 Task: Research Airbnb accommodation in Weinstadt-Endersbach, Germany from 3rd December, 2023 to 17th December, 2023 for 3 adults, 1 child.3 bedrooms having 4 beds and 2 bathrooms. Property type can be house. Amenities needed are: wifi. Look for 5 properties as per requirement.
Action: Mouse moved to (475, 65)
Screenshot: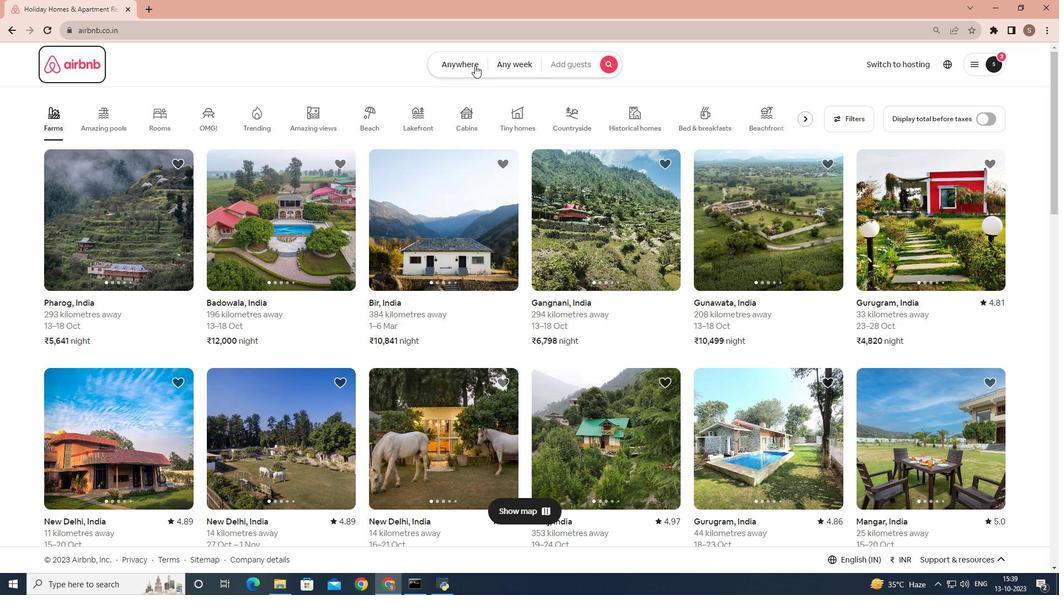 
Action: Mouse pressed left at (475, 65)
Screenshot: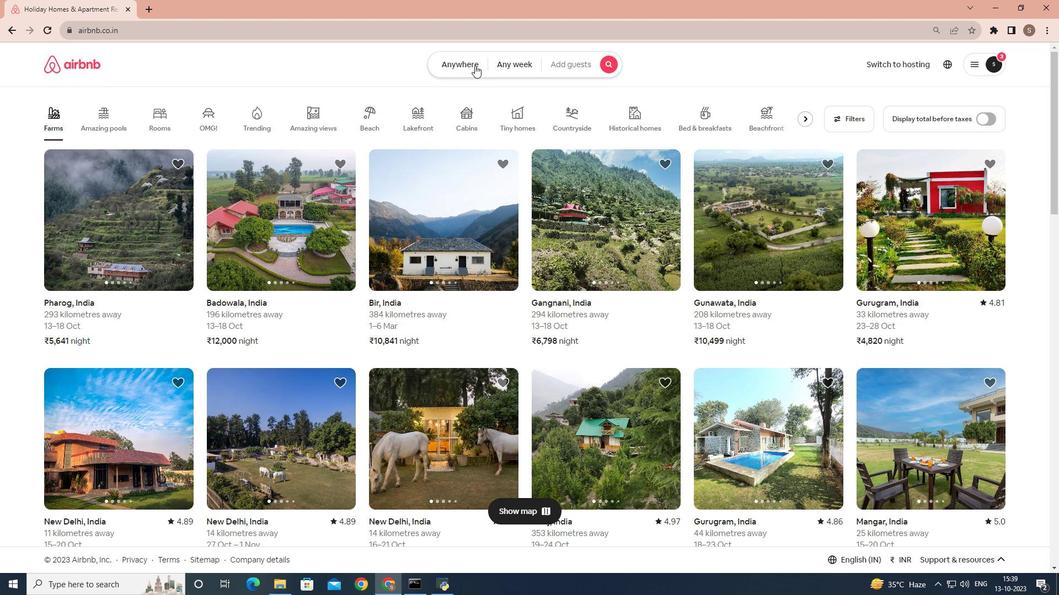 
Action: Mouse moved to (372, 120)
Screenshot: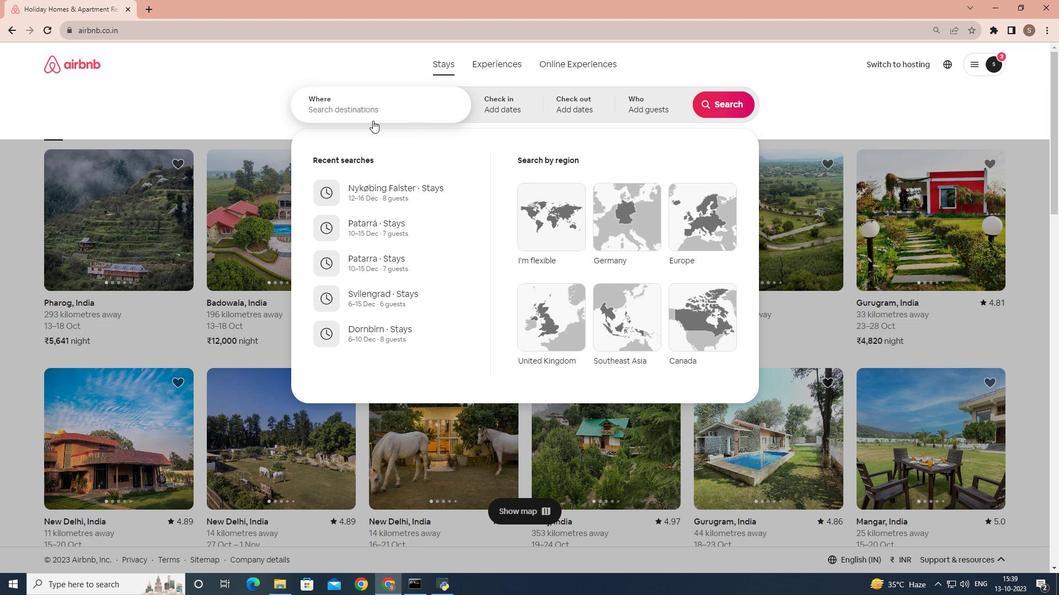 
Action: Mouse pressed left at (372, 120)
Screenshot: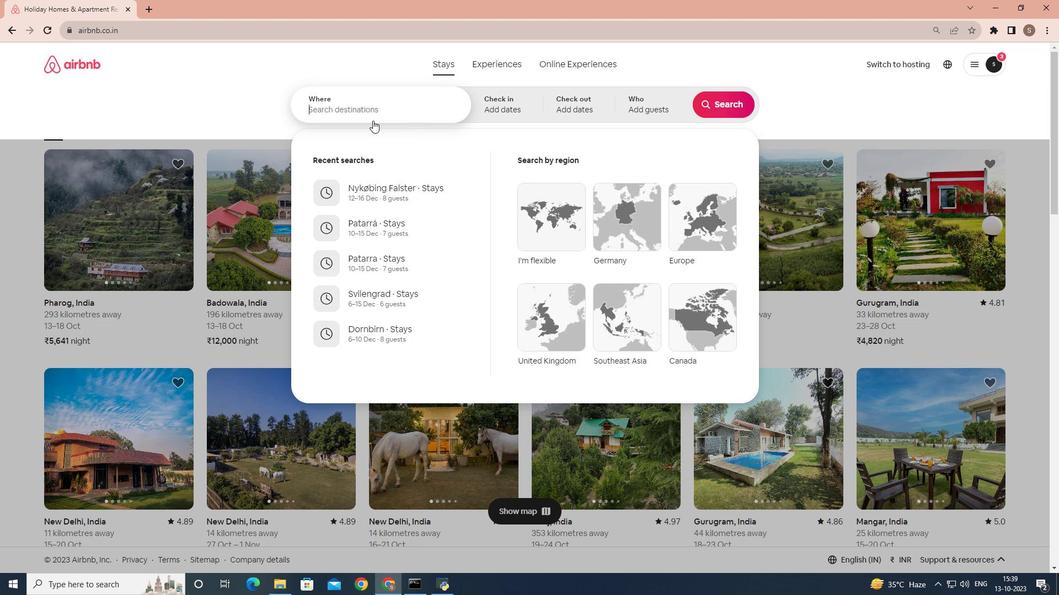 
Action: Mouse moved to (374, 113)
Screenshot: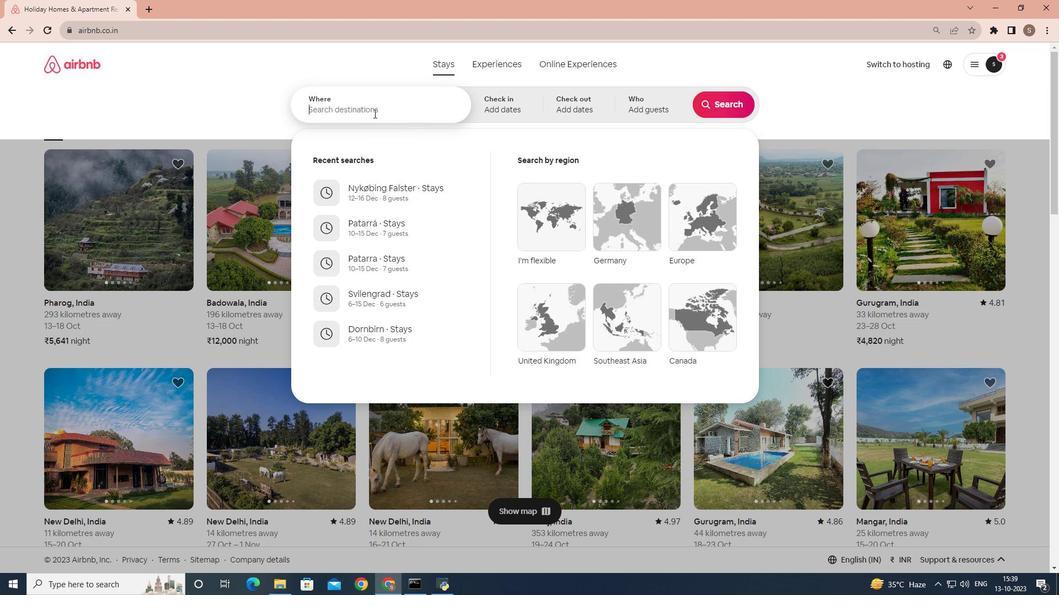 
Action: Key pressed <Key.shift>Weinstadt-<Key.space><Key.shift><Key.shift><Key.shift><Key.shift><Key.shift><Key.shift><Key.shift><Key.shift><Key.shift><Key.shift>Endersbach,<Key.space><Key.shift>Germany
Screenshot: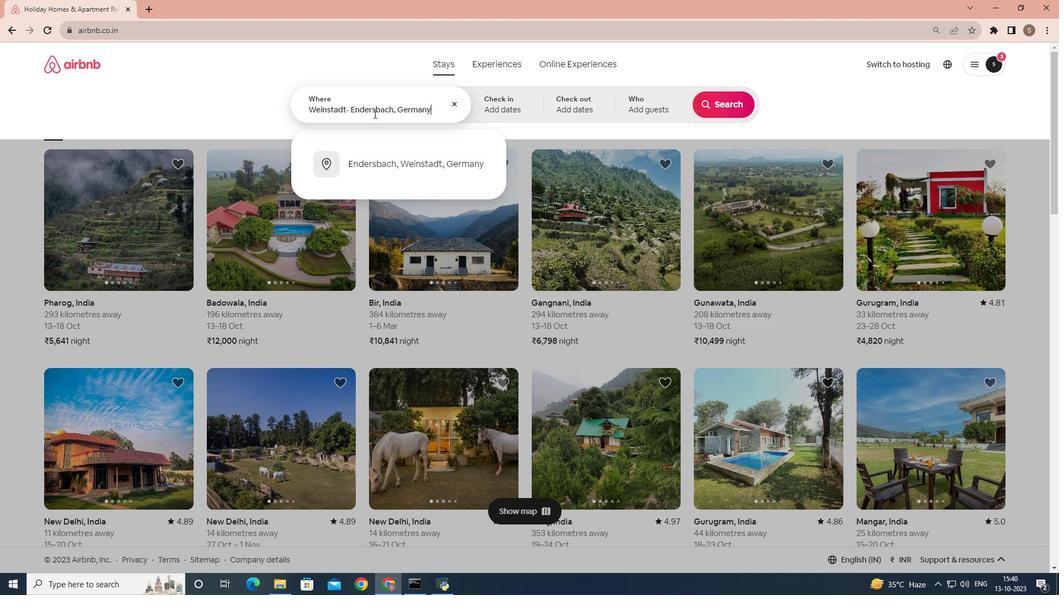 
Action: Mouse moved to (510, 113)
Screenshot: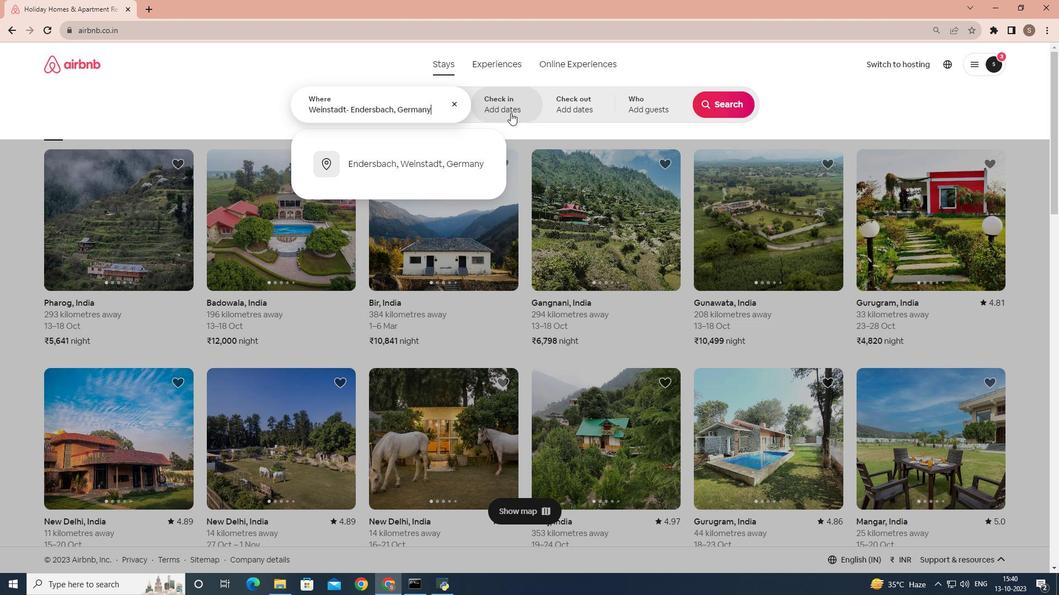 
Action: Mouse pressed left at (510, 113)
Screenshot: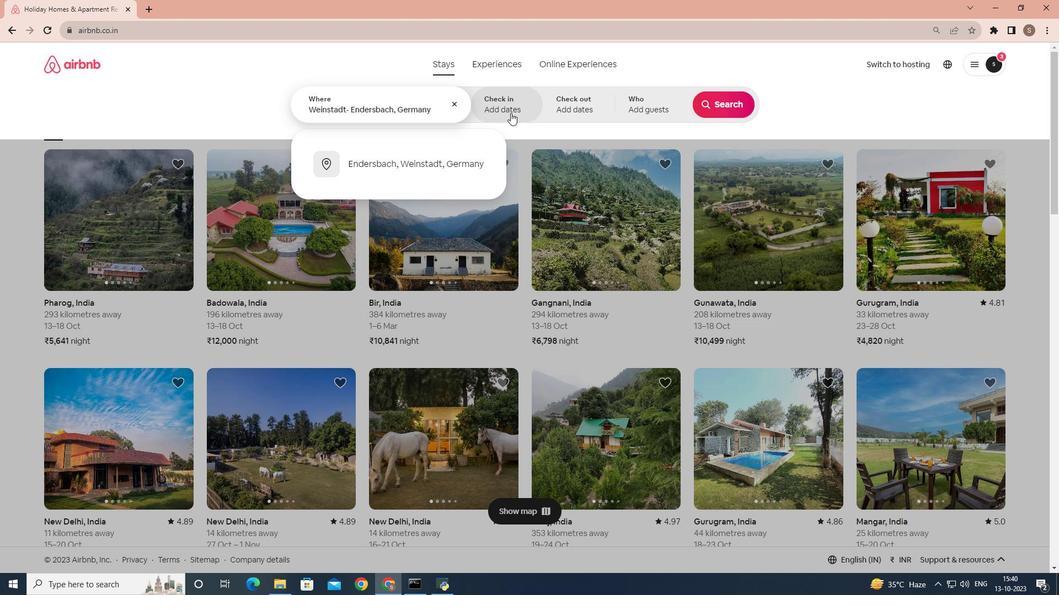 
Action: Mouse moved to (720, 192)
Screenshot: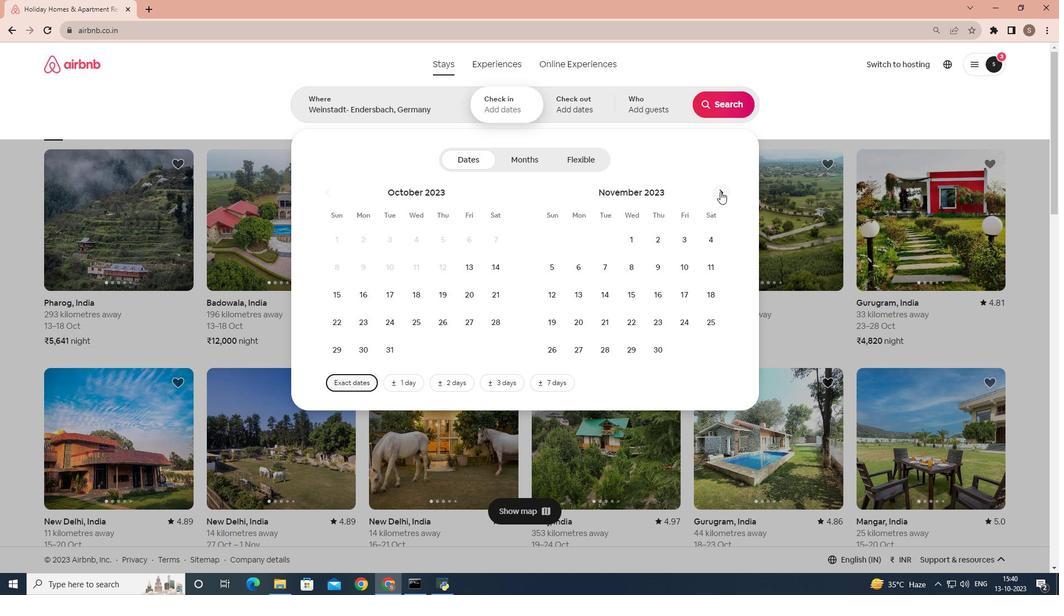 
Action: Mouse pressed left at (720, 192)
Screenshot: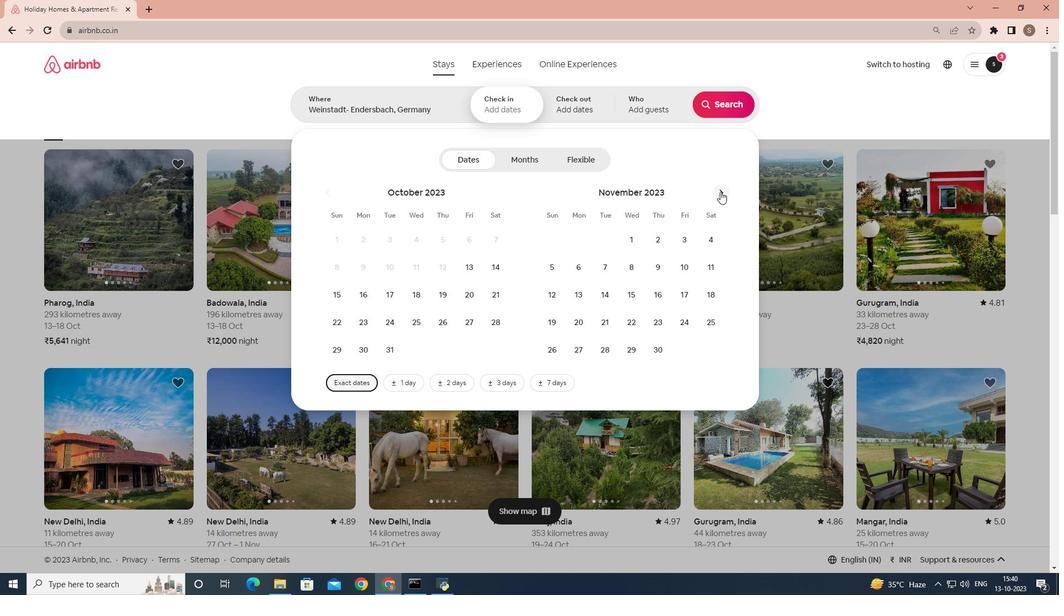 
Action: Mouse moved to (552, 260)
Screenshot: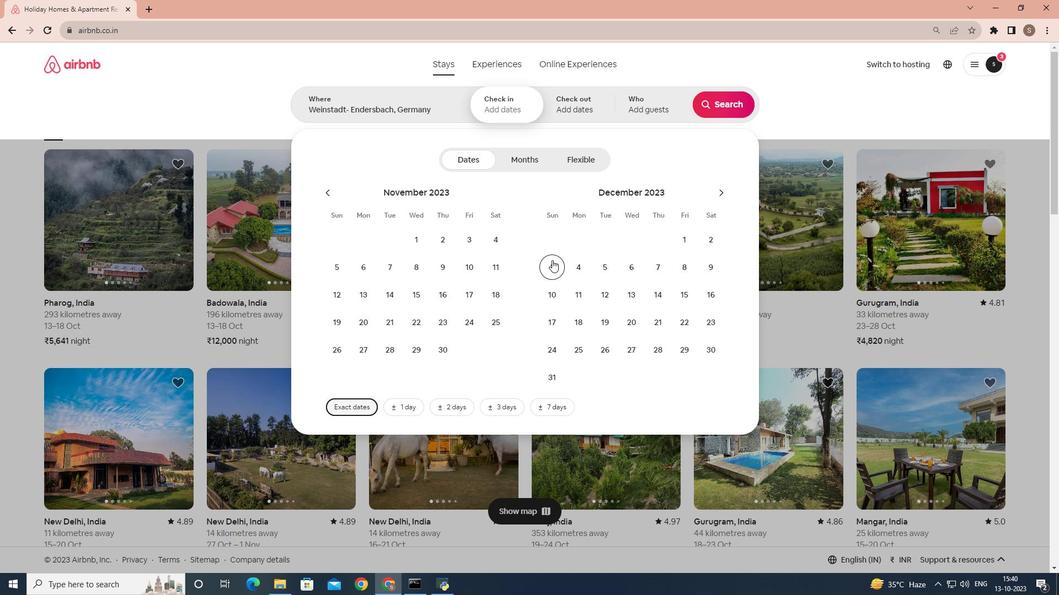 
Action: Mouse pressed left at (552, 260)
Screenshot: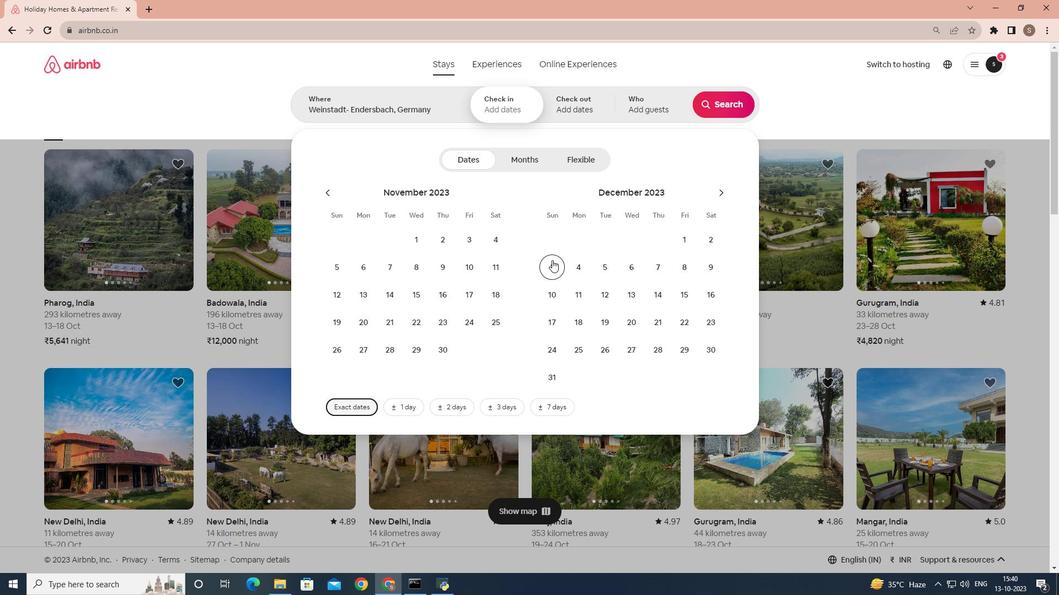 
Action: Mouse moved to (548, 320)
Screenshot: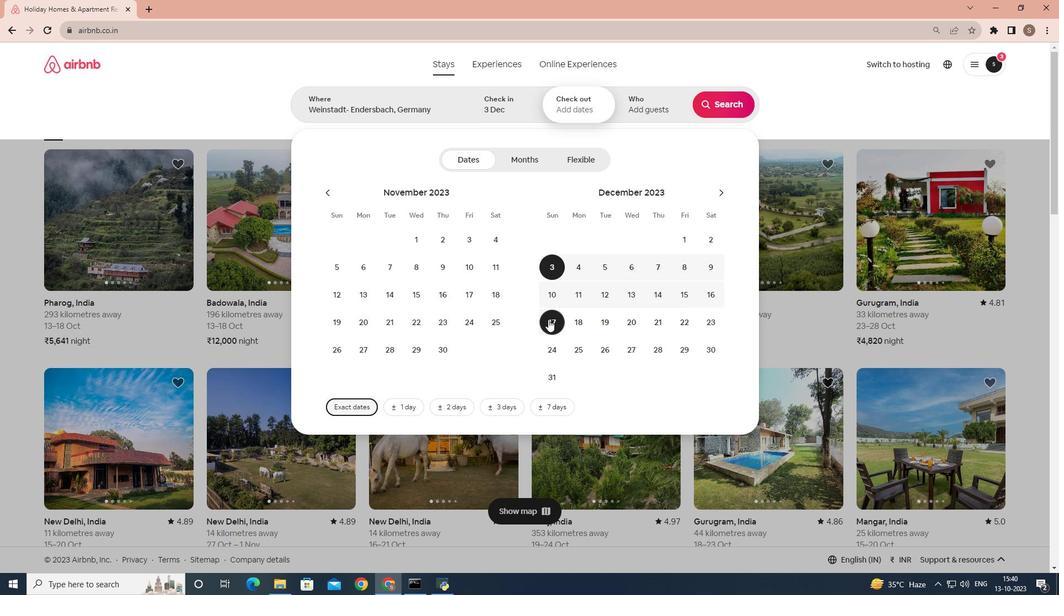 
Action: Mouse pressed left at (548, 320)
Screenshot: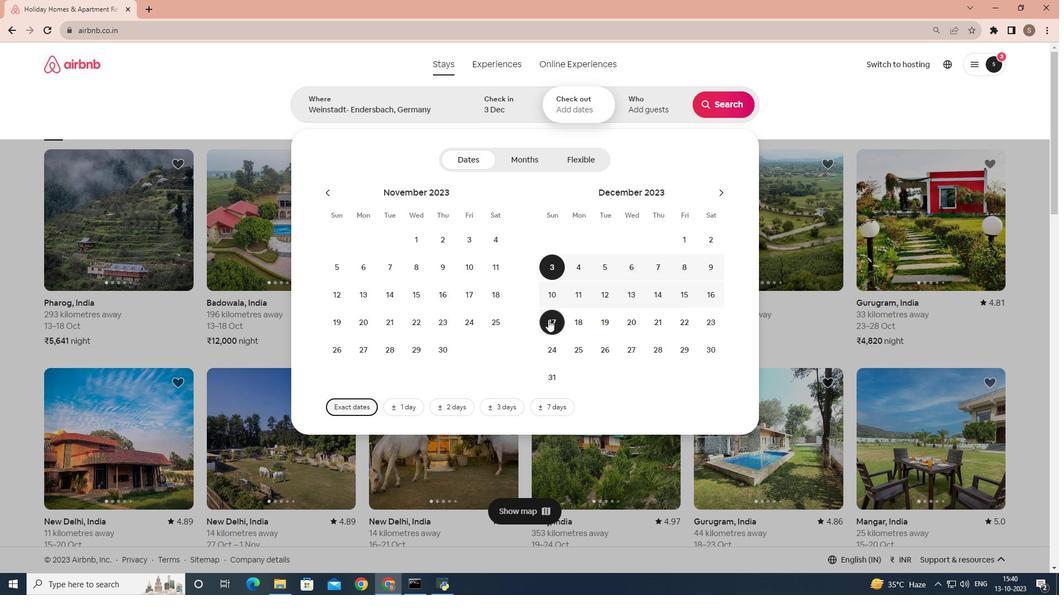 
Action: Mouse moved to (635, 114)
Screenshot: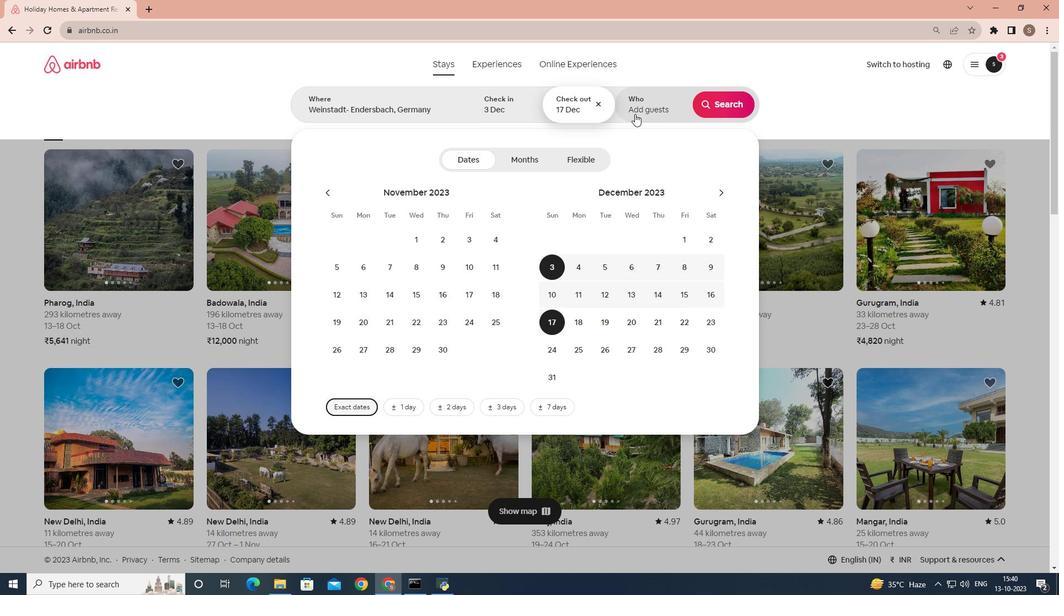 
Action: Mouse pressed left at (635, 114)
Screenshot: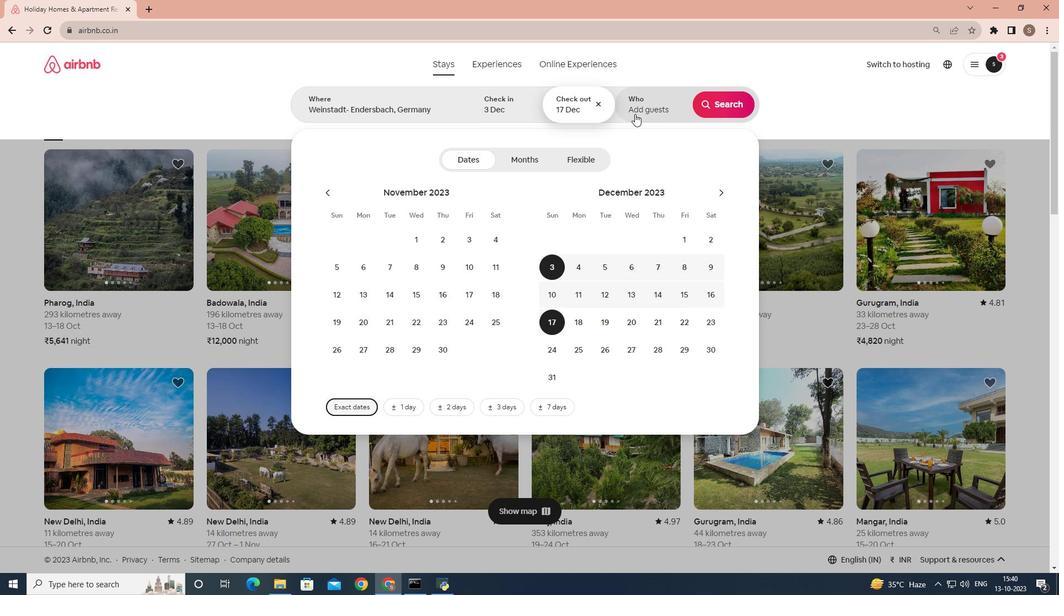 
Action: Mouse moved to (722, 159)
Screenshot: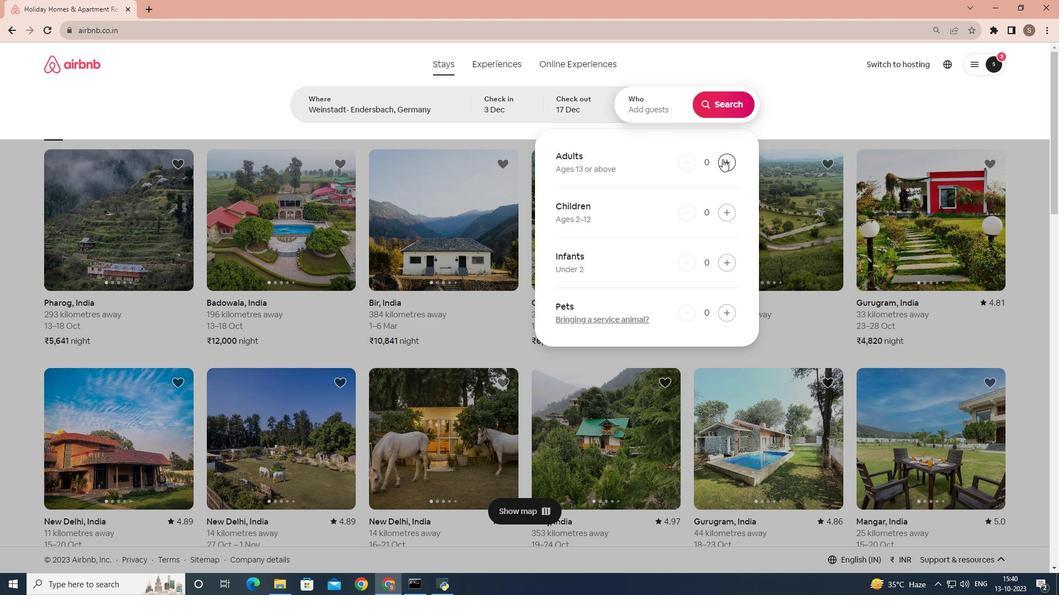 
Action: Mouse pressed left at (722, 159)
Screenshot: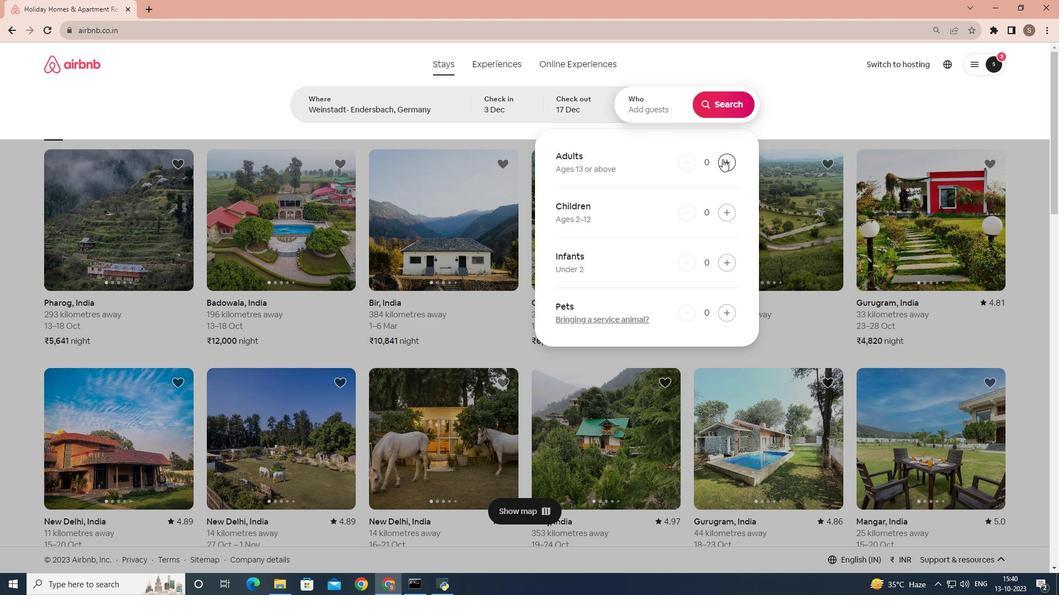 
Action: Mouse pressed left at (722, 159)
Screenshot: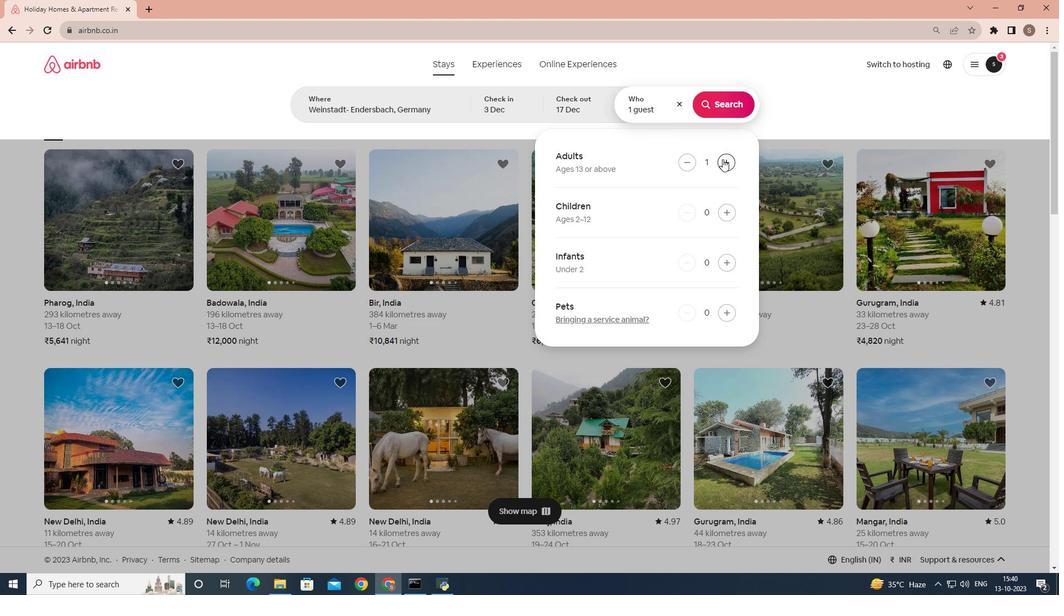 
Action: Mouse pressed left at (722, 159)
Screenshot: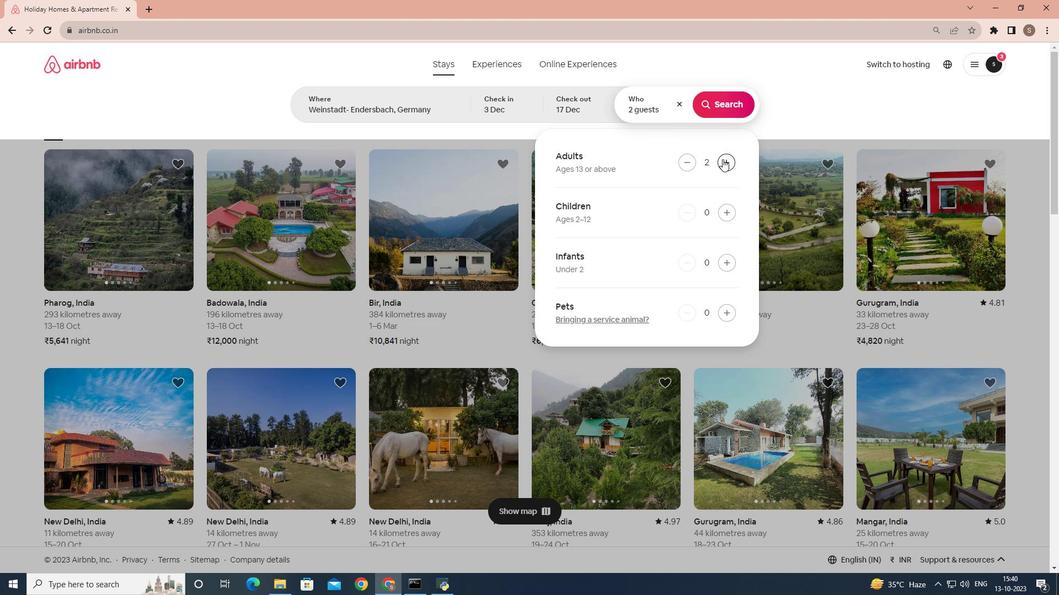 
Action: Mouse moved to (727, 209)
Screenshot: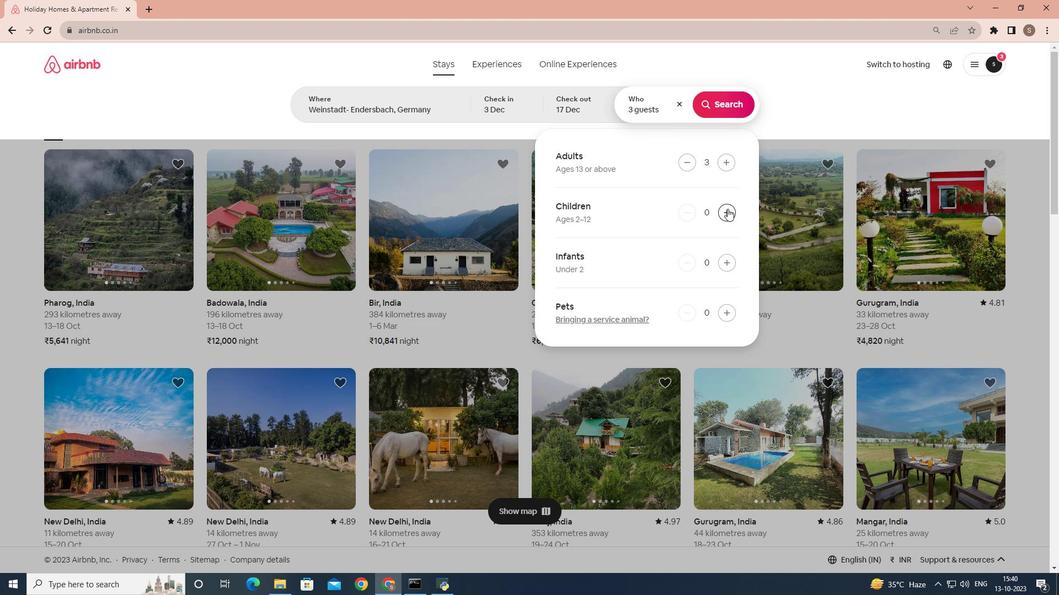 
Action: Mouse pressed left at (727, 209)
Screenshot: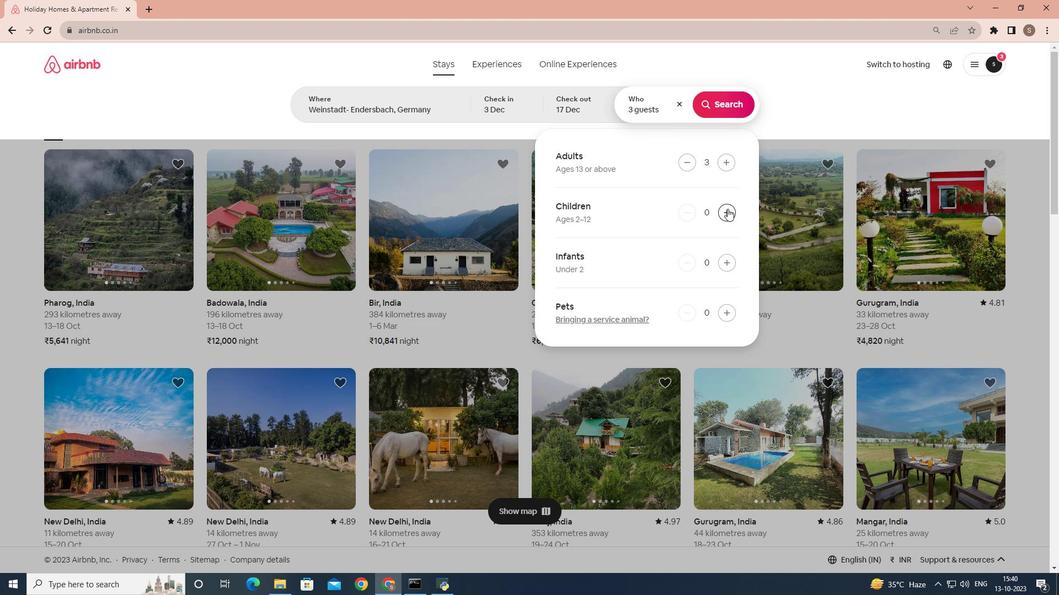 
Action: Mouse moved to (730, 97)
Screenshot: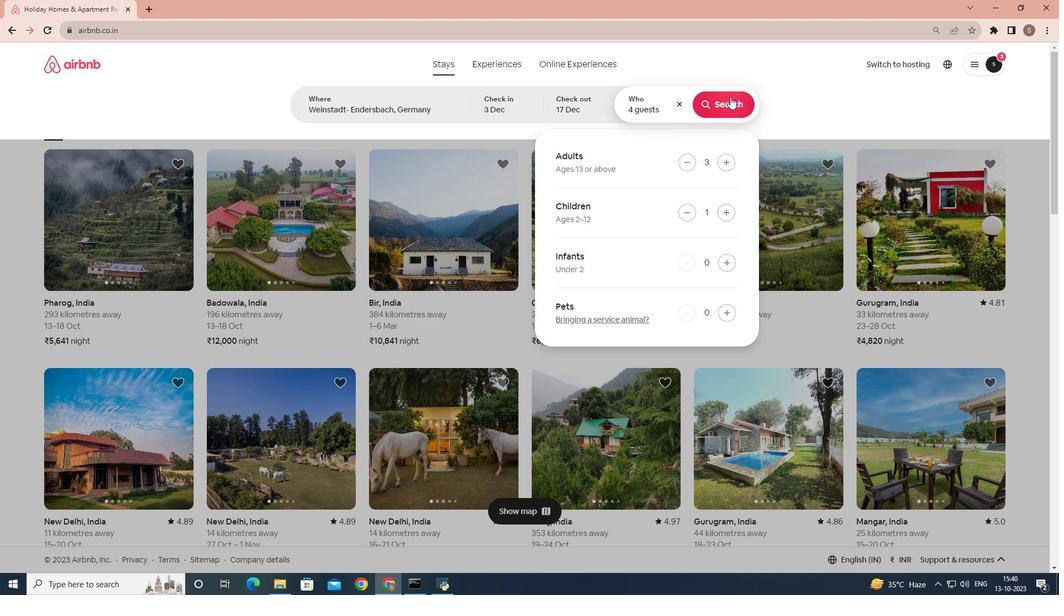 
Action: Mouse pressed left at (730, 97)
Screenshot: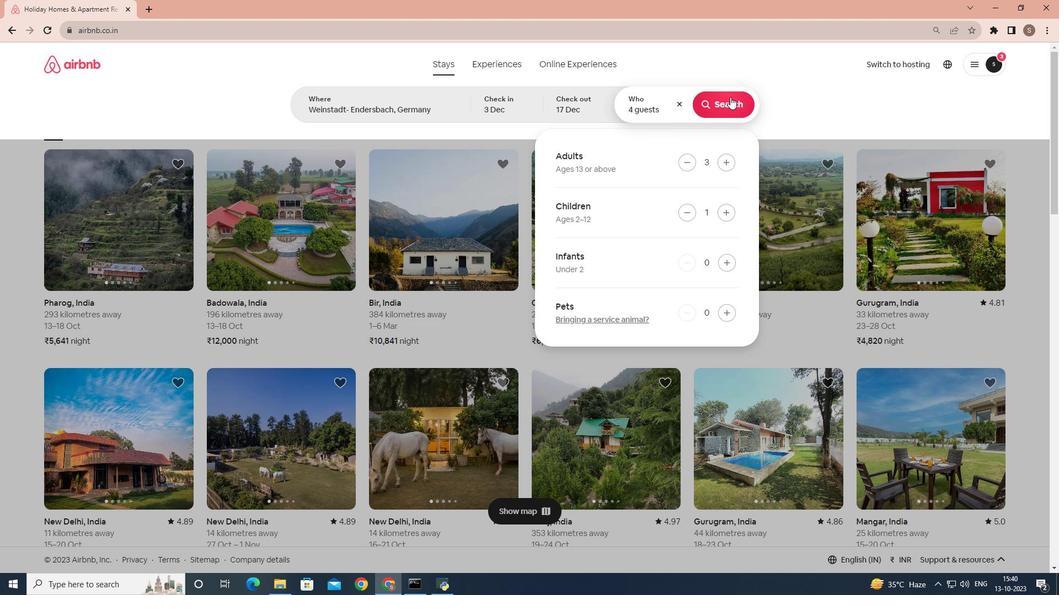 
Action: Mouse moved to (870, 108)
Screenshot: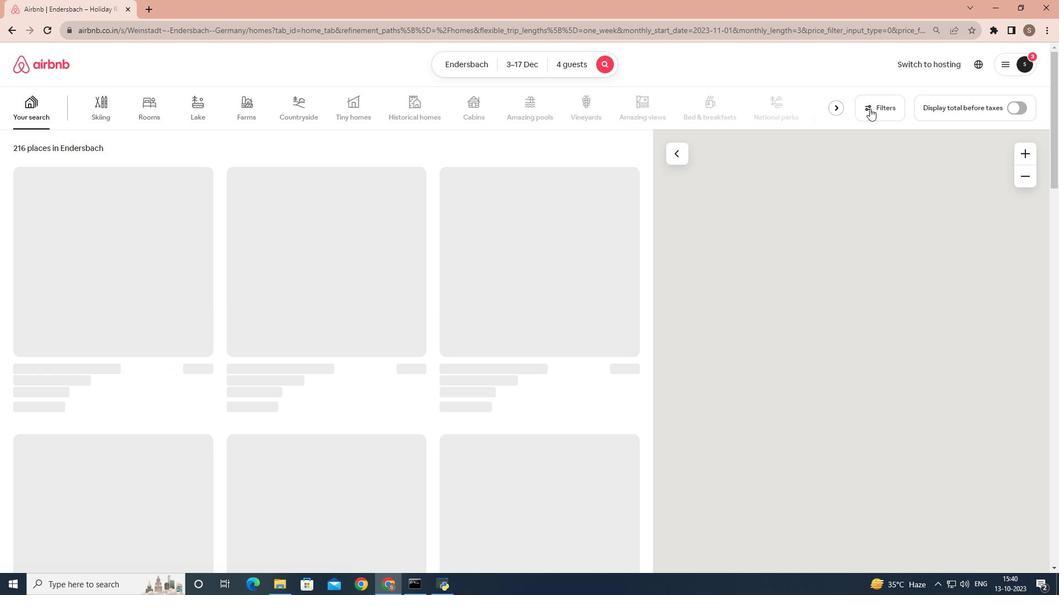 
Action: Mouse pressed left at (870, 108)
Screenshot: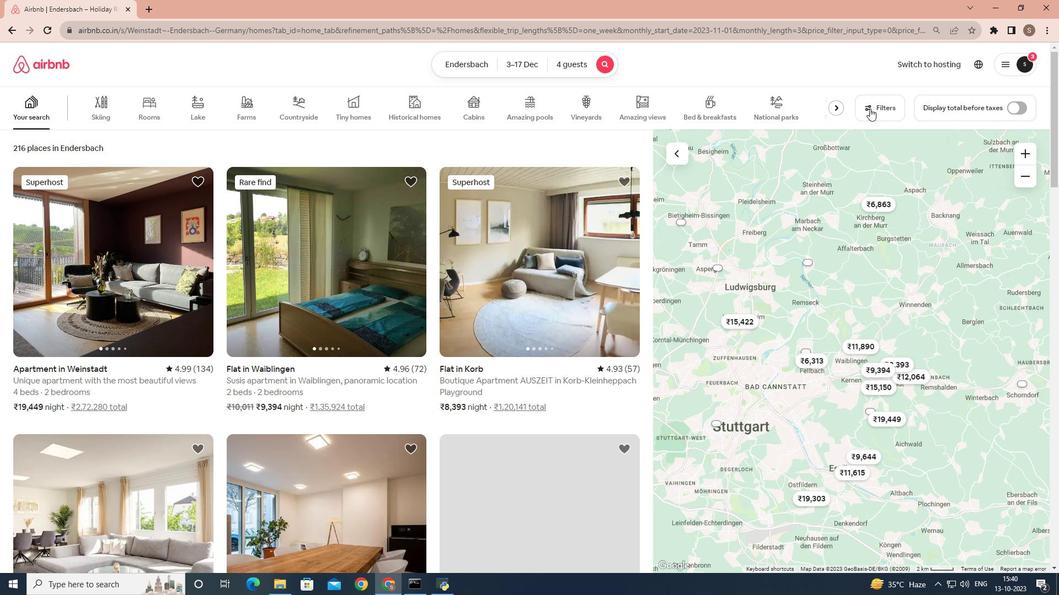 
Action: Mouse moved to (476, 450)
Screenshot: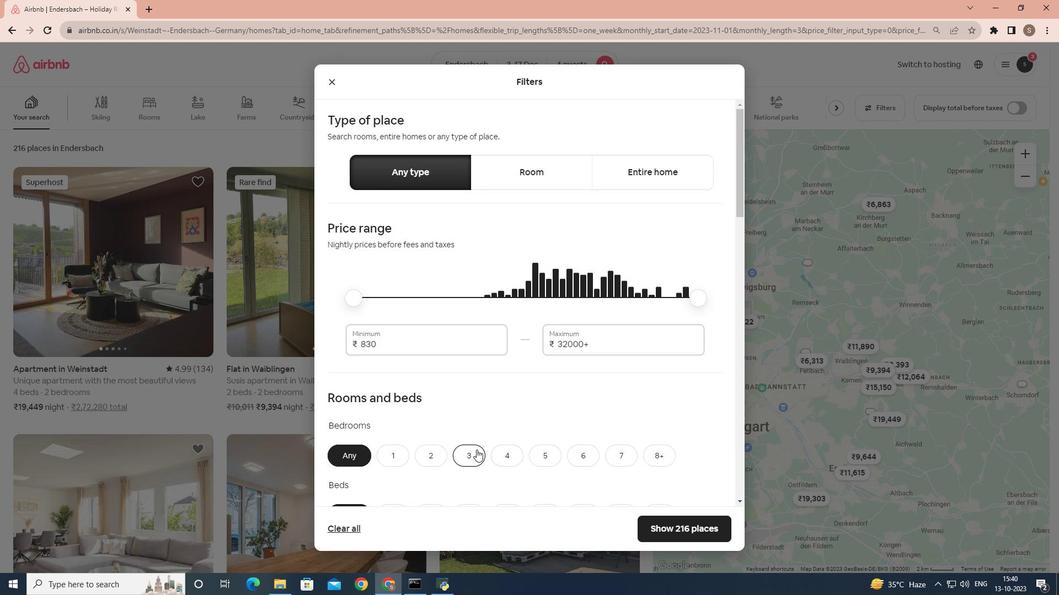 
Action: Mouse pressed left at (476, 450)
Screenshot: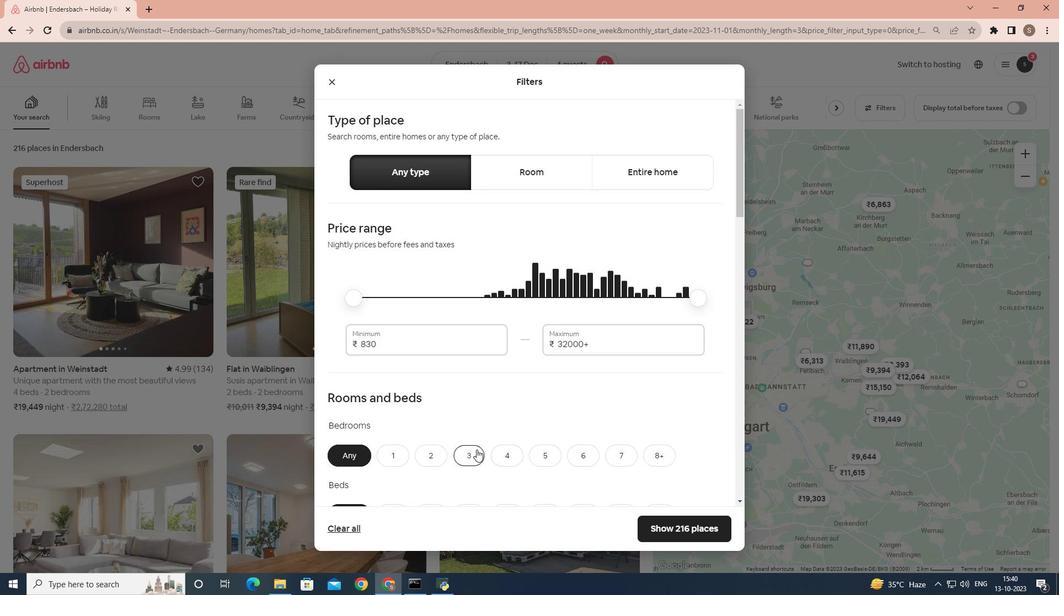 
Action: Mouse scrolled (476, 449) with delta (0, 0)
Screenshot: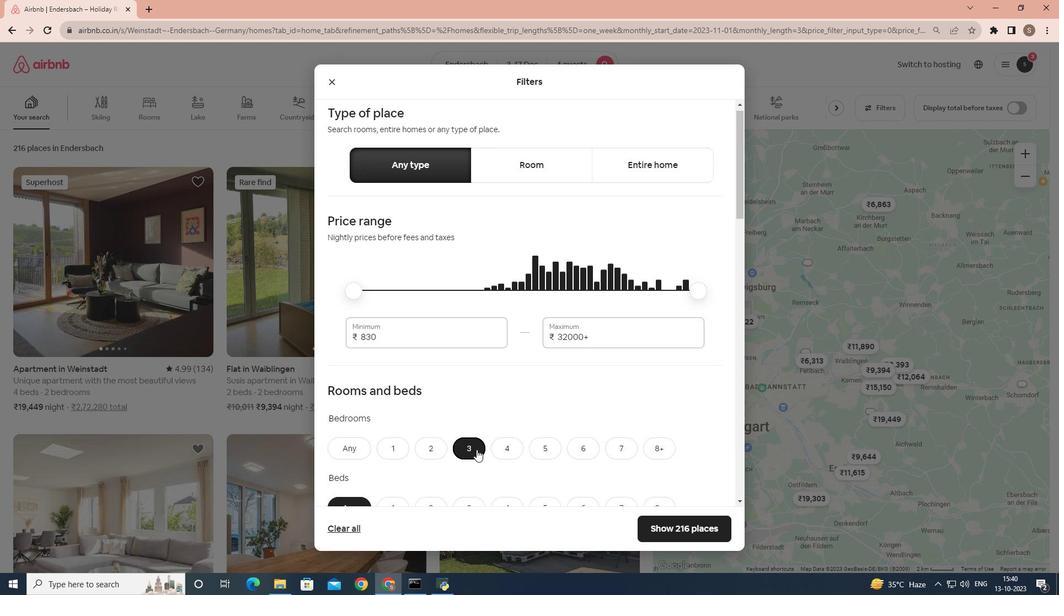 
Action: Mouse scrolled (476, 449) with delta (0, 0)
Screenshot: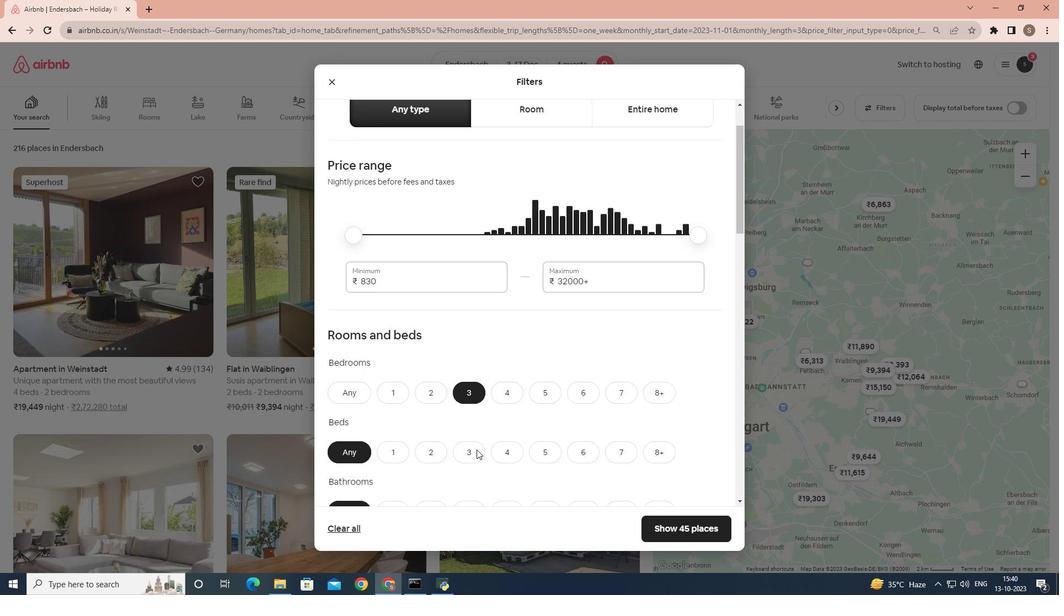 
Action: Mouse scrolled (476, 449) with delta (0, 0)
Screenshot: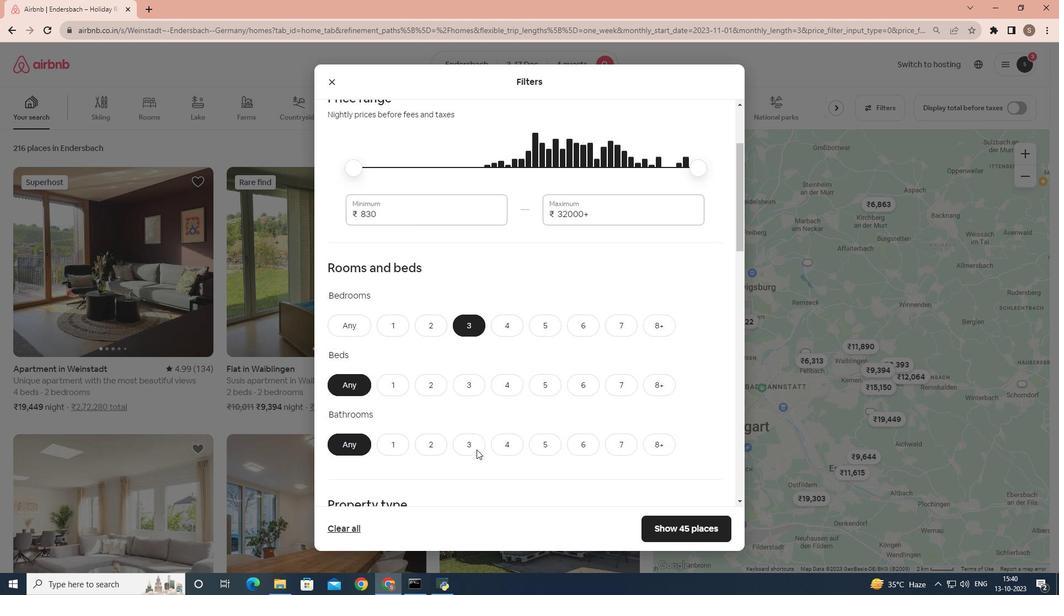 
Action: Mouse moved to (504, 353)
Screenshot: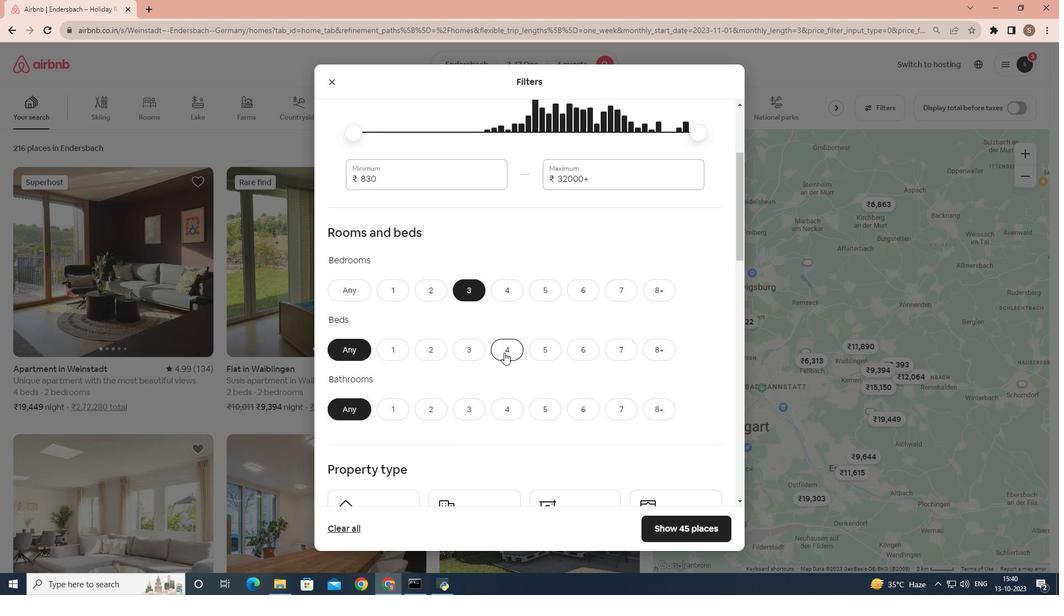 
Action: Mouse pressed left at (504, 353)
Screenshot: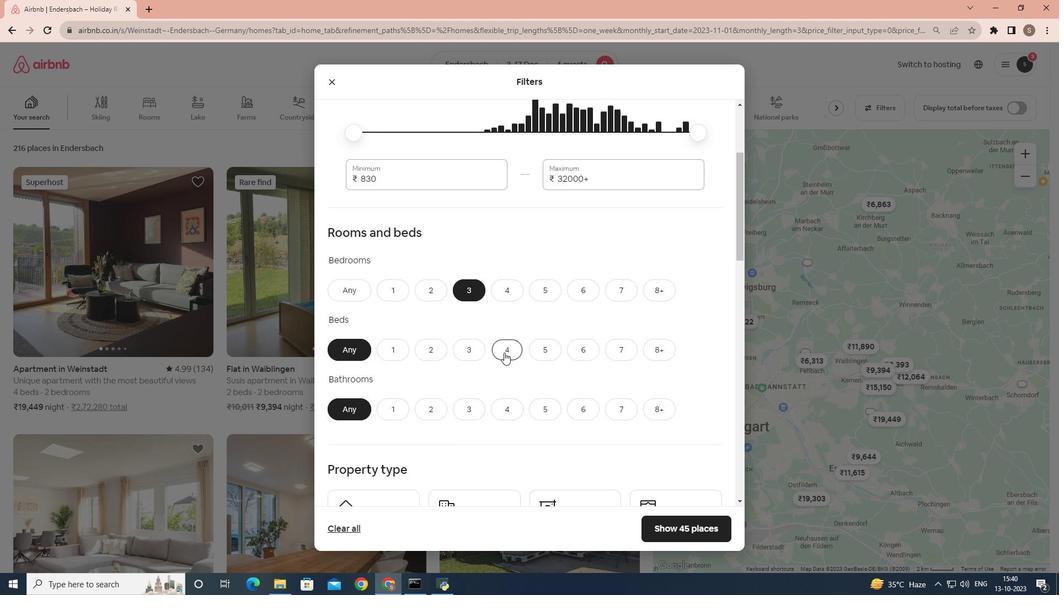 
Action: Mouse scrolled (504, 352) with delta (0, 0)
Screenshot: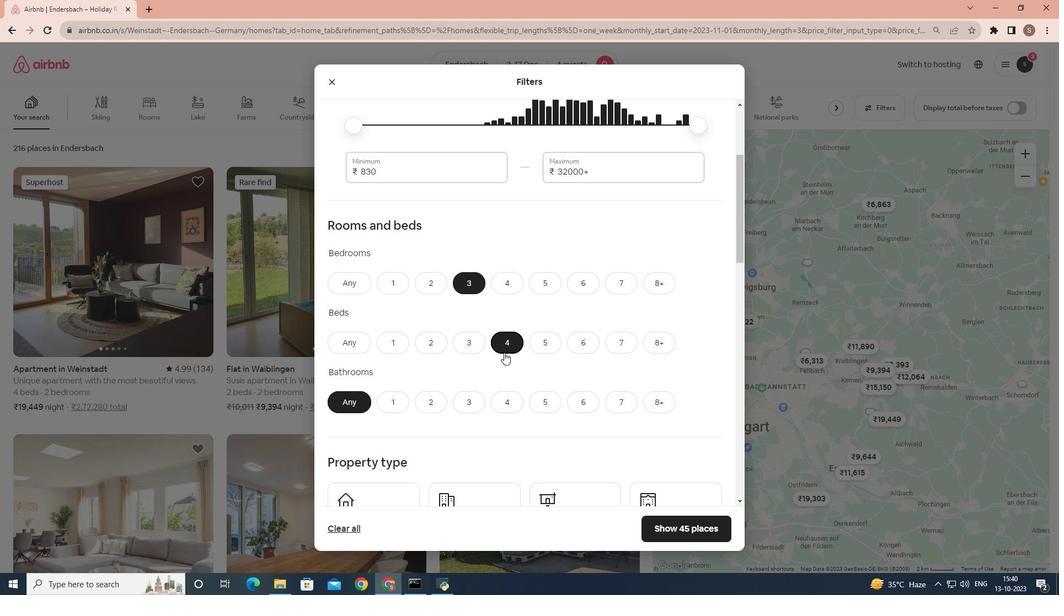 
Action: Mouse moved to (426, 358)
Screenshot: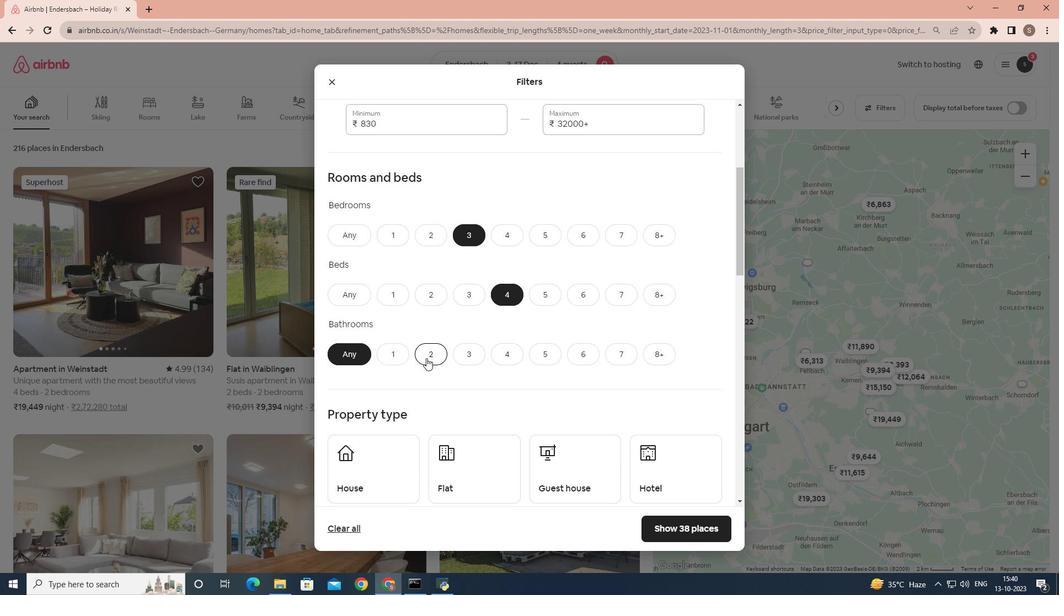 
Action: Mouse pressed left at (426, 358)
Screenshot: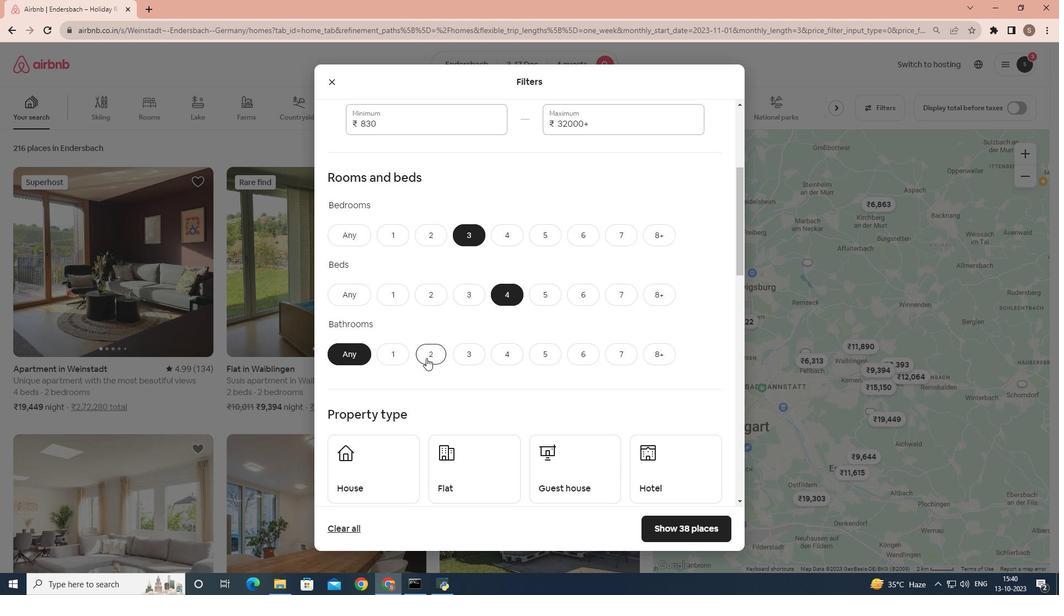 
Action: Mouse moved to (491, 375)
Screenshot: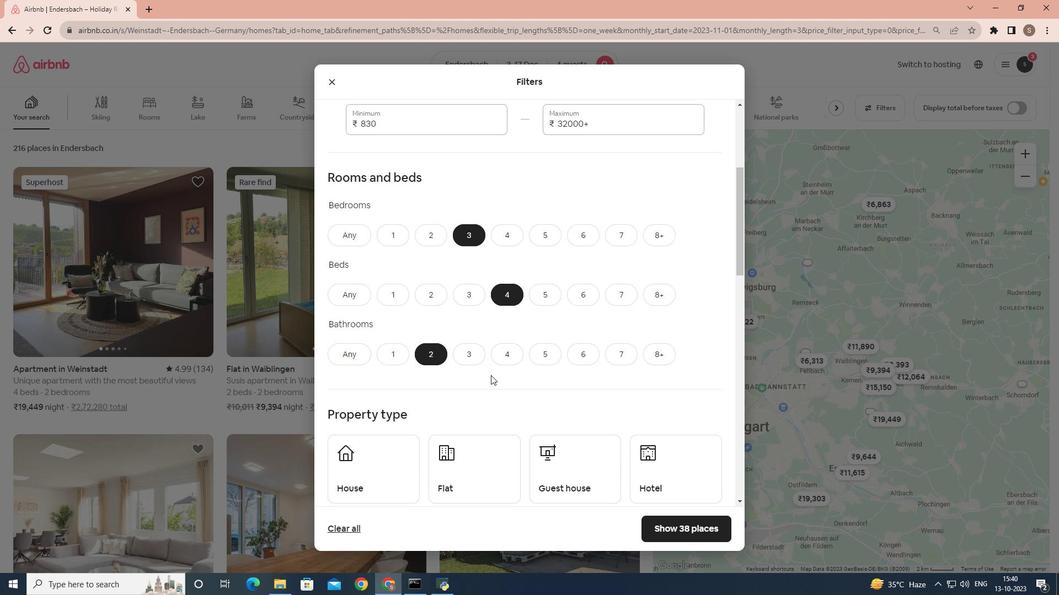 
Action: Mouse scrolled (491, 375) with delta (0, 0)
Screenshot: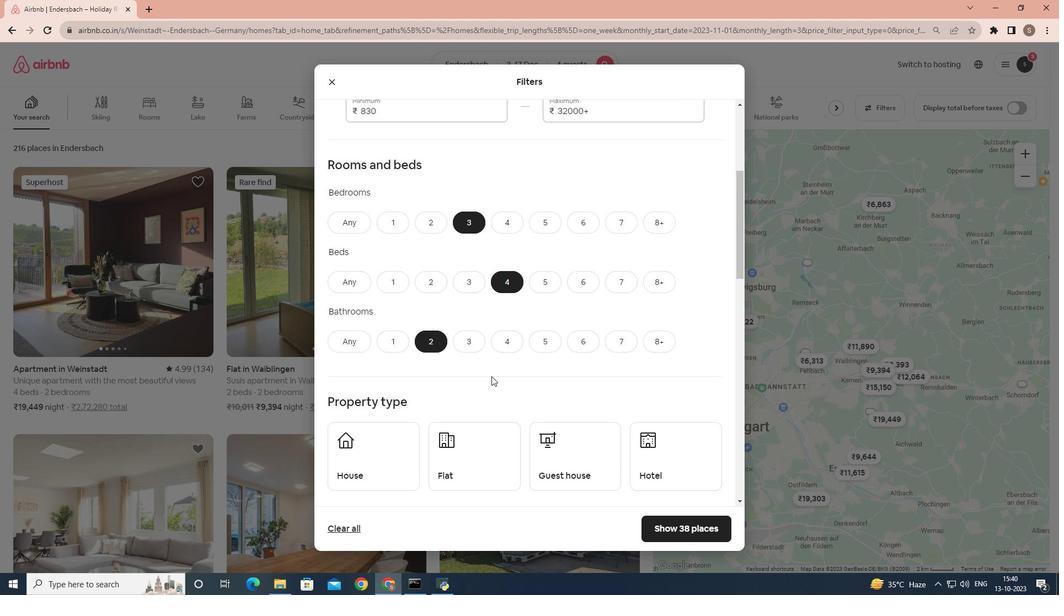 
Action: Mouse moved to (491, 376)
Screenshot: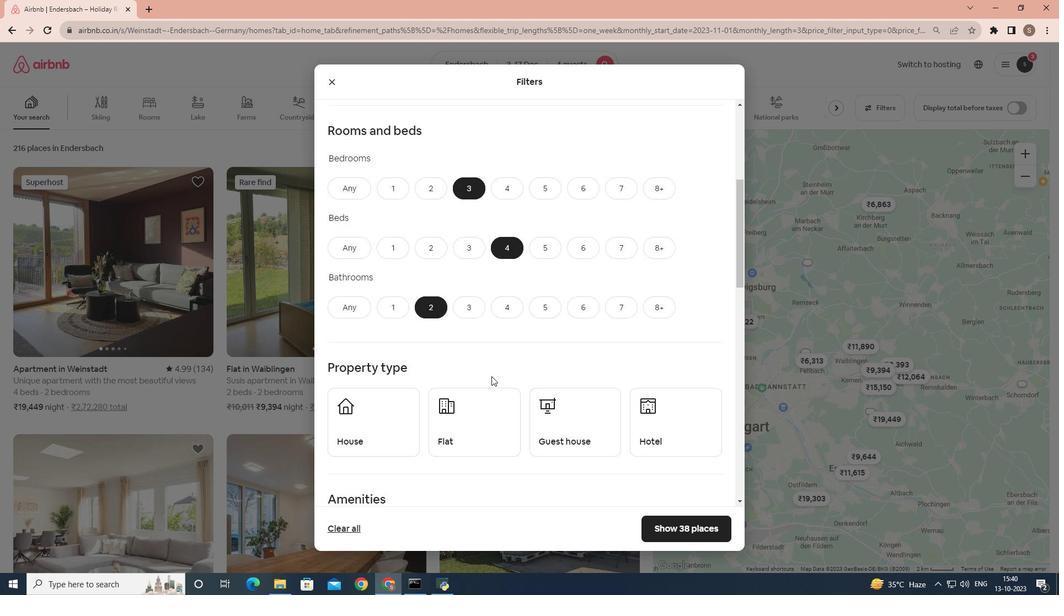 
Action: Mouse scrolled (491, 376) with delta (0, 0)
Screenshot: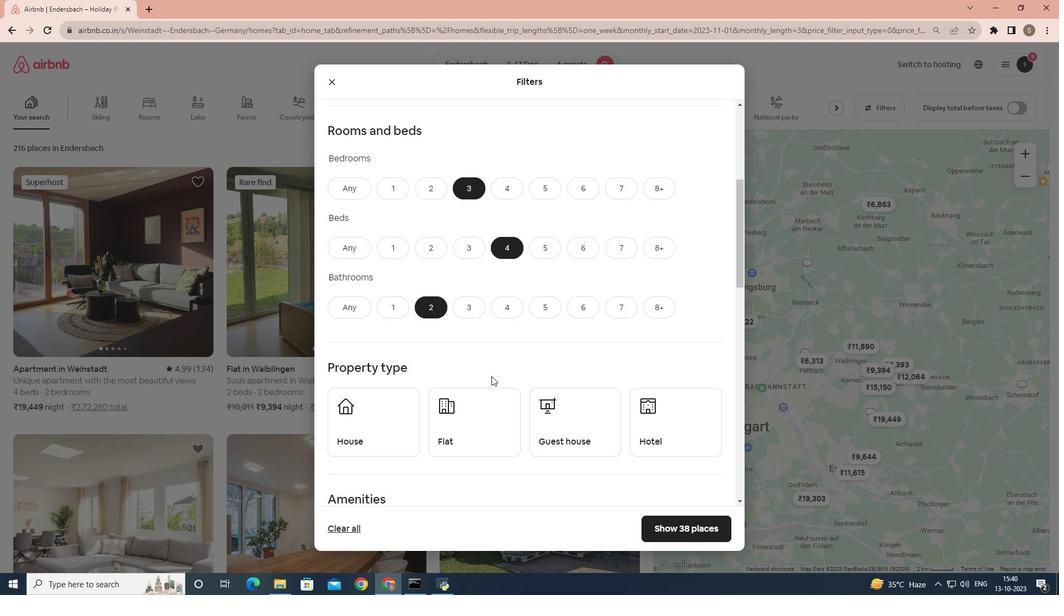 
Action: Mouse moved to (491, 378)
Screenshot: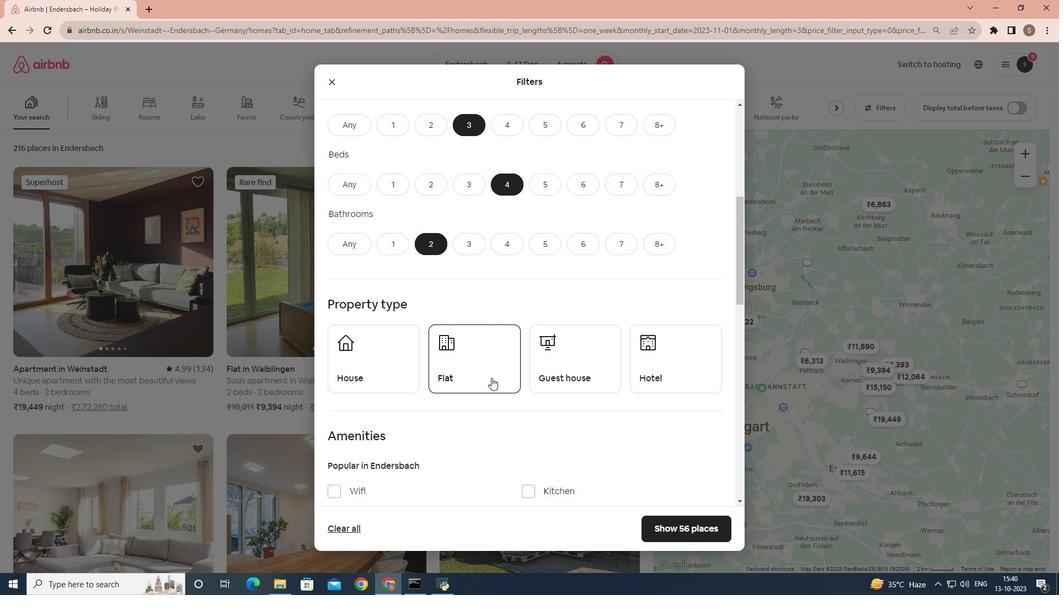 
Action: Mouse scrolled (491, 377) with delta (0, 0)
Screenshot: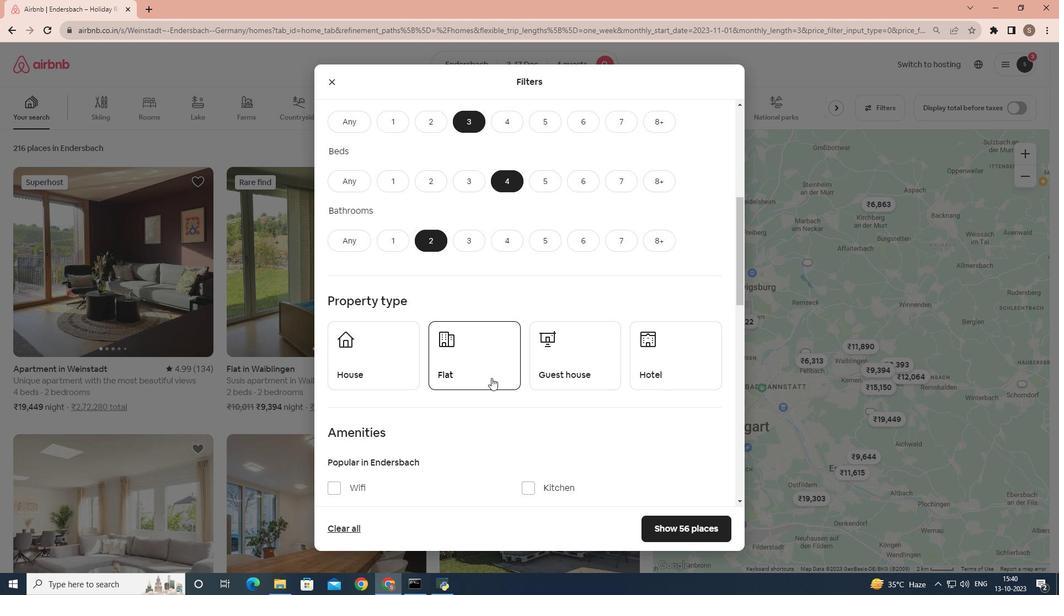 
Action: Mouse moved to (399, 313)
Screenshot: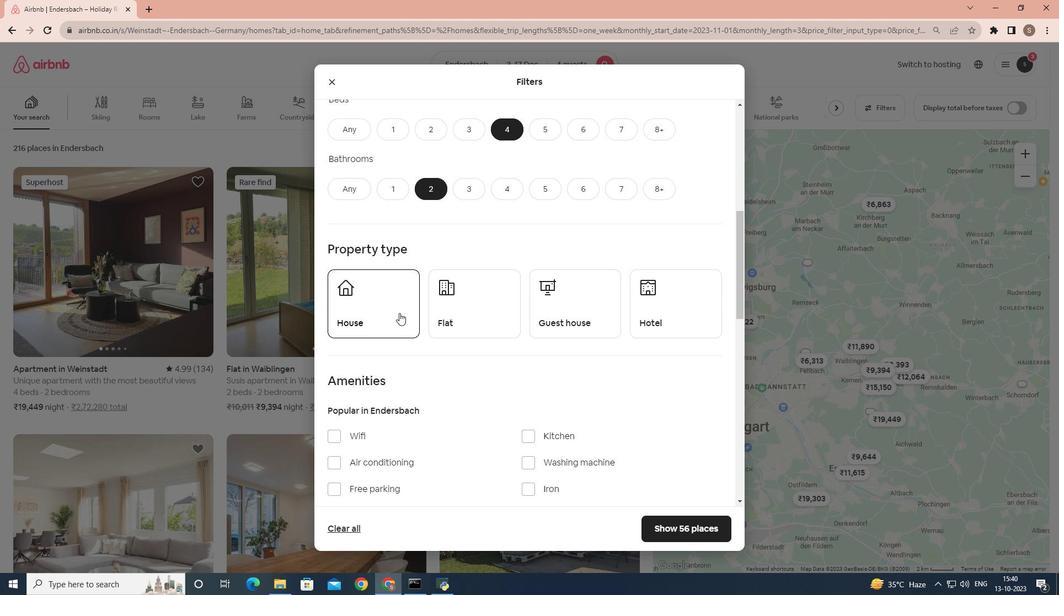 
Action: Mouse pressed left at (399, 313)
Screenshot: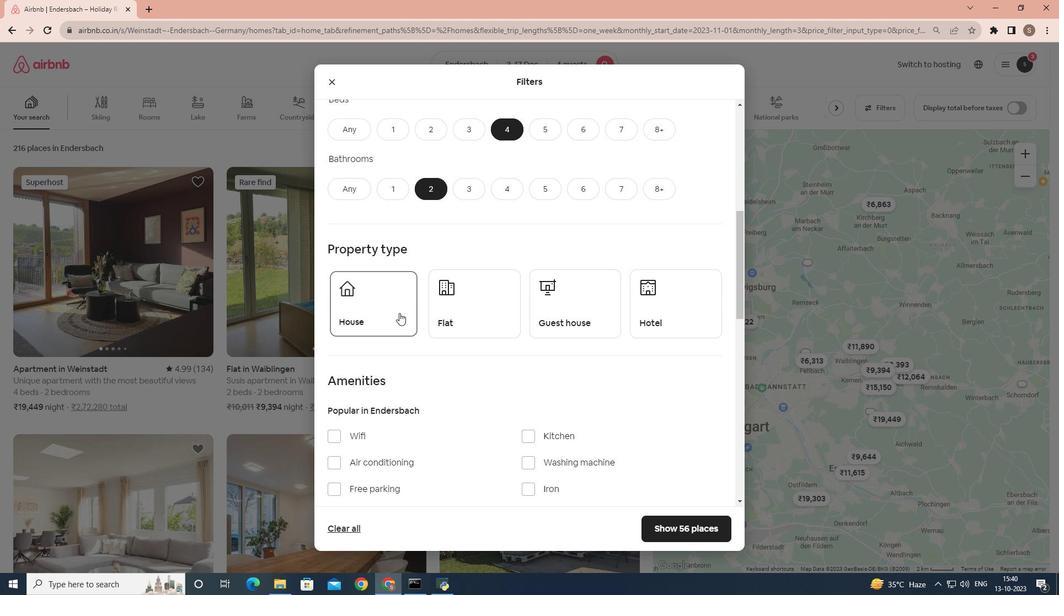 
Action: Mouse moved to (451, 370)
Screenshot: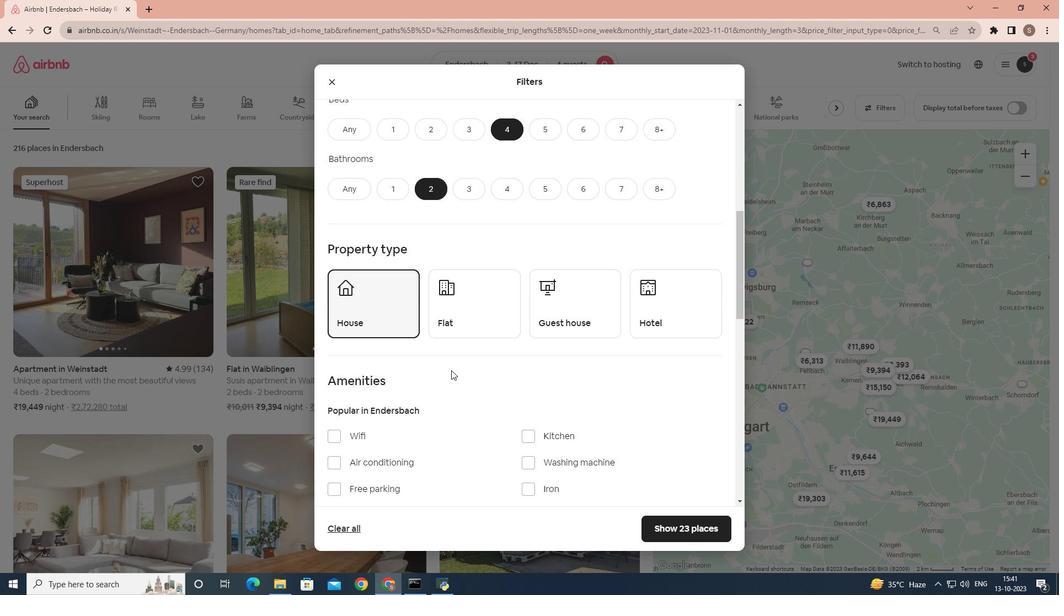 
Action: Mouse scrolled (451, 370) with delta (0, 0)
Screenshot: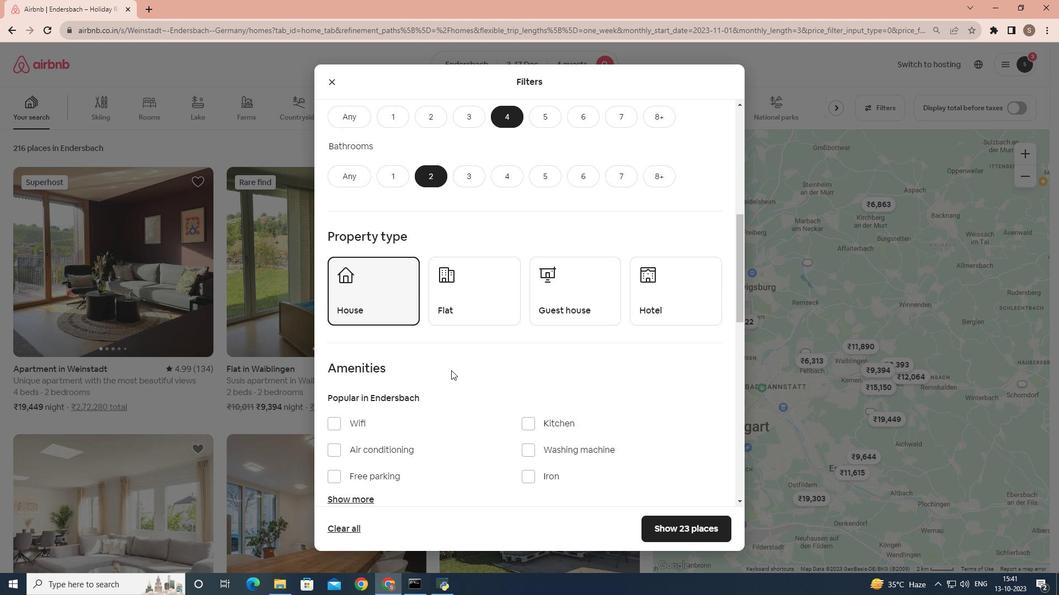 
Action: Mouse scrolled (451, 370) with delta (0, 0)
Screenshot: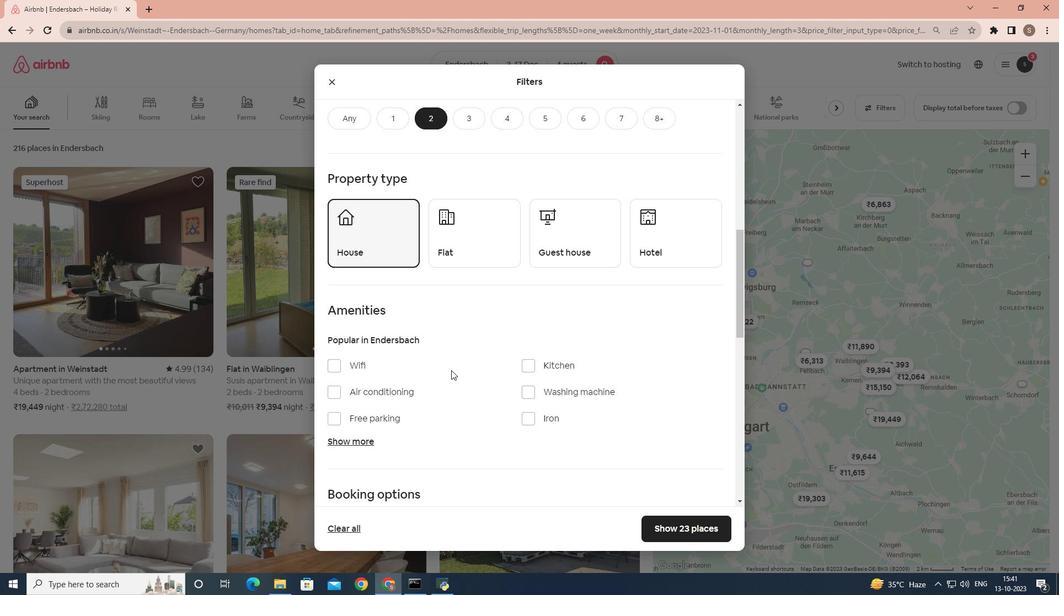 
Action: Mouse scrolled (451, 370) with delta (0, 0)
Screenshot: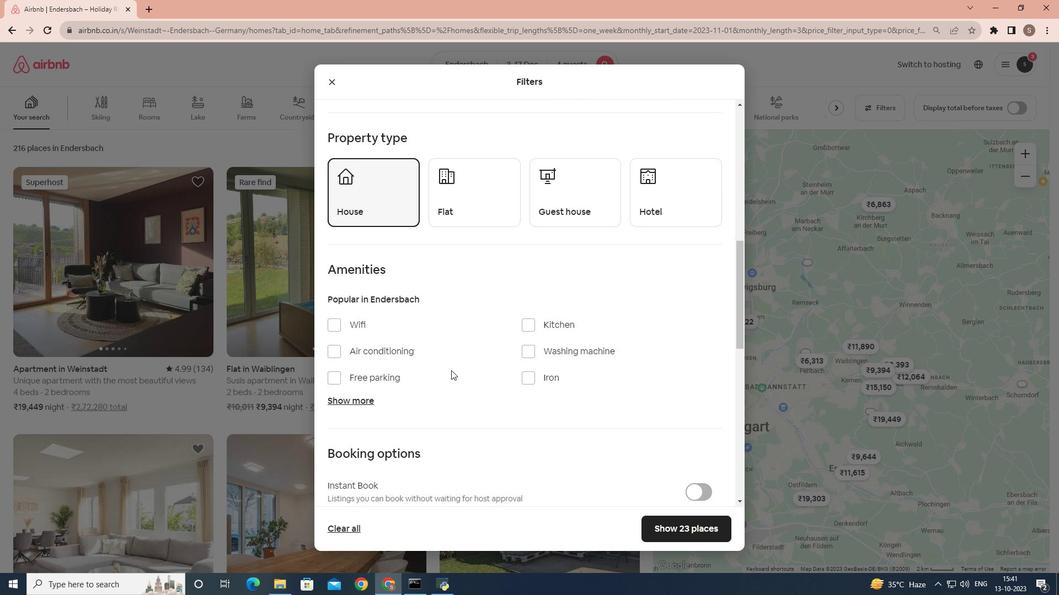 
Action: Mouse scrolled (451, 370) with delta (0, 0)
Screenshot: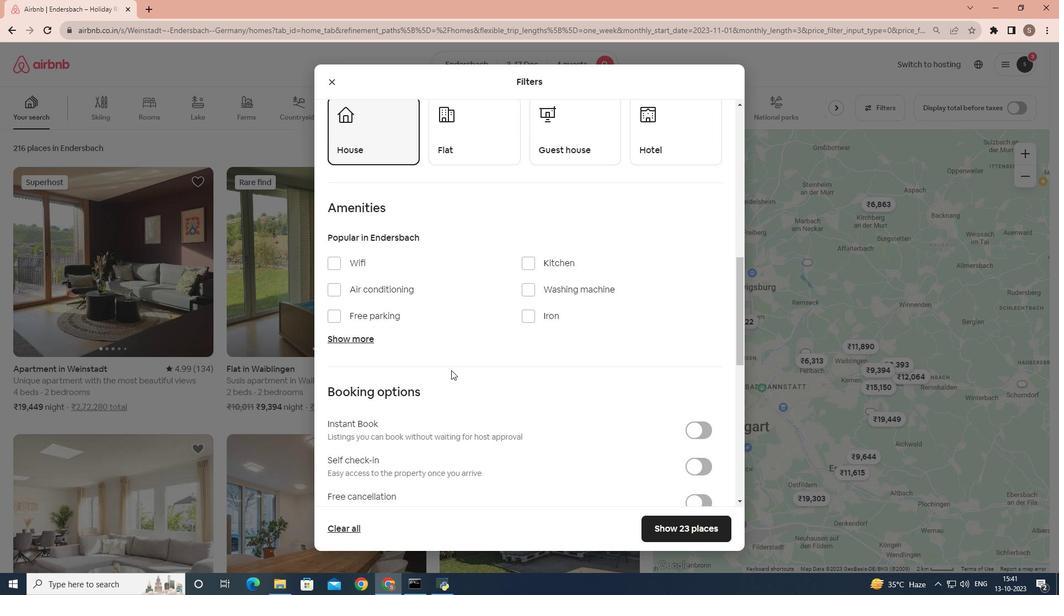 
Action: Mouse scrolled (451, 370) with delta (0, 0)
Screenshot: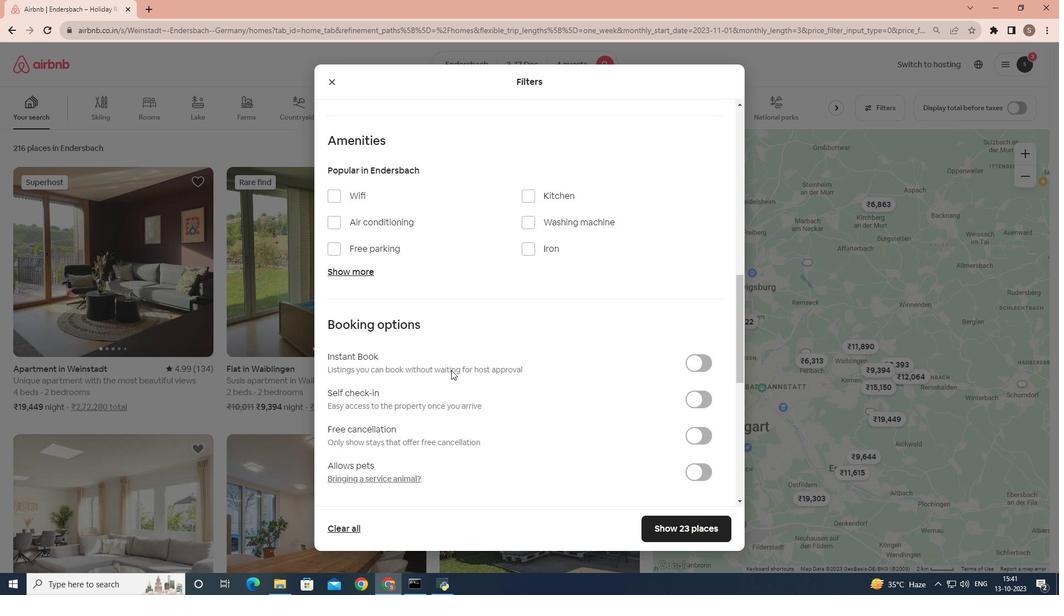
Action: Mouse moved to (334, 164)
Screenshot: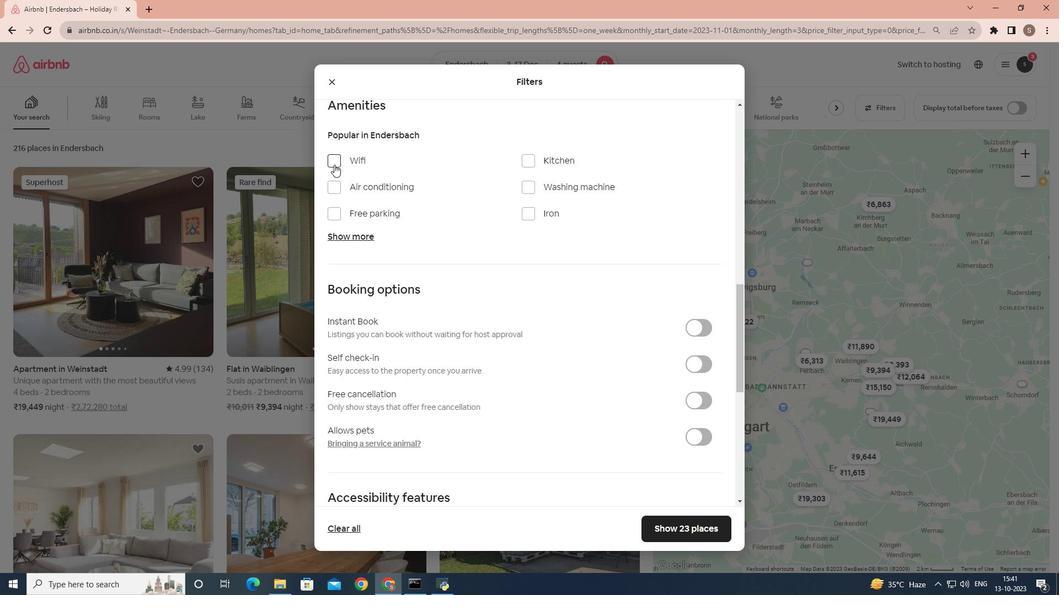 
Action: Mouse pressed left at (334, 164)
Screenshot: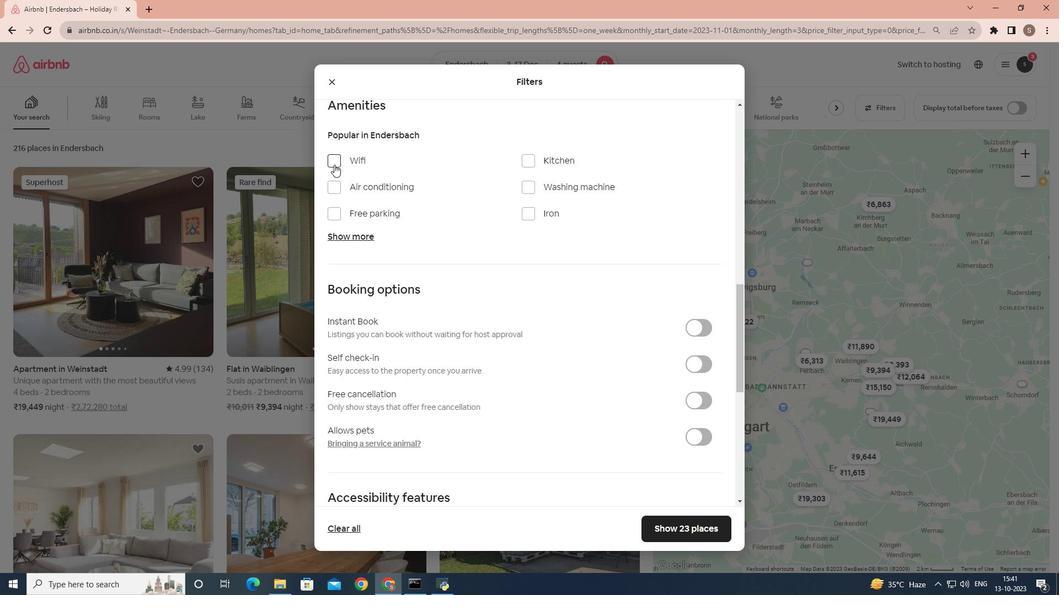 
Action: Mouse moved to (672, 524)
Screenshot: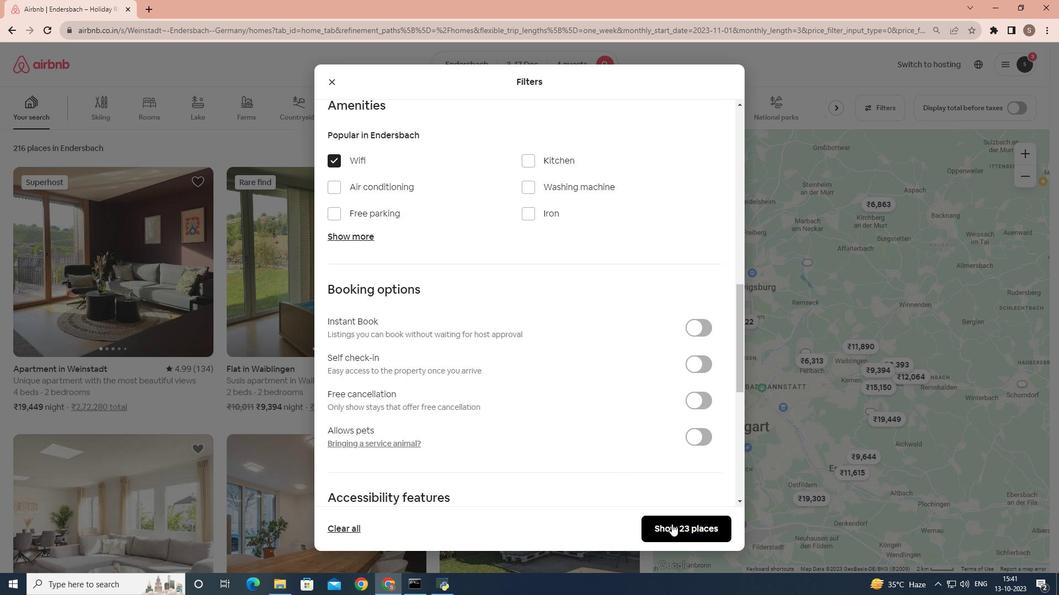 
Action: Mouse pressed left at (672, 524)
Screenshot: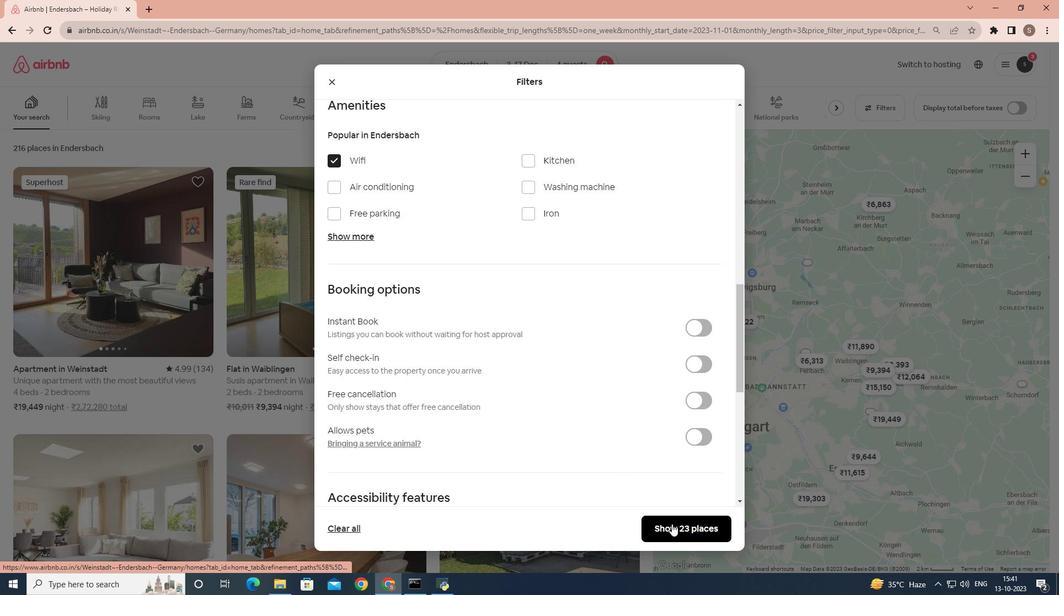 
Action: Mouse moved to (134, 326)
Screenshot: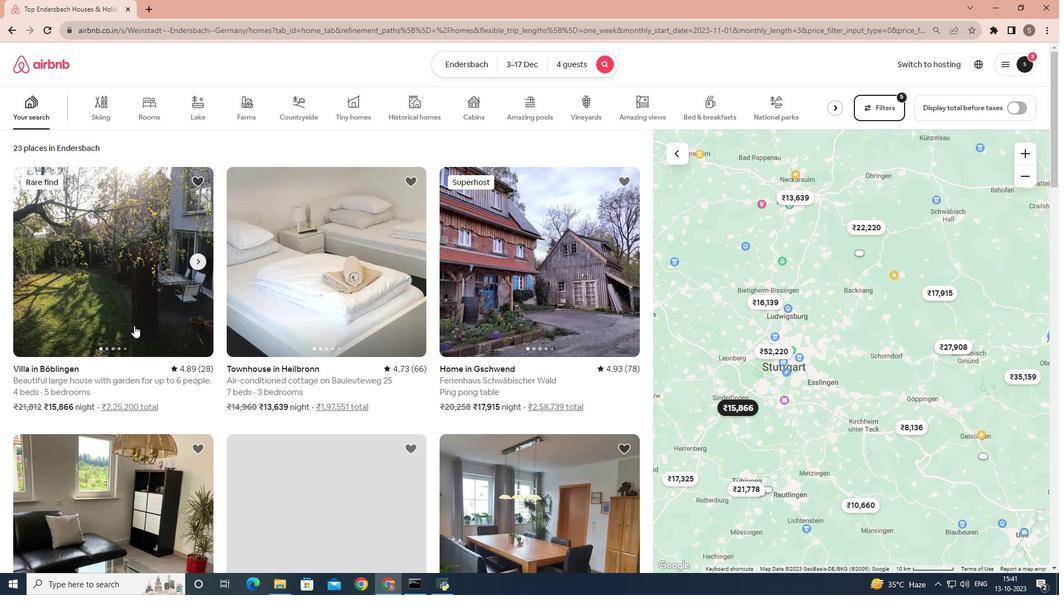 
Action: Mouse pressed left at (134, 326)
Screenshot: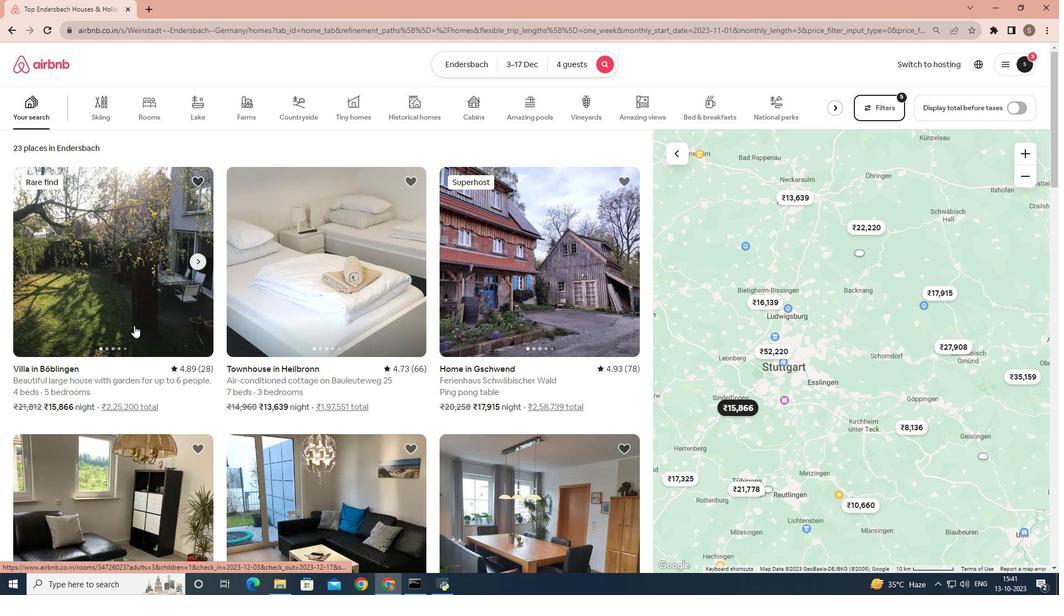 
Action: Mouse moved to (802, 407)
Screenshot: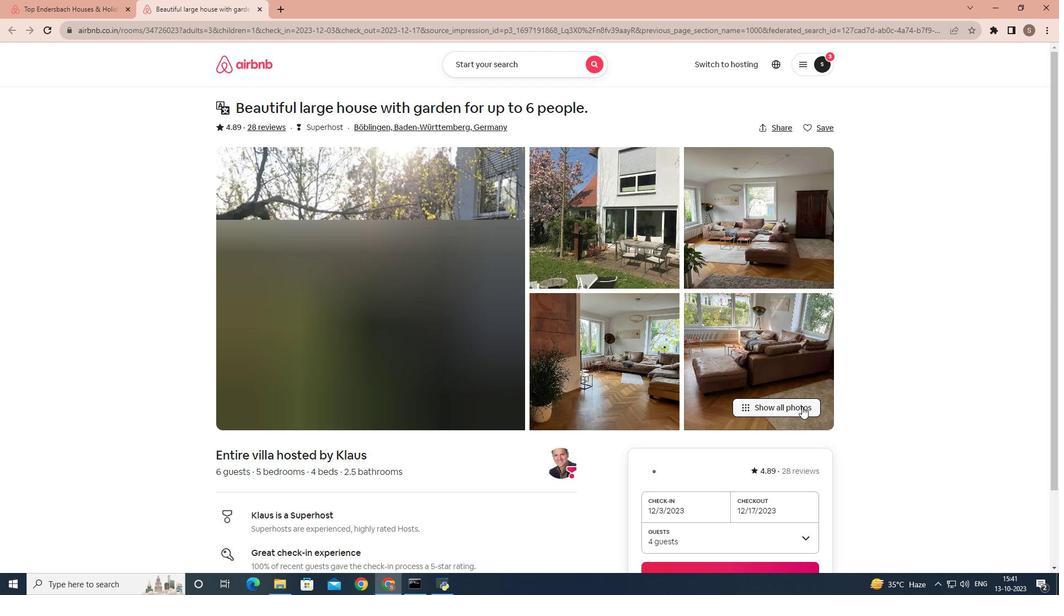 
Action: Mouse pressed left at (802, 407)
Screenshot: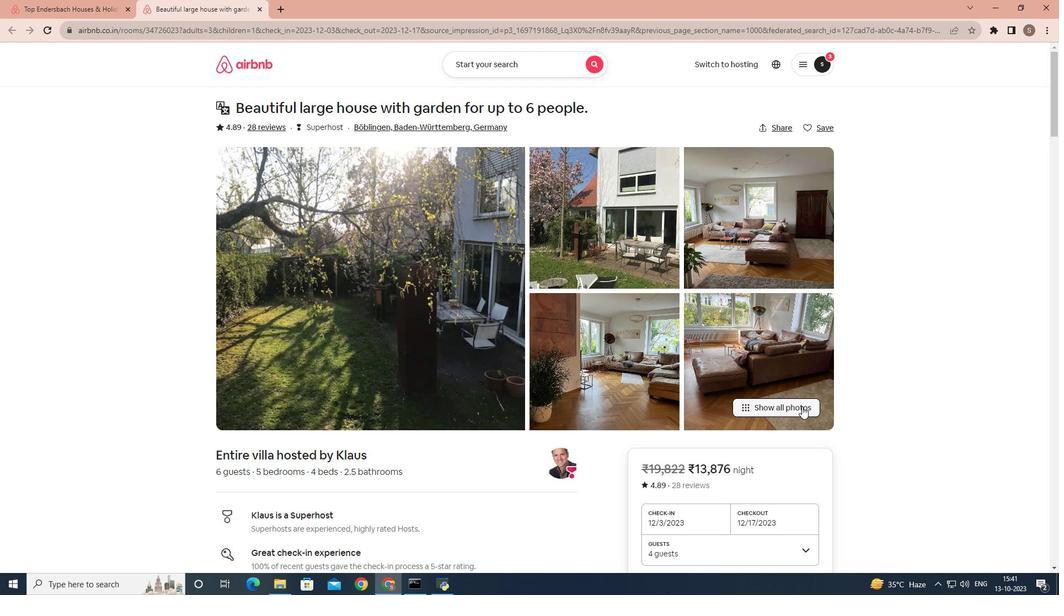 
Action: Mouse scrolled (802, 406) with delta (0, 0)
Screenshot: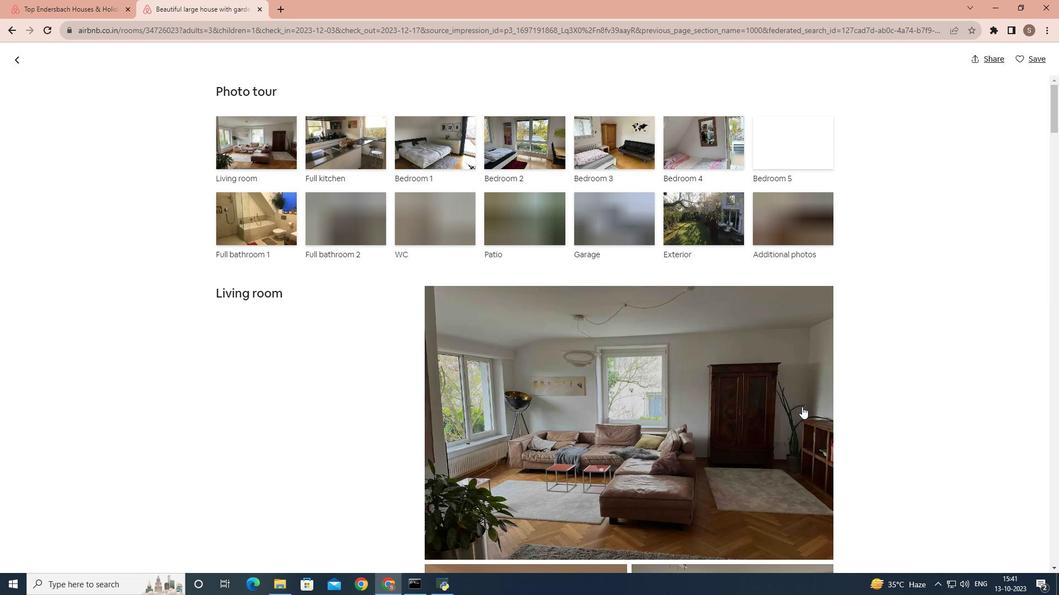 
Action: Mouse scrolled (802, 406) with delta (0, 0)
Screenshot: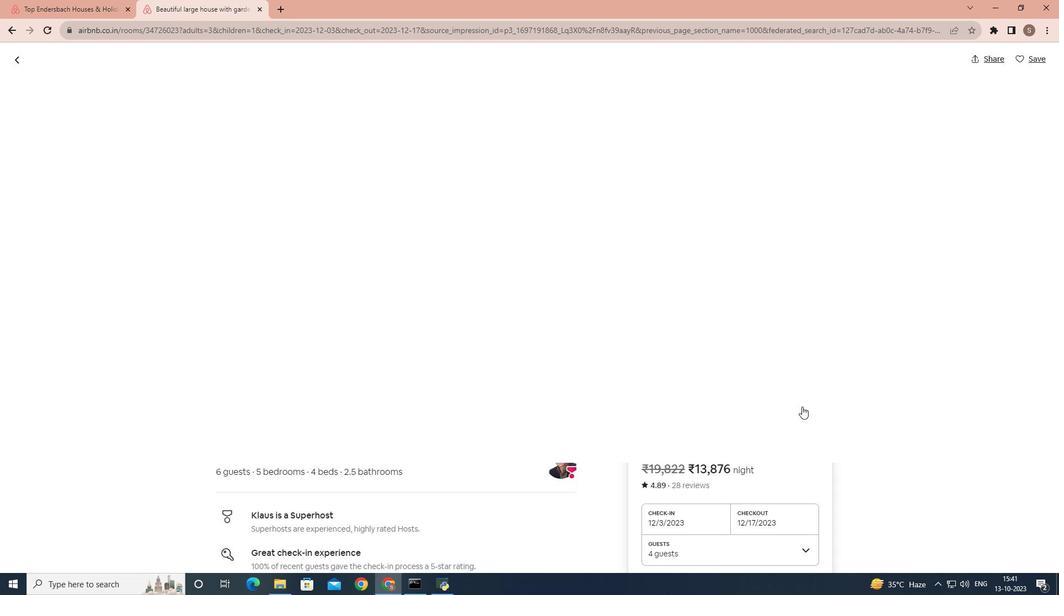 
Action: Mouse scrolled (802, 406) with delta (0, 0)
Screenshot: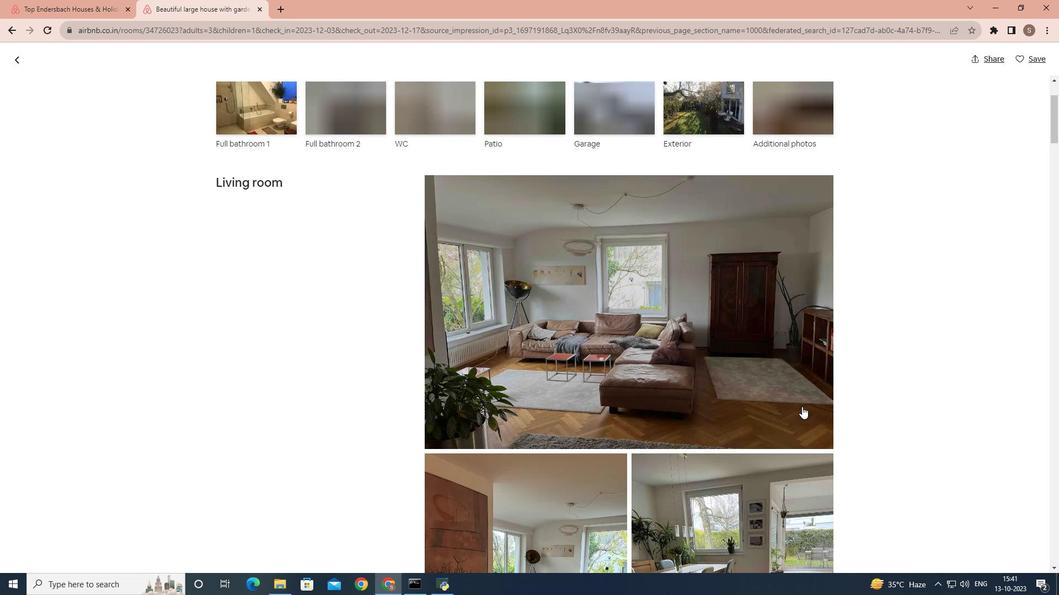 
Action: Mouse scrolled (802, 406) with delta (0, 0)
Screenshot: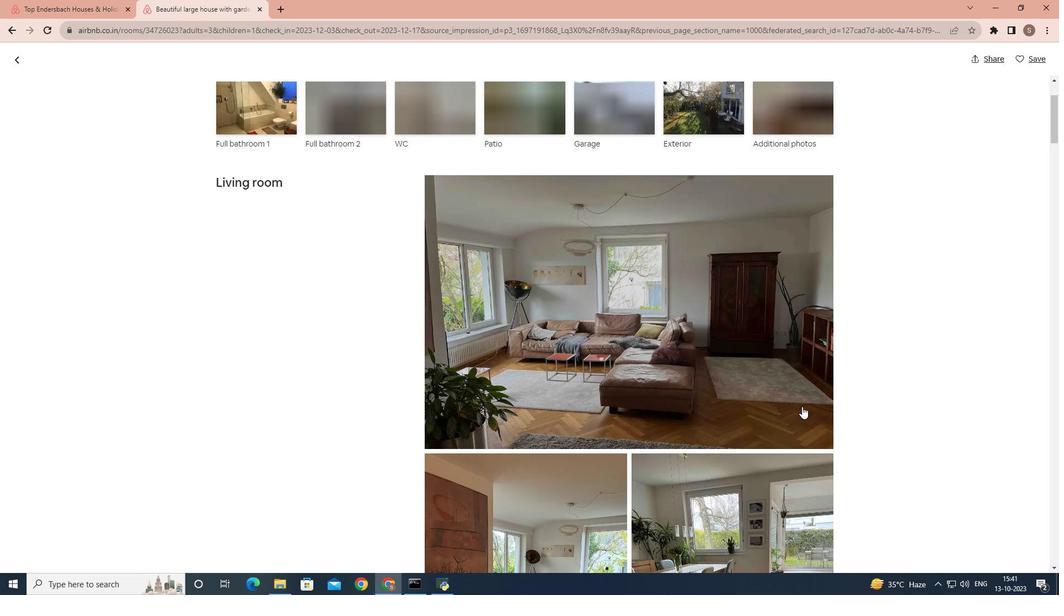 
Action: Mouse scrolled (802, 406) with delta (0, 0)
Screenshot: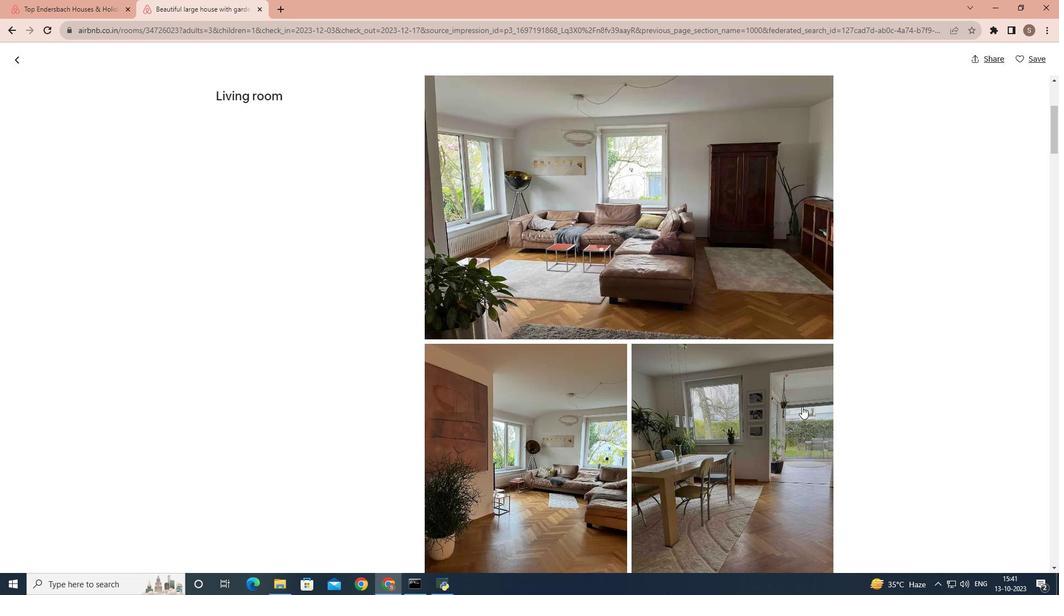 
Action: Mouse scrolled (802, 406) with delta (0, 0)
Screenshot: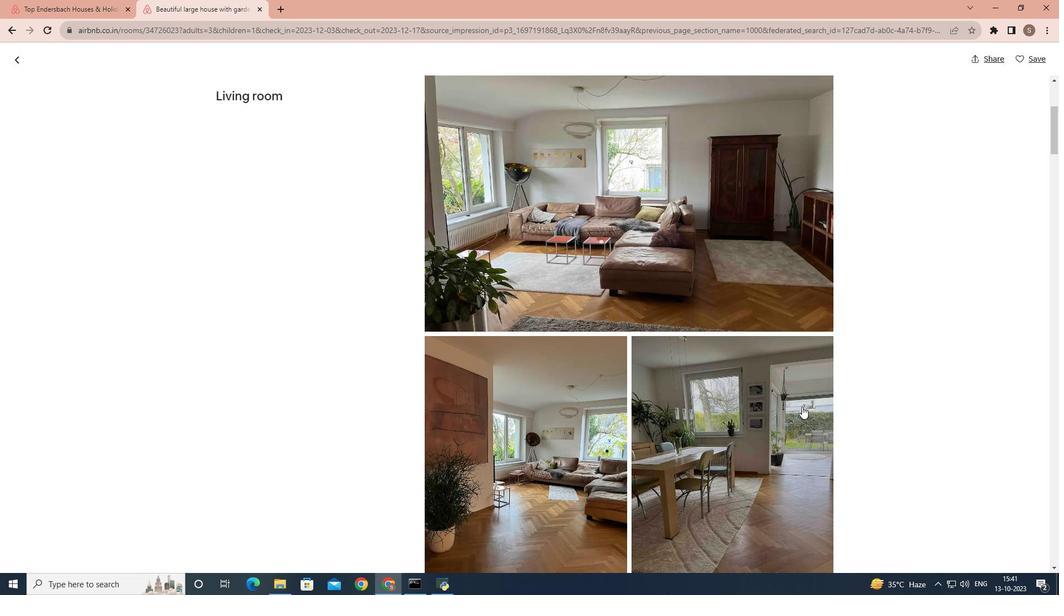 
Action: Mouse scrolled (802, 406) with delta (0, 0)
Screenshot: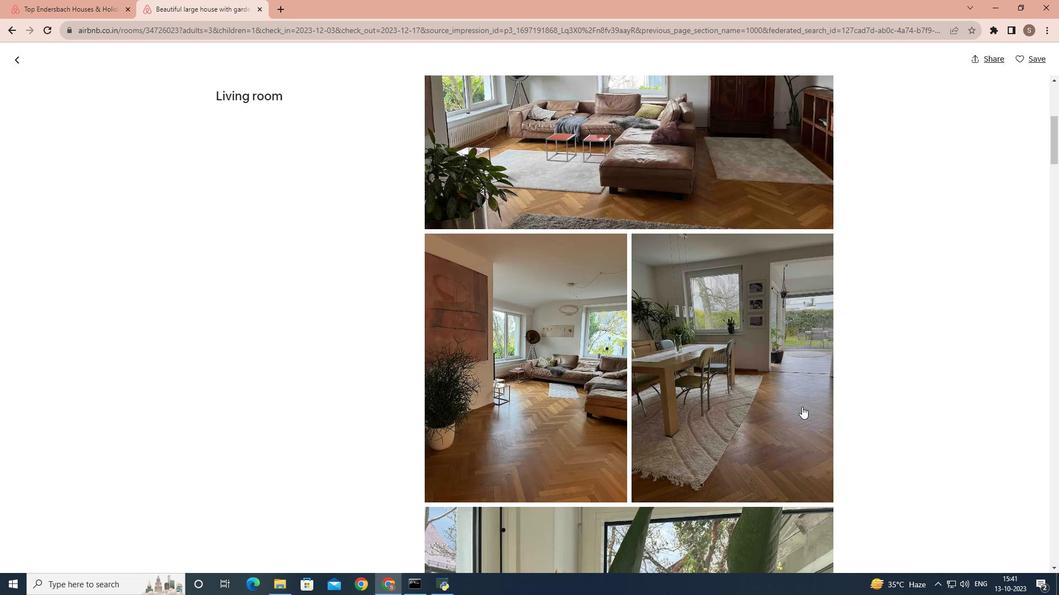 
Action: Mouse scrolled (802, 406) with delta (0, 0)
Screenshot: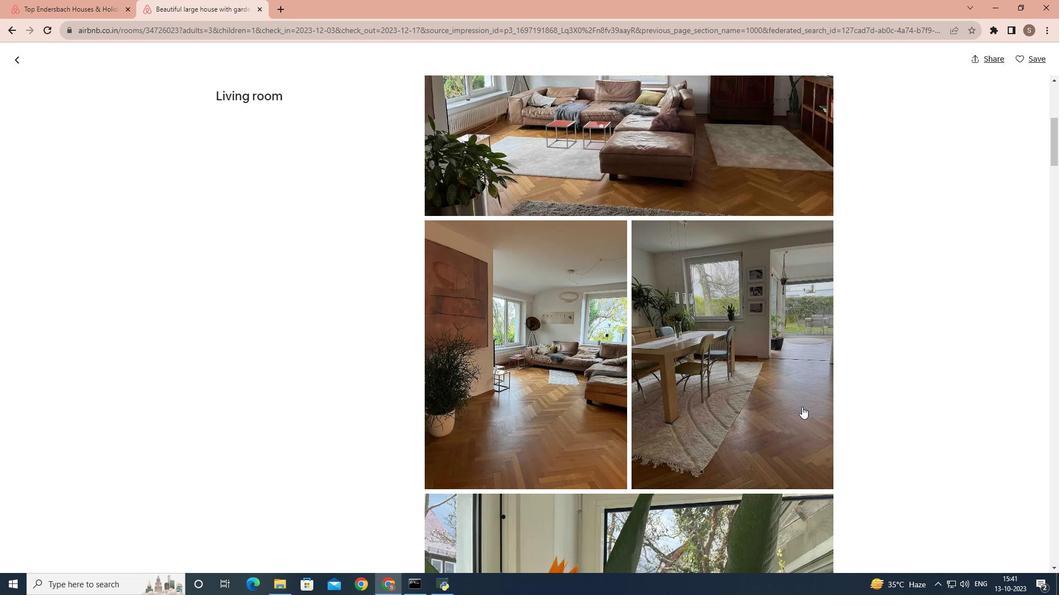 
Action: Mouse scrolled (802, 406) with delta (0, 0)
Screenshot: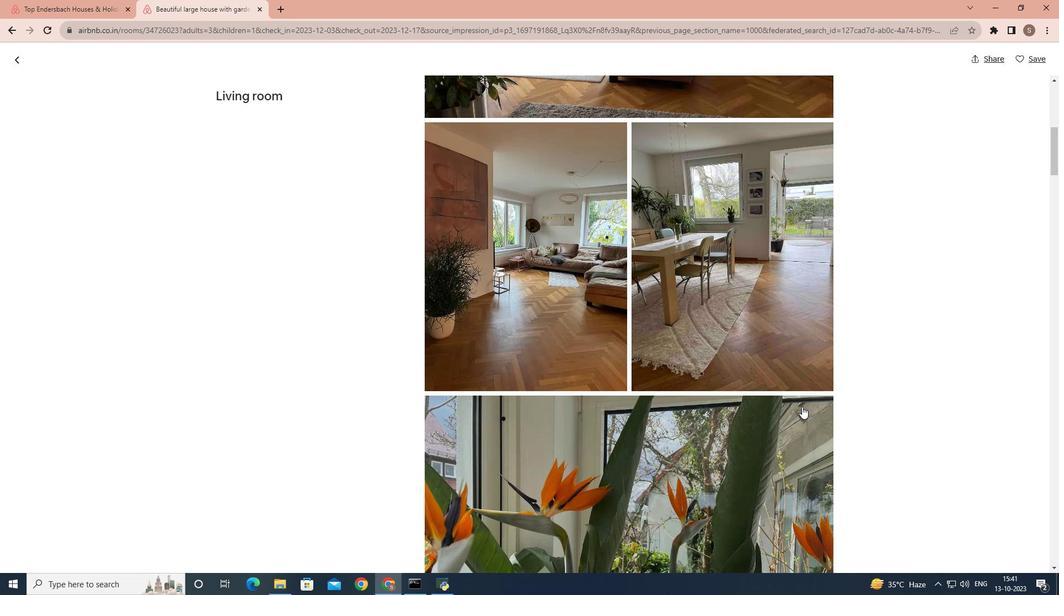 
Action: Mouse scrolled (802, 406) with delta (0, 0)
Screenshot: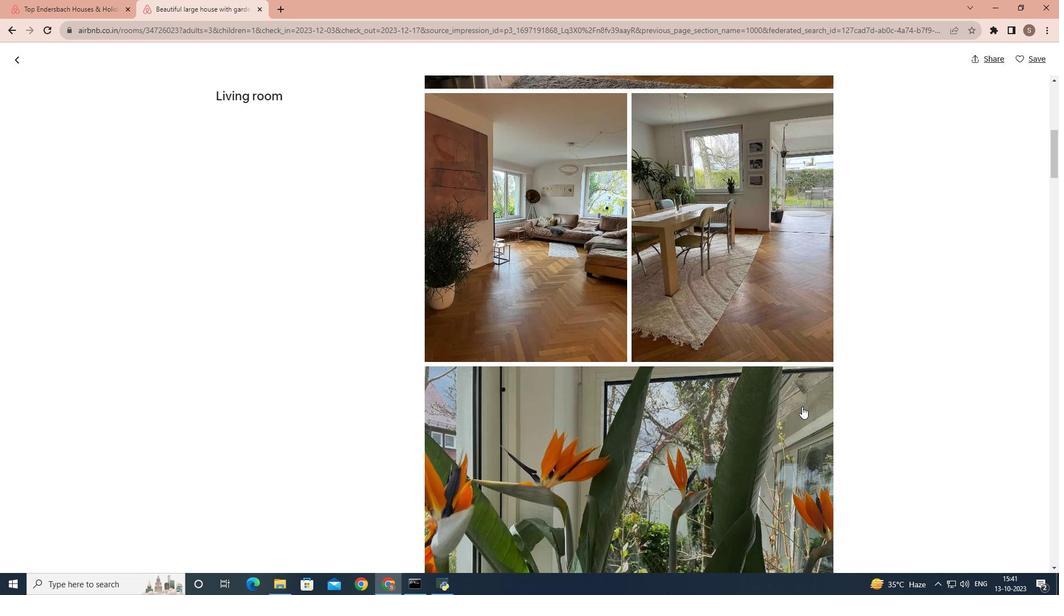 
Action: Mouse scrolled (802, 406) with delta (0, 0)
Screenshot: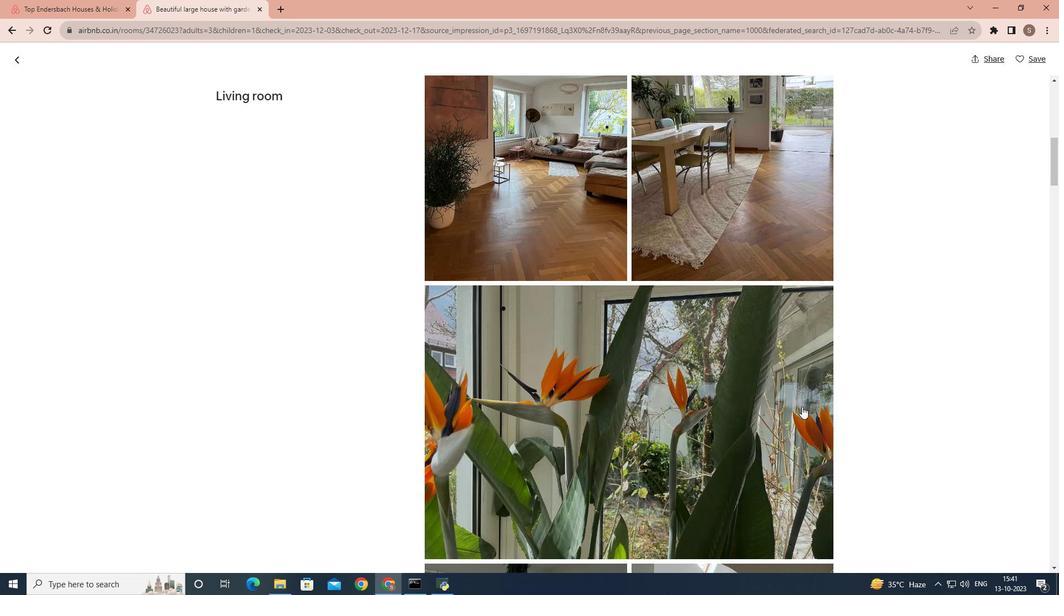 
Action: Mouse scrolled (802, 406) with delta (0, 0)
Screenshot: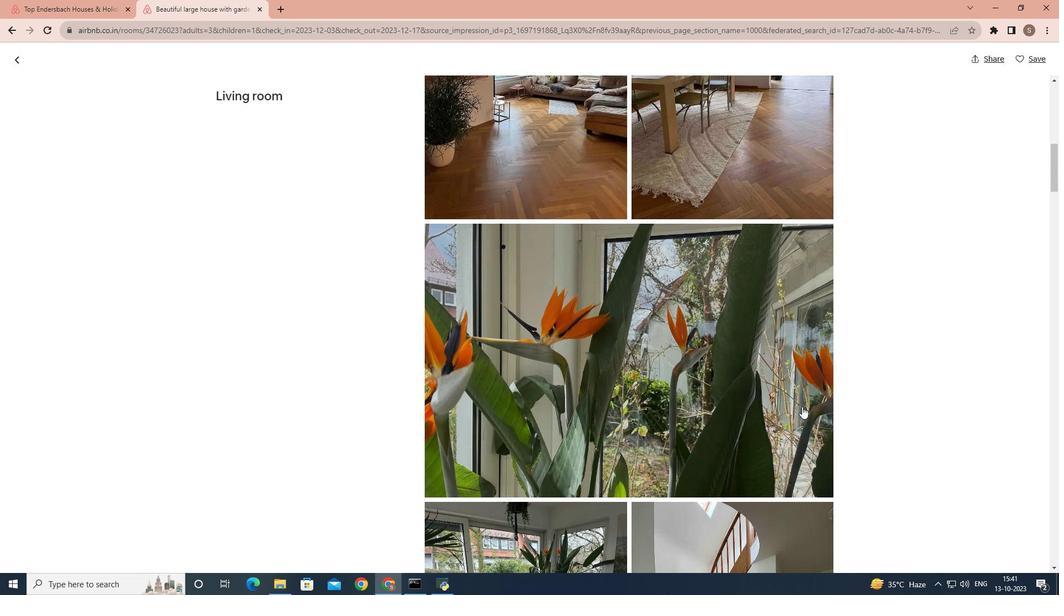 
Action: Mouse scrolled (802, 406) with delta (0, 0)
Screenshot: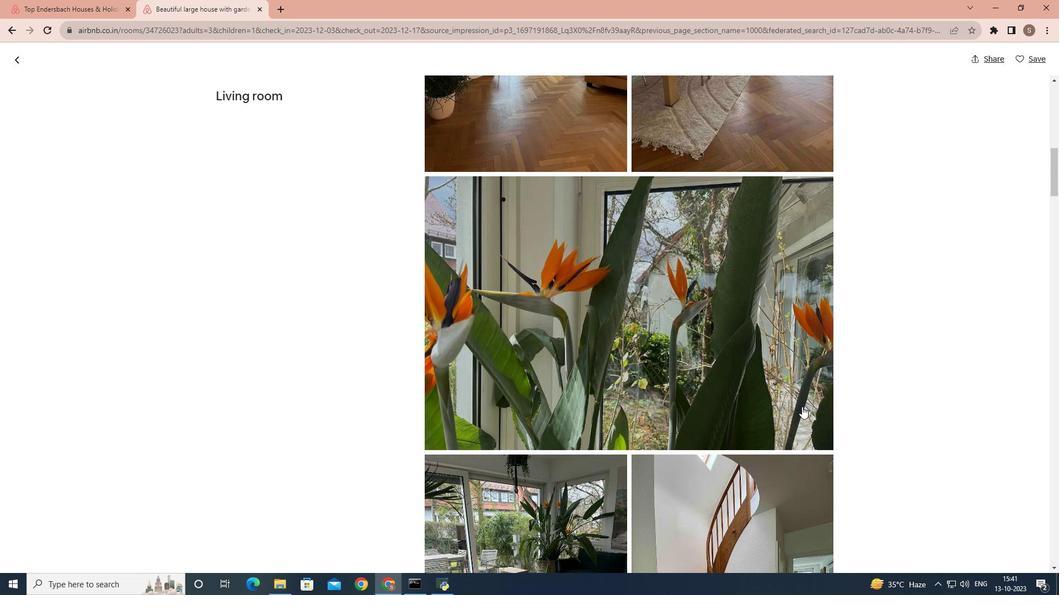 
Action: Mouse scrolled (802, 406) with delta (0, 0)
Screenshot: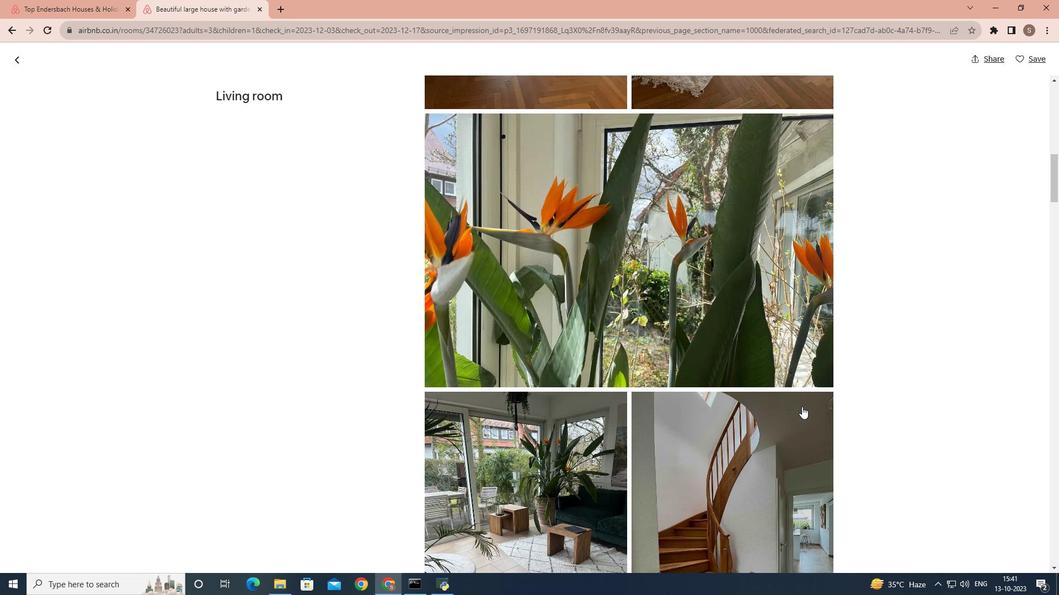 
Action: Mouse scrolled (802, 406) with delta (0, 0)
Screenshot: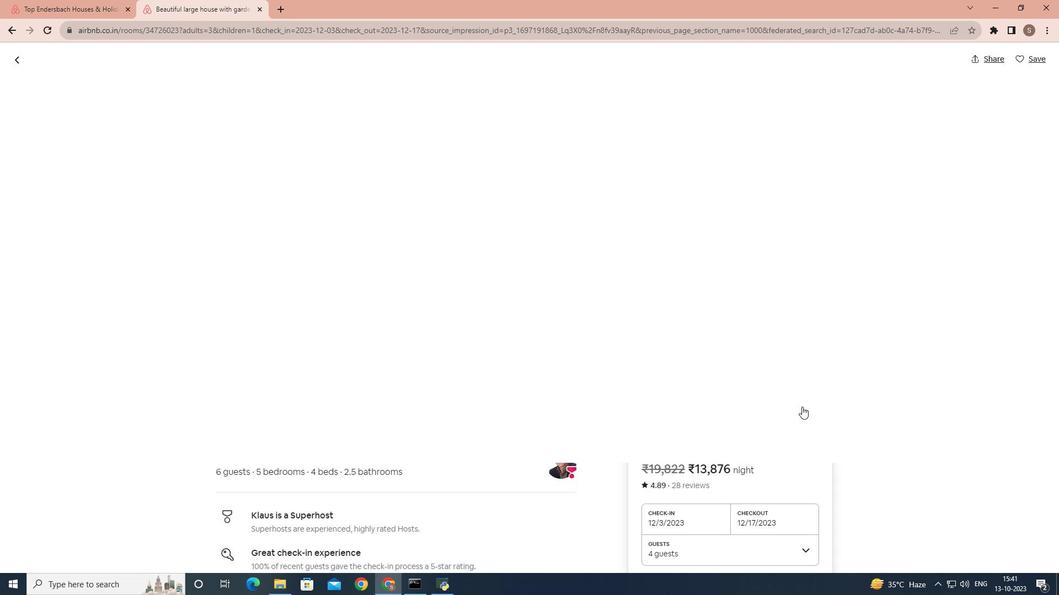 
Action: Mouse scrolled (802, 406) with delta (0, 0)
Screenshot: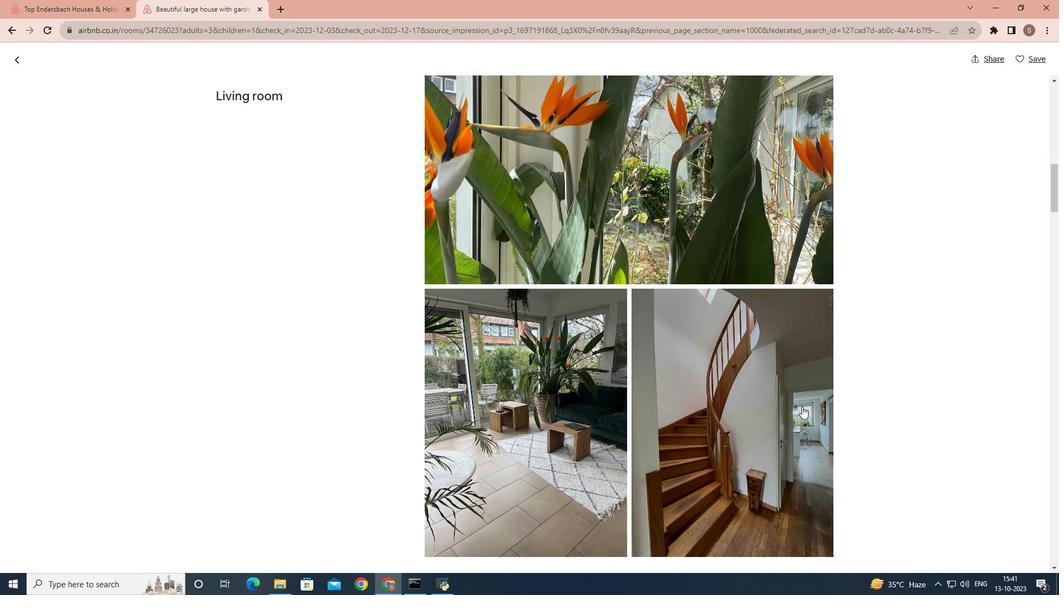 
Action: Mouse scrolled (802, 406) with delta (0, 0)
Screenshot: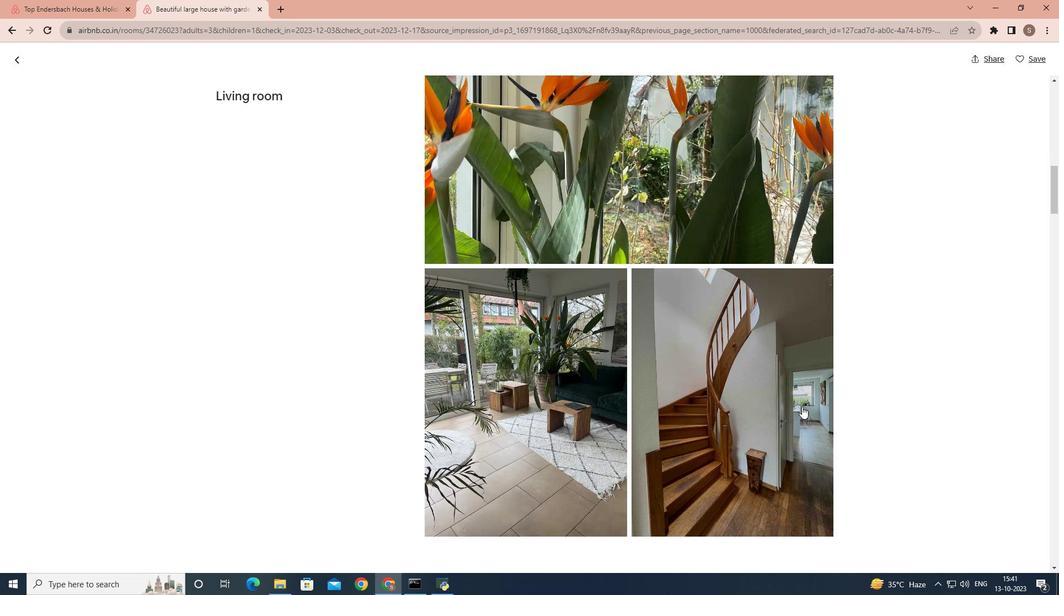 
Action: Mouse scrolled (802, 406) with delta (0, 0)
Screenshot: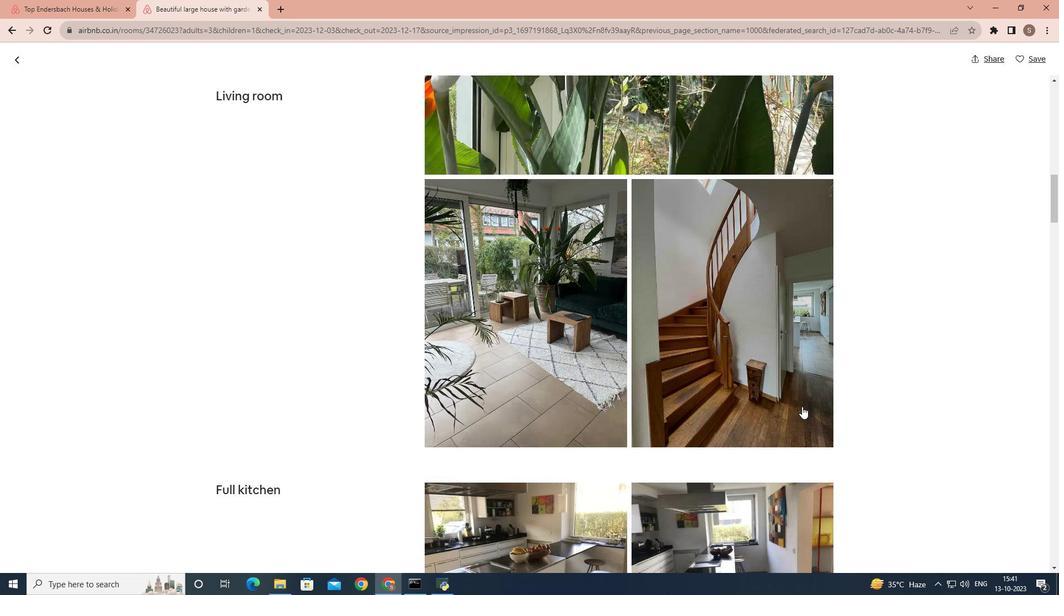 
Action: Mouse scrolled (802, 406) with delta (0, 0)
Screenshot: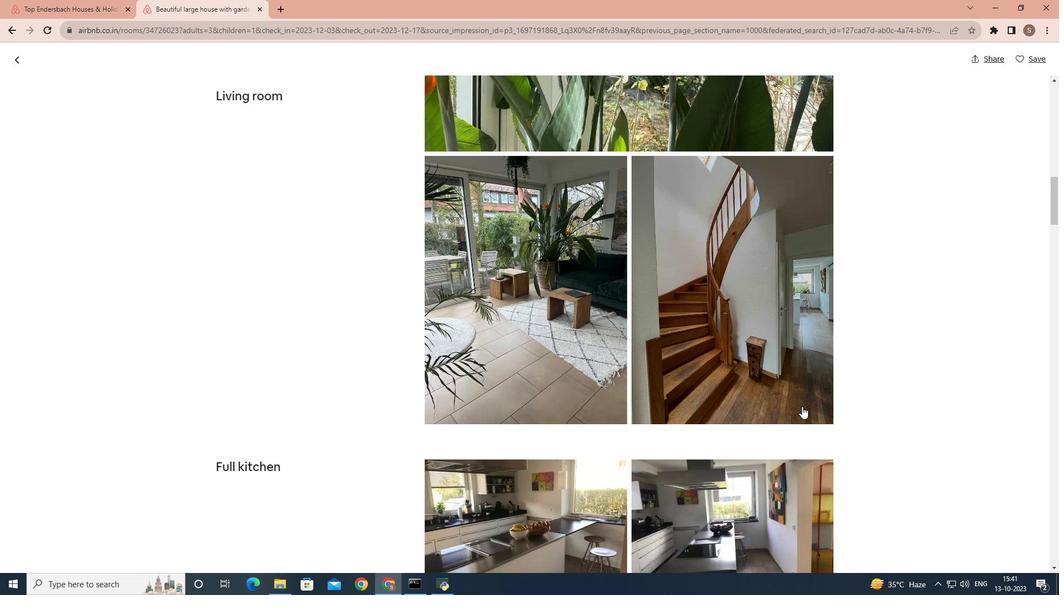 
Action: Mouse scrolled (802, 406) with delta (0, 0)
Screenshot: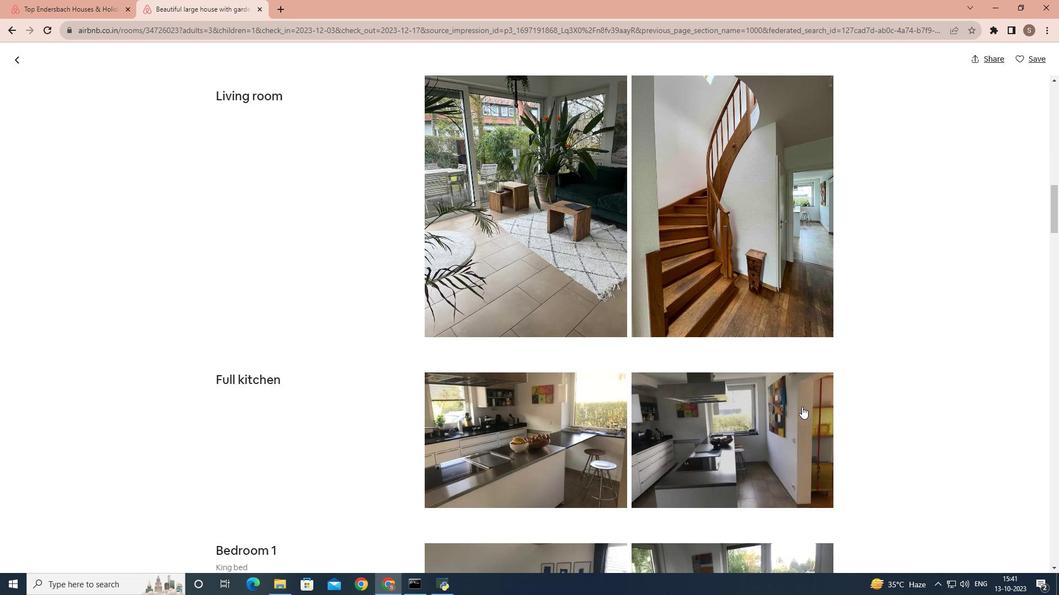 
Action: Mouse scrolled (802, 406) with delta (0, 0)
Screenshot: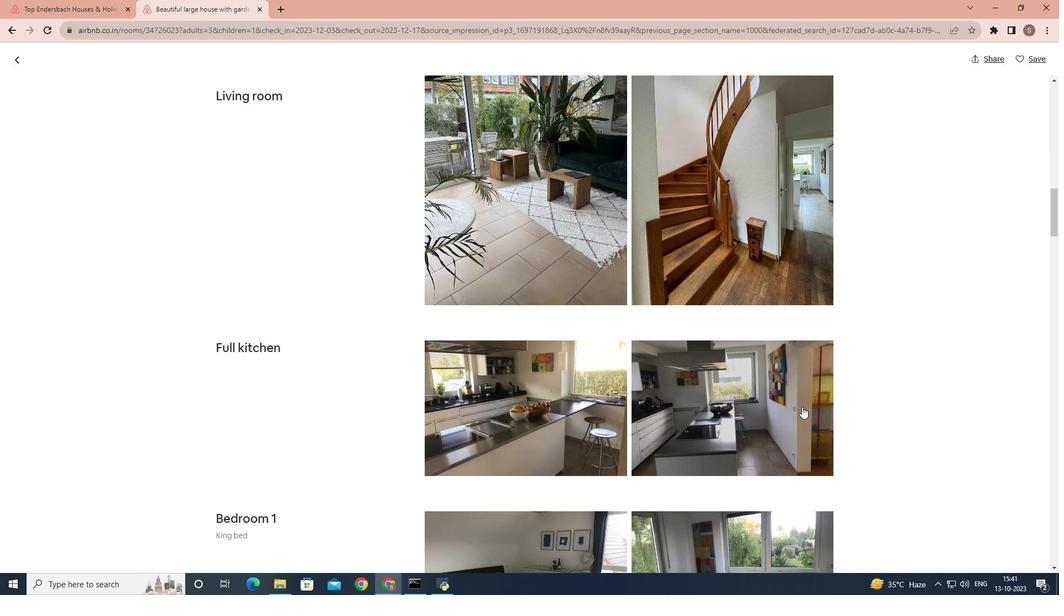 
Action: Mouse scrolled (802, 406) with delta (0, 0)
Screenshot: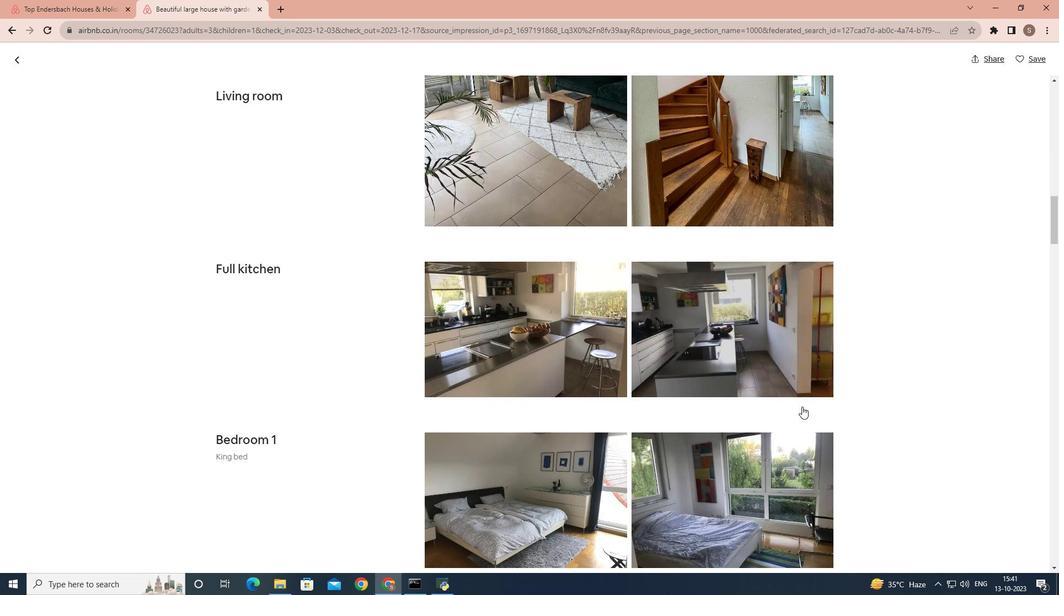 
Action: Mouse scrolled (802, 406) with delta (0, 0)
Screenshot: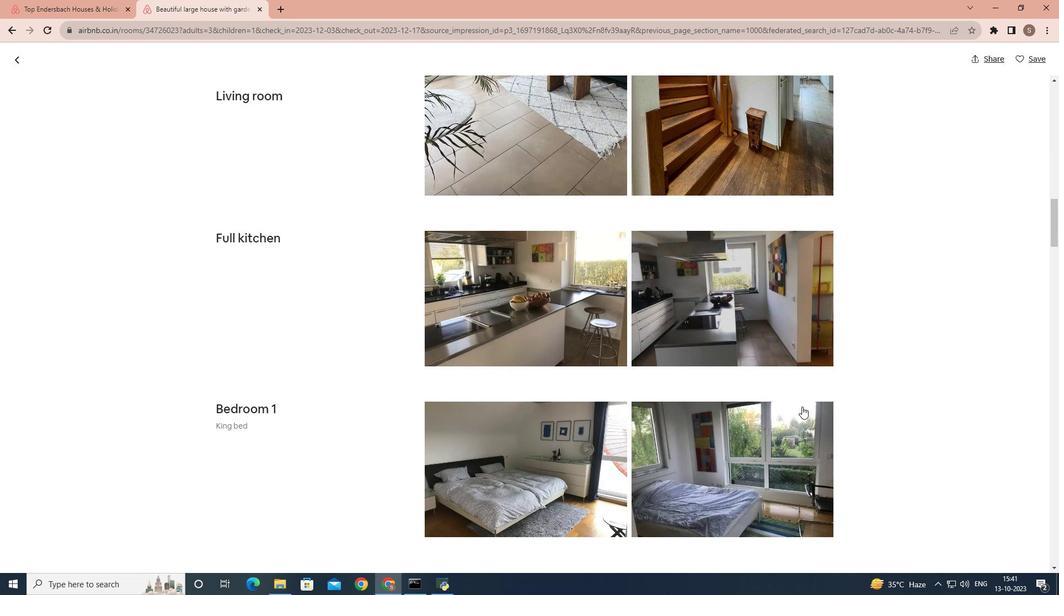 
Action: Mouse scrolled (802, 406) with delta (0, 0)
Screenshot: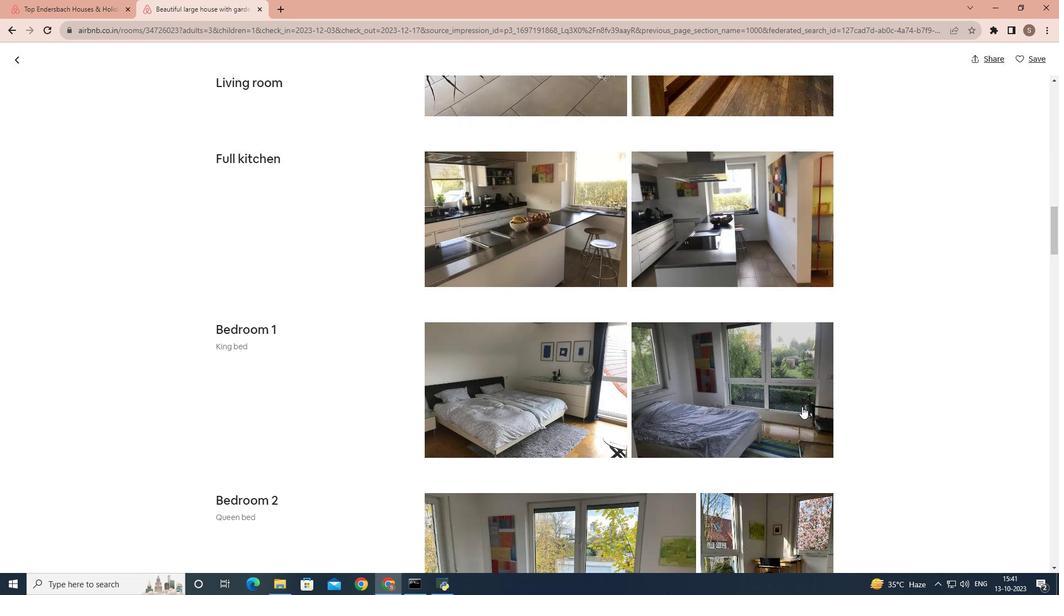 
Action: Mouse scrolled (802, 406) with delta (0, 0)
Screenshot: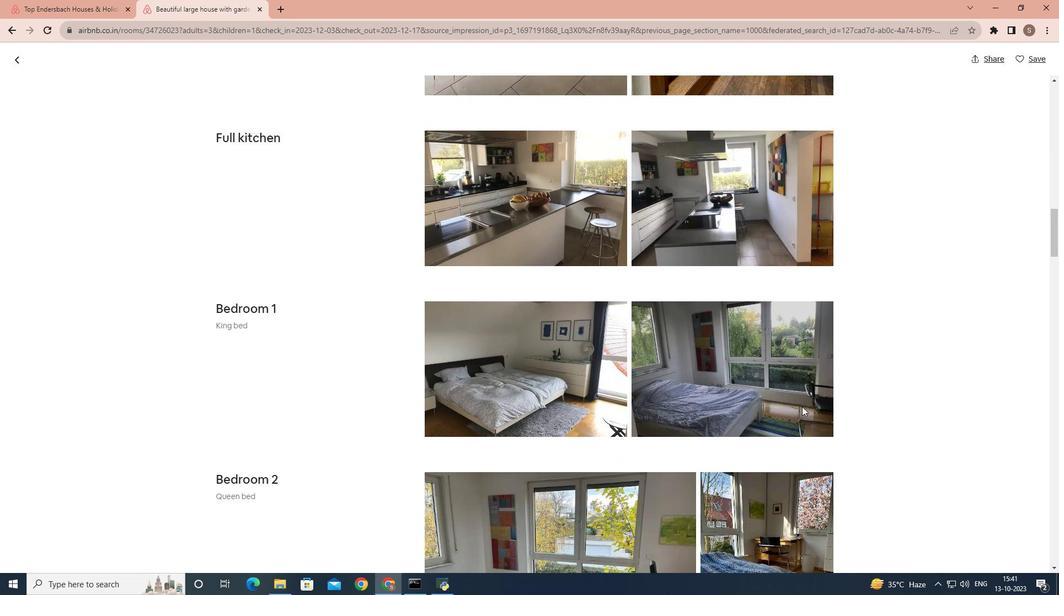 
Action: Mouse scrolled (802, 406) with delta (0, 0)
Screenshot: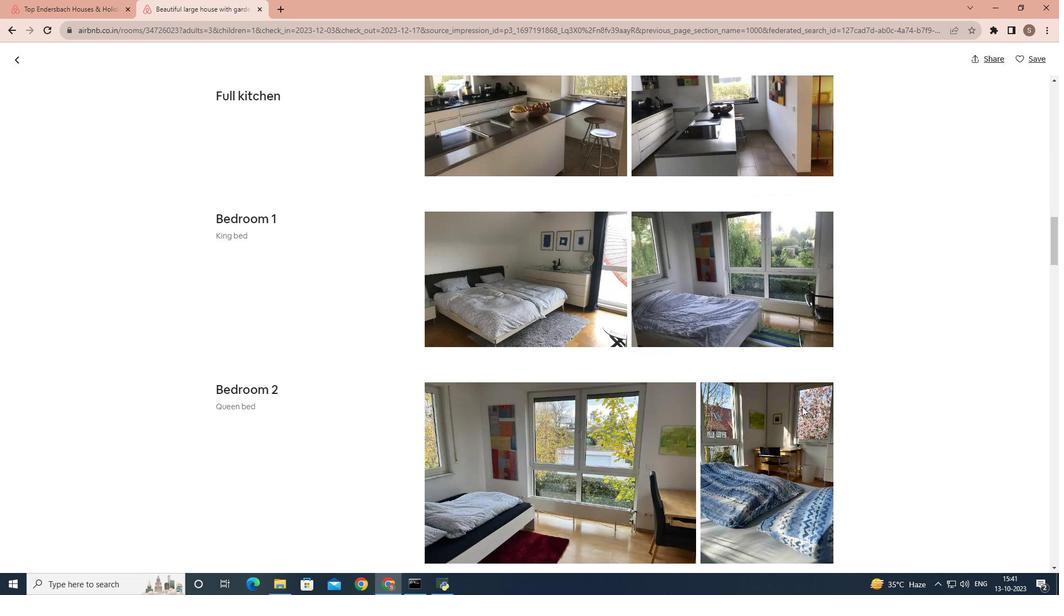 
Action: Mouse scrolled (802, 406) with delta (0, 0)
Screenshot: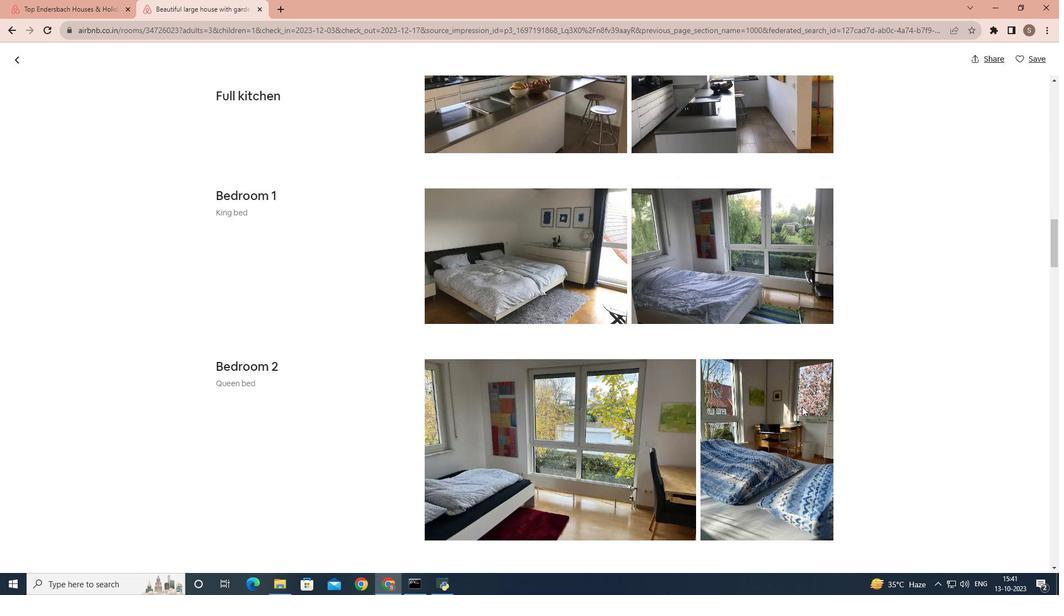 
Action: Mouse scrolled (802, 406) with delta (0, 0)
Screenshot: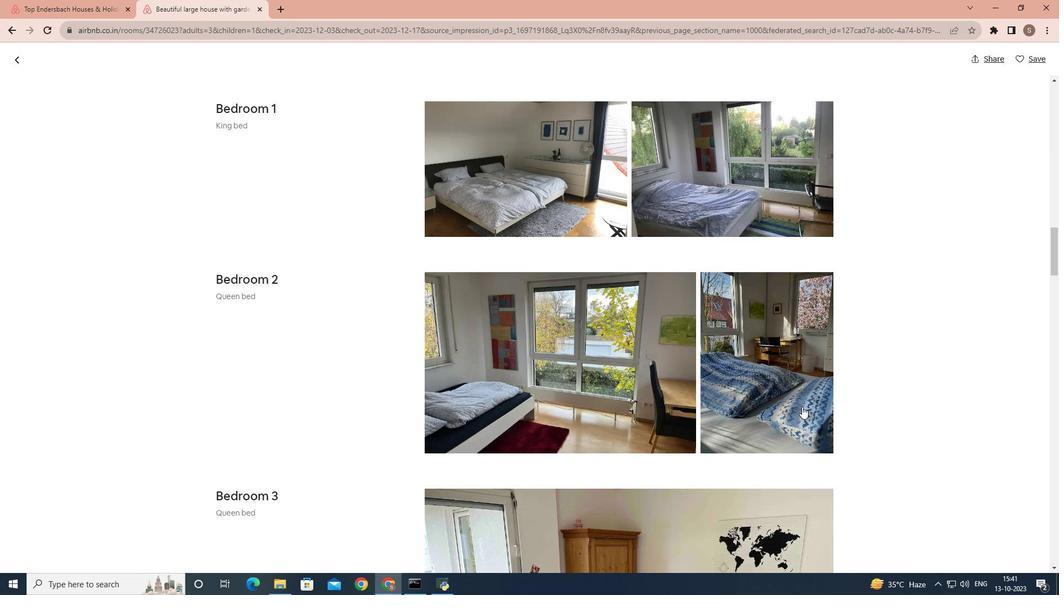 
Action: Mouse scrolled (802, 406) with delta (0, 0)
Screenshot: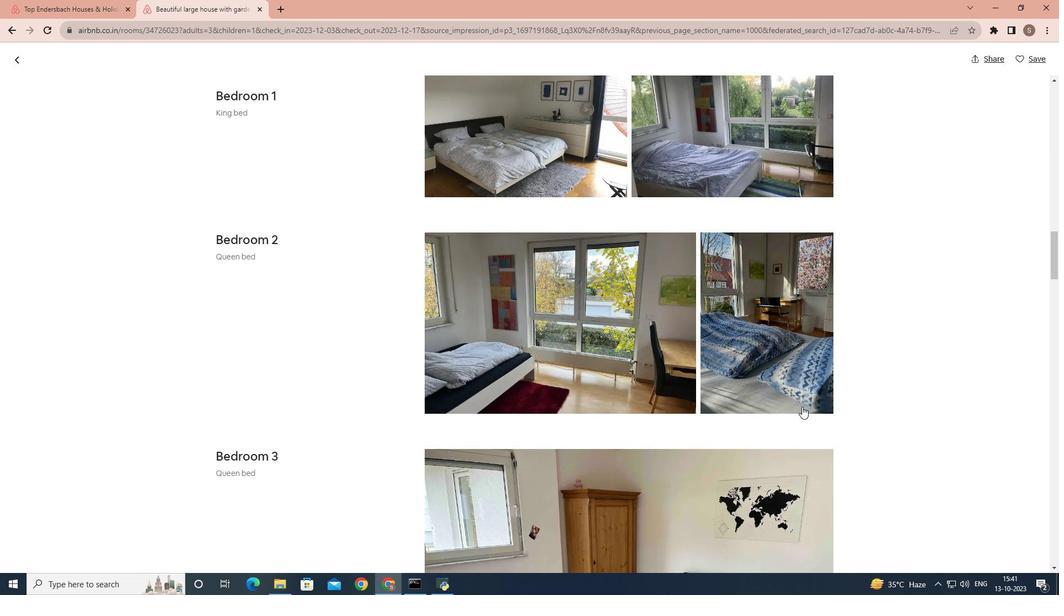 
Action: Mouse scrolled (802, 406) with delta (0, 0)
Screenshot: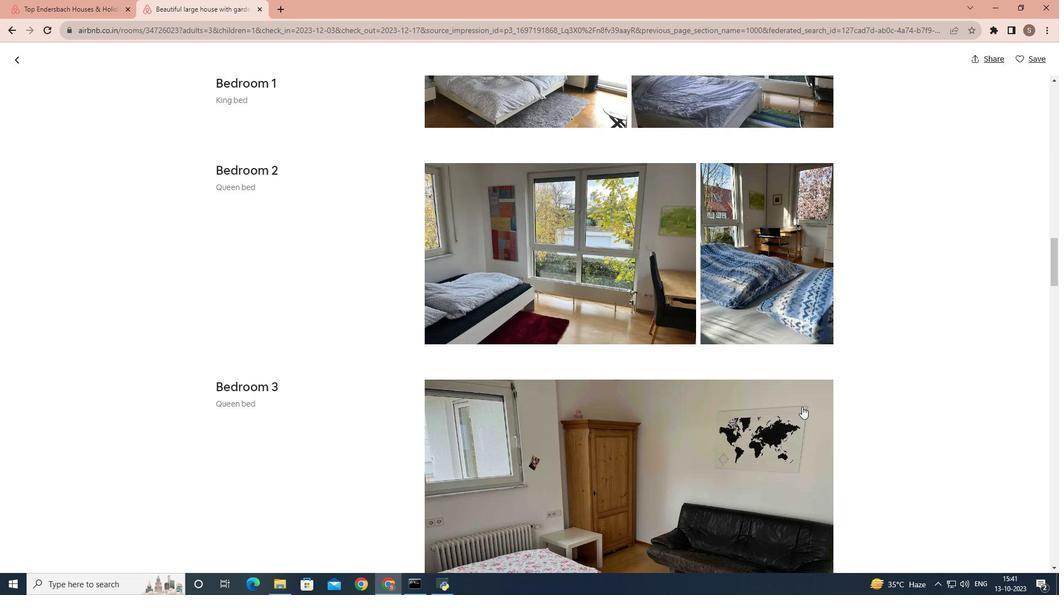 
Action: Mouse scrolled (802, 406) with delta (0, 0)
Screenshot: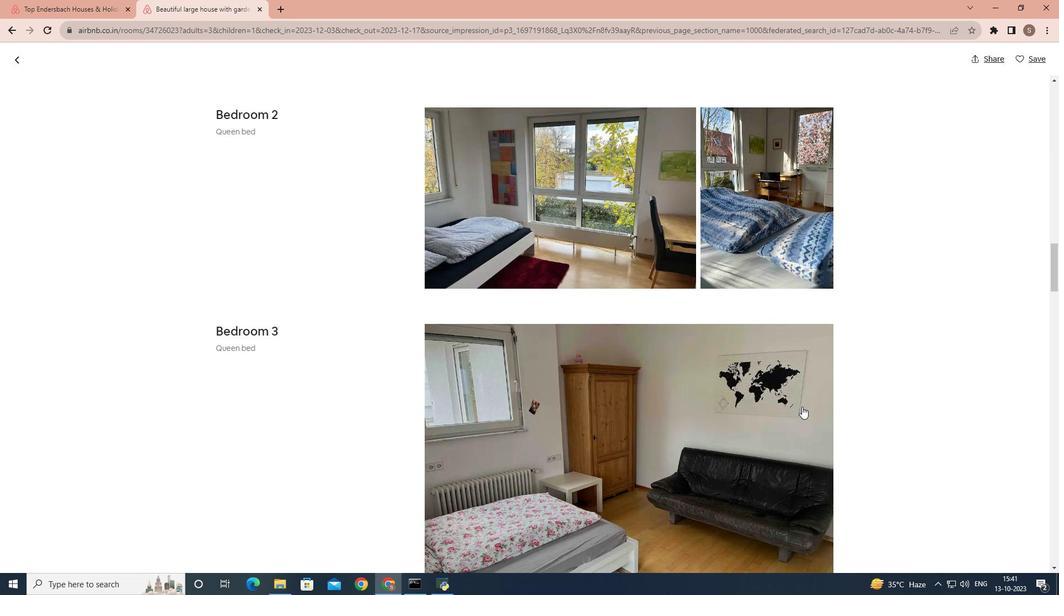 
Action: Mouse scrolled (802, 406) with delta (0, 0)
Screenshot: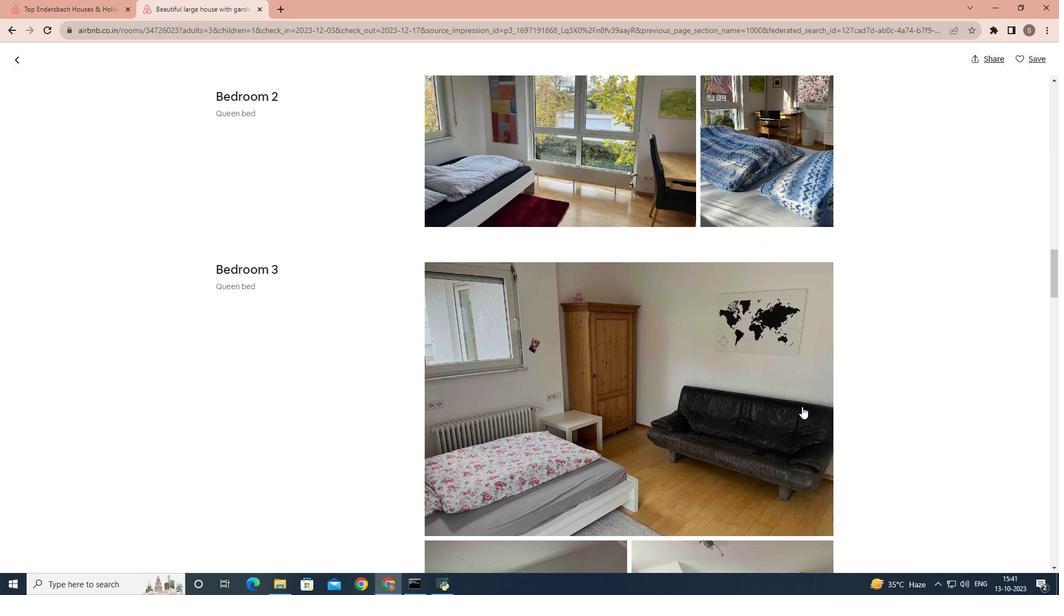 
Action: Mouse scrolled (802, 406) with delta (0, 0)
Screenshot: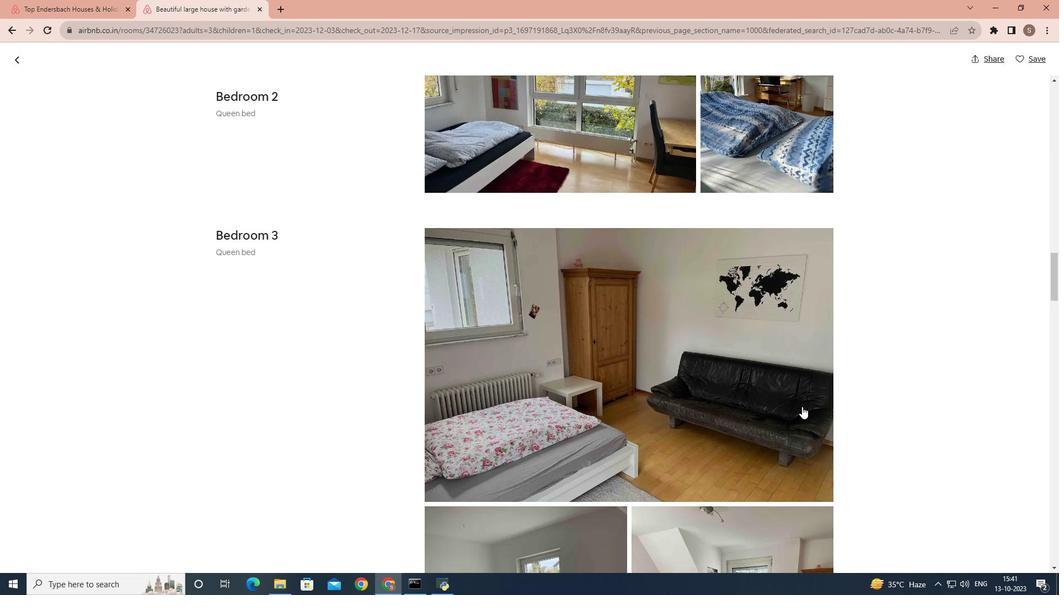 
Action: Mouse scrolled (802, 406) with delta (0, 0)
Screenshot: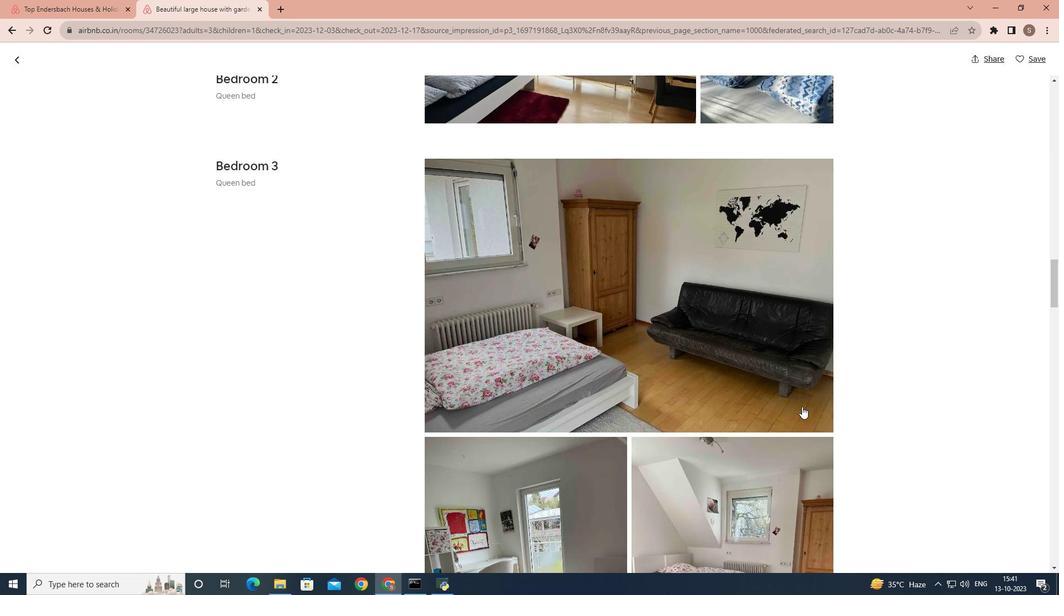 
Action: Mouse scrolled (802, 406) with delta (0, 0)
Screenshot: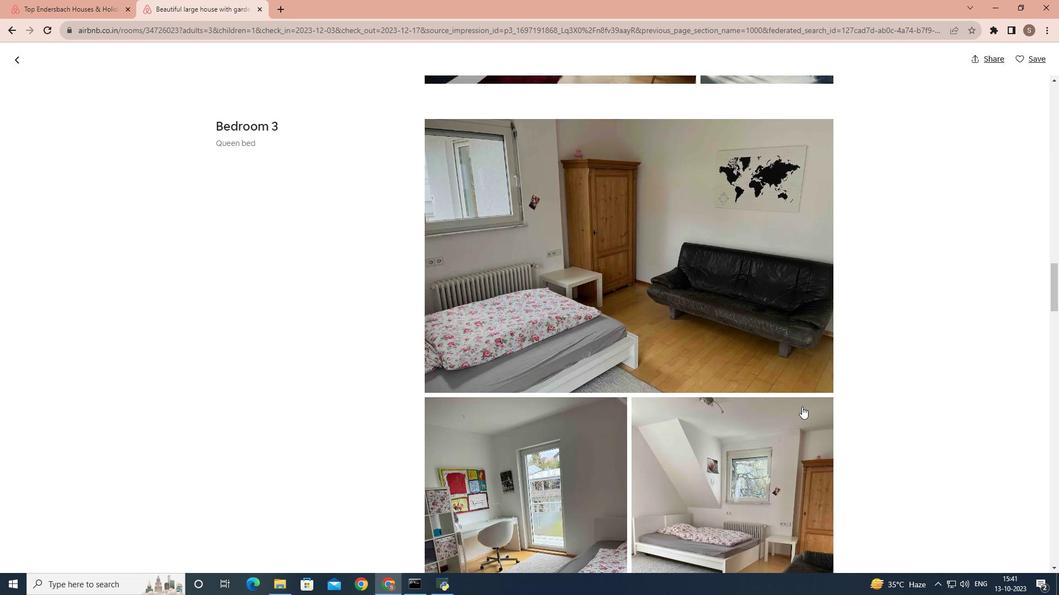 
Action: Mouse scrolled (802, 406) with delta (0, 0)
Screenshot: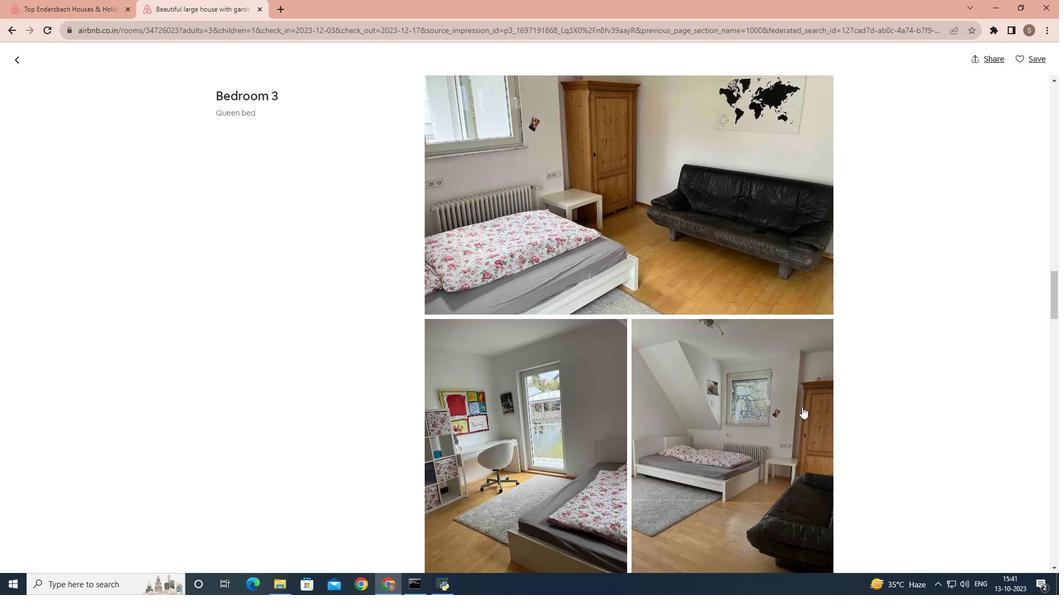 
Action: Mouse scrolled (802, 406) with delta (0, 0)
Screenshot: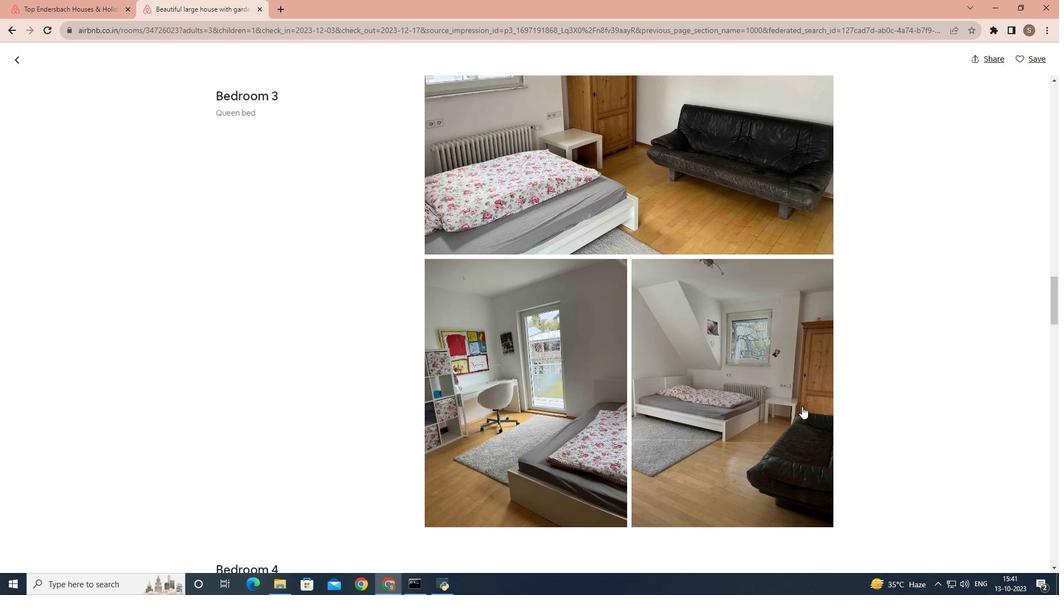 
Action: Mouse scrolled (802, 406) with delta (0, 0)
Screenshot: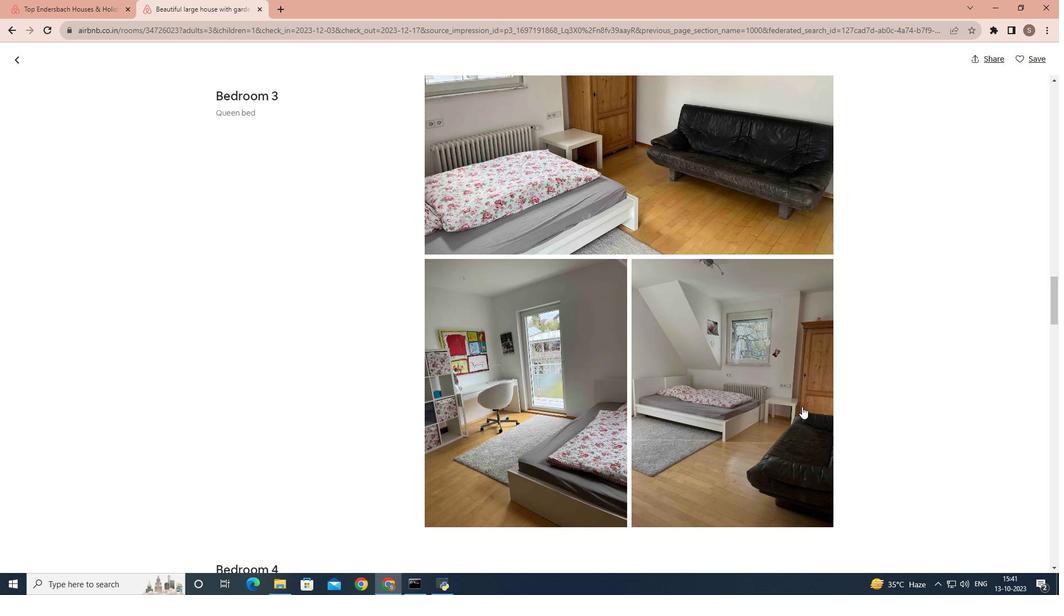 
Action: Mouse scrolled (802, 406) with delta (0, 0)
Screenshot: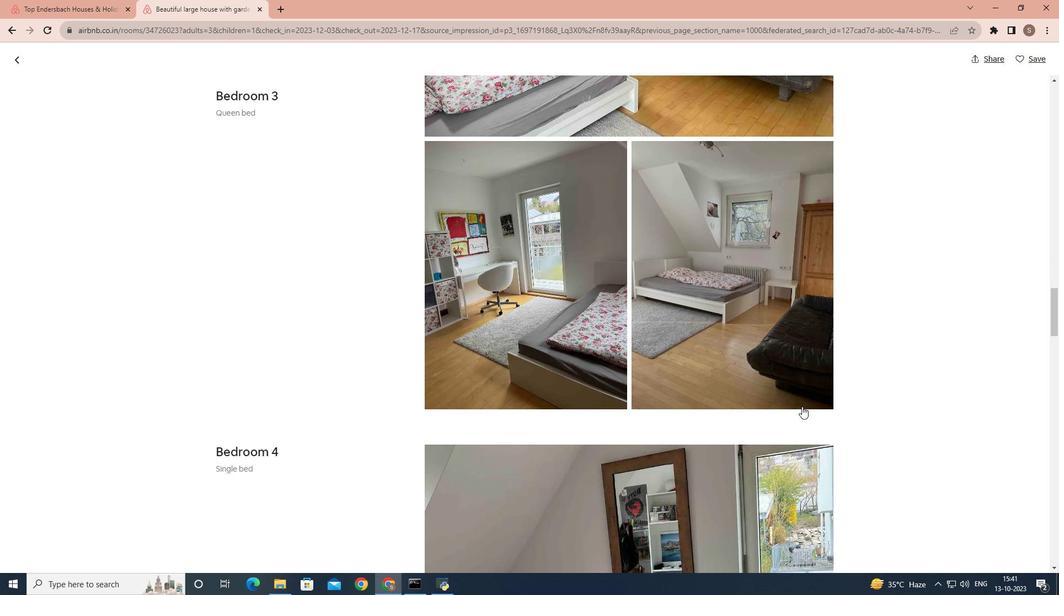 
Action: Mouse scrolled (802, 406) with delta (0, 0)
Screenshot: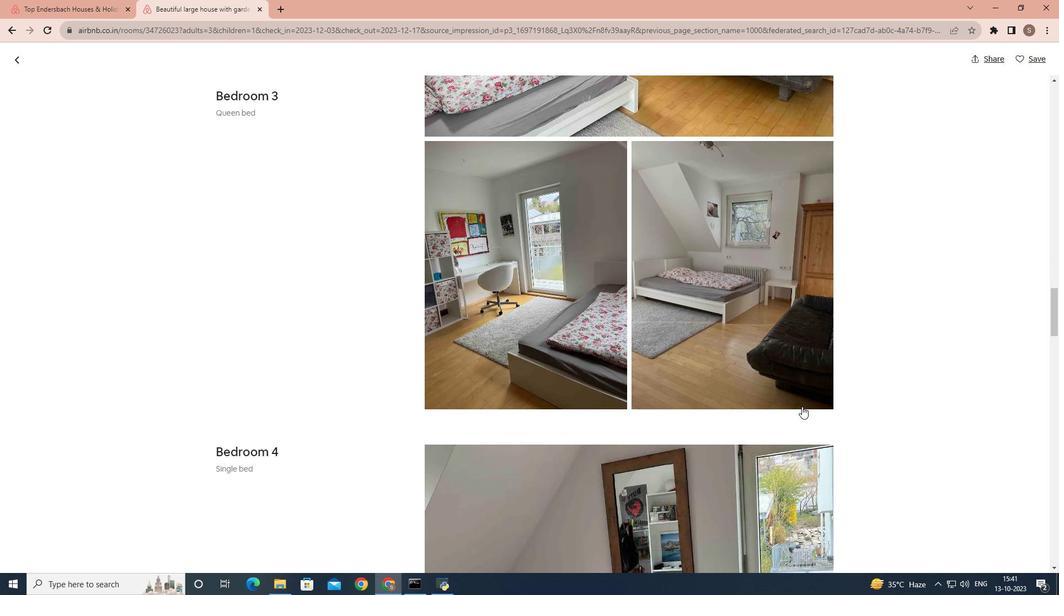 
Action: Mouse scrolled (802, 406) with delta (0, 0)
Screenshot: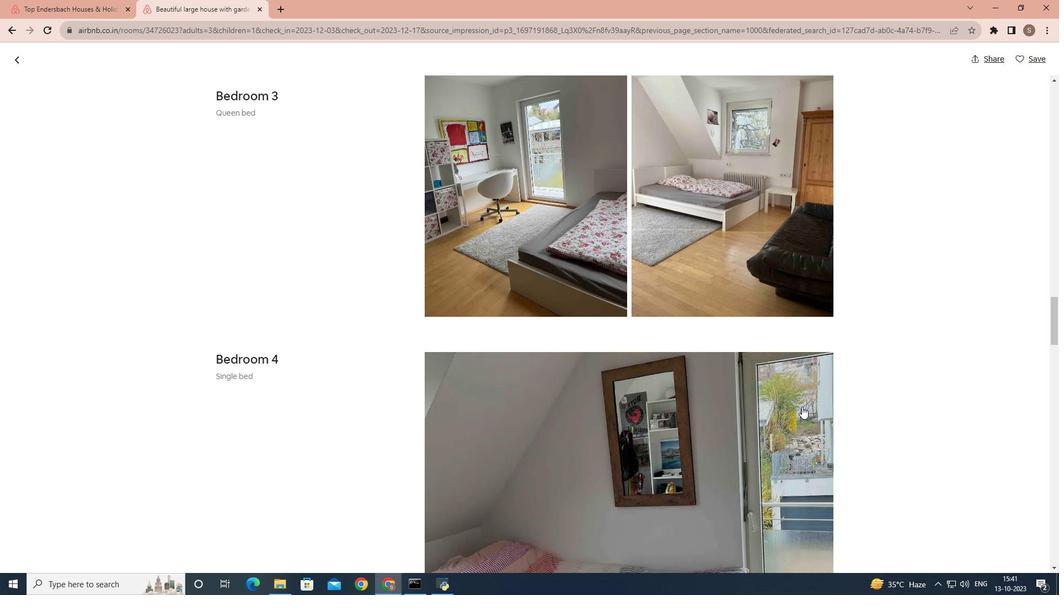 
Action: Mouse scrolled (802, 406) with delta (0, 0)
Screenshot: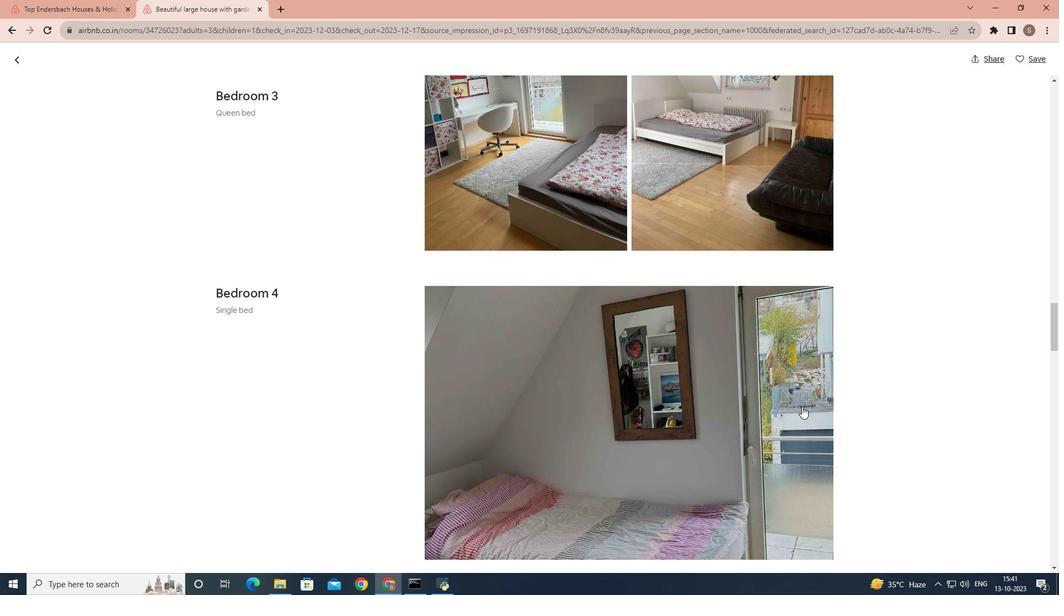 
Action: Mouse scrolled (802, 406) with delta (0, 0)
Screenshot: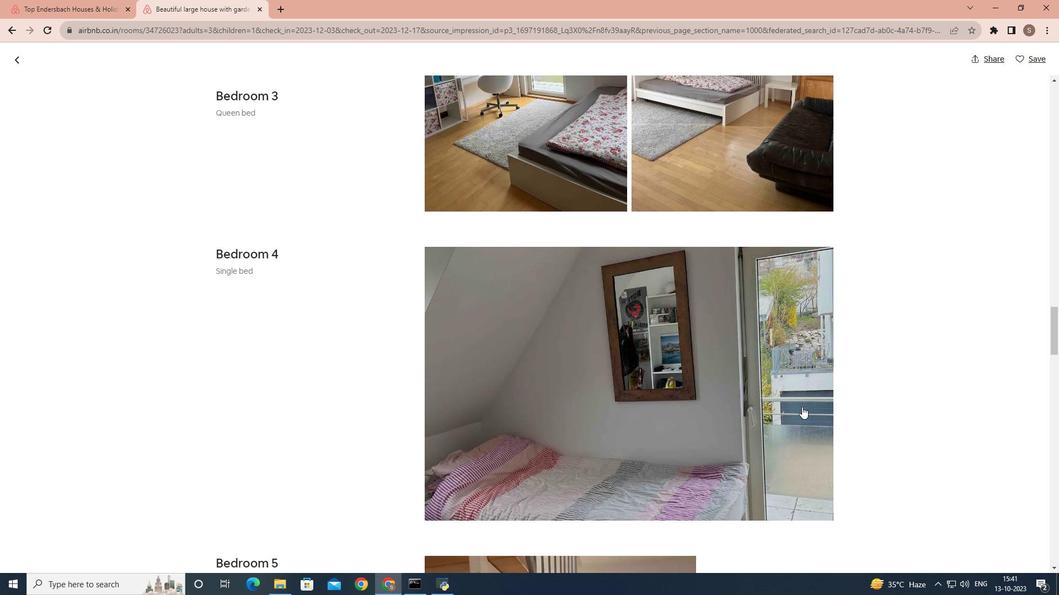 
Action: Mouse scrolled (802, 406) with delta (0, 0)
Screenshot: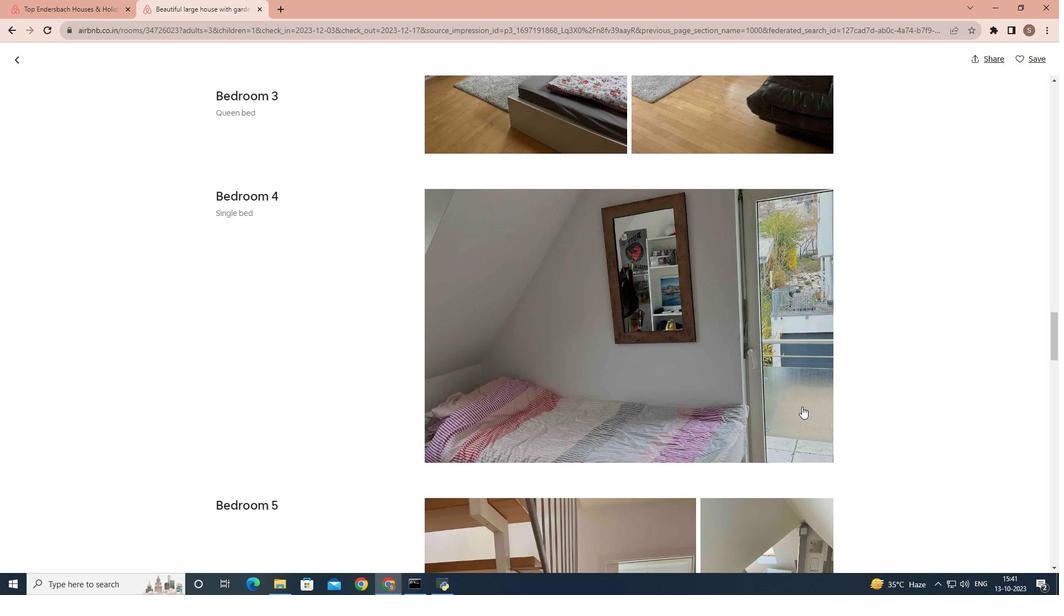 
Action: Mouse scrolled (802, 406) with delta (0, 0)
Screenshot: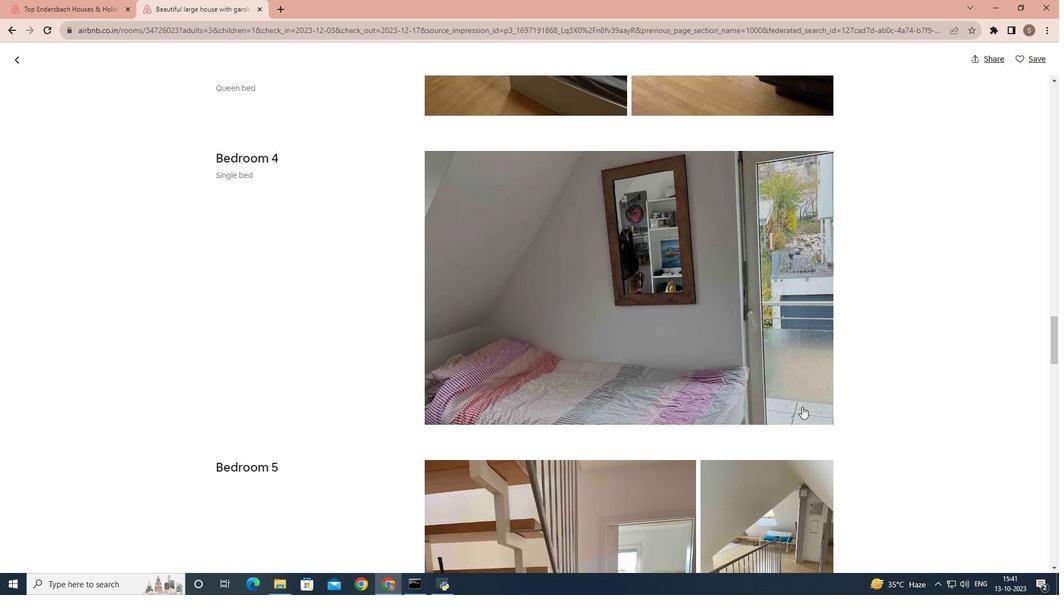 
Action: Mouse scrolled (802, 406) with delta (0, 0)
Screenshot: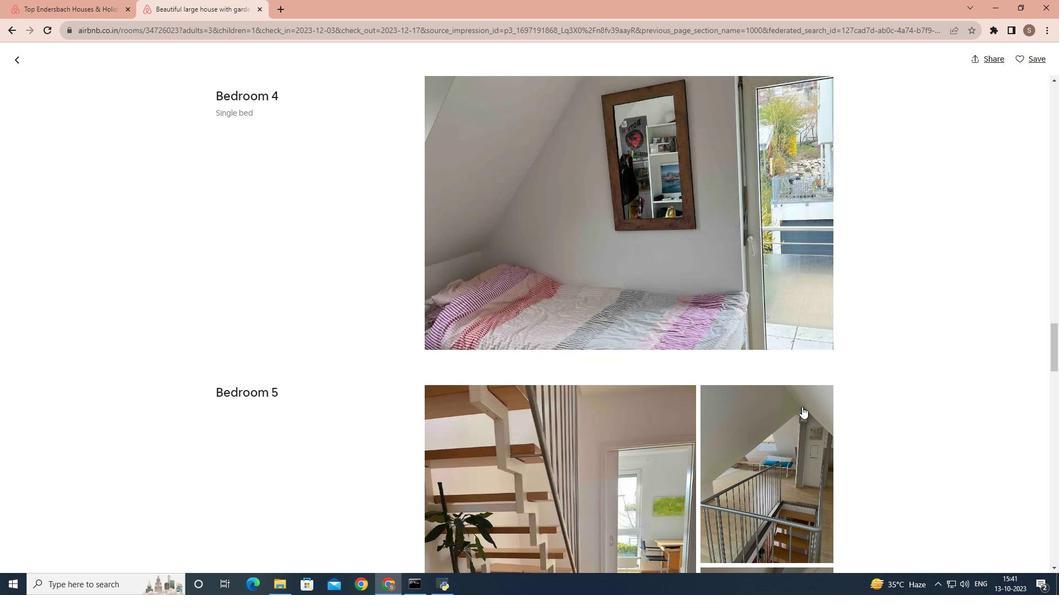 
Action: Mouse scrolled (802, 406) with delta (0, 0)
Screenshot: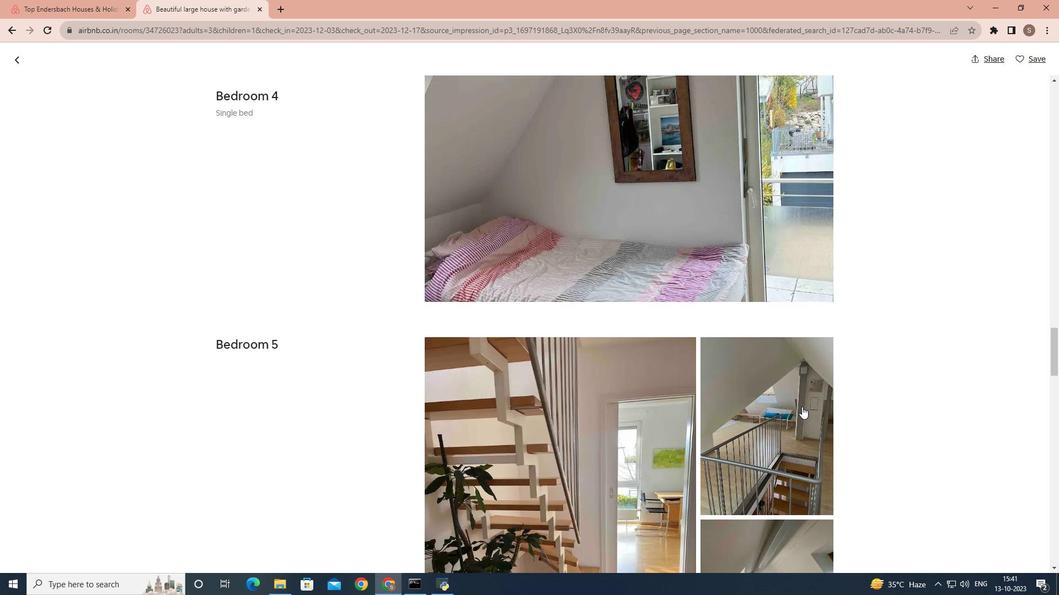 
Action: Mouse scrolled (802, 406) with delta (0, 0)
Screenshot: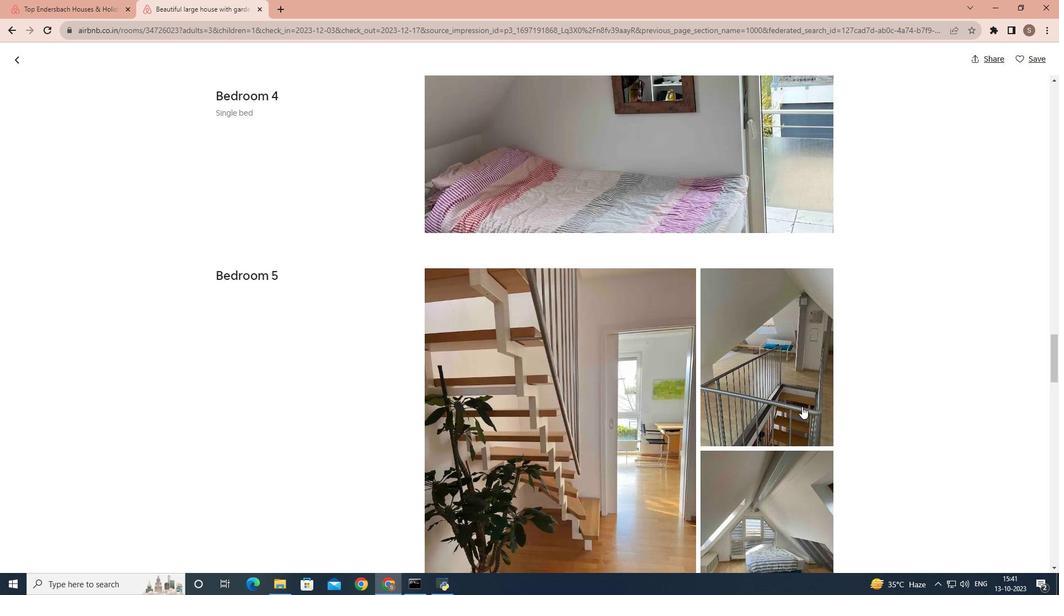 
Action: Mouse scrolled (802, 406) with delta (0, 0)
Screenshot: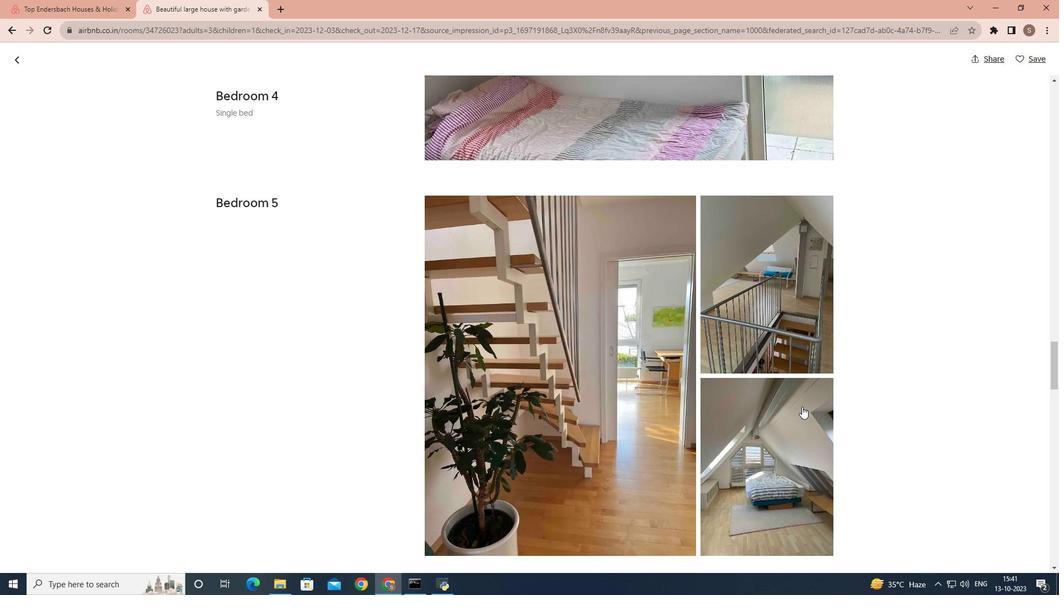 
Action: Mouse scrolled (802, 406) with delta (0, 0)
Screenshot: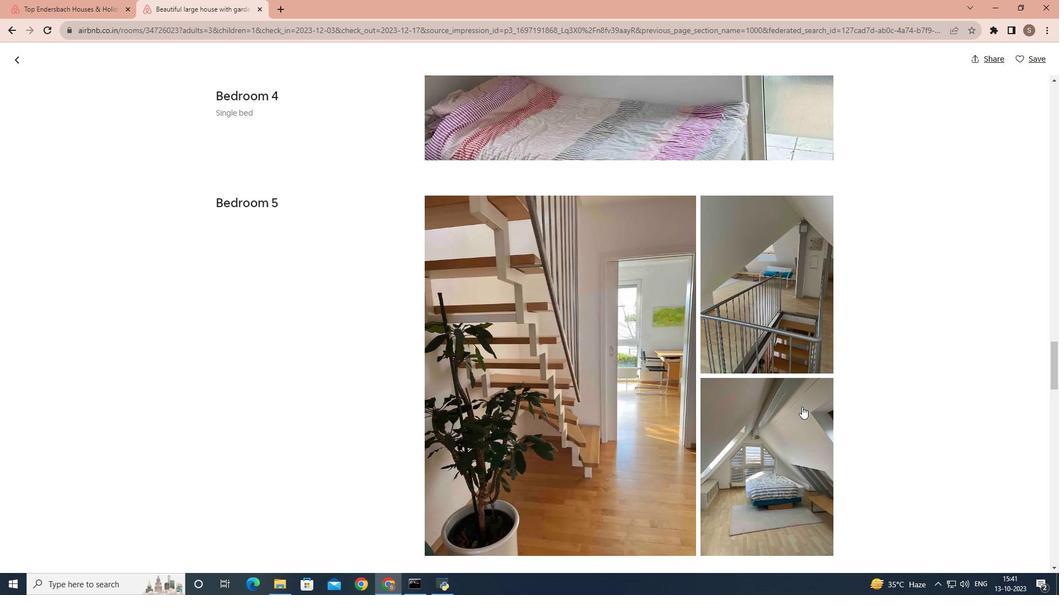 
Action: Mouse scrolled (802, 406) with delta (0, 0)
Screenshot: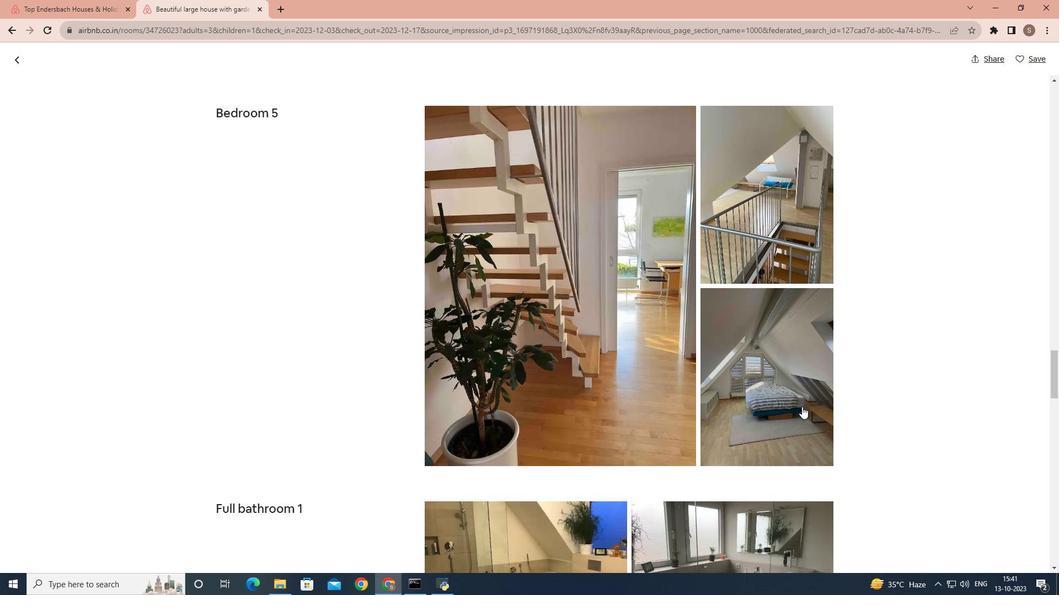 
Action: Mouse scrolled (802, 406) with delta (0, 0)
Screenshot: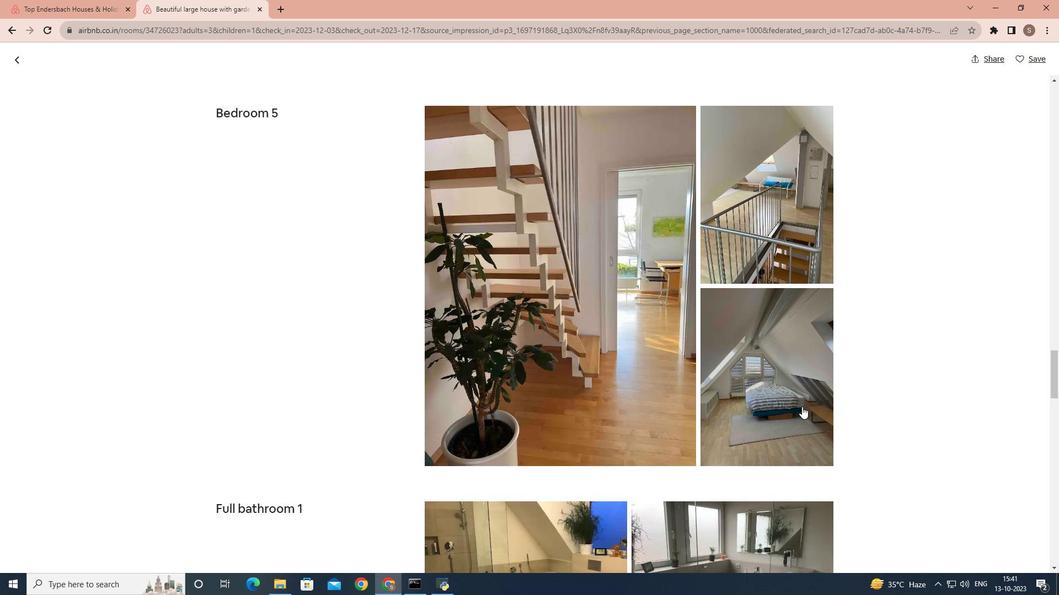 
Action: Mouse scrolled (802, 406) with delta (0, 0)
Screenshot: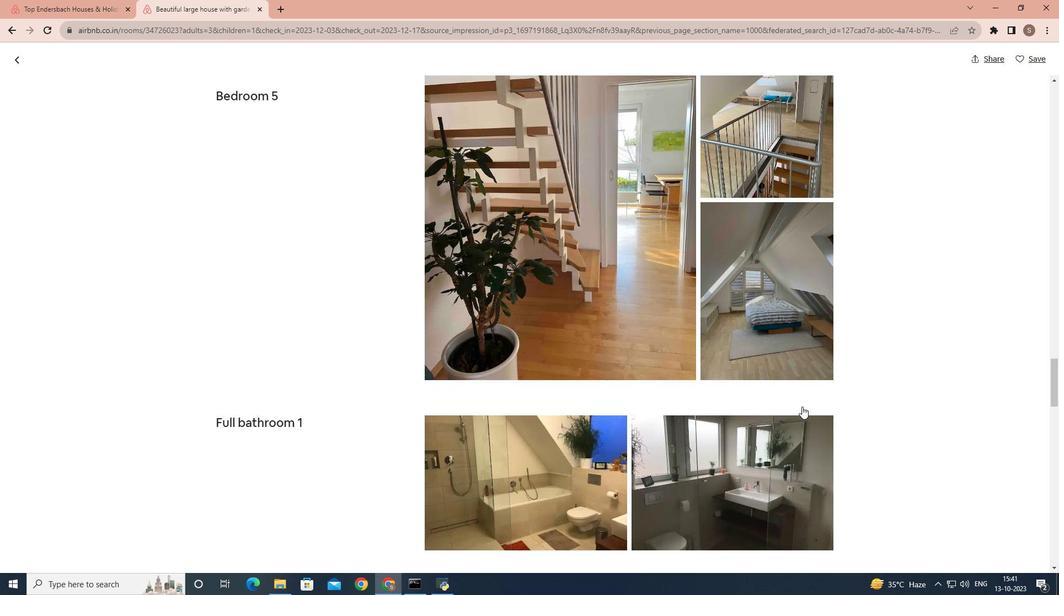 
Action: Mouse scrolled (802, 406) with delta (0, 0)
Screenshot: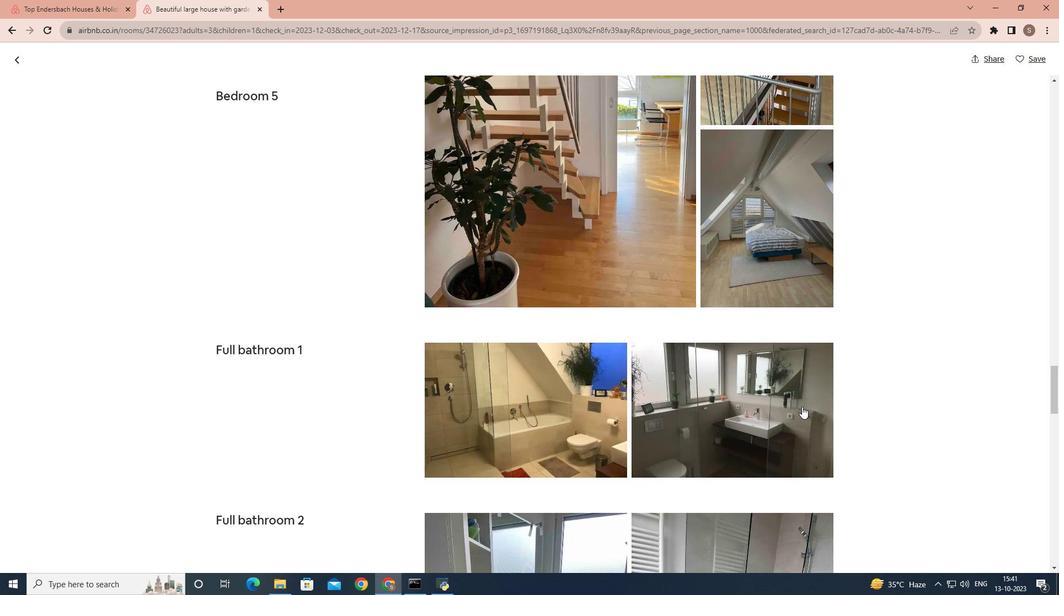 
Action: Mouse scrolled (802, 406) with delta (0, 0)
Screenshot: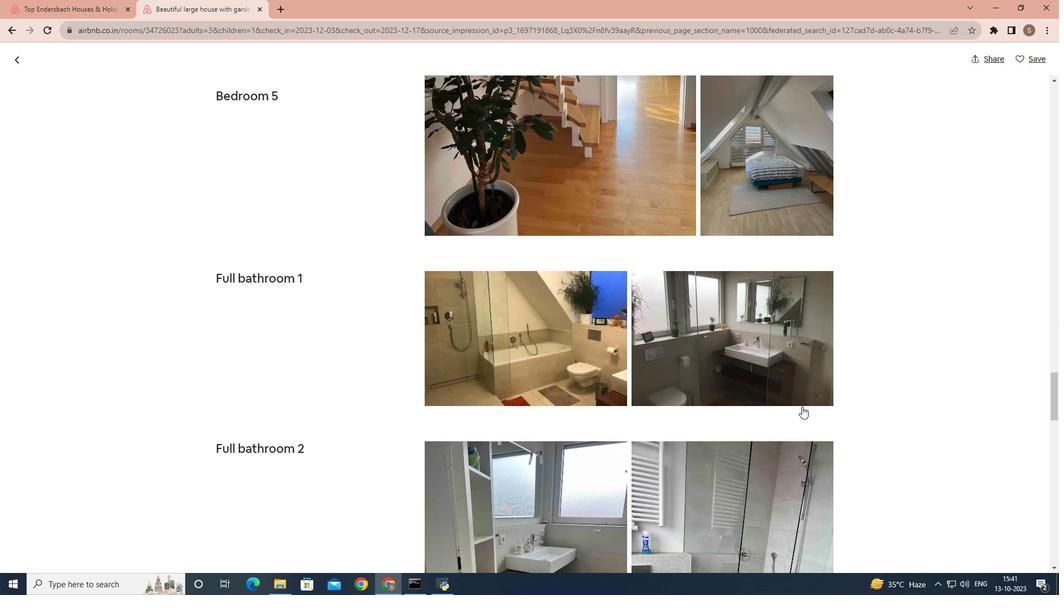 
Action: Mouse scrolled (802, 406) with delta (0, 0)
Screenshot: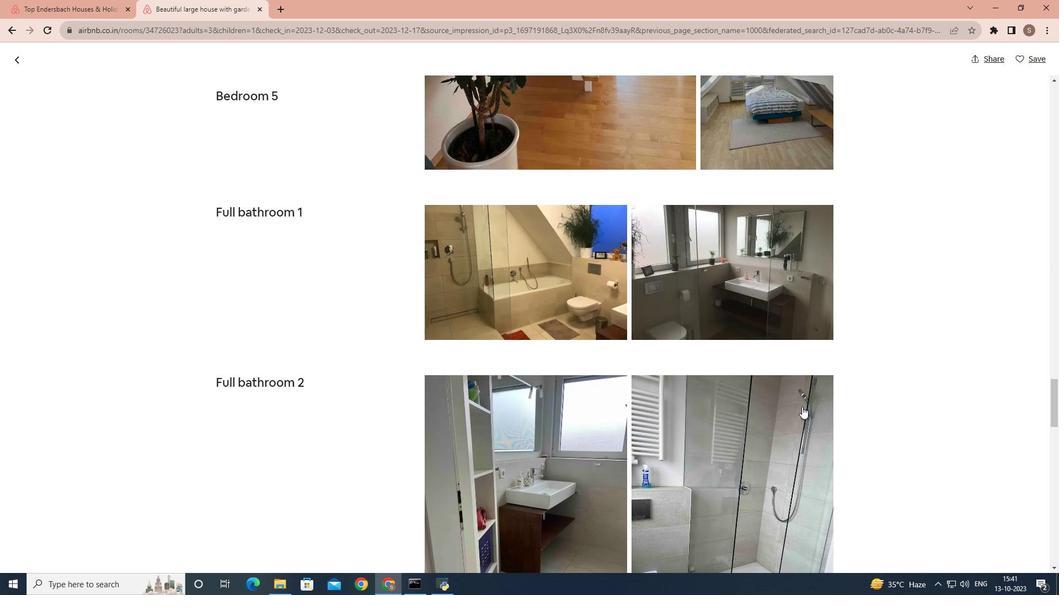 
Action: Mouse scrolled (802, 406) with delta (0, 0)
Screenshot: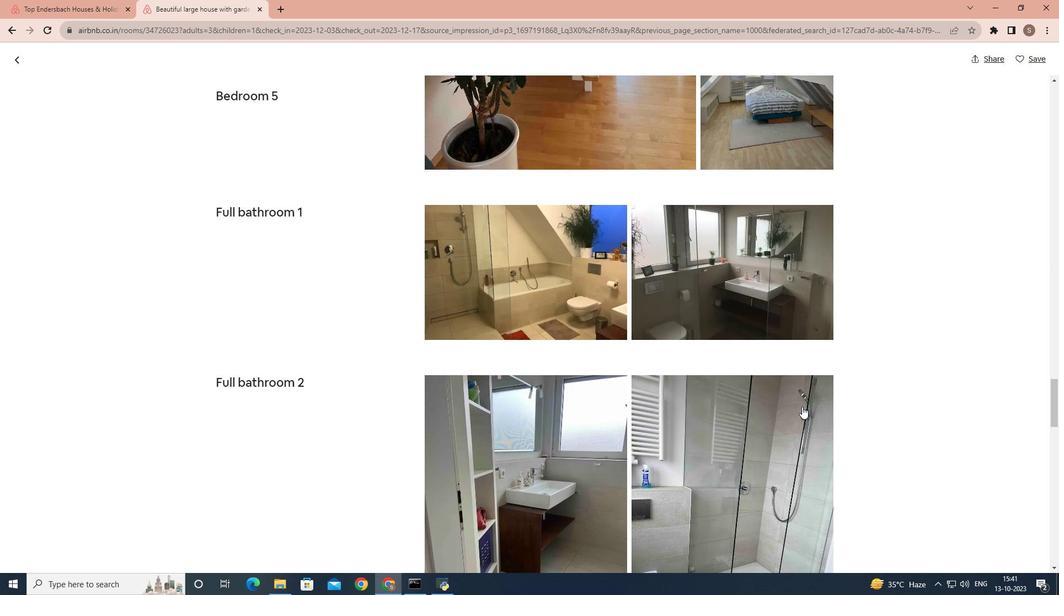 
Action: Mouse scrolled (802, 406) with delta (0, 0)
Screenshot: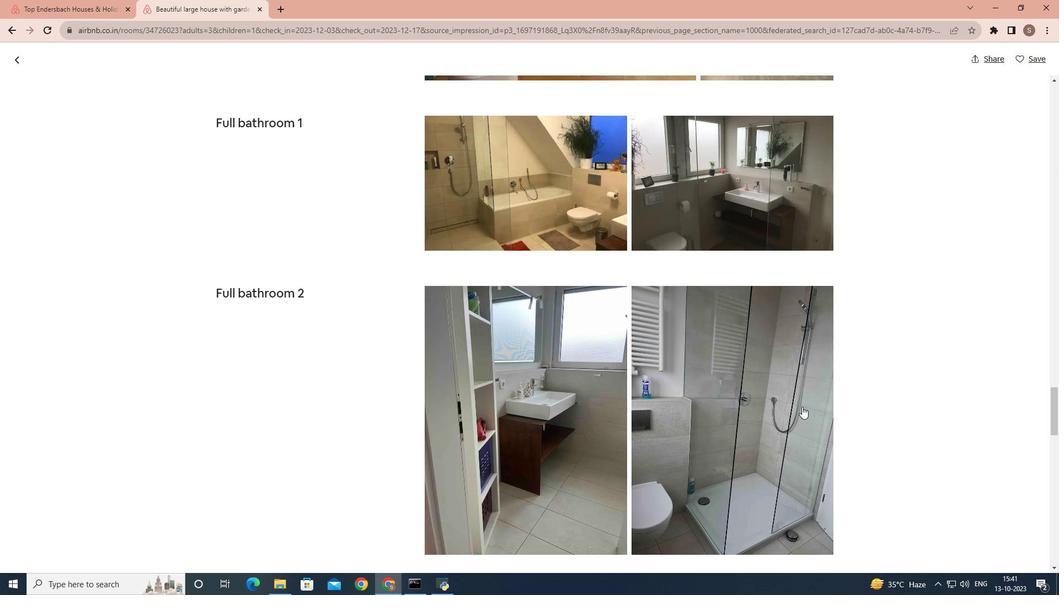 
Action: Mouse scrolled (802, 406) with delta (0, 0)
Screenshot: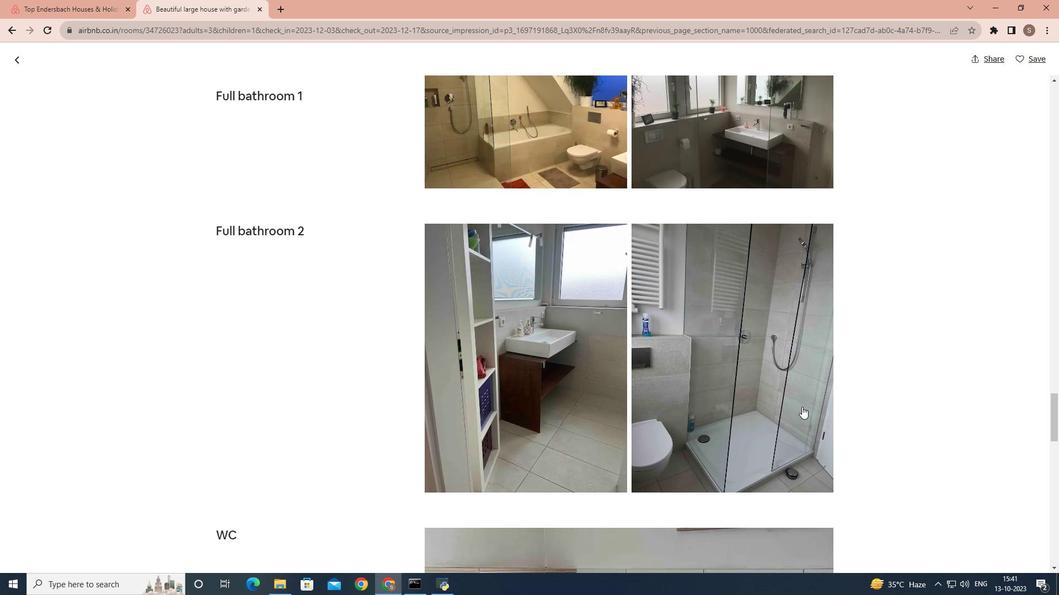 
Action: Mouse scrolled (802, 406) with delta (0, 0)
Screenshot: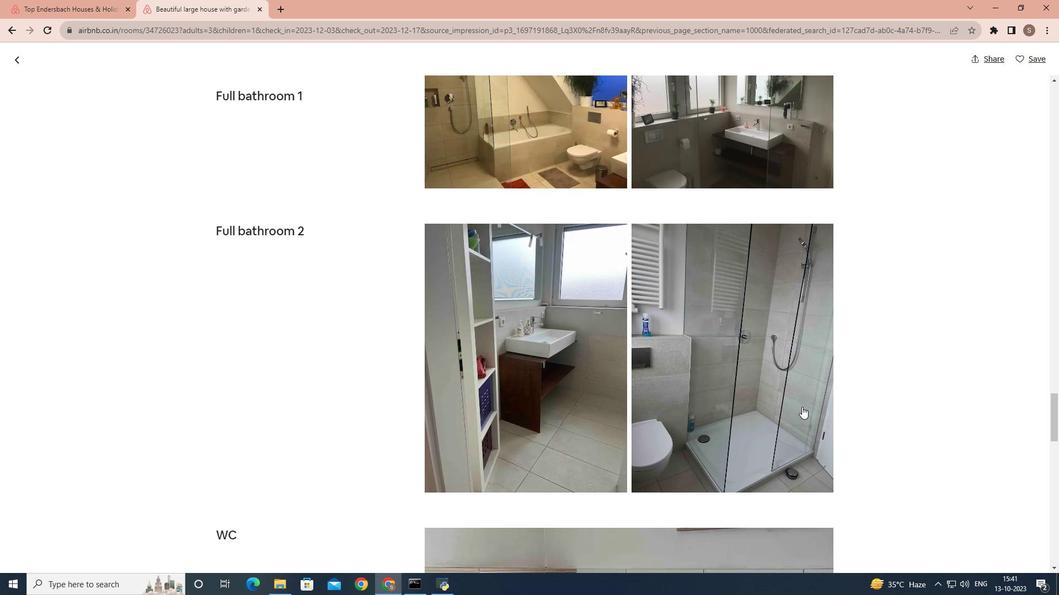
Action: Mouse scrolled (802, 406) with delta (0, 0)
Screenshot: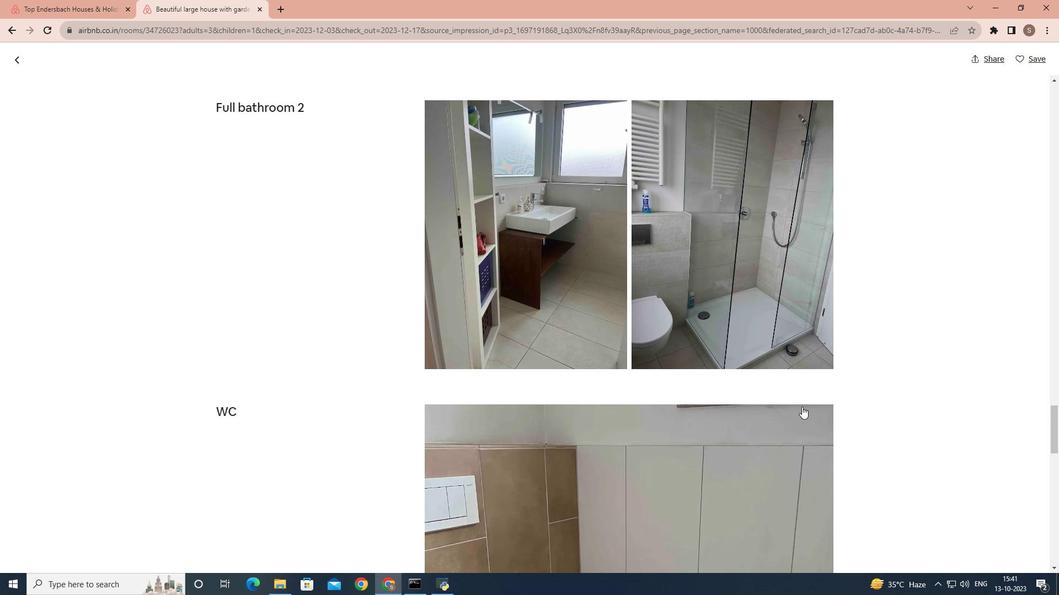 
Action: Mouse scrolled (802, 406) with delta (0, 0)
Screenshot: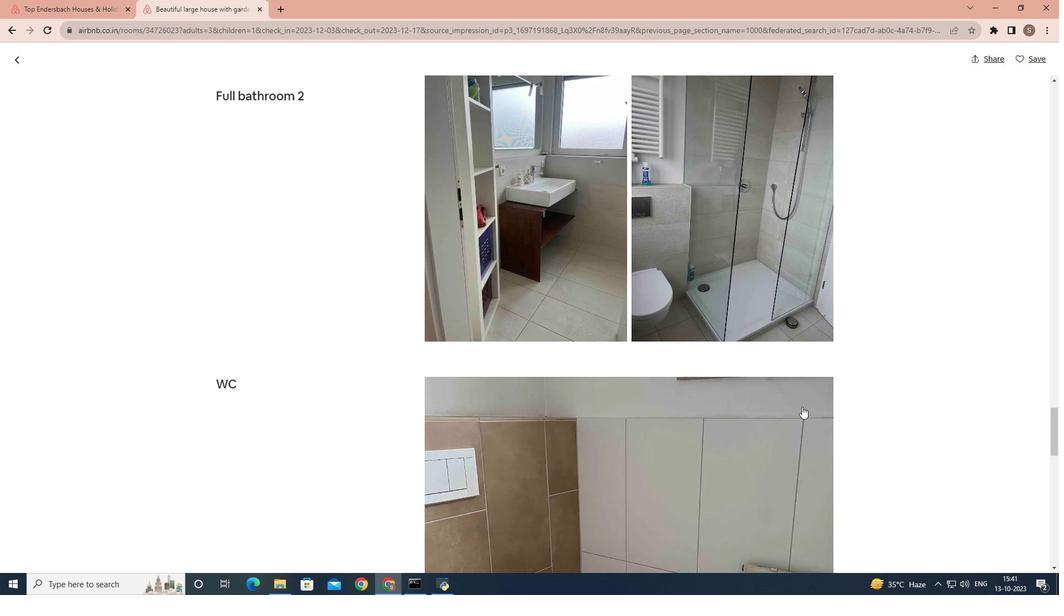 
Action: Mouse scrolled (802, 406) with delta (0, 0)
Screenshot: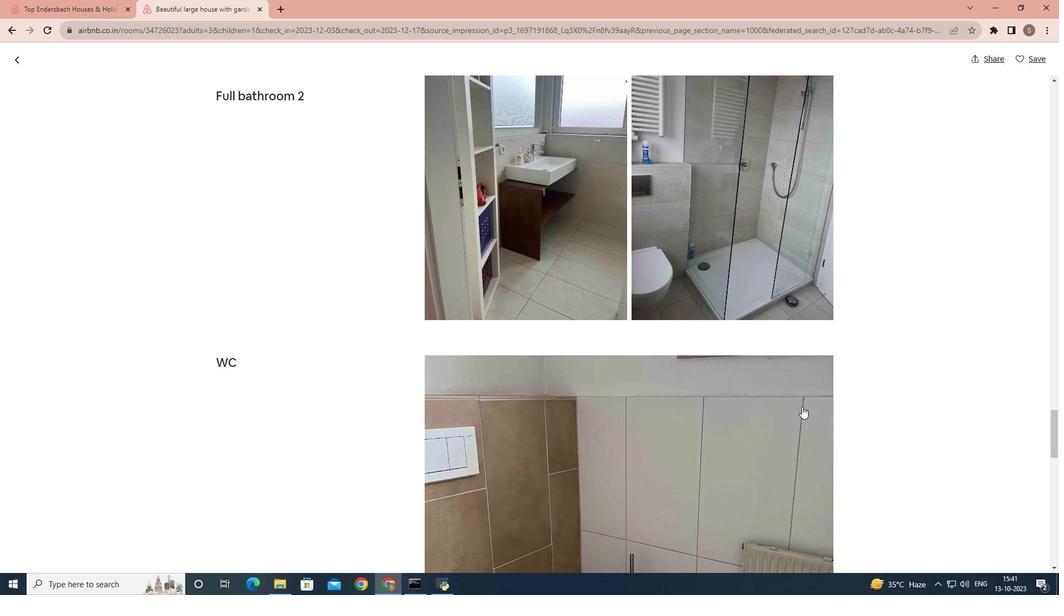 
Action: Mouse scrolled (802, 406) with delta (0, 0)
Screenshot: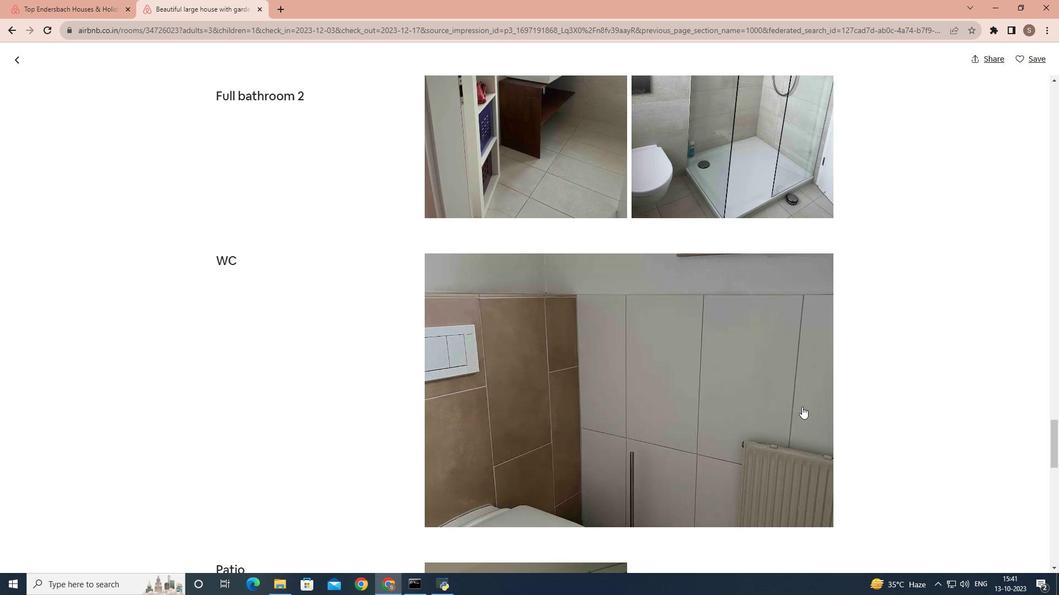 
Action: Mouse scrolled (802, 406) with delta (0, 0)
Screenshot: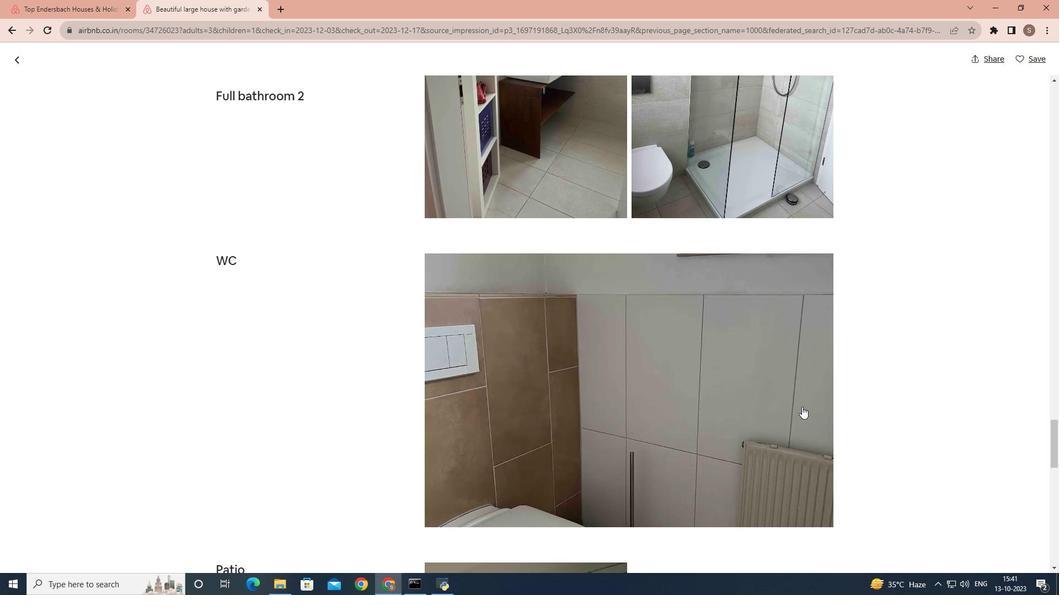 
Action: Mouse scrolled (802, 406) with delta (0, 0)
Screenshot: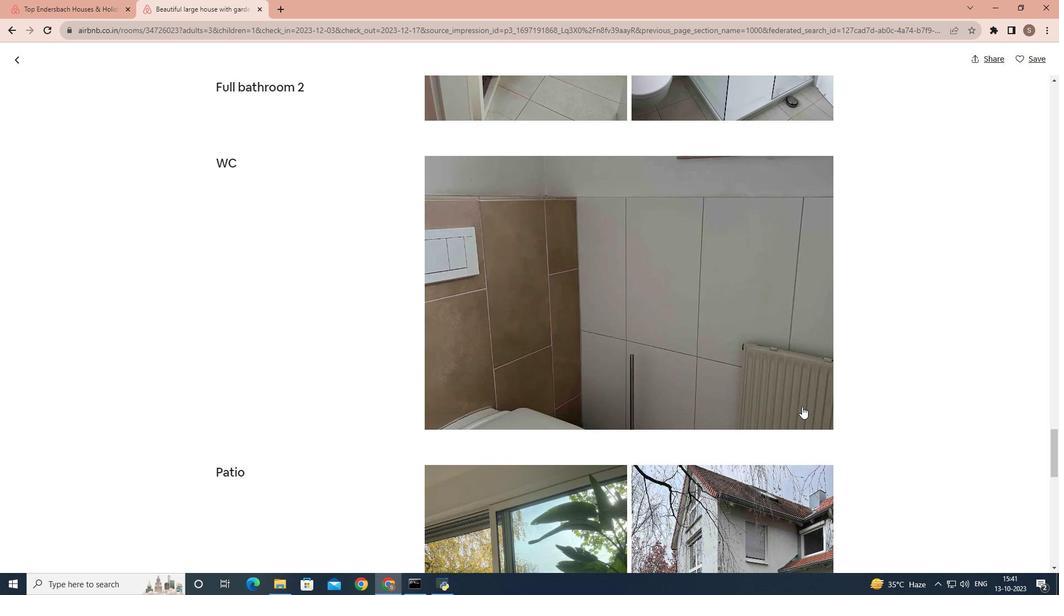
Action: Mouse scrolled (802, 406) with delta (0, 0)
Screenshot: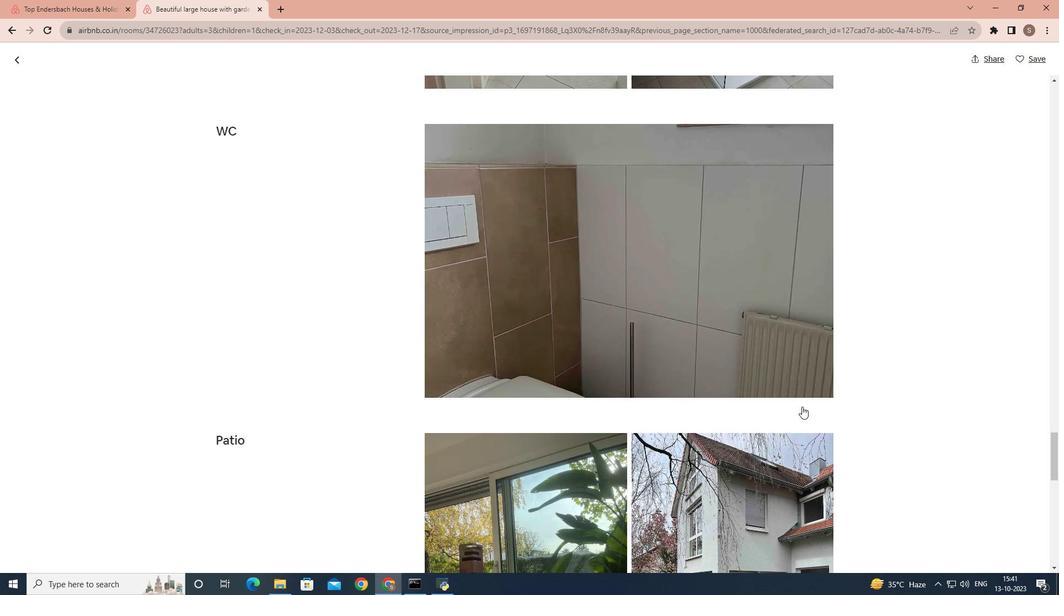 
Action: Mouse scrolled (802, 406) with delta (0, 0)
Screenshot: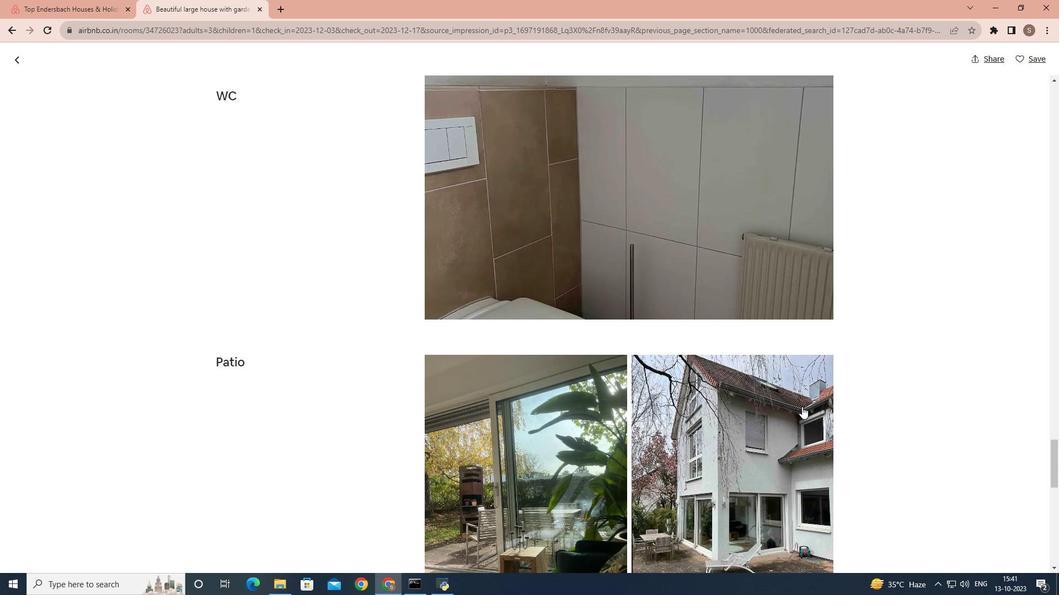 
Action: Mouse scrolled (802, 406) with delta (0, 0)
Screenshot: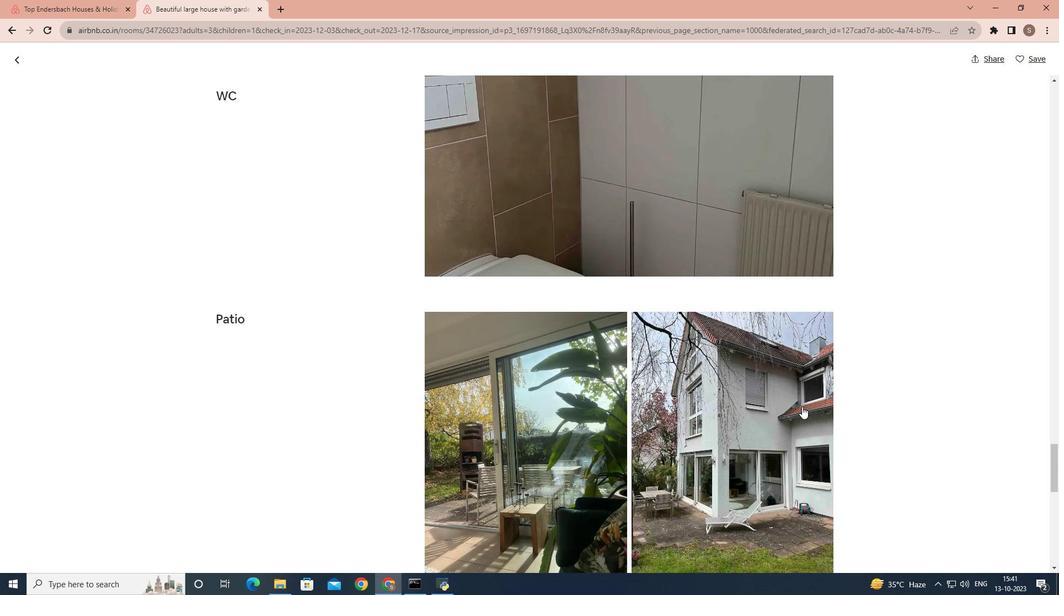 
Action: Mouse scrolled (802, 406) with delta (0, 0)
Screenshot: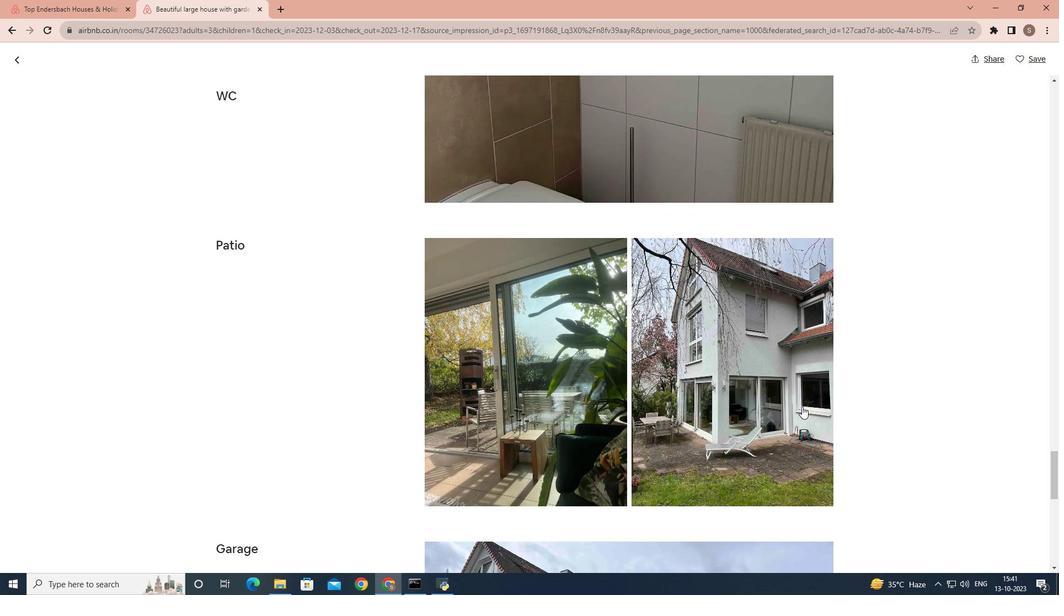
Action: Mouse scrolled (802, 406) with delta (0, 0)
Screenshot: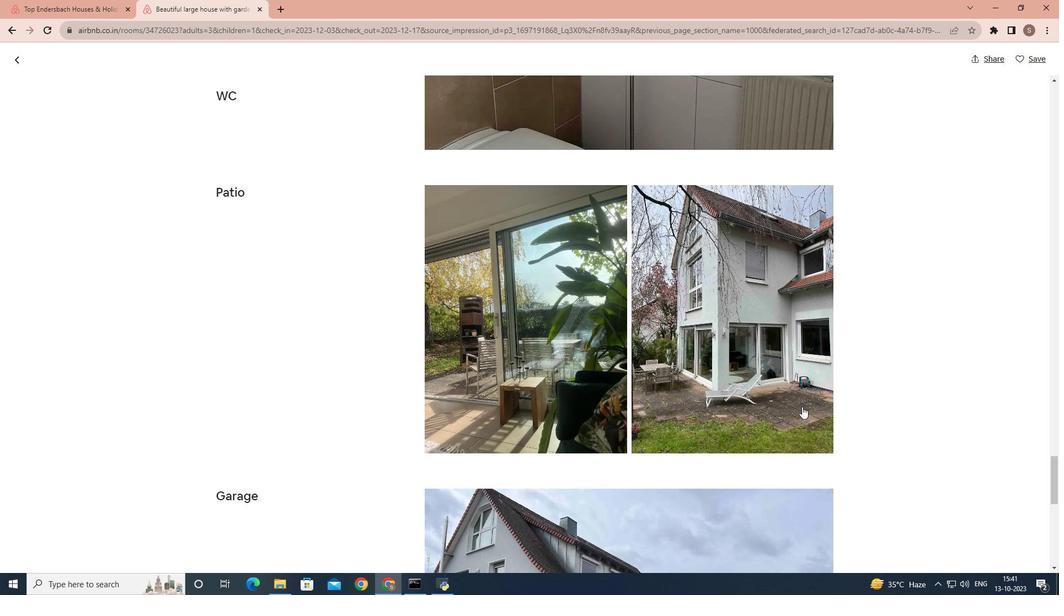 
Action: Mouse scrolled (802, 406) with delta (0, 0)
Screenshot: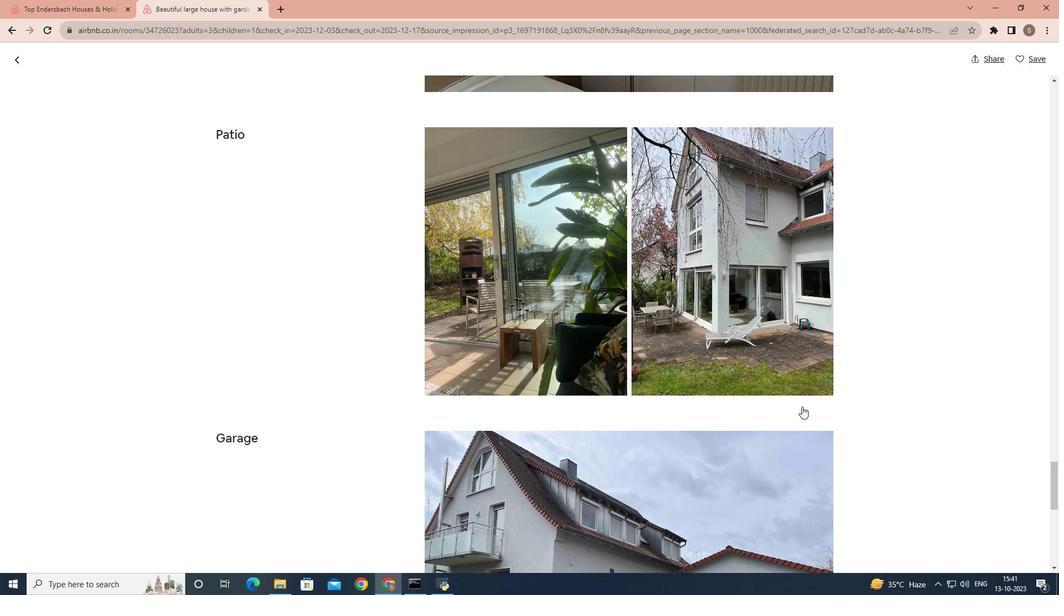 
Action: Mouse scrolled (802, 406) with delta (0, 0)
Screenshot: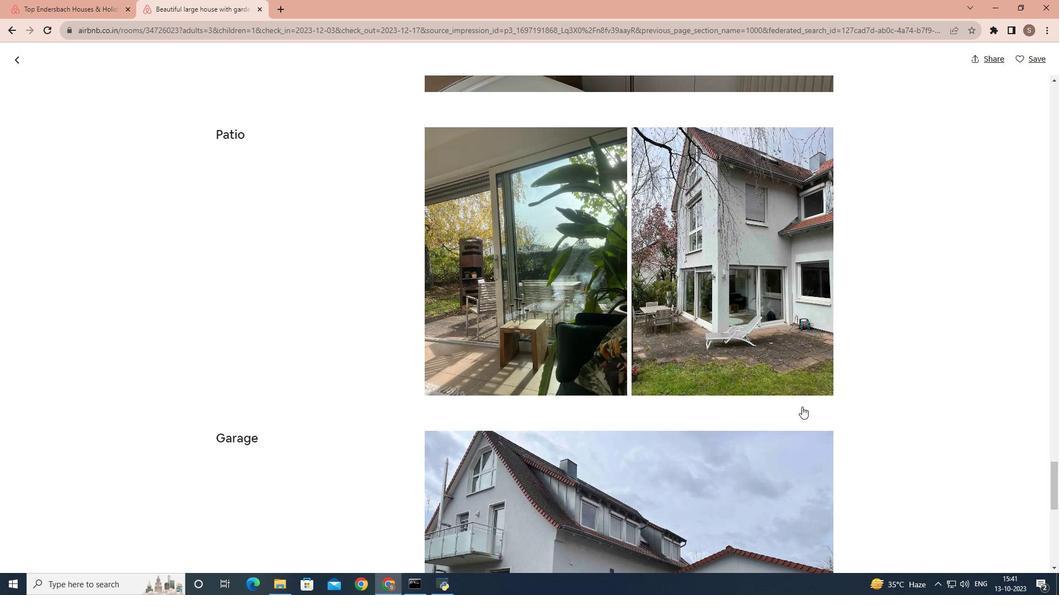 
Action: Mouse scrolled (802, 406) with delta (0, 0)
Screenshot: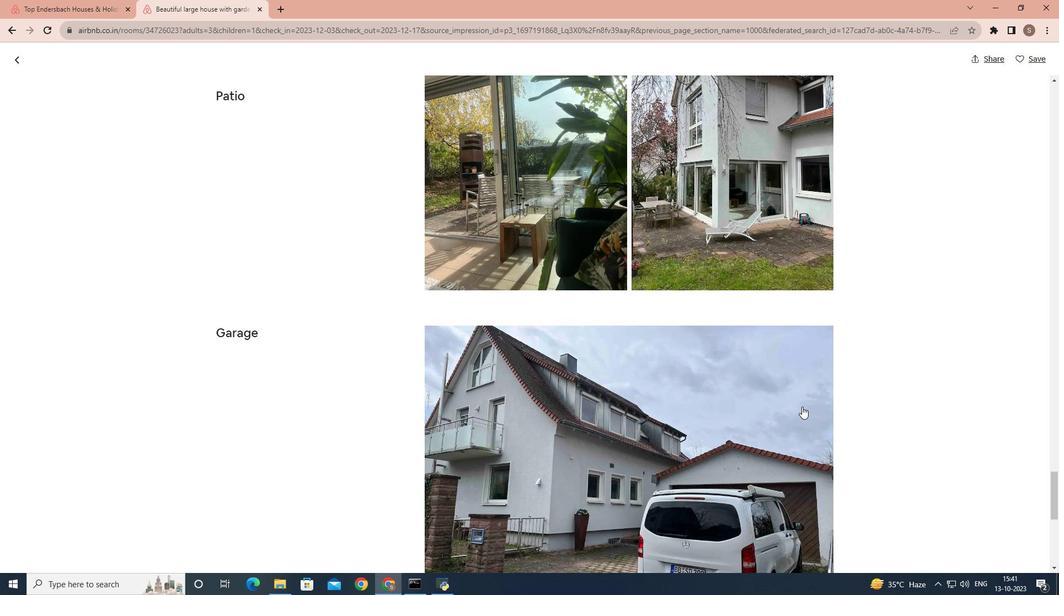 
Action: Mouse scrolled (802, 406) with delta (0, 0)
Screenshot: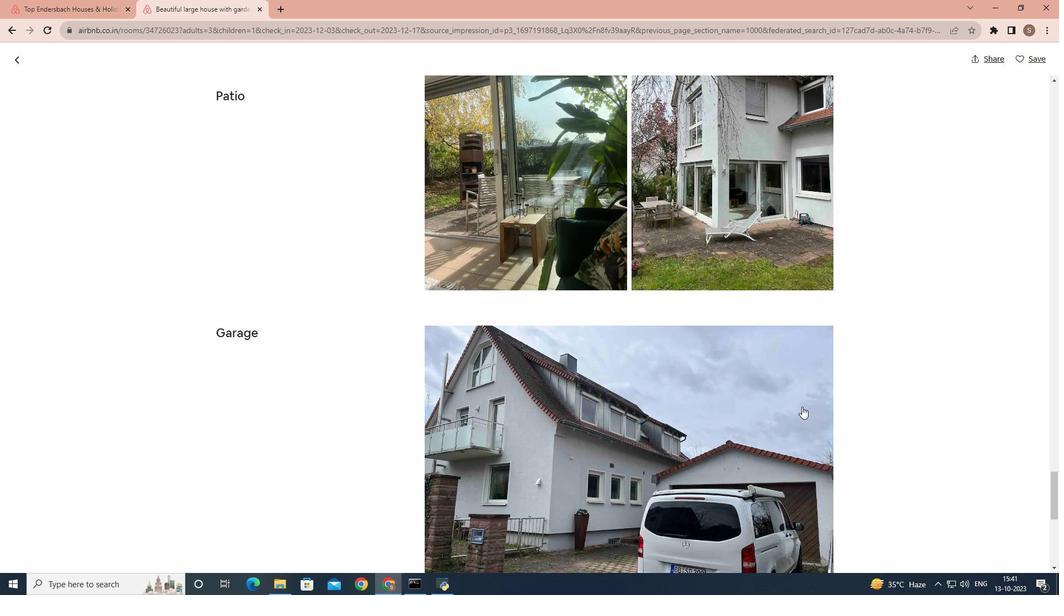 
Action: Mouse scrolled (802, 406) with delta (0, 0)
Screenshot: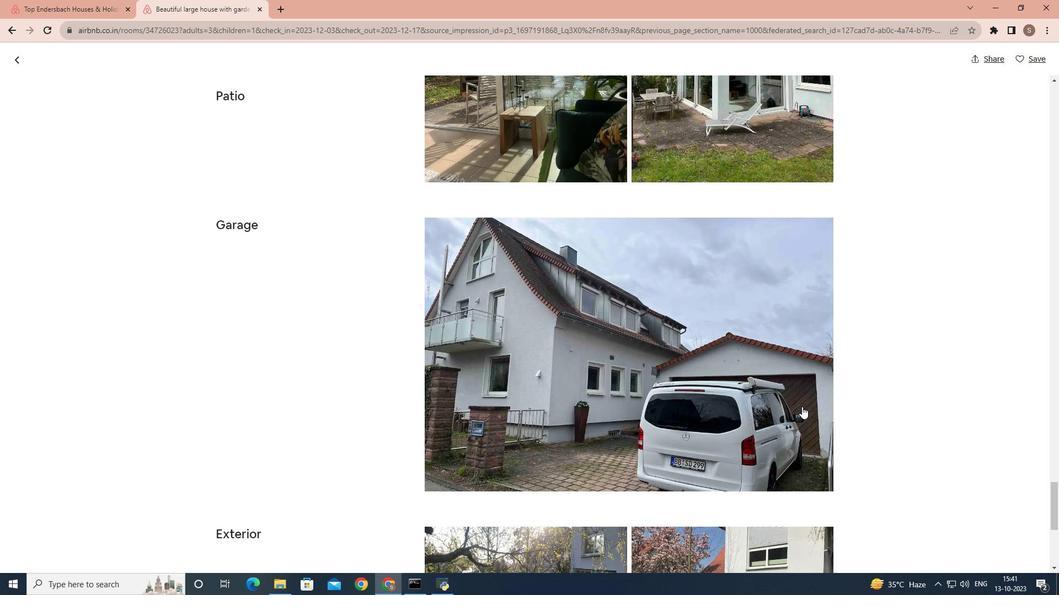 
Action: Mouse scrolled (802, 406) with delta (0, 0)
Screenshot: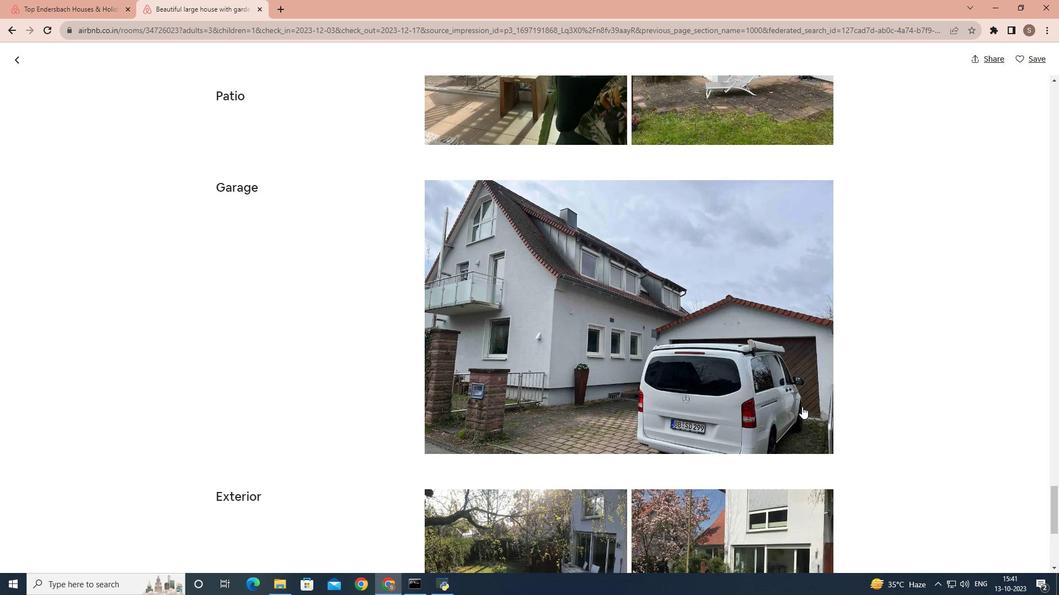 
Action: Mouse scrolled (802, 406) with delta (0, 0)
Screenshot: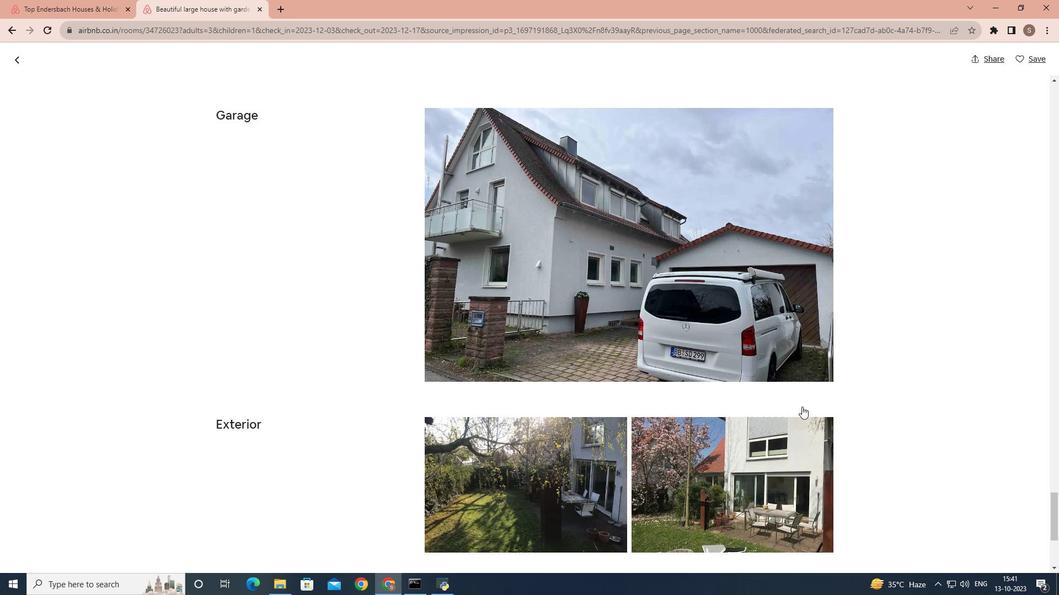 
Action: Mouse scrolled (802, 406) with delta (0, 0)
Screenshot: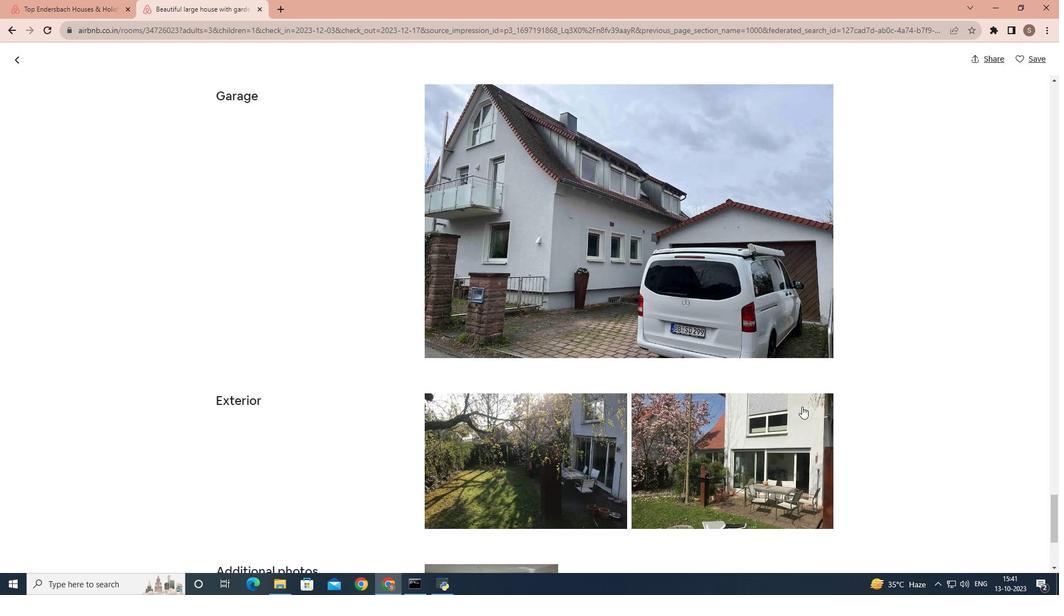 
Action: Mouse scrolled (802, 406) with delta (0, 0)
Screenshot: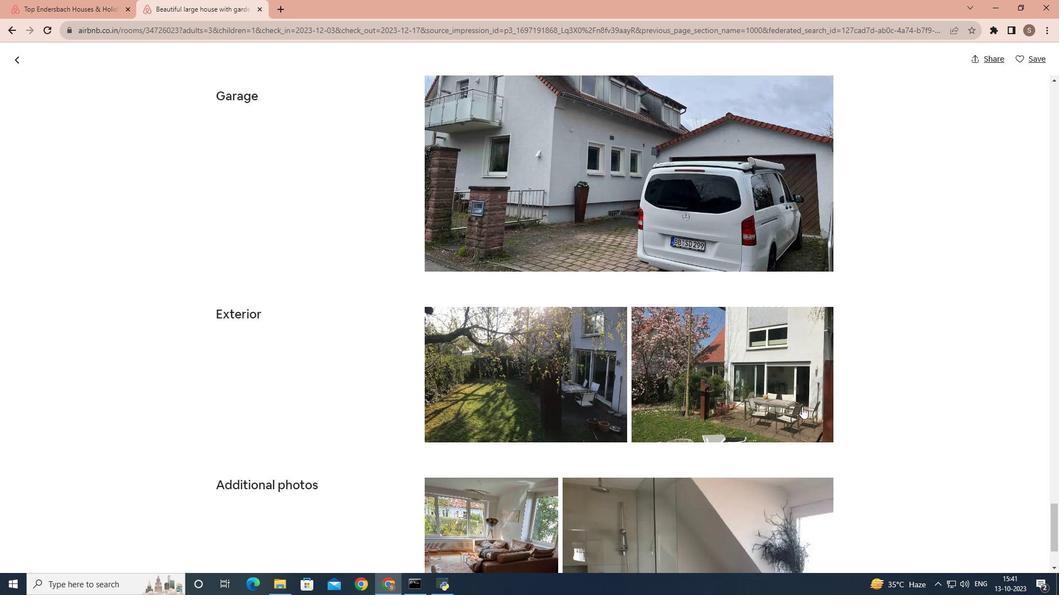 
Action: Mouse scrolled (802, 406) with delta (0, 0)
Screenshot: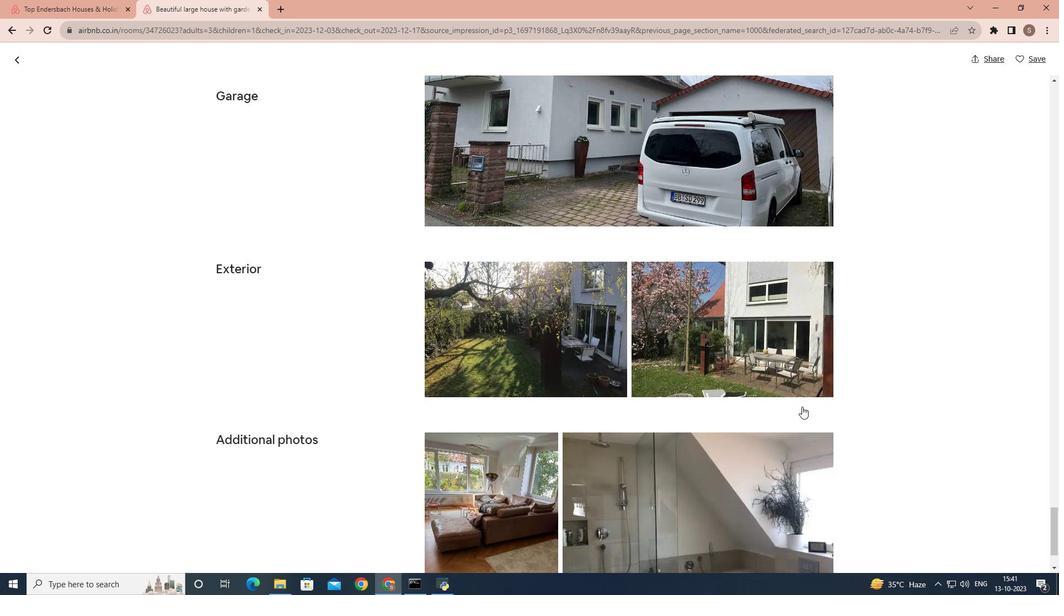 
Action: Mouse scrolled (802, 406) with delta (0, 0)
Screenshot: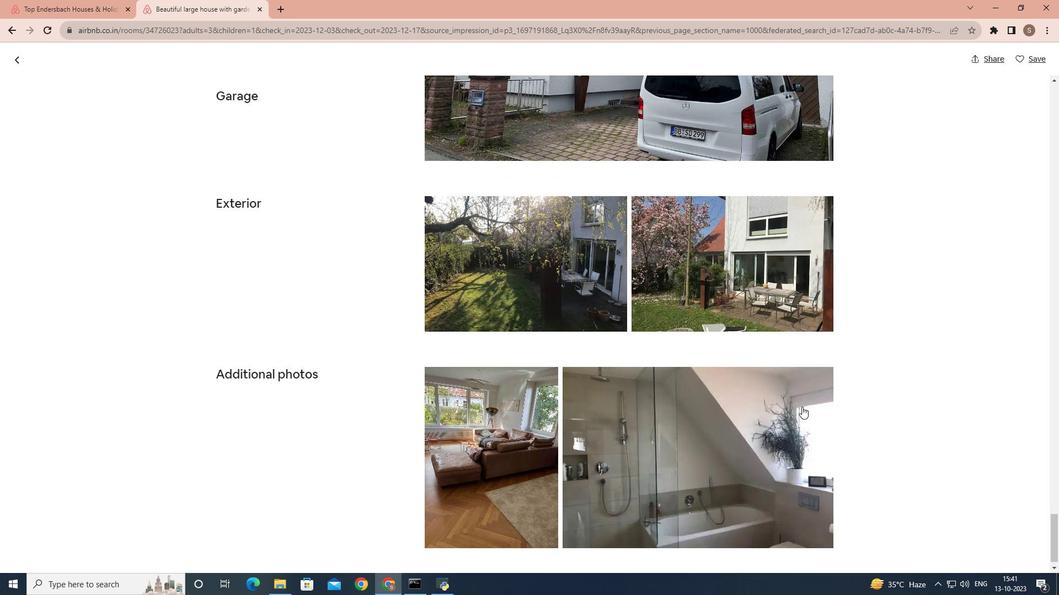 
Action: Mouse scrolled (802, 406) with delta (0, 0)
Screenshot: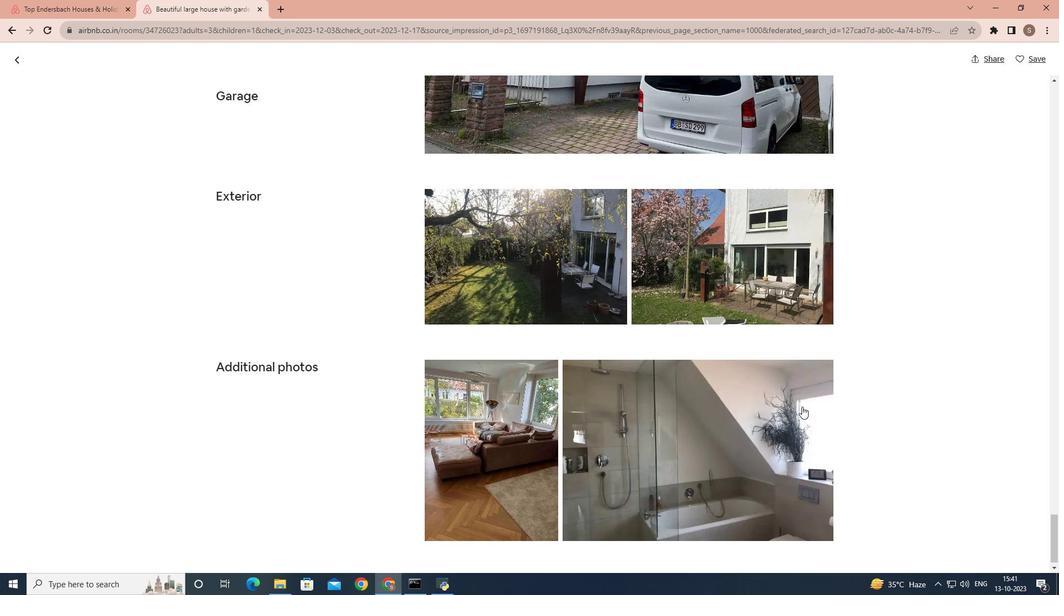 
Action: Mouse scrolled (802, 406) with delta (0, 0)
Screenshot: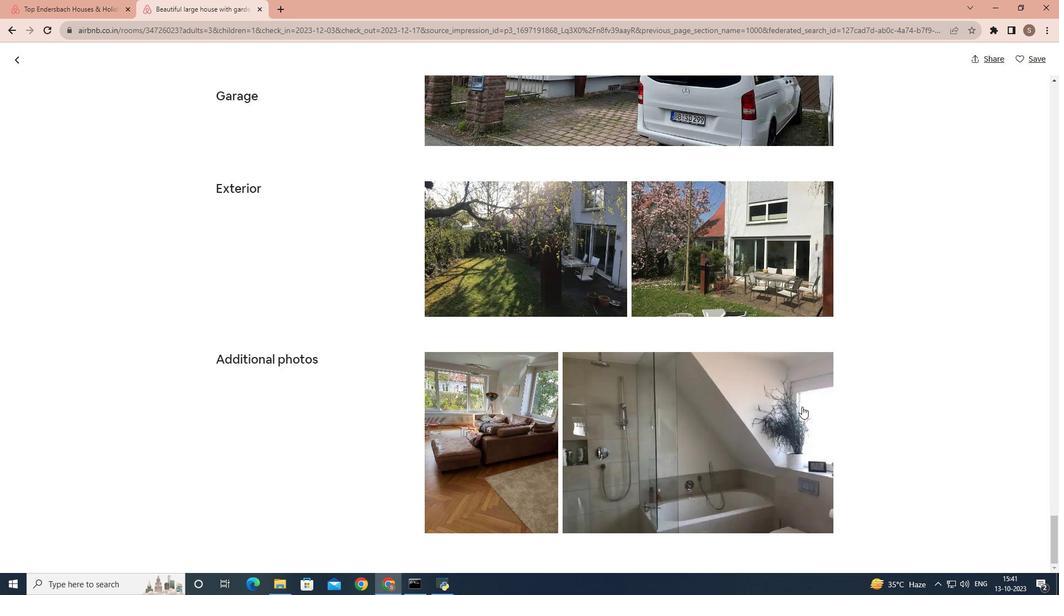 
Action: Mouse scrolled (802, 406) with delta (0, 0)
Screenshot: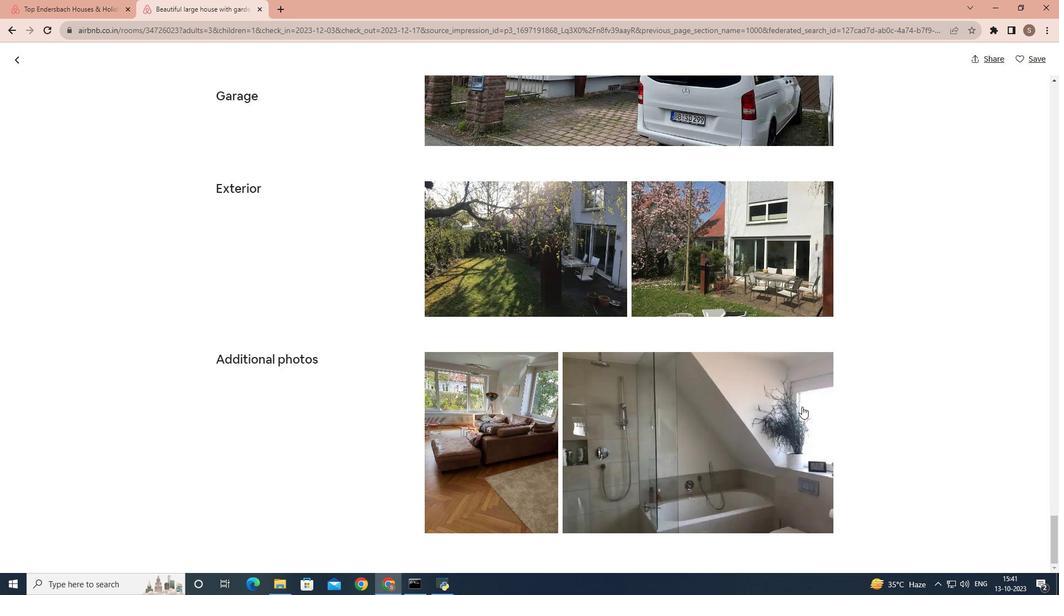 
Action: Mouse scrolled (802, 406) with delta (0, 0)
Screenshot: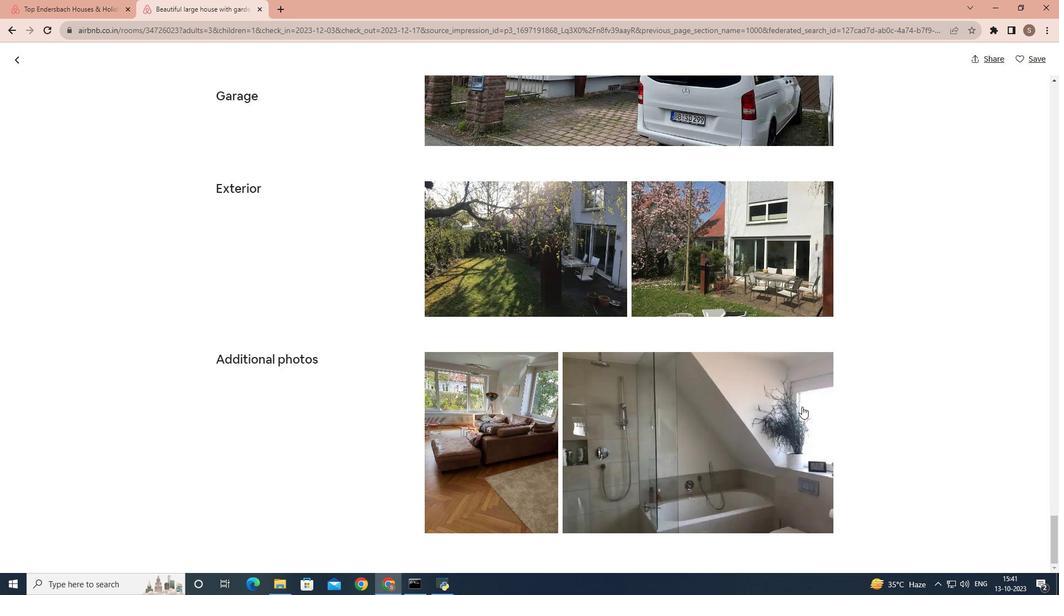 
Action: Mouse scrolled (802, 406) with delta (0, 0)
Screenshot: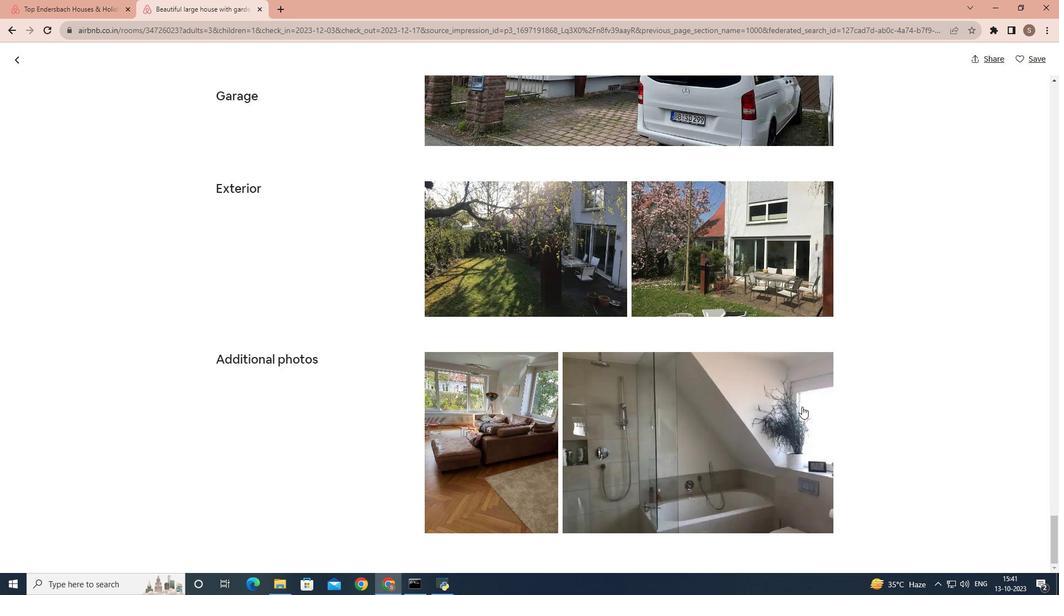 
Action: Mouse moved to (16, 60)
Screenshot: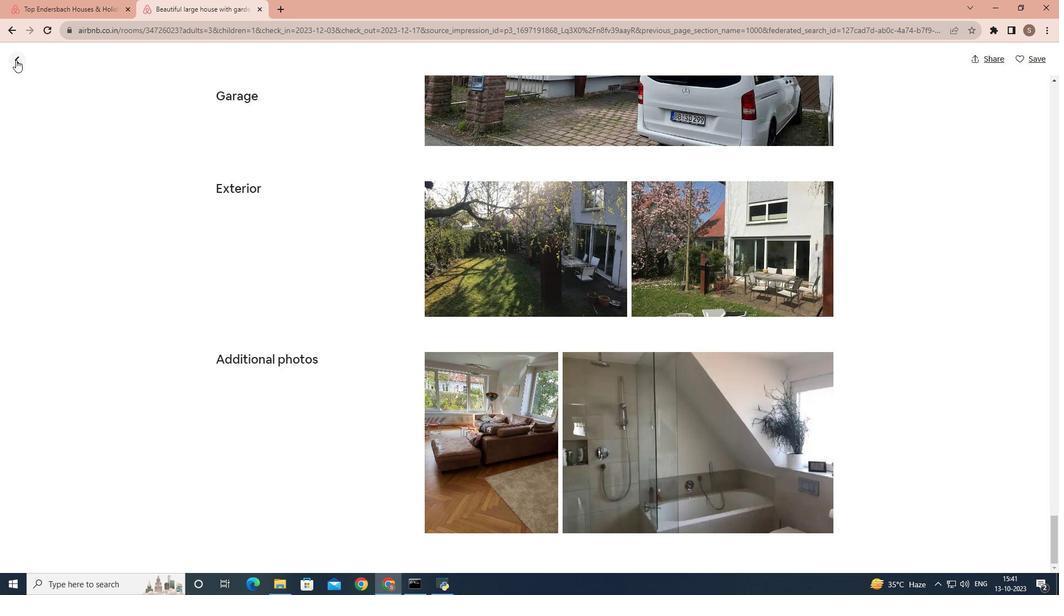 
Action: Mouse pressed left at (16, 60)
Screenshot: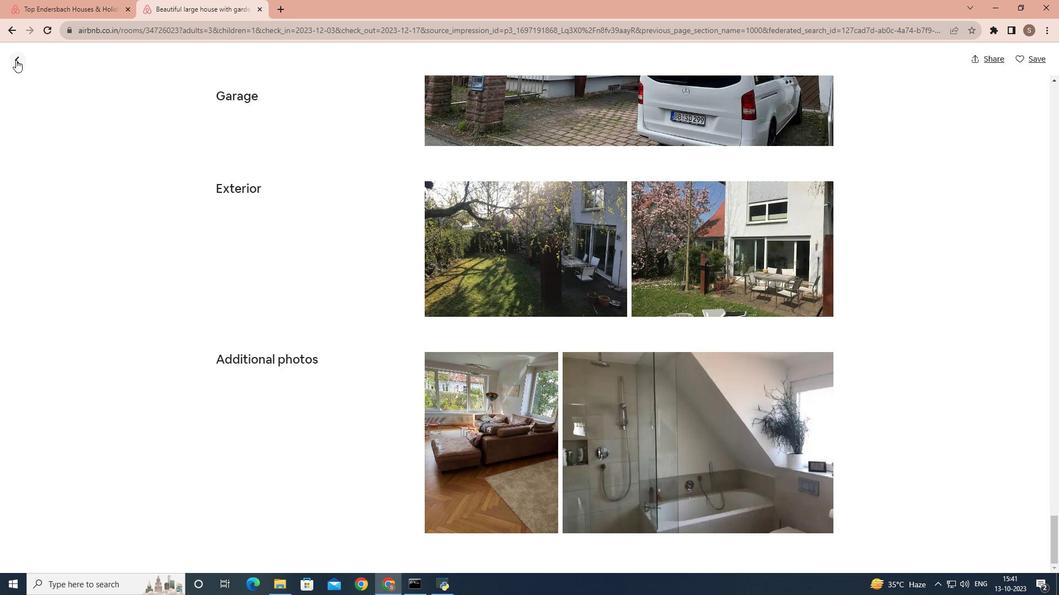 
Action: Mouse moved to (424, 352)
Screenshot: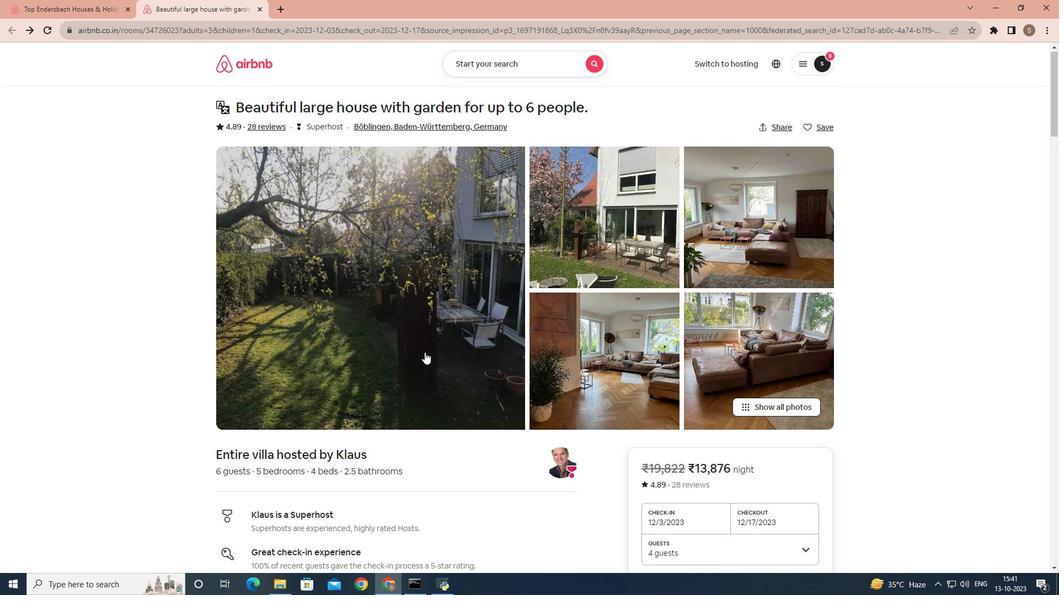 
Action: Mouse scrolled (424, 351) with delta (0, 0)
Screenshot: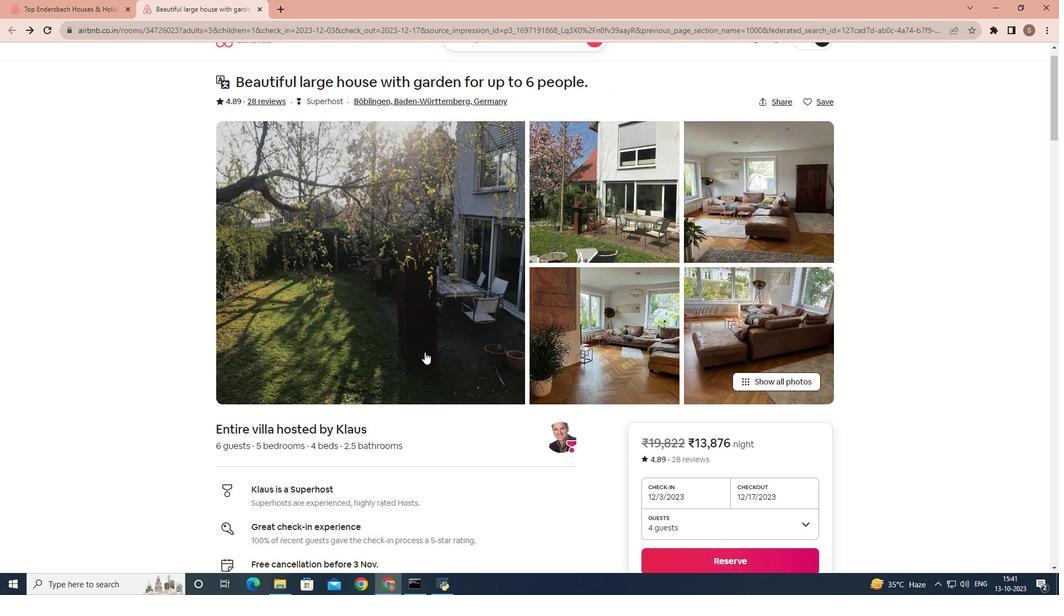 
Action: Mouse moved to (424, 352)
Screenshot: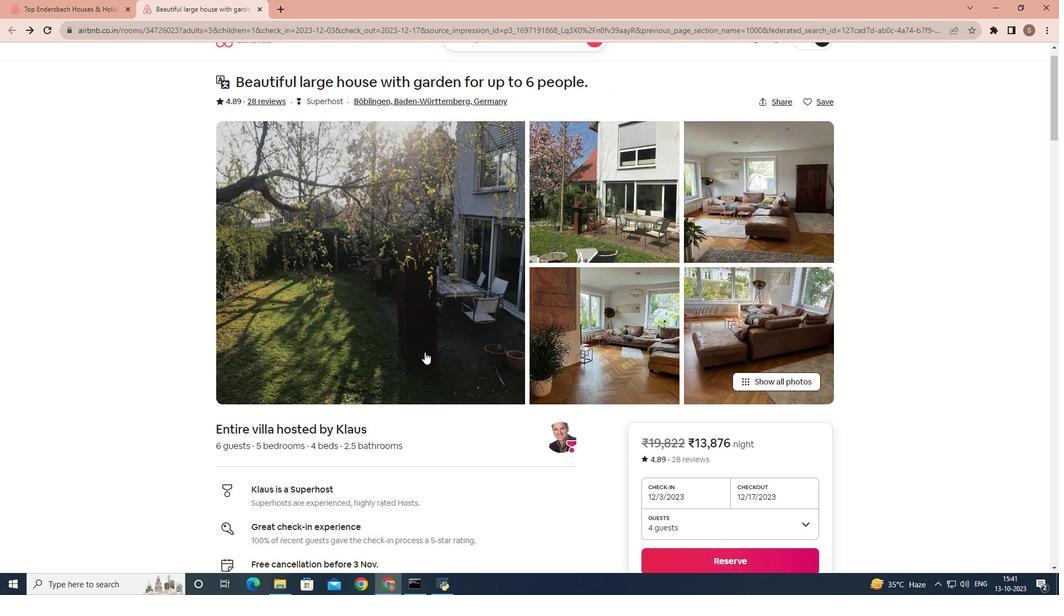 
Action: Mouse scrolled (424, 352) with delta (0, 0)
Screenshot: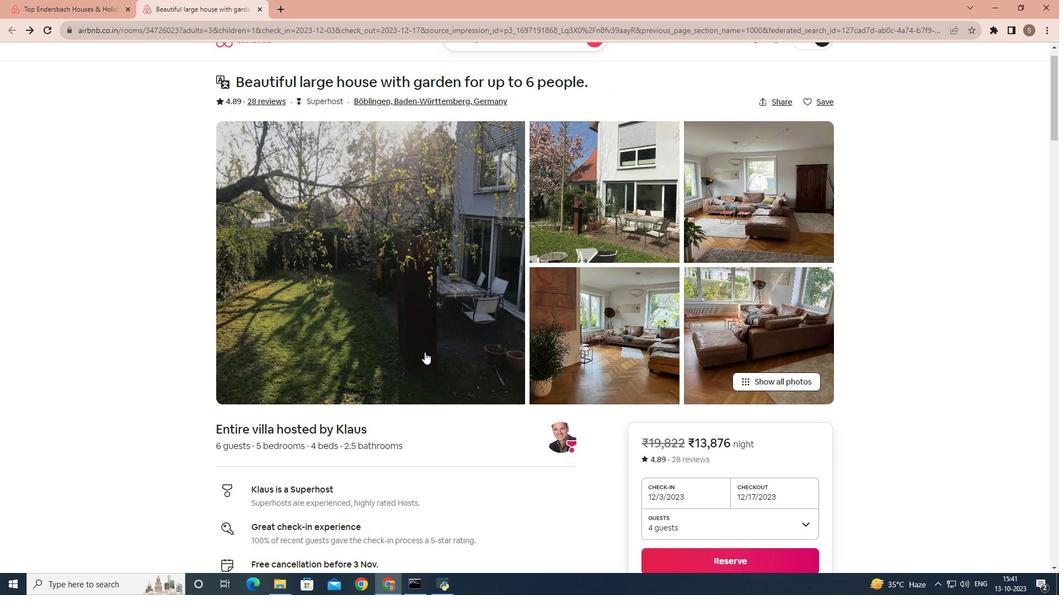 
Action: Mouse scrolled (424, 352) with delta (0, 0)
Screenshot: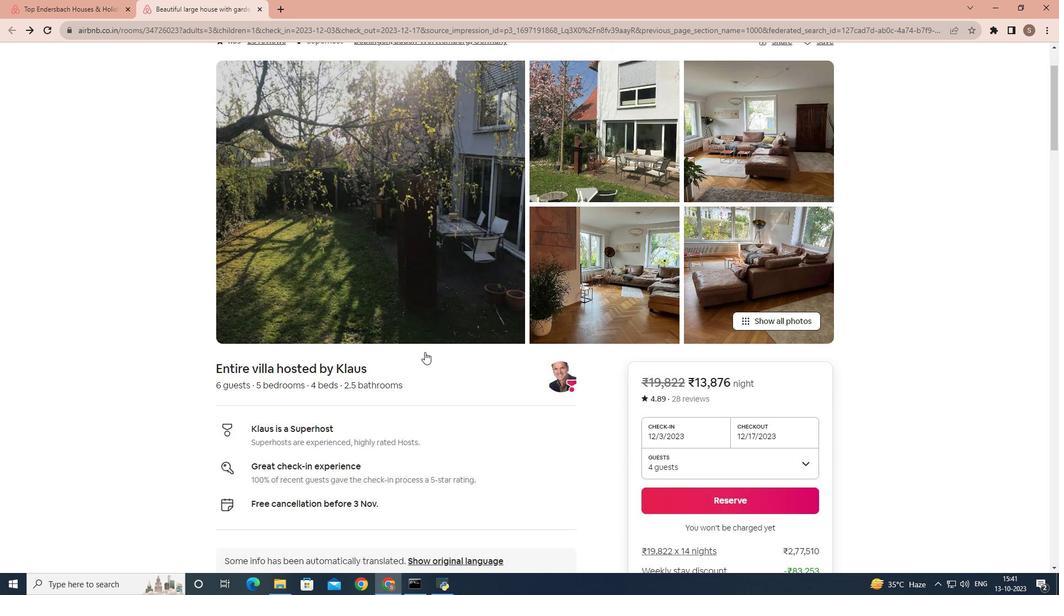 
Action: Mouse scrolled (424, 352) with delta (0, 0)
Screenshot: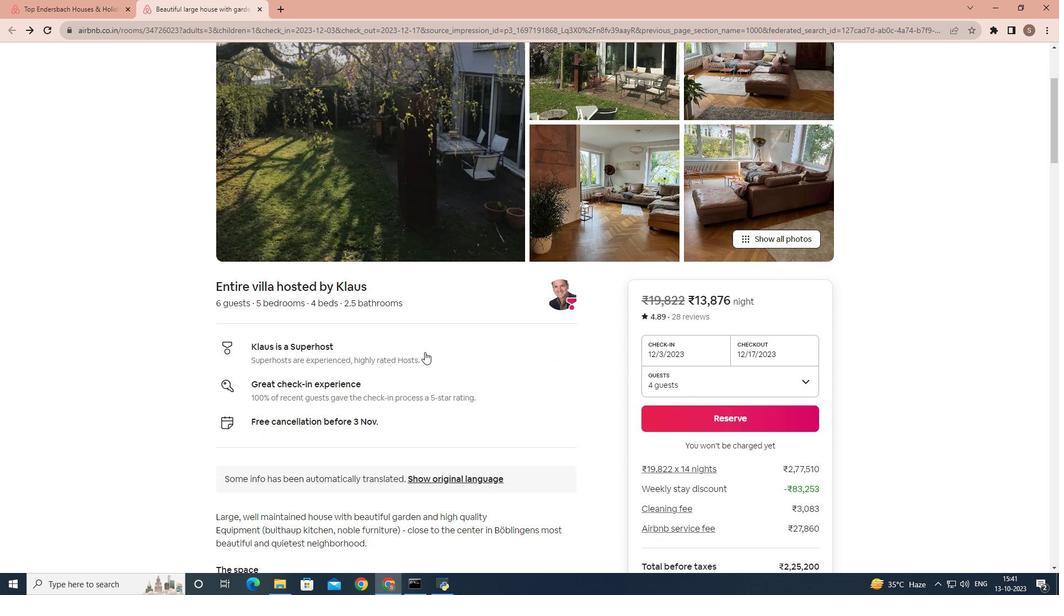
Action: Mouse scrolled (424, 352) with delta (0, 0)
Screenshot: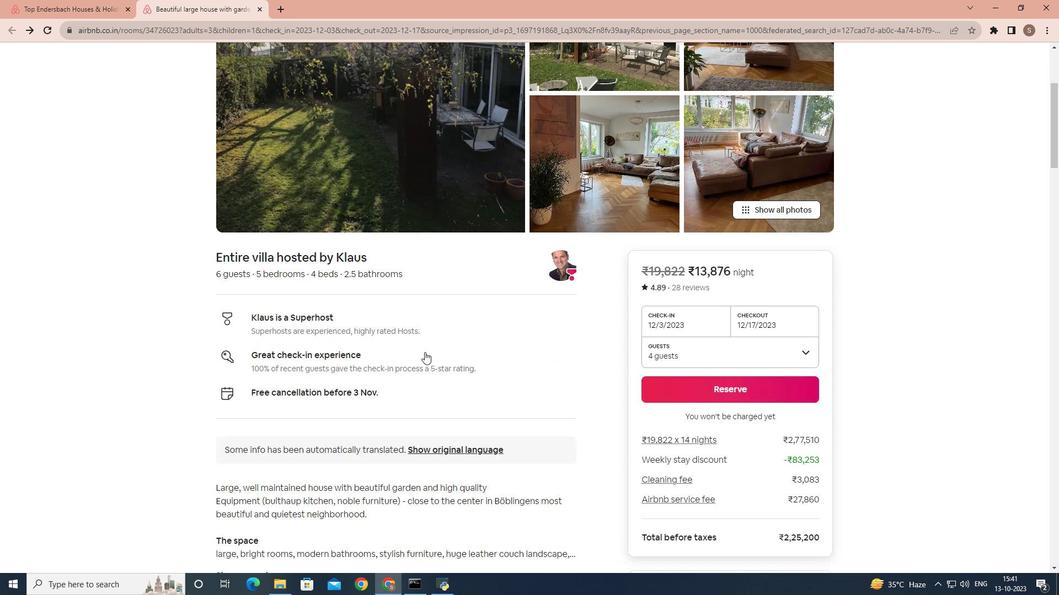 
Action: Mouse moved to (401, 363)
Screenshot: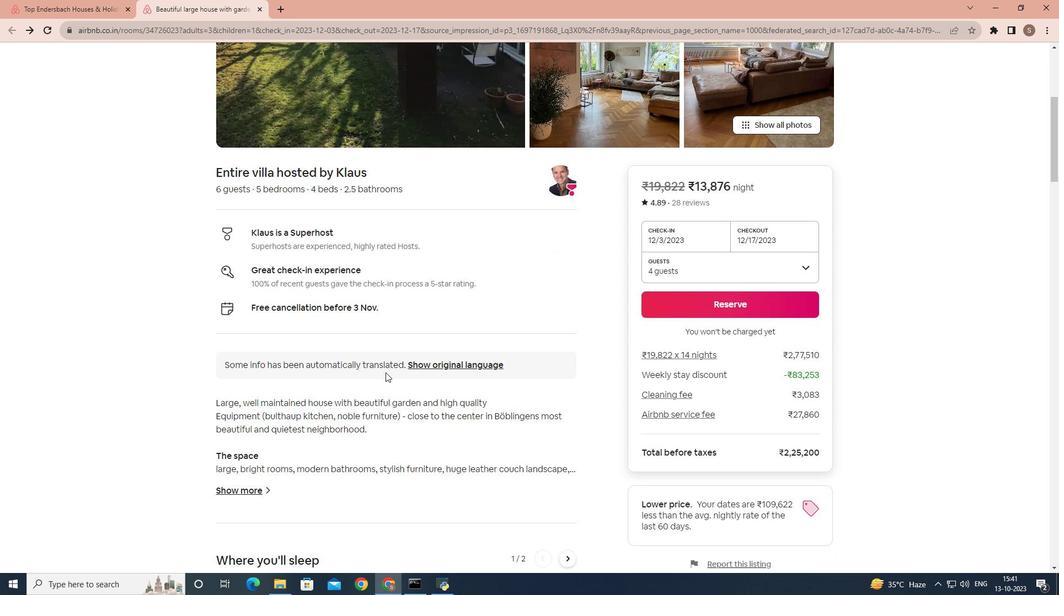 
Action: Mouse scrolled (401, 362) with delta (0, 0)
Screenshot: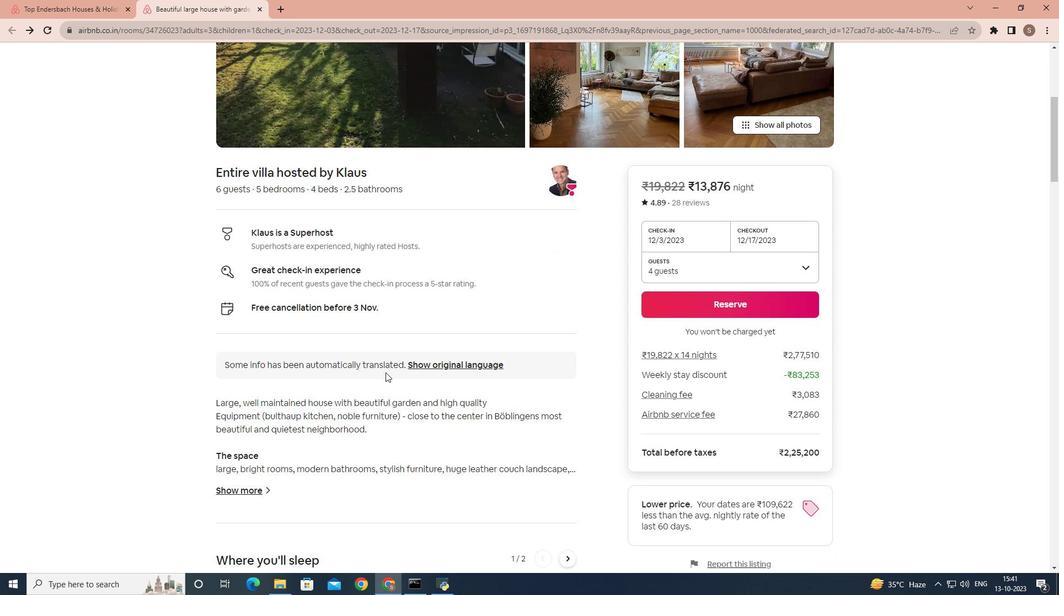 
Action: Mouse moved to (393, 366)
Screenshot: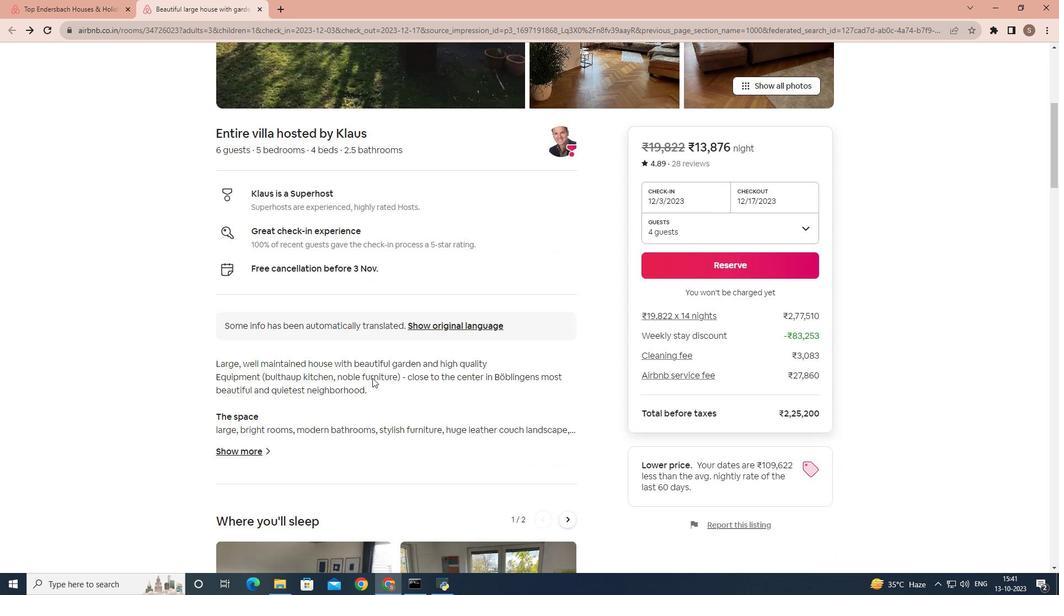 
Action: Mouse scrolled (393, 366) with delta (0, 0)
Screenshot: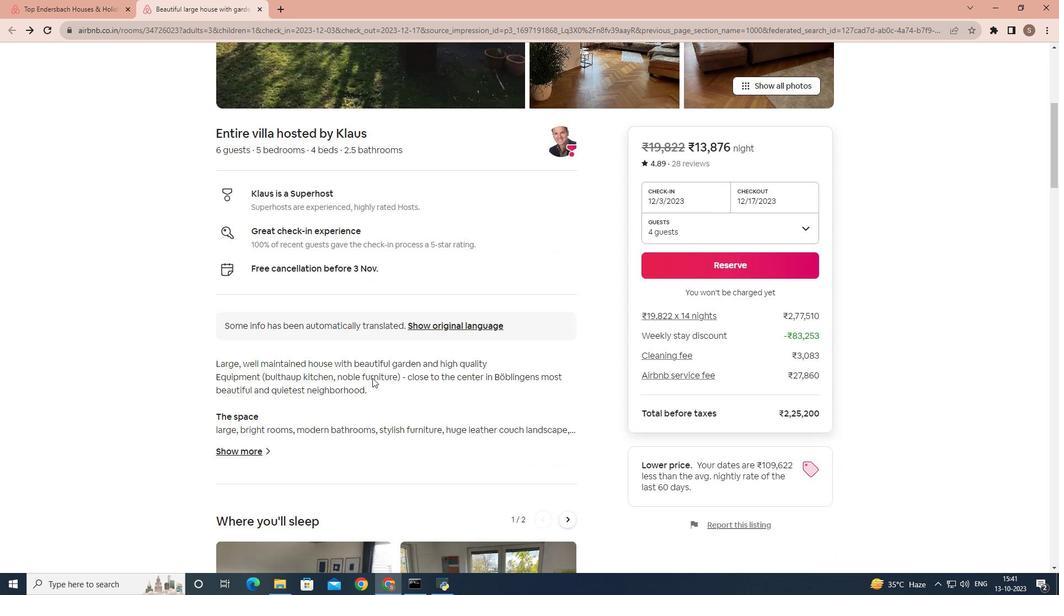 
Action: Mouse moved to (258, 385)
Screenshot: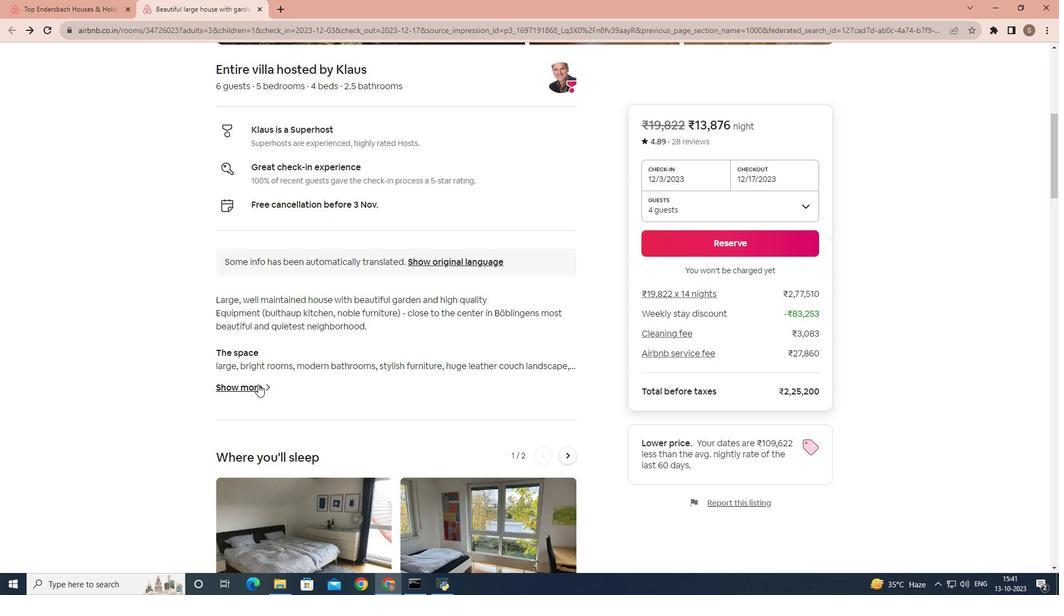 
Action: Mouse pressed left at (258, 385)
Screenshot: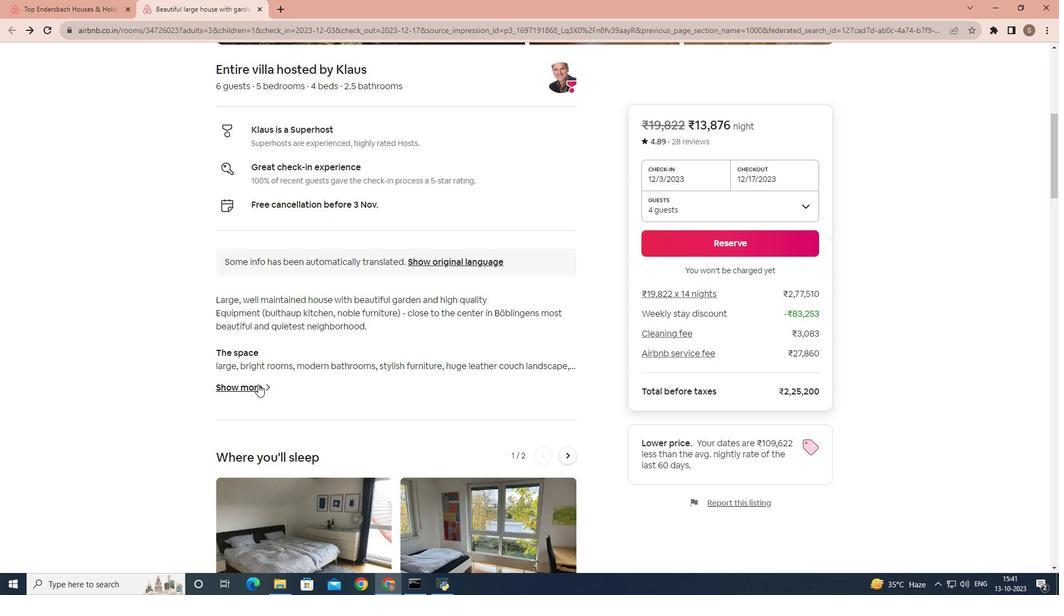 
Action: Mouse moved to (455, 390)
Screenshot: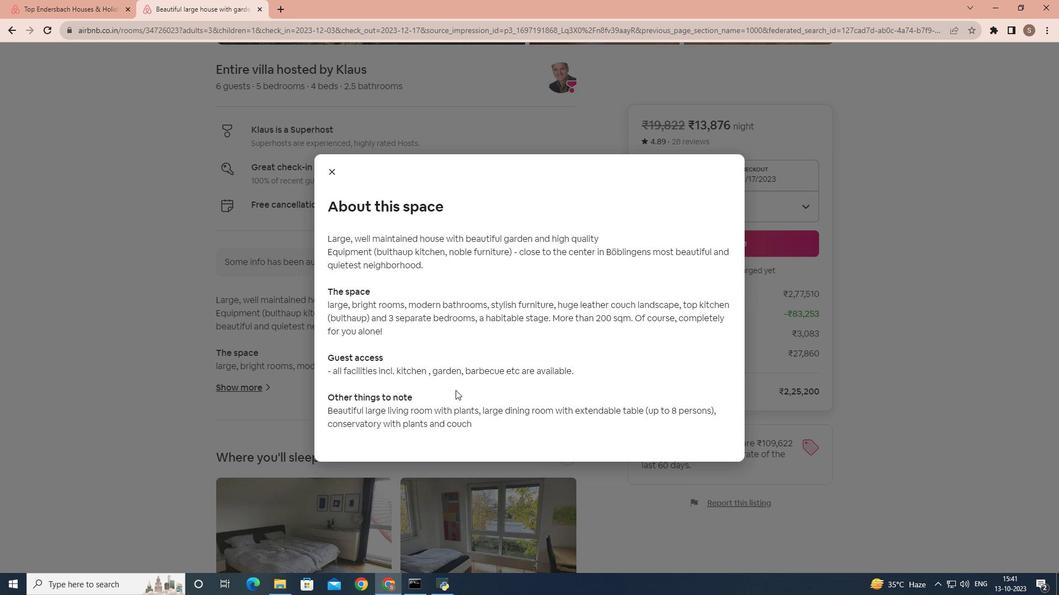 
Action: Mouse scrolled (455, 390) with delta (0, 0)
Screenshot: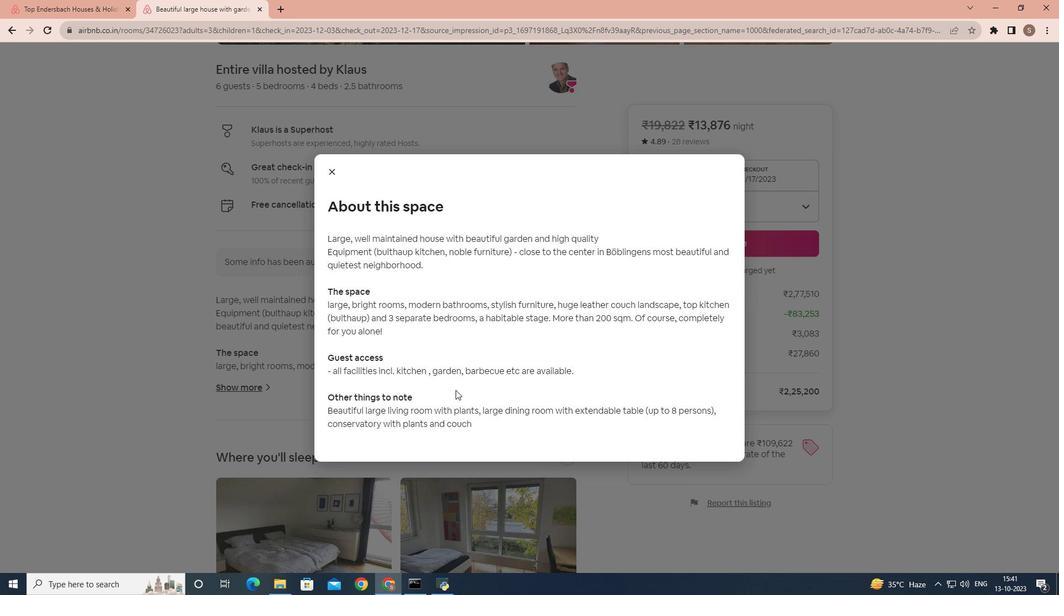 
Action: Mouse scrolled (455, 390) with delta (0, 0)
Screenshot: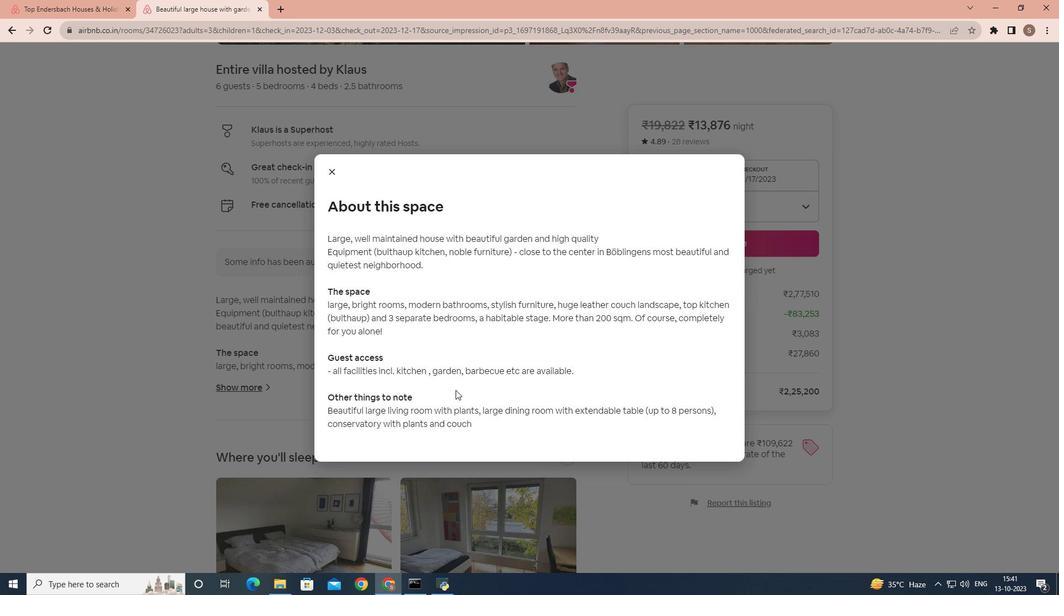 
Action: Mouse moved to (337, 172)
Screenshot: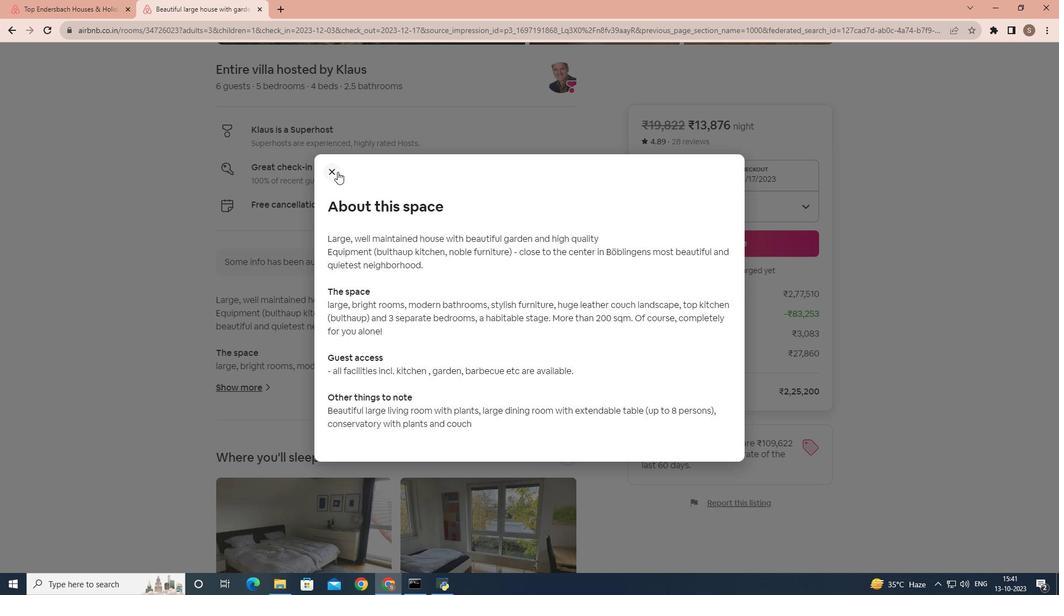 
Action: Mouse pressed left at (337, 172)
Screenshot: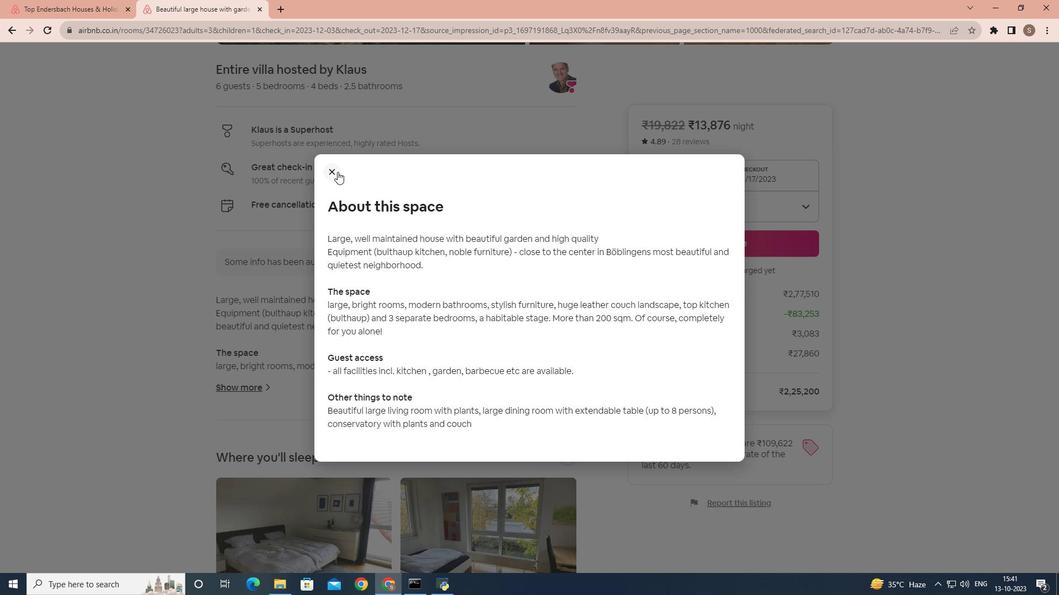 
Action: Mouse moved to (295, 349)
Screenshot: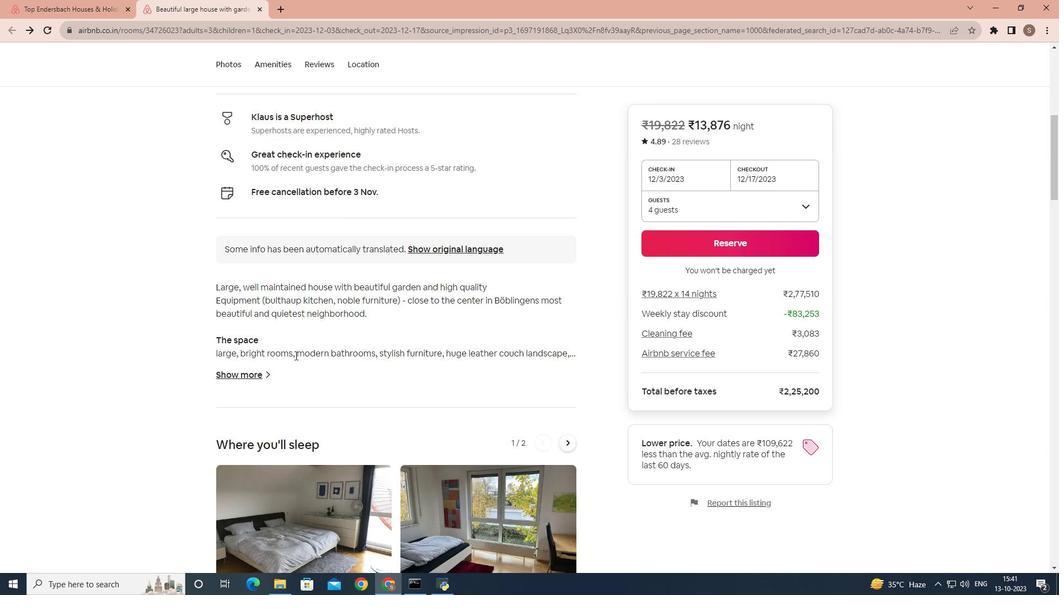 
Action: Mouse scrolled (295, 348) with delta (0, 0)
Screenshot: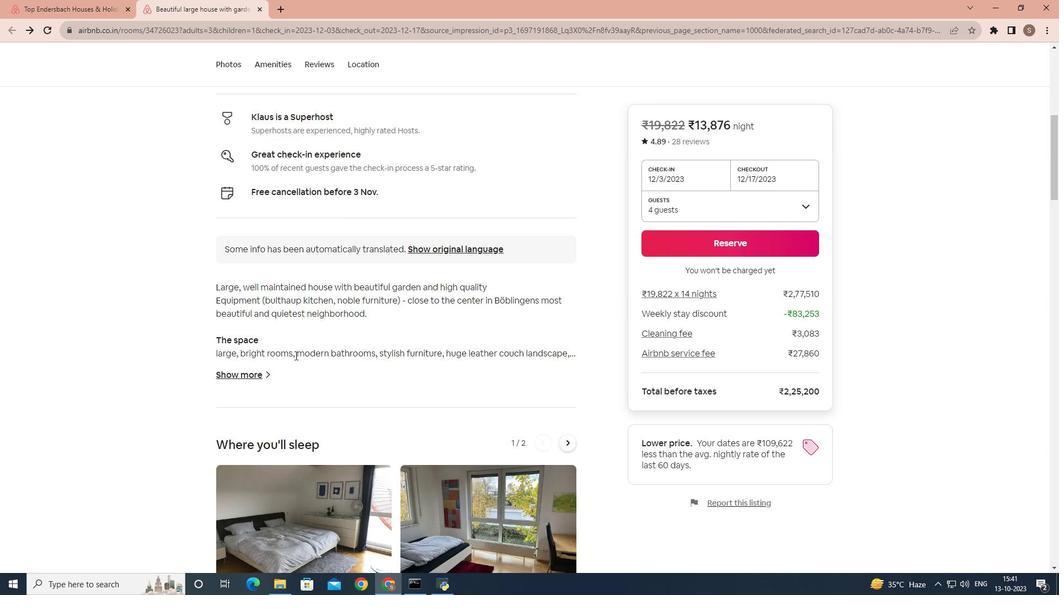 
Action: Mouse moved to (295, 355)
Screenshot: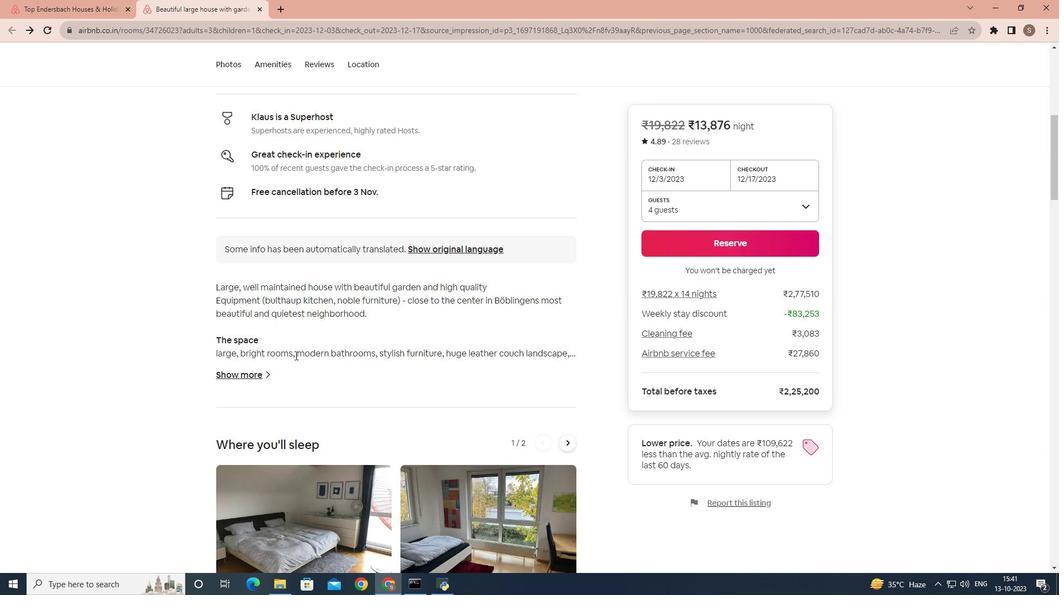 
Action: Mouse scrolled (295, 355) with delta (0, 0)
Screenshot: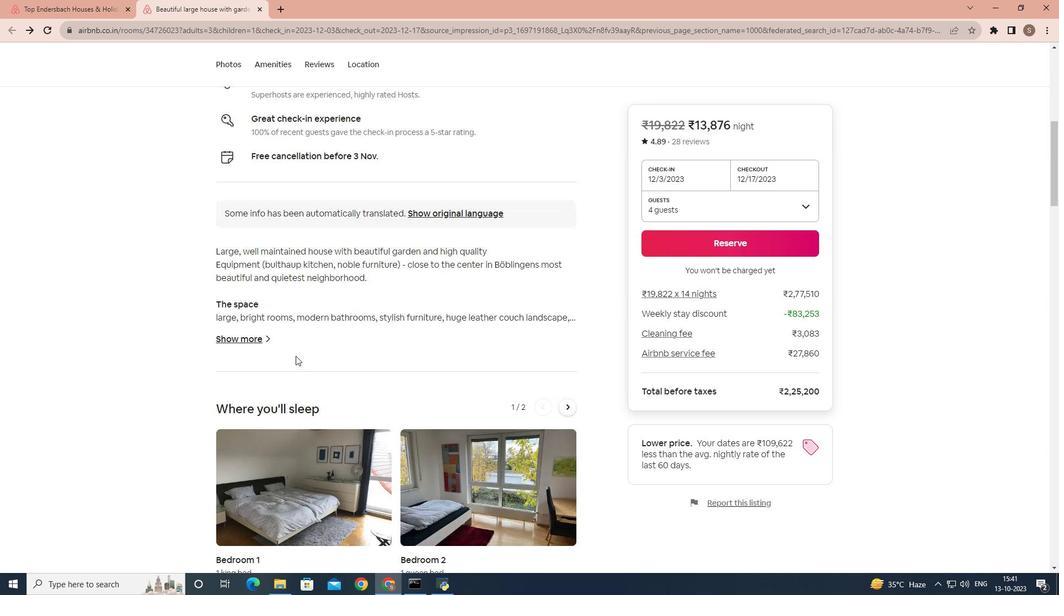 
Action: Mouse moved to (297, 356)
Screenshot: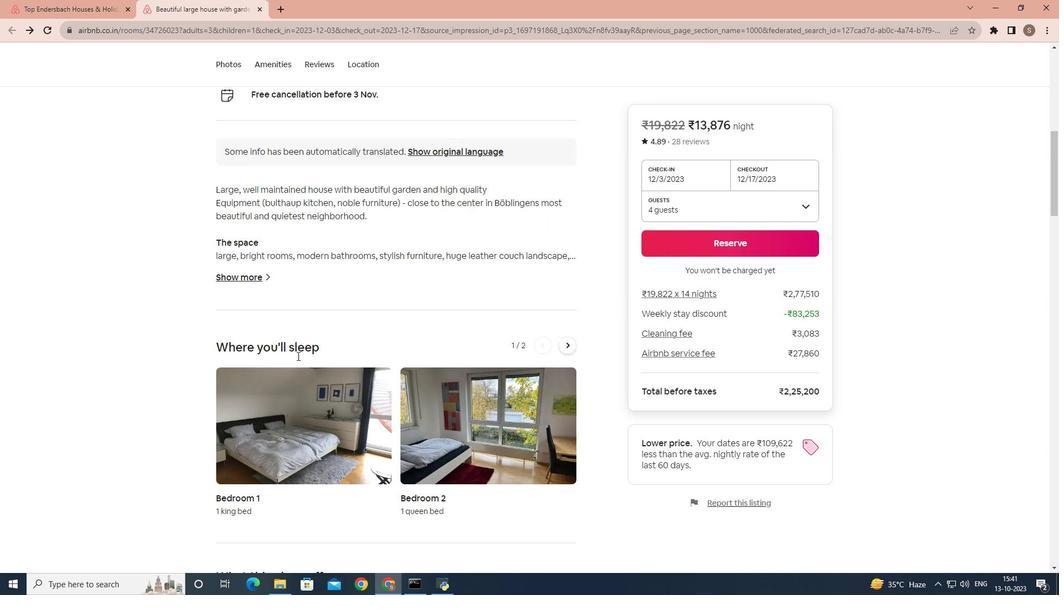 
Action: Mouse scrolled (297, 355) with delta (0, 0)
Screenshot: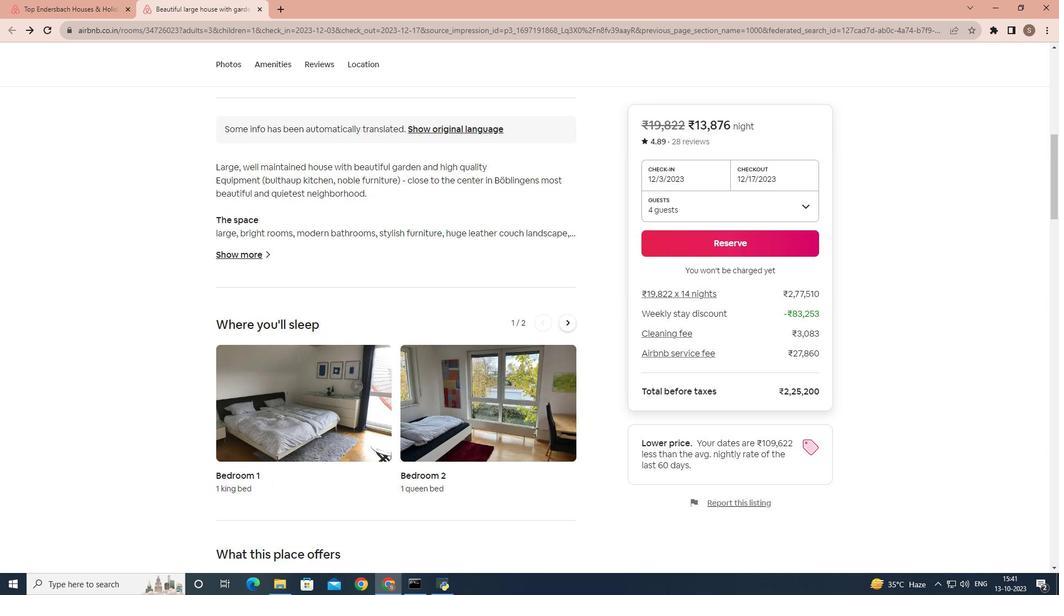 
Action: Mouse scrolled (297, 355) with delta (0, 0)
Screenshot: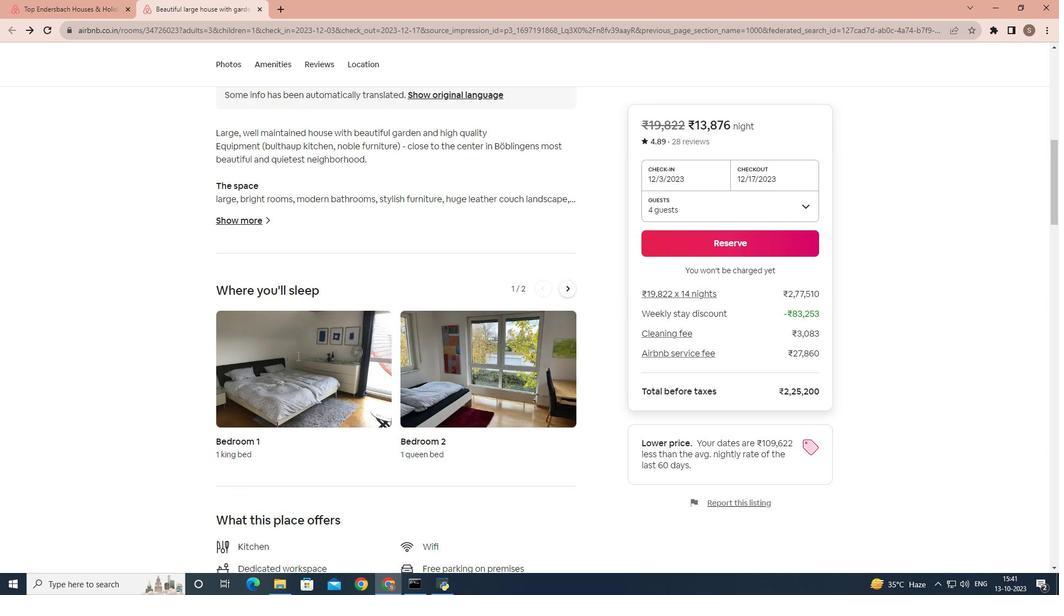 
Action: Mouse moved to (301, 365)
Screenshot: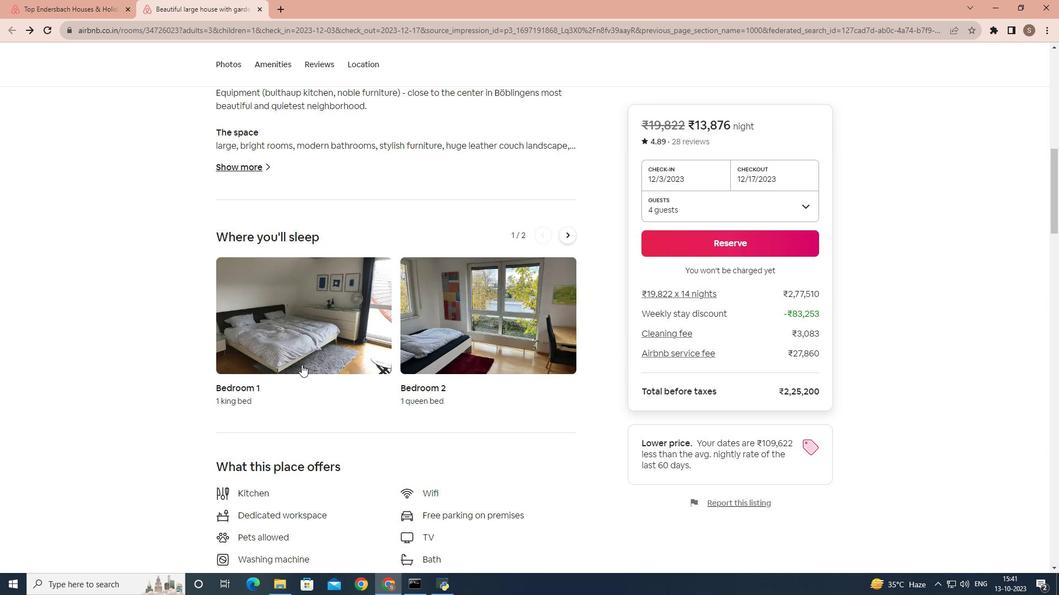 
Action: Mouse scrolled (301, 364) with delta (0, 0)
Screenshot: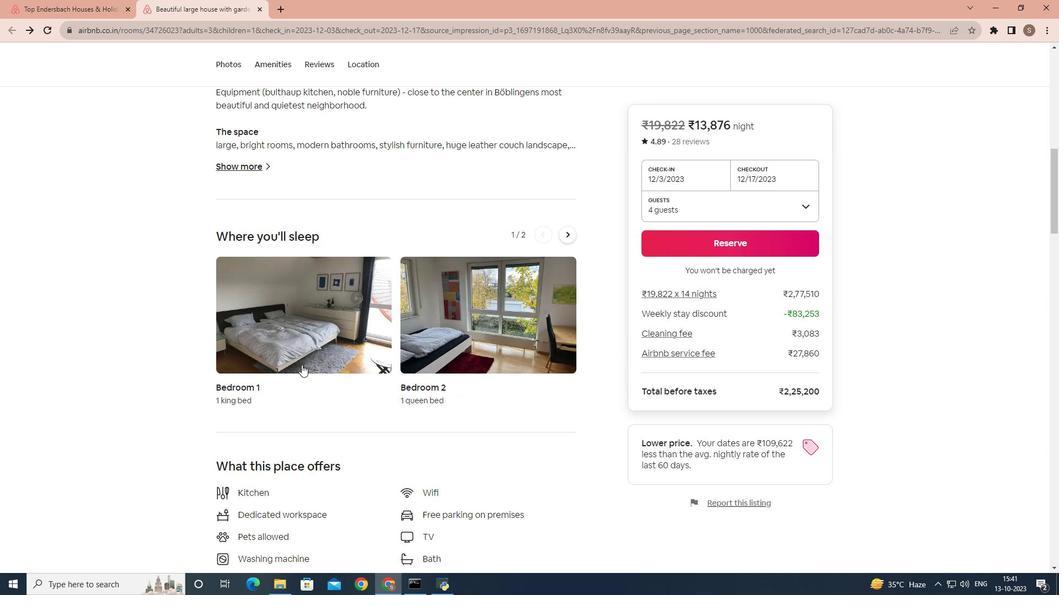 
Action: Mouse scrolled (301, 364) with delta (0, 0)
Screenshot: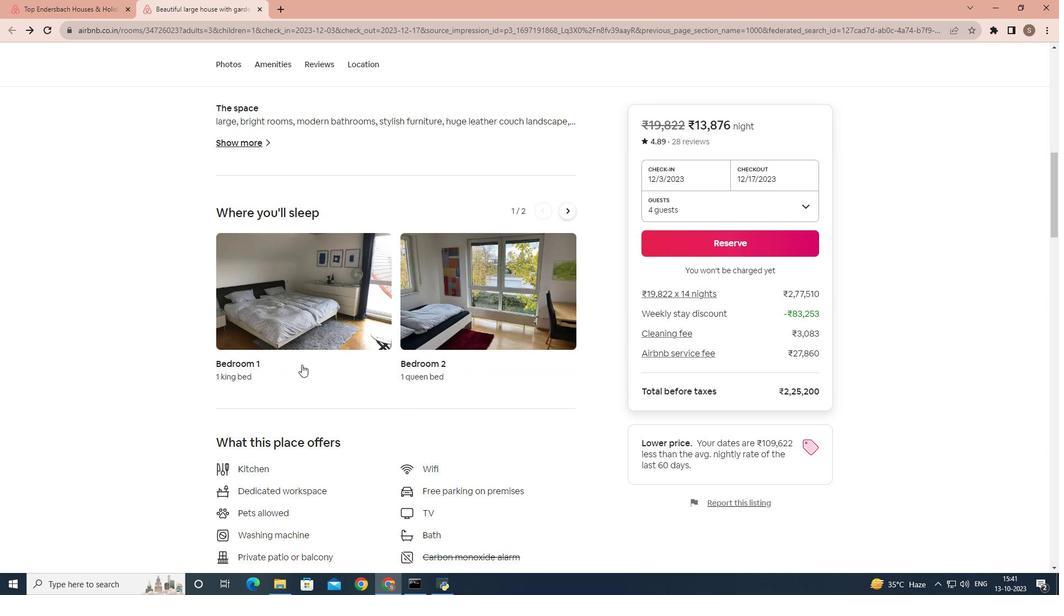 
Action: Mouse scrolled (301, 364) with delta (0, 0)
Screenshot: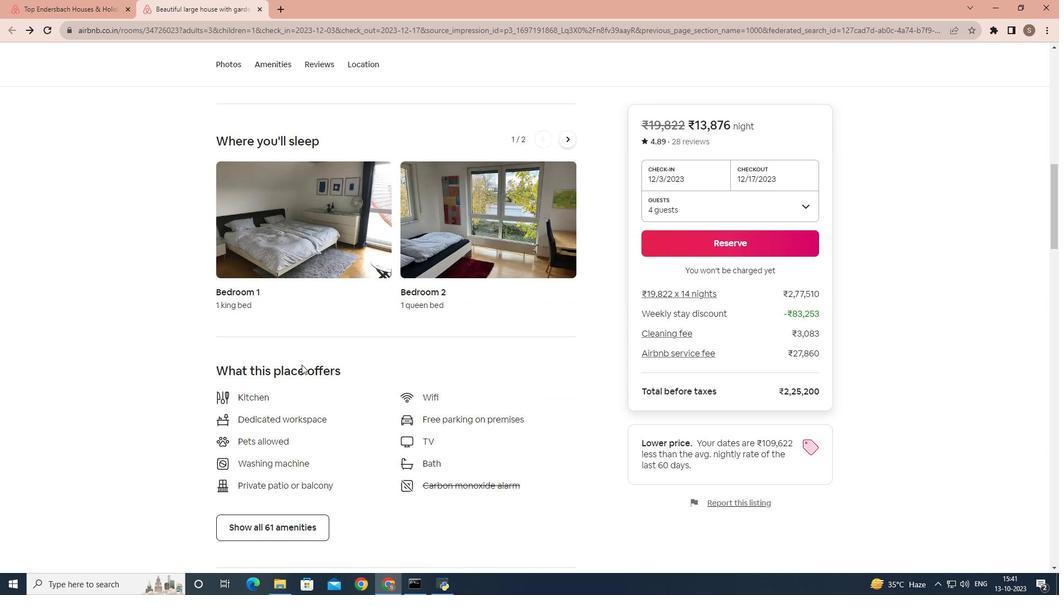 
Action: Mouse scrolled (301, 364) with delta (0, 0)
Screenshot: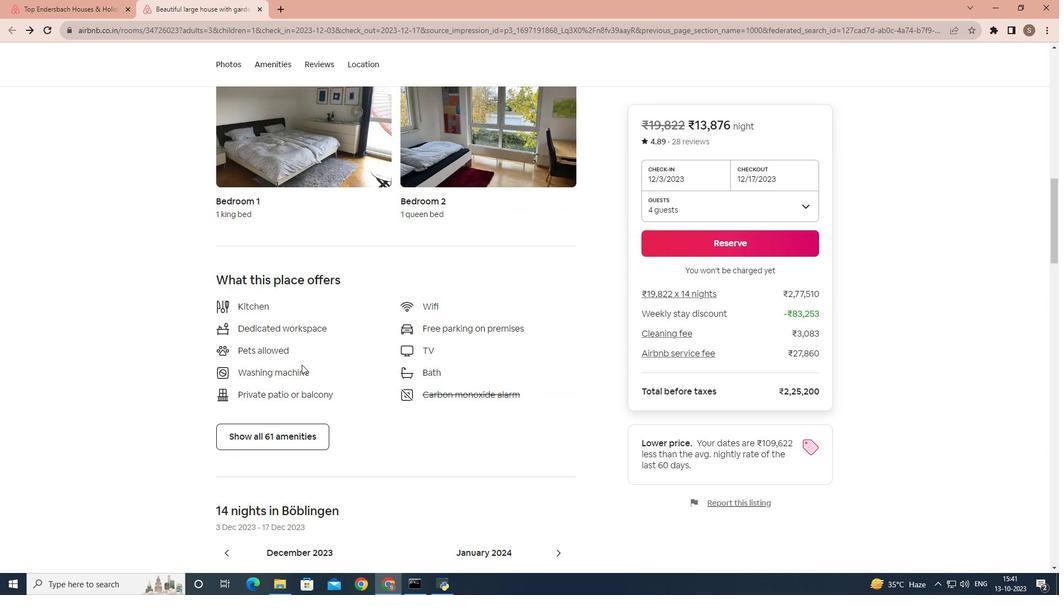 
Action: Mouse scrolled (301, 364) with delta (0, 0)
Screenshot: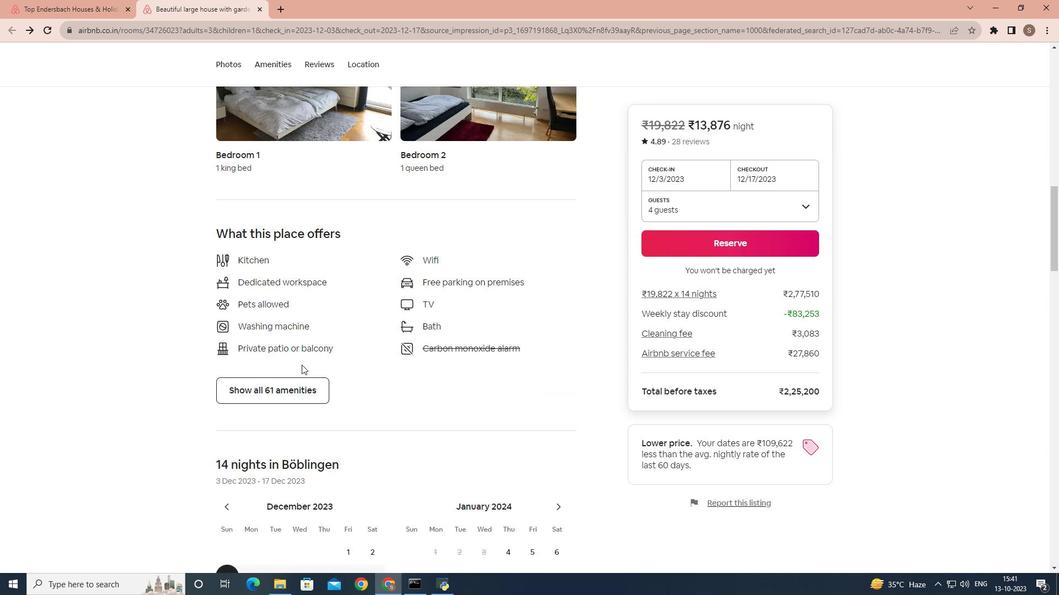 
Action: Mouse moved to (290, 347)
Screenshot: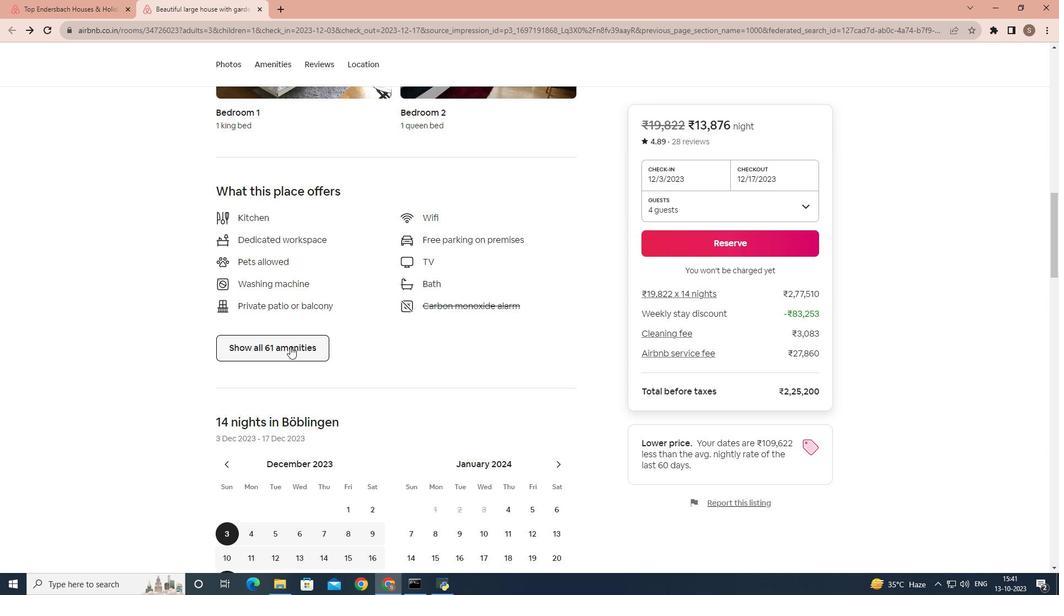 
Action: Mouse pressed left at (290, 347)
Screenshot: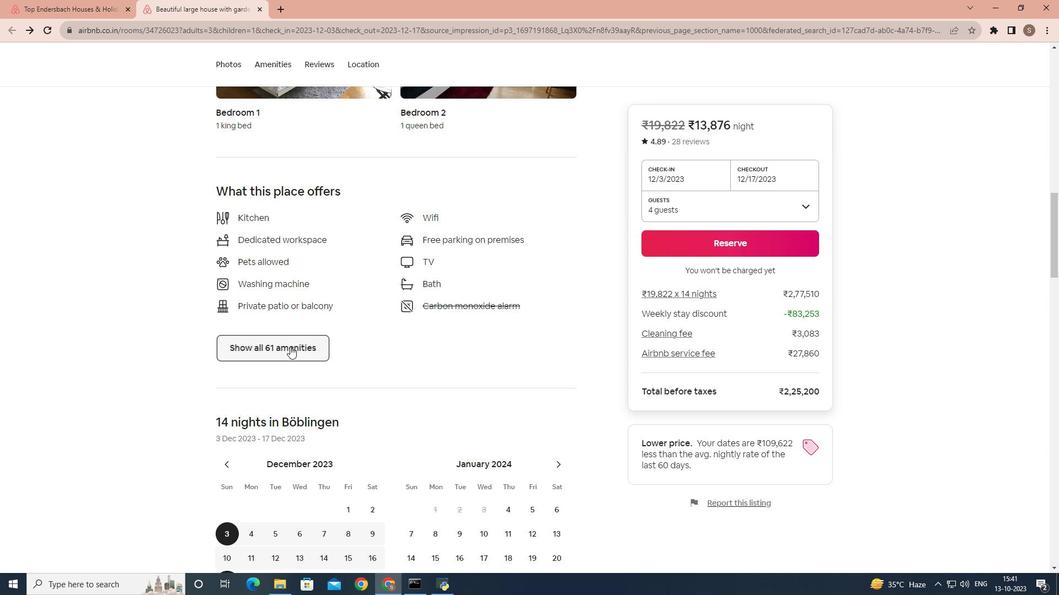 
Action: Mouse moved to (466, 326)
Screenshot: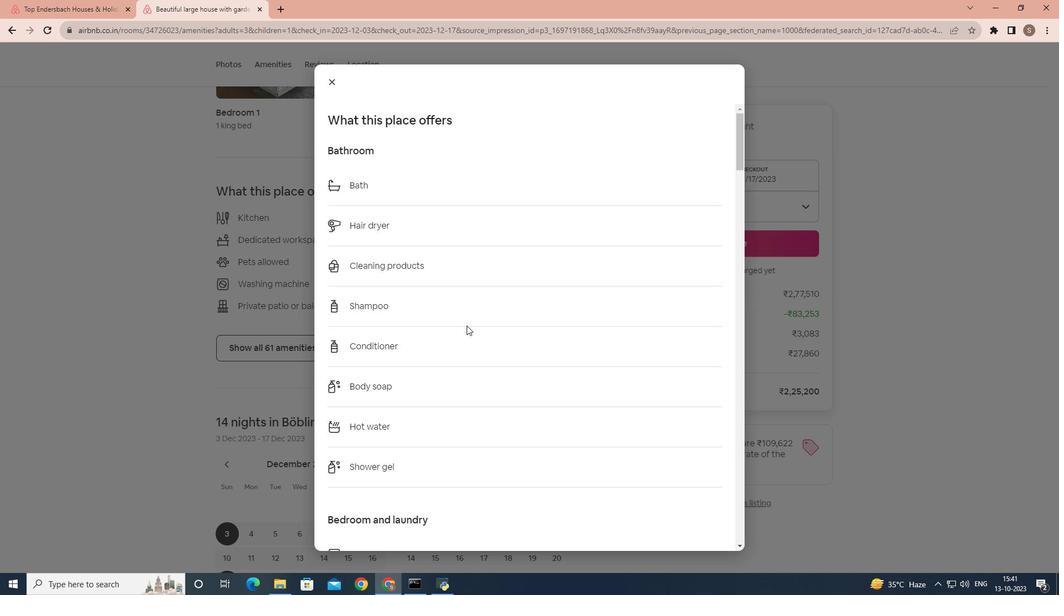 
Action: Mouse scrolled (466, 325) with delta (0, 0)
Screenshot: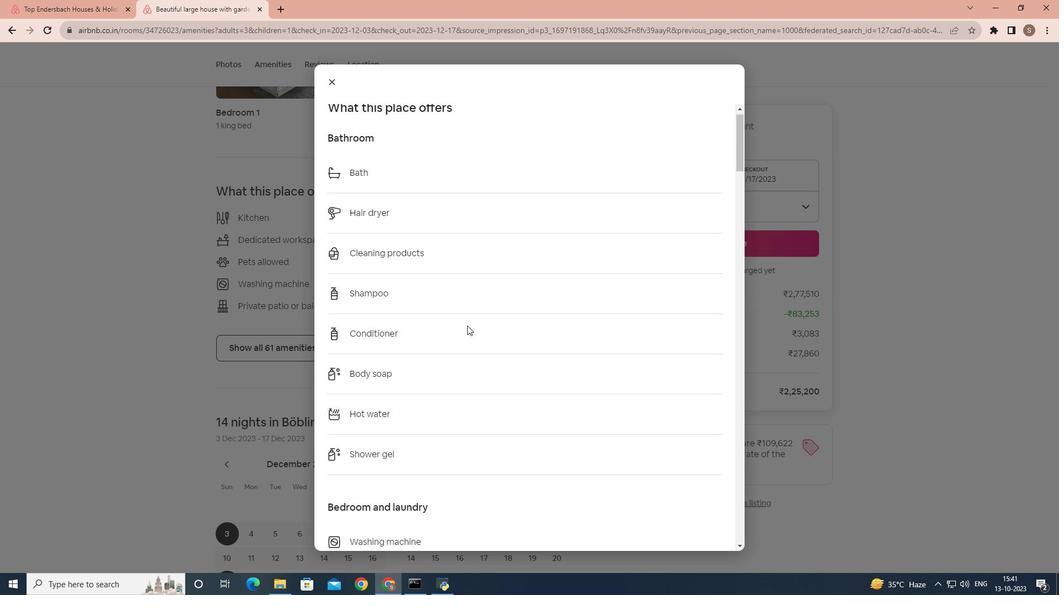 
Action: Mouse moved to (467, 326)
Screenshot: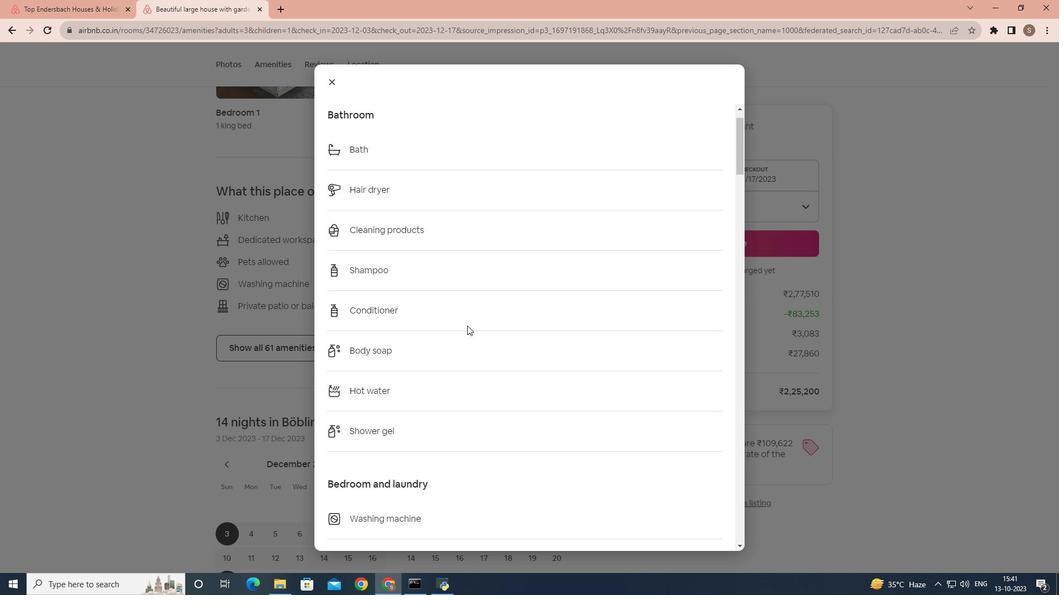
Action: Mouse scrolled (467, 325) with delta (0, 0)
Screenshot: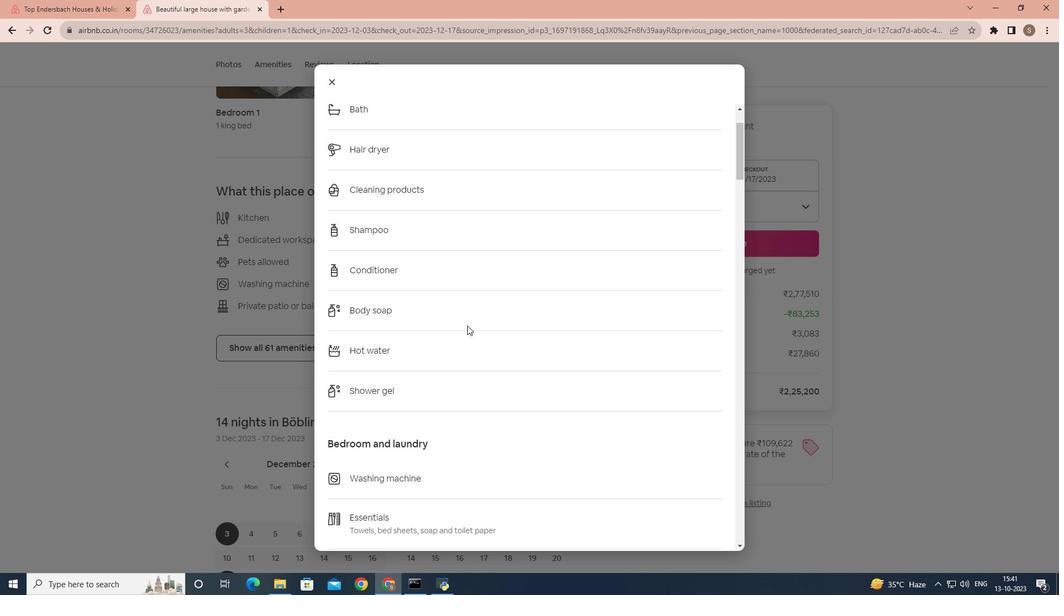 
Action: Mouse scrolled (467, 325) with delta (0, 0)
Screenshot: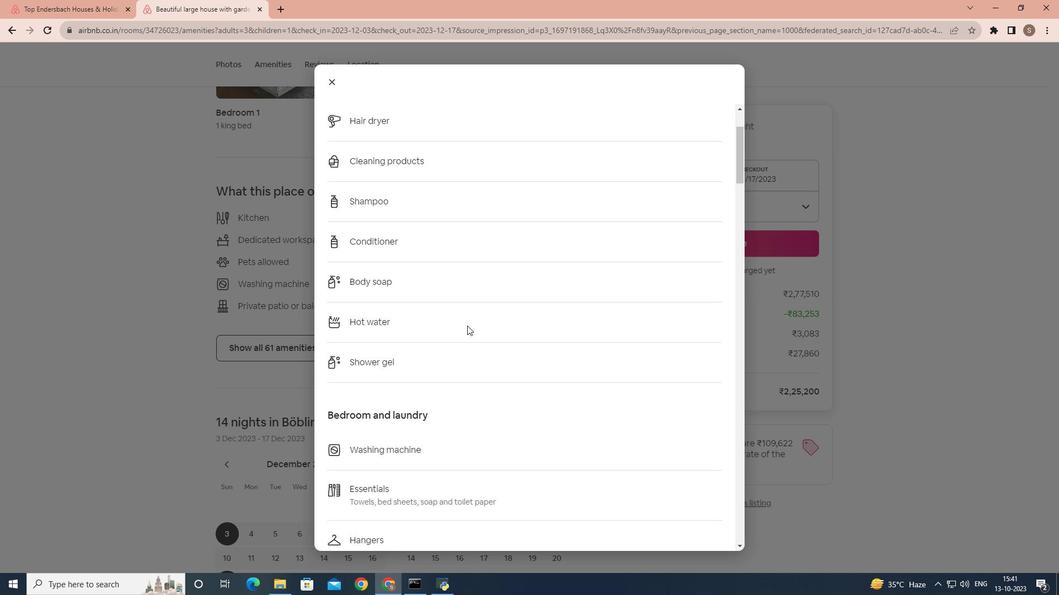
Action: Mouse scrolled (467, 325) with delta (0, 0)
Screenshot: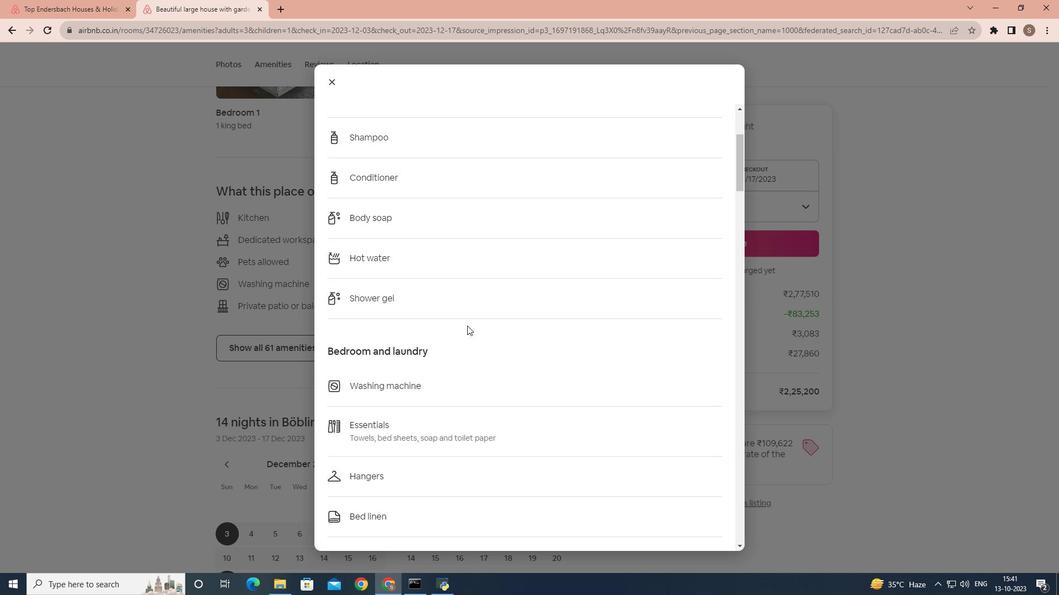 
Action: Mouse scrolled (467, 325) with delta (0, 0)
Screenshot: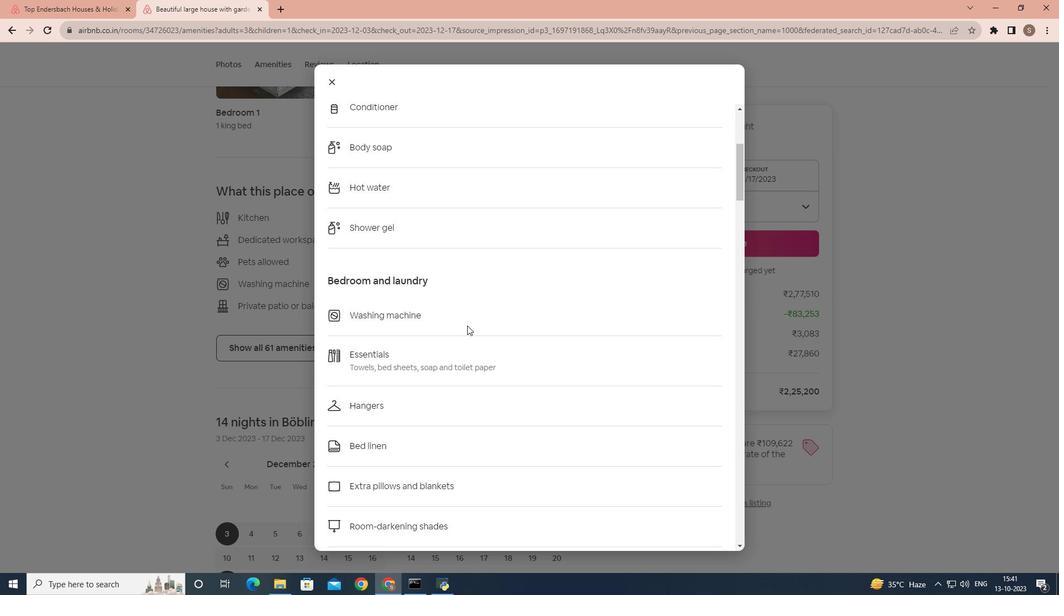 
Action: Mouse scrolled (467, 325) with delta (0, 0)
Screenshot: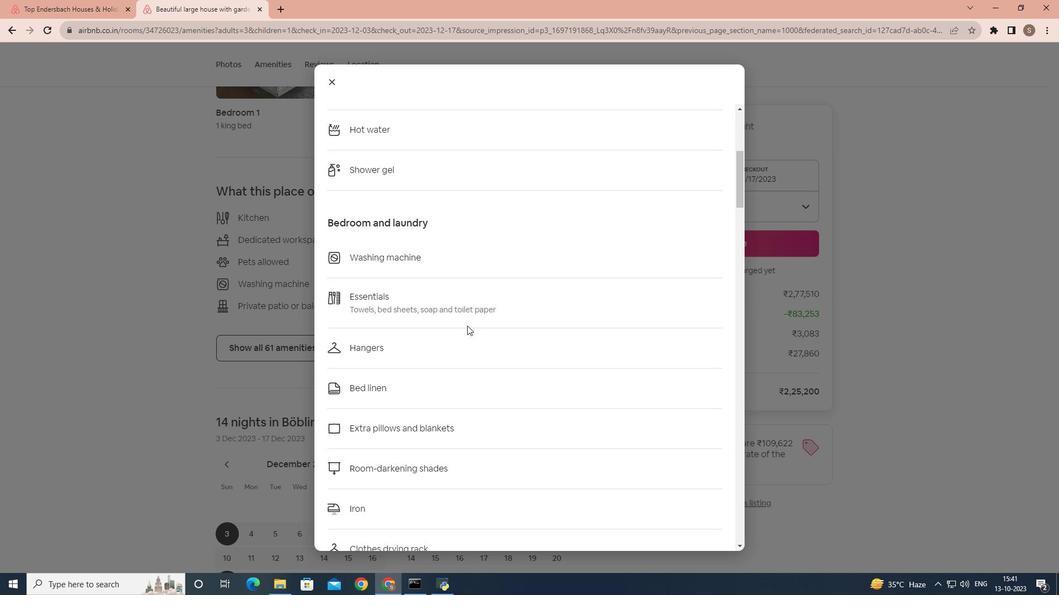 
Action: Mouse scrolled (467, 325) with delta (0, 0)
Screenshot: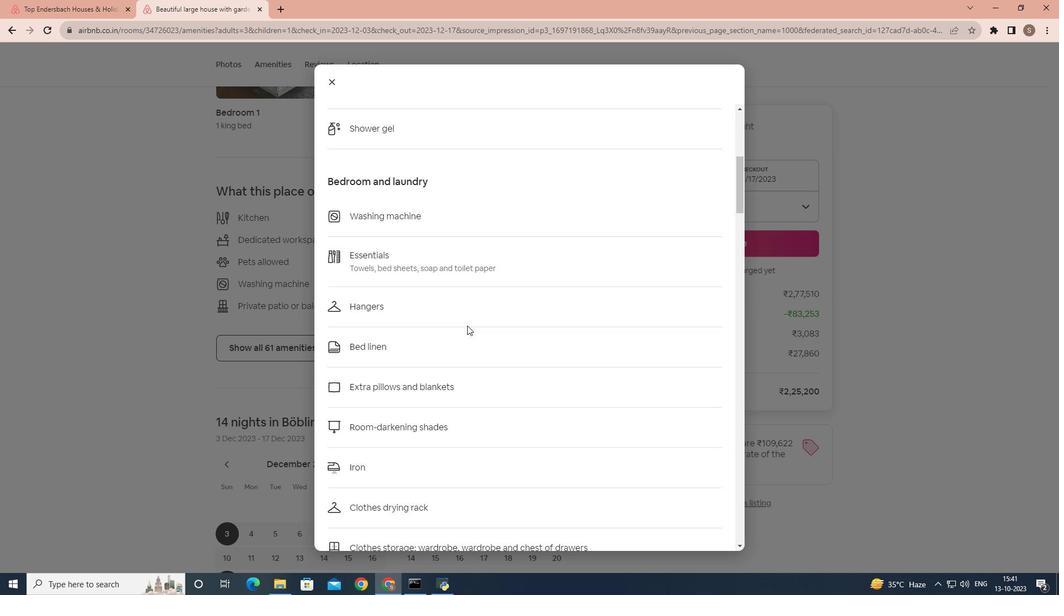 
Action: Mouse scrolled (467, 325) with delta (0, 0)
Screenshot: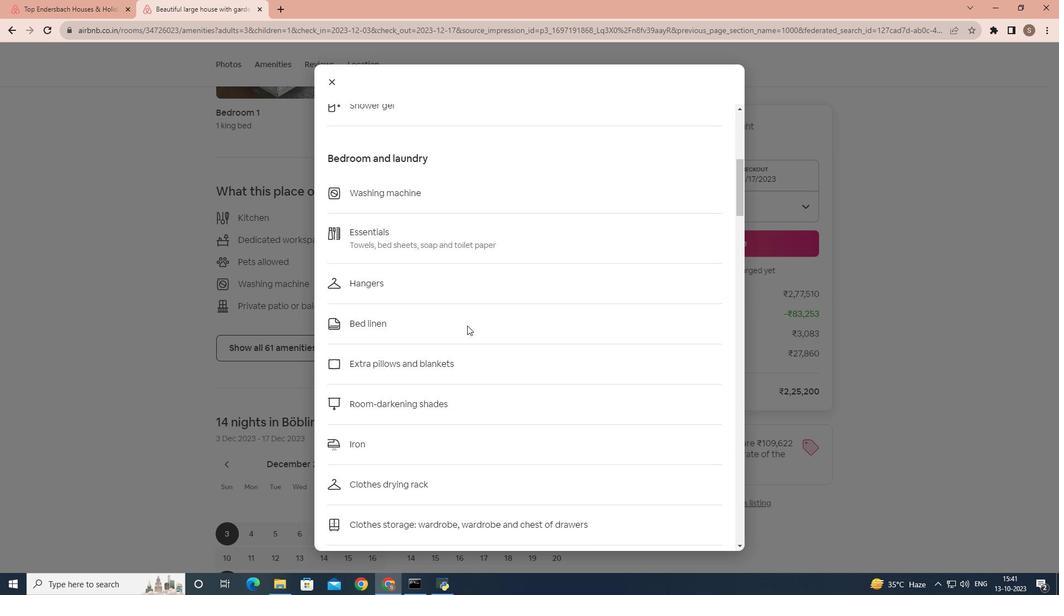 
Action: Mouse scrolled (467, 325) with delta (0, 0)
Screenshot: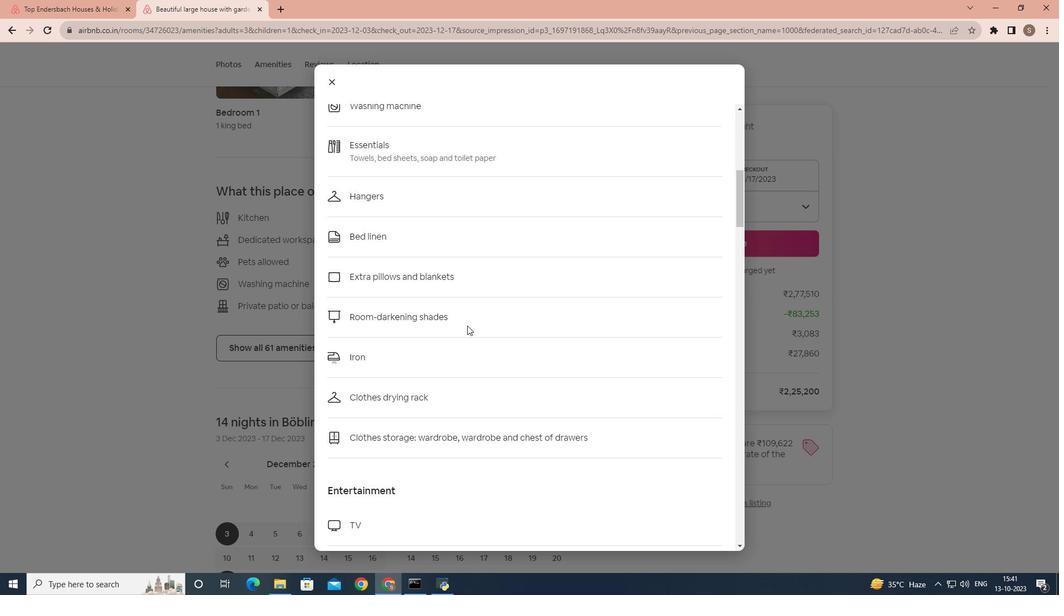
Action: Mouse scrolled (467, 325) with delta (0, 0)
Screenshot: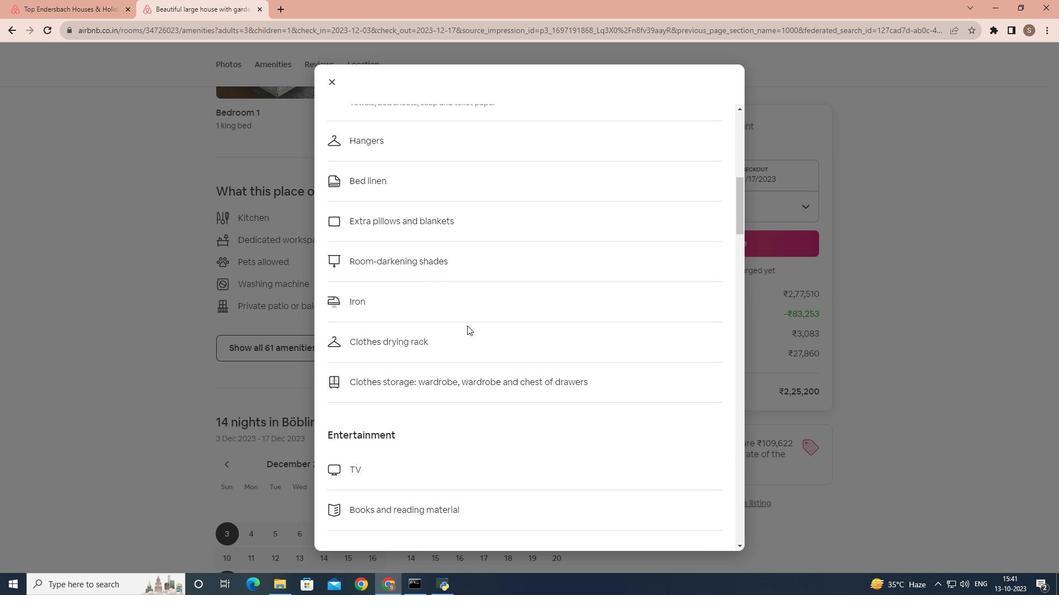 
Action: Mouse scrolled (467, 325) with delta (0, 0)
Screenshot: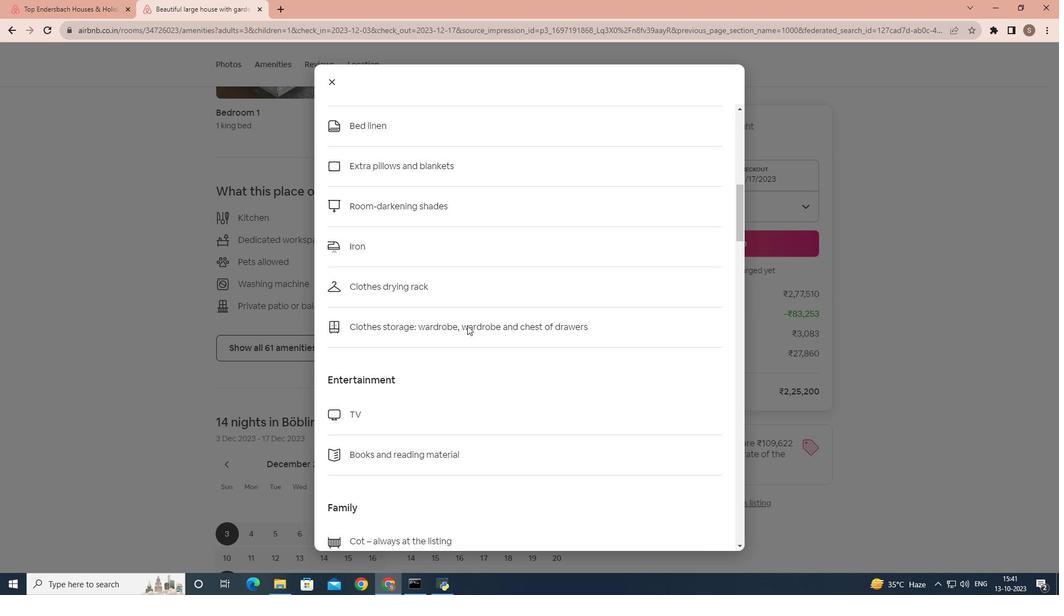 
Action: Mouse scrolled (467, 325) with delta (0, 0)
Screenshot: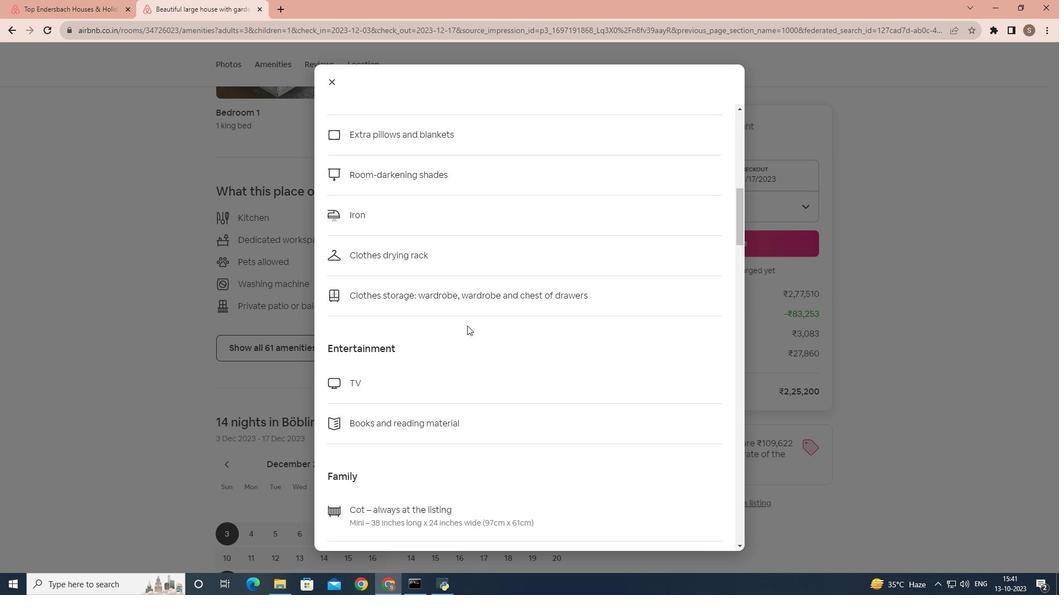 
Action: Mouse scrolled (467, 325) with delta (0, 0)
Screenshot: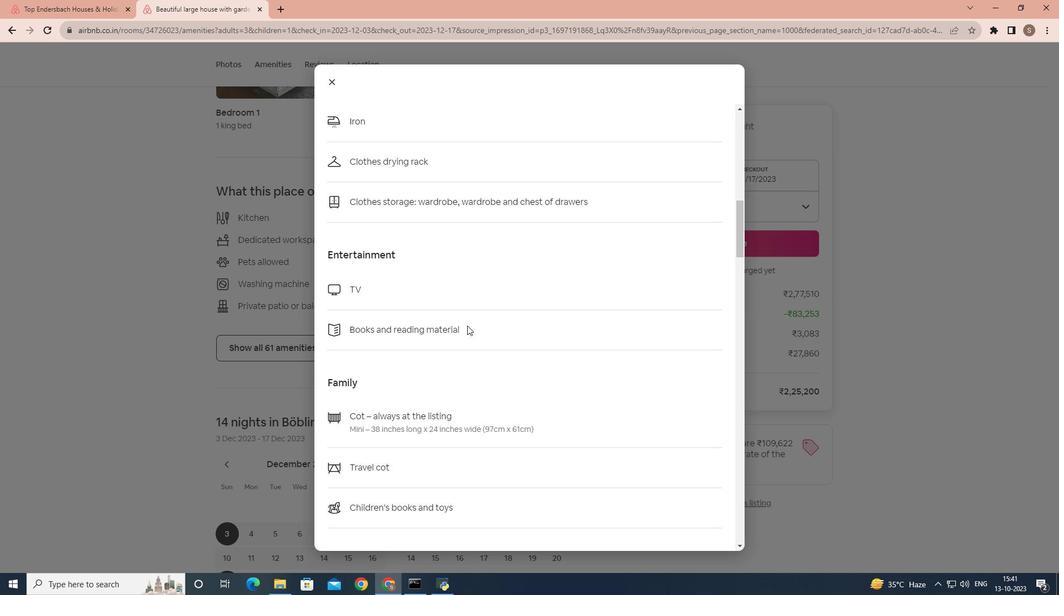 
Action: Mouse scrolled (467, 325) with delta (0, 0)
Screenshot: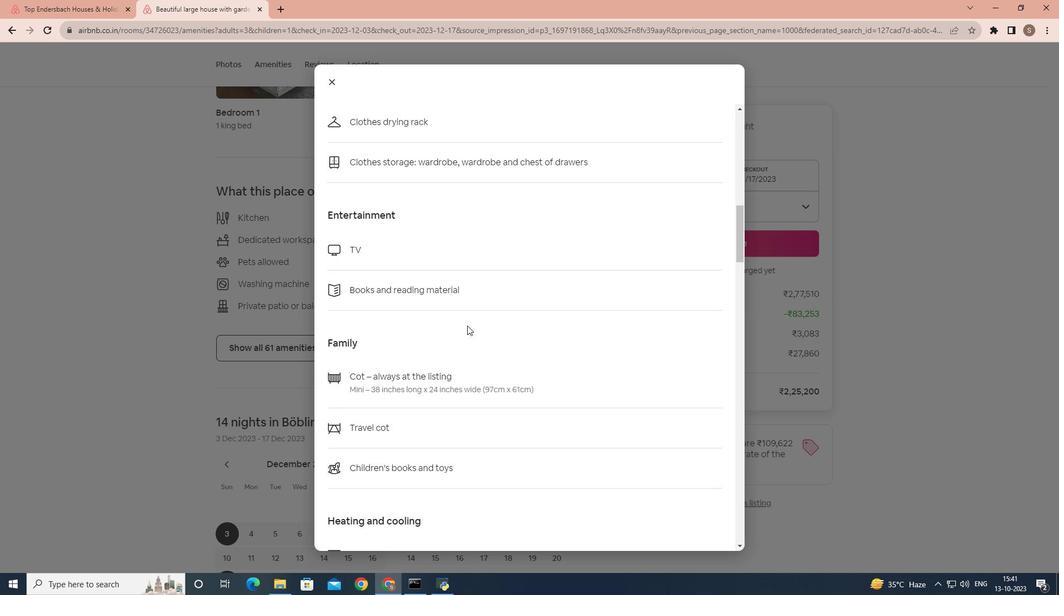 
Action: Mouse scrolled (467, 325) with delta (0, 0)
Screenshot: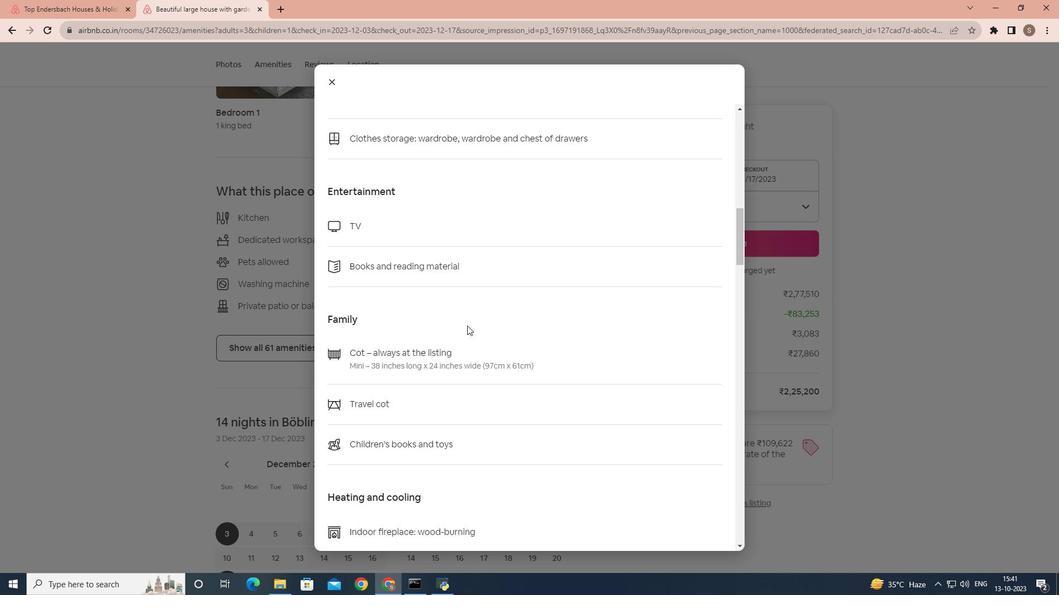 
Action: Mouse scrolled (467, 325) with delta (0, 0)
Screenshot: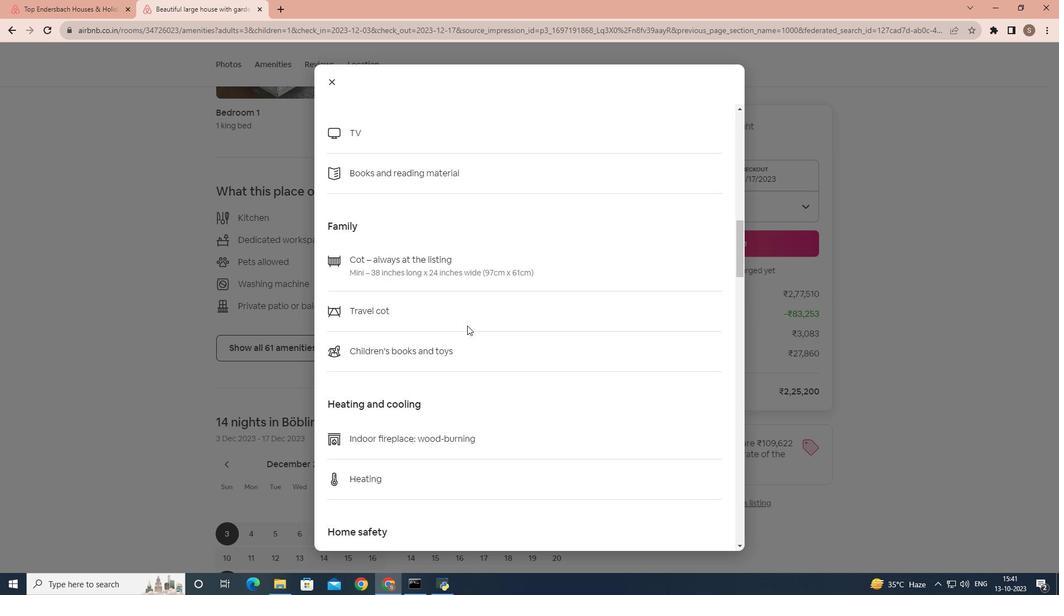 
Action: Mouse scrolled (467, 325) with delta (0, 0)
Screenshot: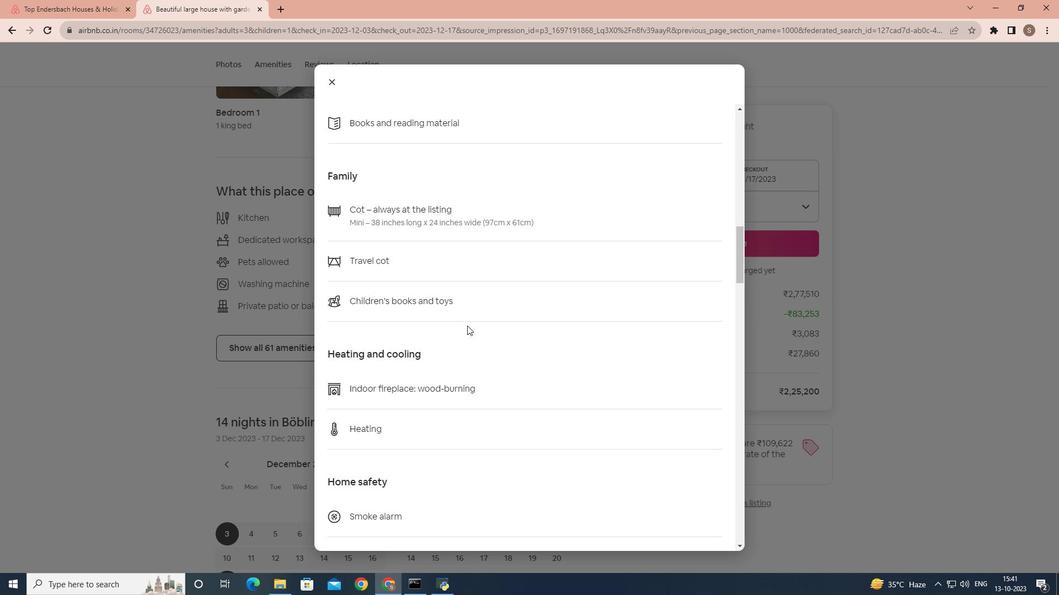 
Action: Mouse scrolled (467, 325) with delta (0, 0)
Screenshot: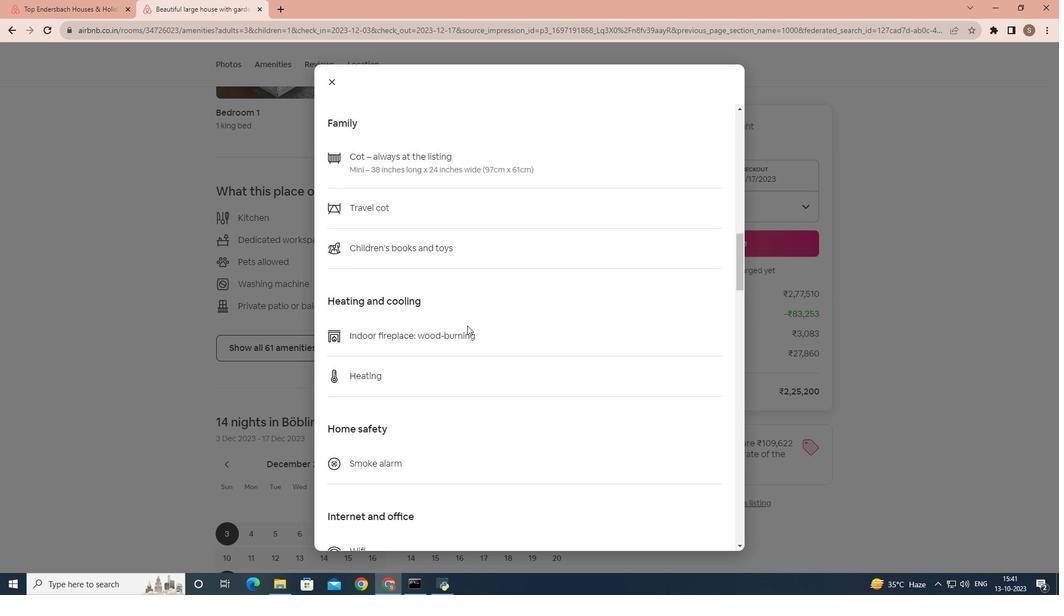 
Action: Mouse scrolled (467, 325) with delta (0, 0)
Screenshot: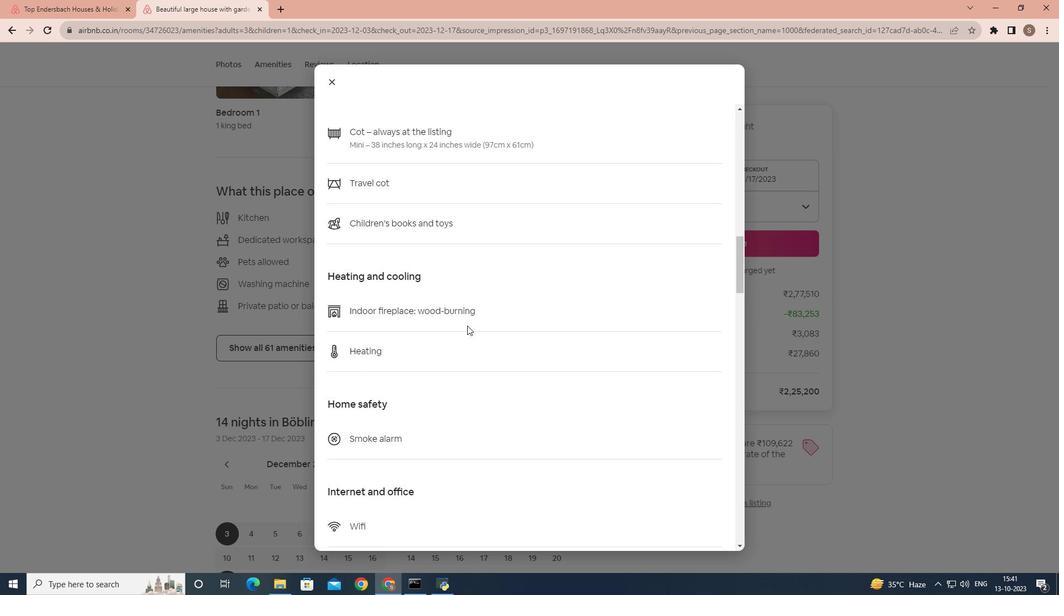 
Action: Mouse scrolled (467, 325) with delta (0, 0)
Screenshot: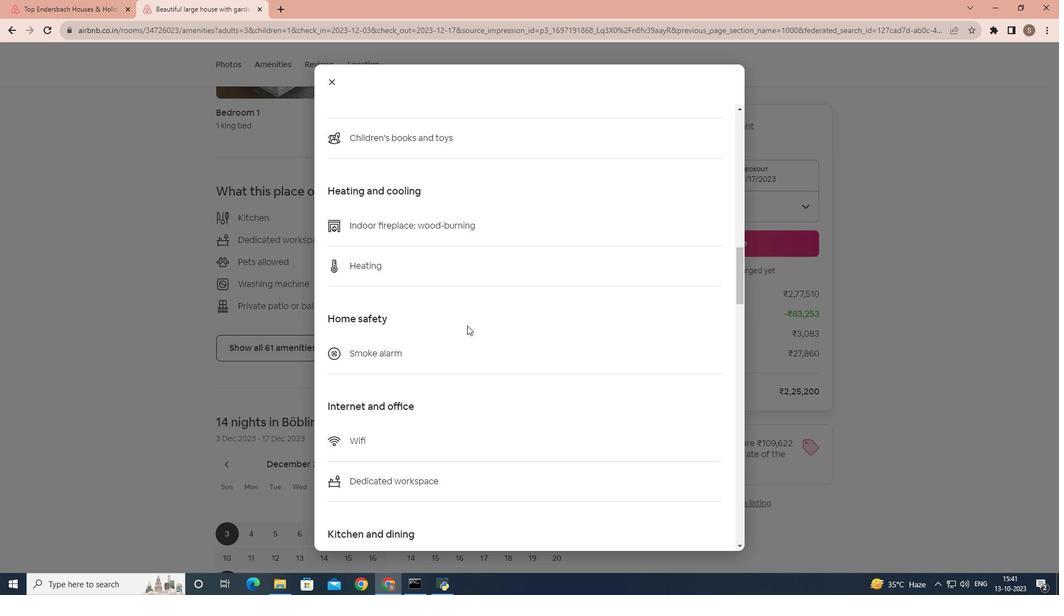 
Action: Mouse scrolled (467, 325) with delta (0, 0)
Screenshot: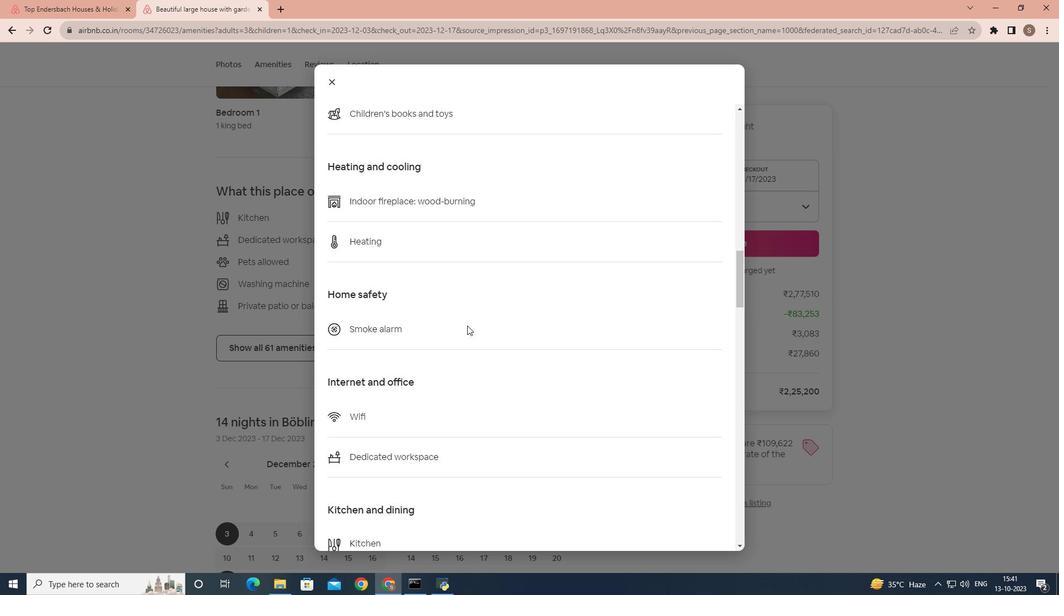 
Action: Mouse scrolled (467, 325) with delta (0, 0)
Screenshot: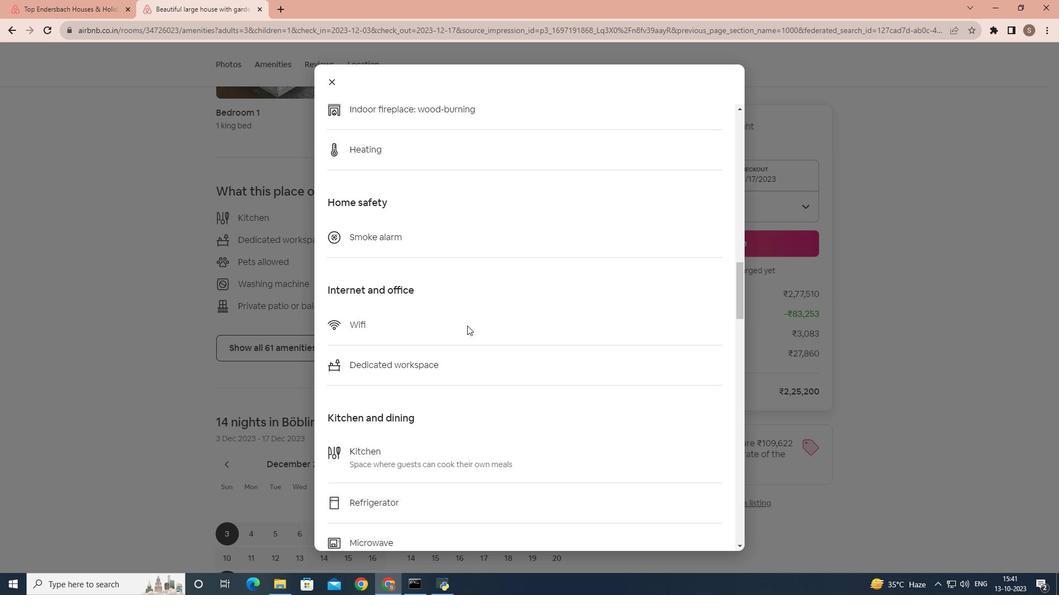 
Action: Mouse scrolled (467, 325) with delta (0, 0)
Screenshot: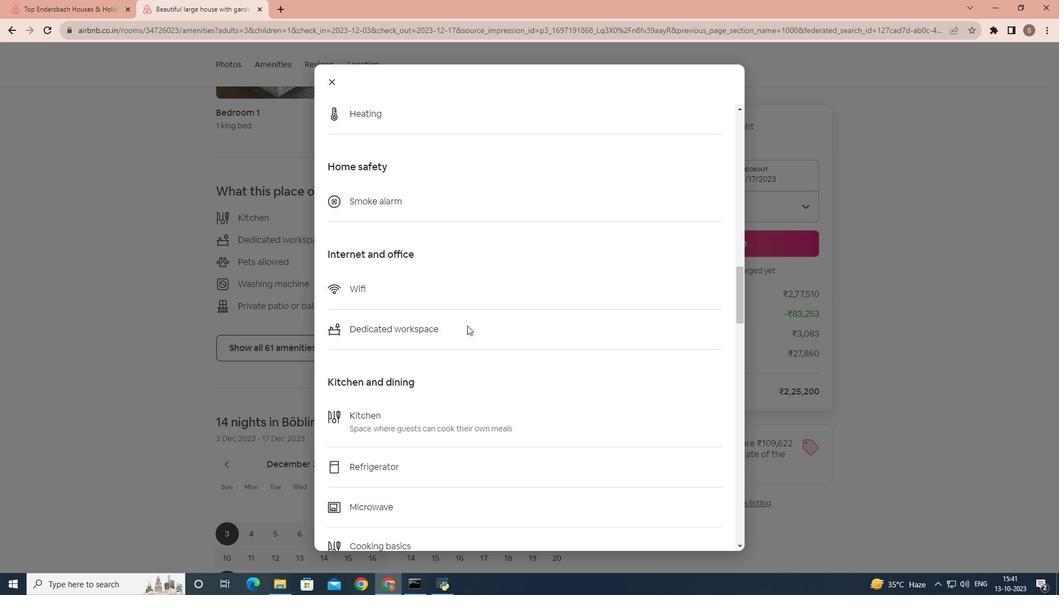 
Action: Mouse scrolled (467, 325) with delta (0, 0)
Screenshot: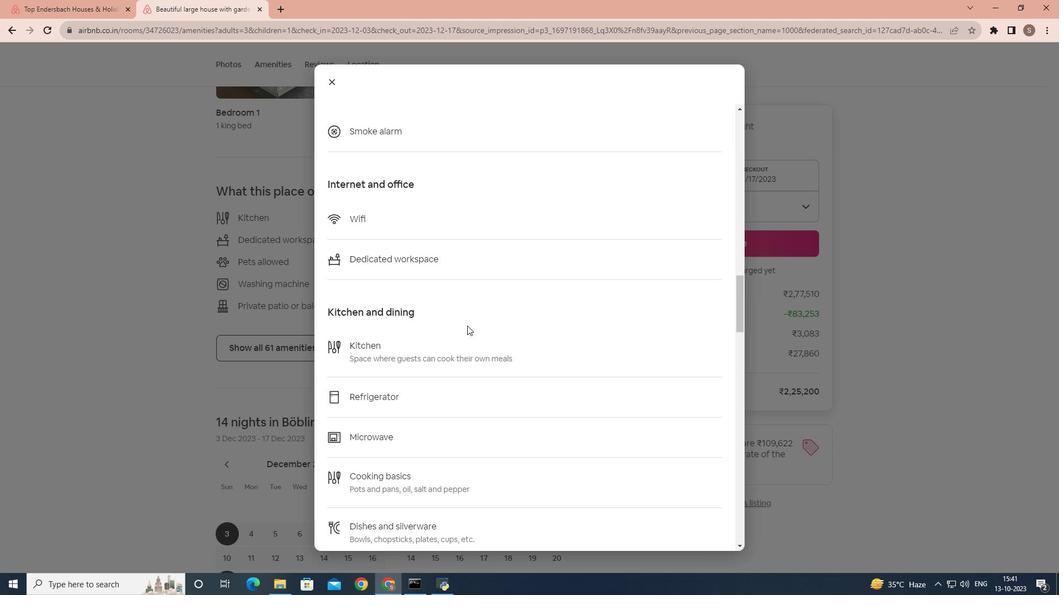 
Action: Mouse scrolled (467, 325) with delta (0, 0)
Screenshot: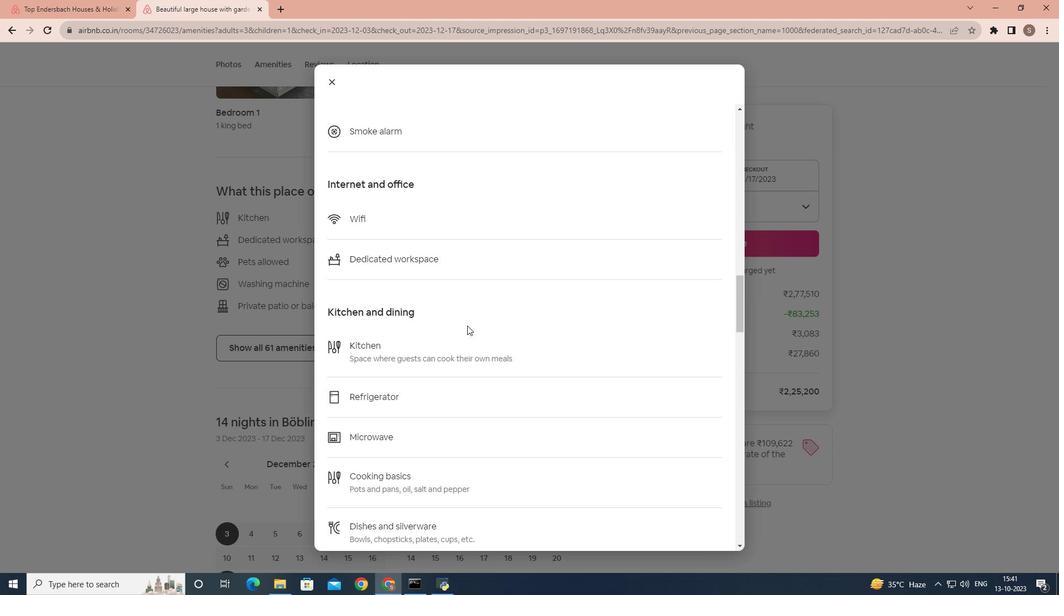 
Action: Mouse scrolled (467, 325) with delta (0, 0)
Screenshot: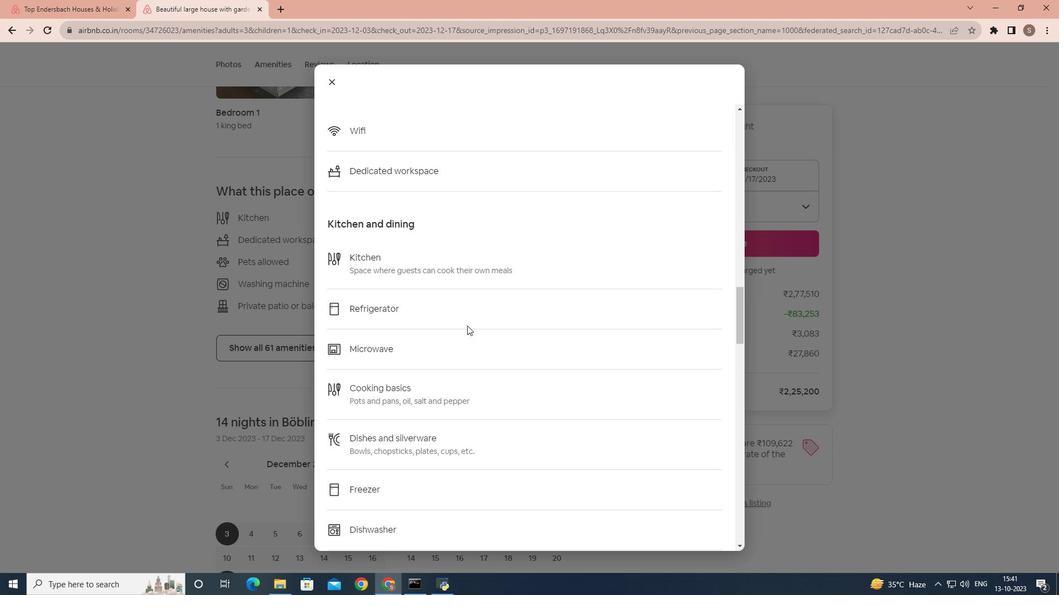 
Action: Mouse scrolled (467, 325) with delta (0, 0)
Screenshot: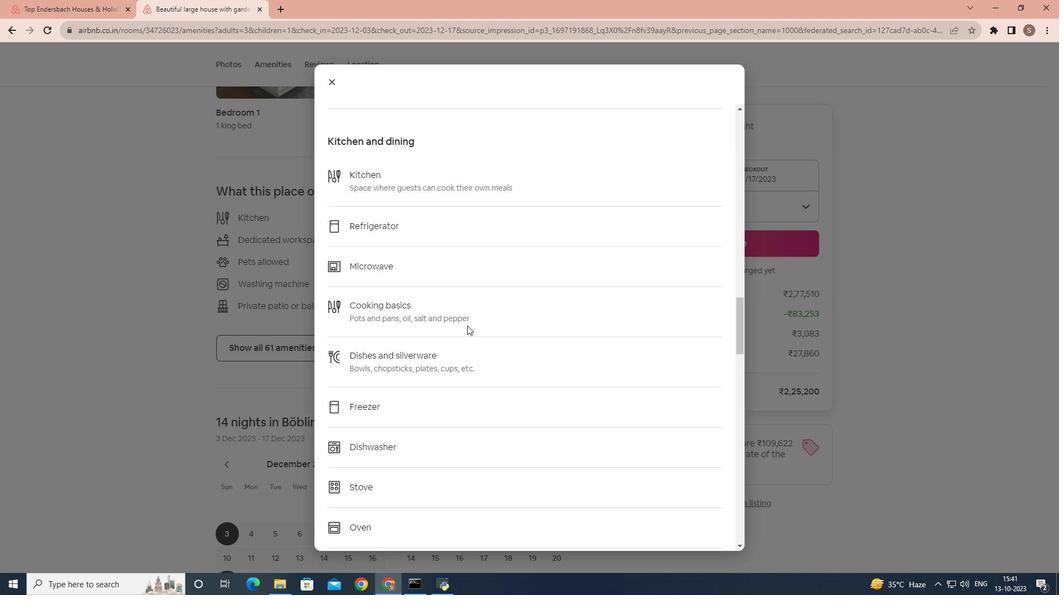 
Action: Mouse scrolled (467, 325) with delta (0, 0)
Screenshot: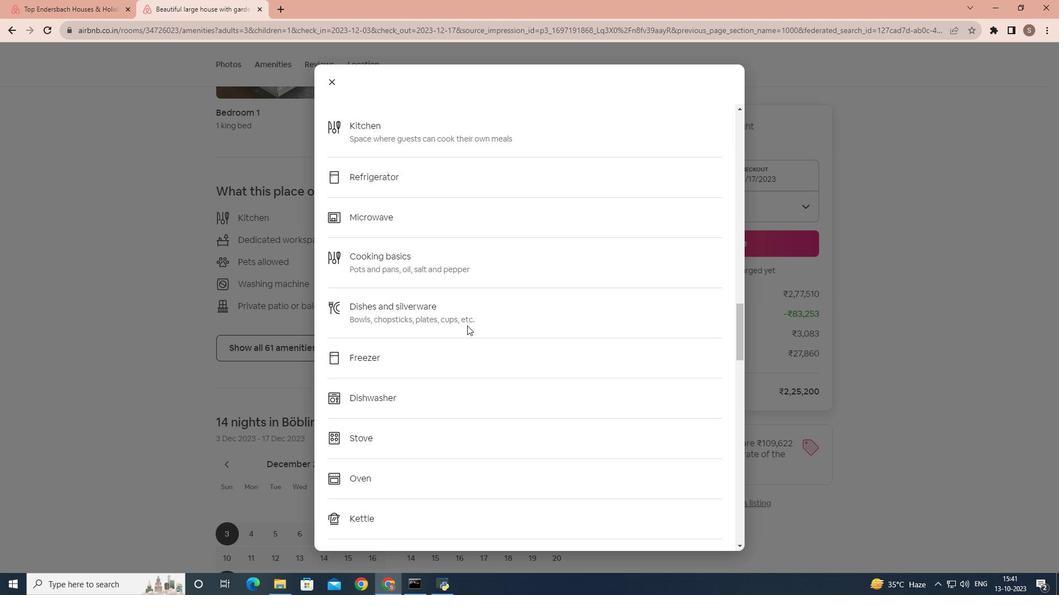 
Action: Mouse scrolled (467, 325) with delta (0, 0)
Screenshot: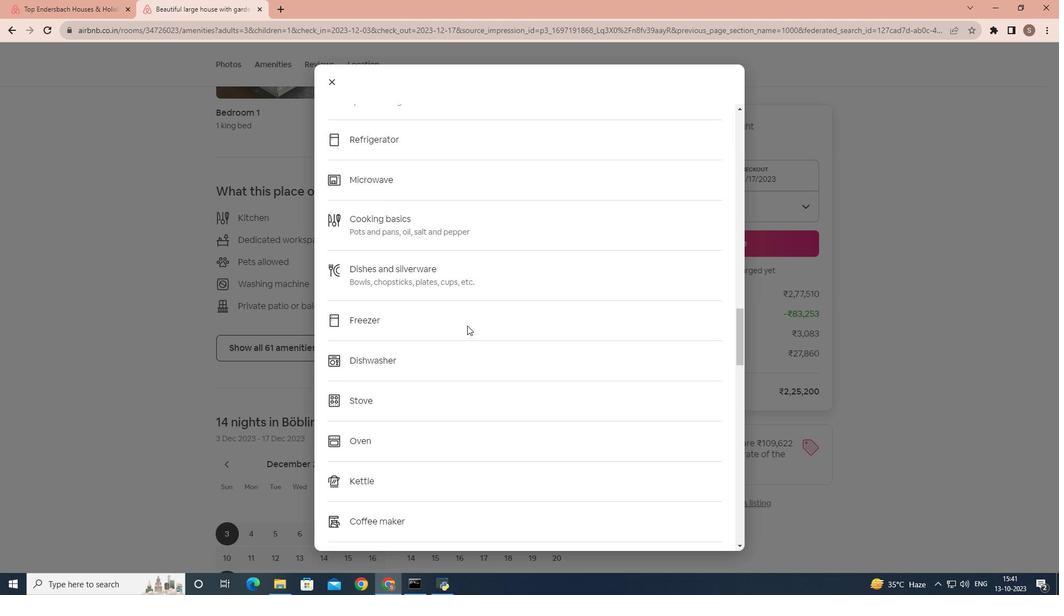 
Action: Mouse scrolled (467, 325) with delta (0, 0)
Screenshot: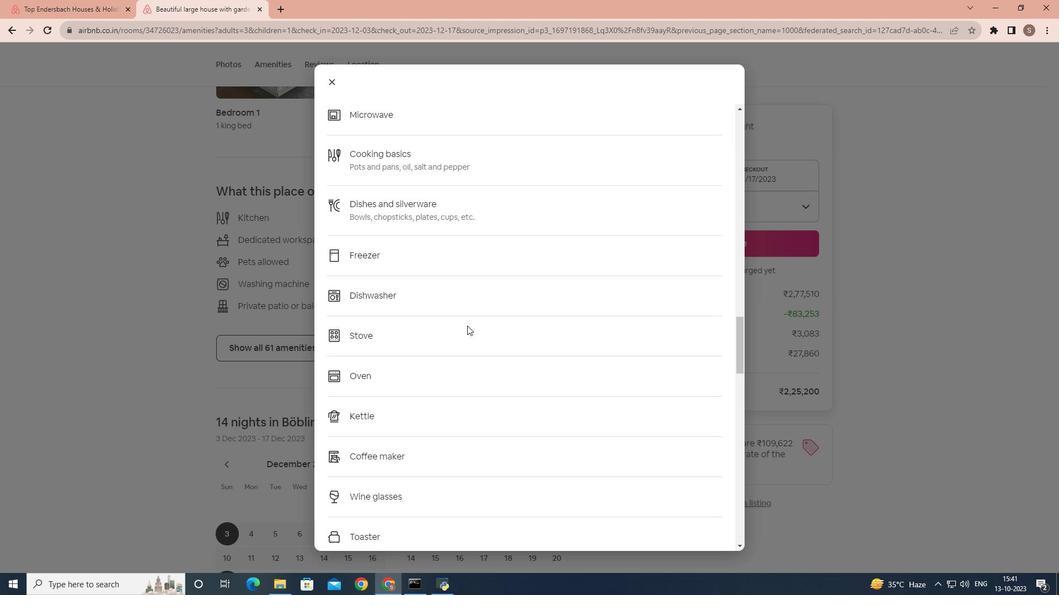 
Action: Mouse scrolled (467, 325) with delta (0, 0)
Screenshot: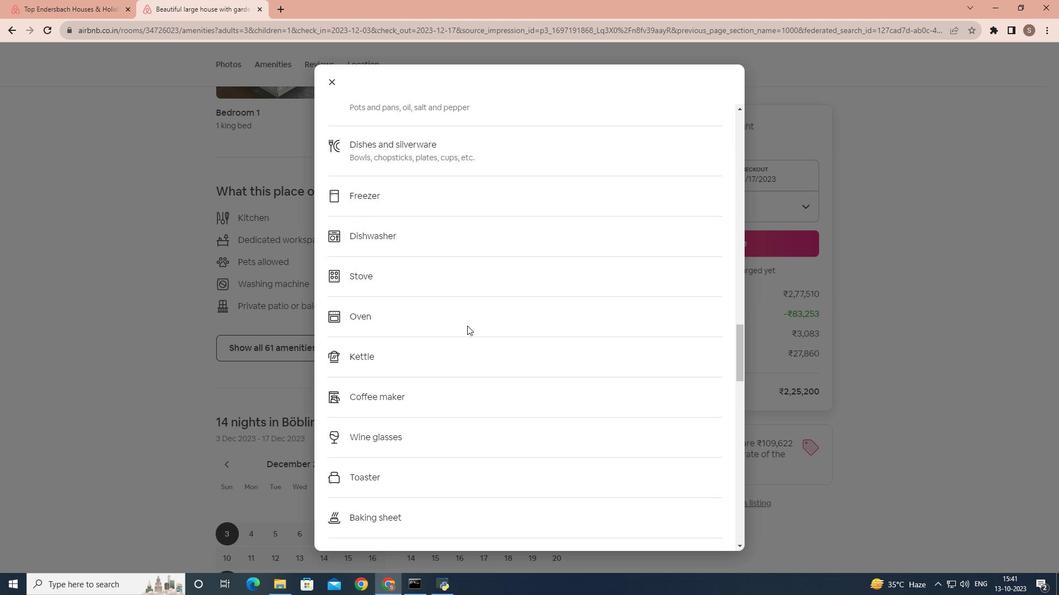 
Action: Mouse scrolled (467, 325) with delta (0, 0)
Screenshot: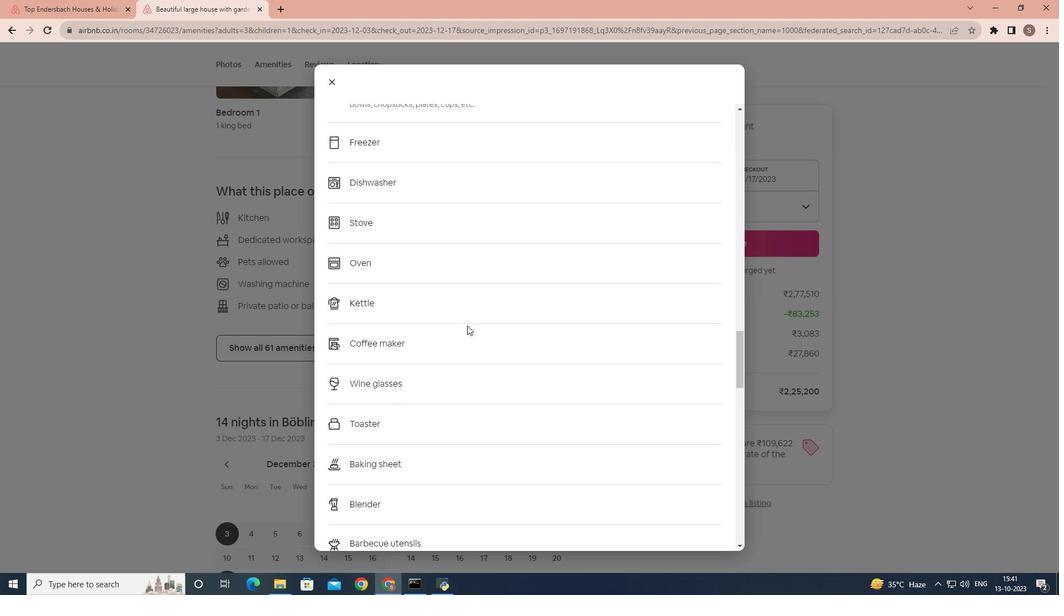 
Action: Mouse scrolled (467, 325) with delta (0, 0)
Screenshot: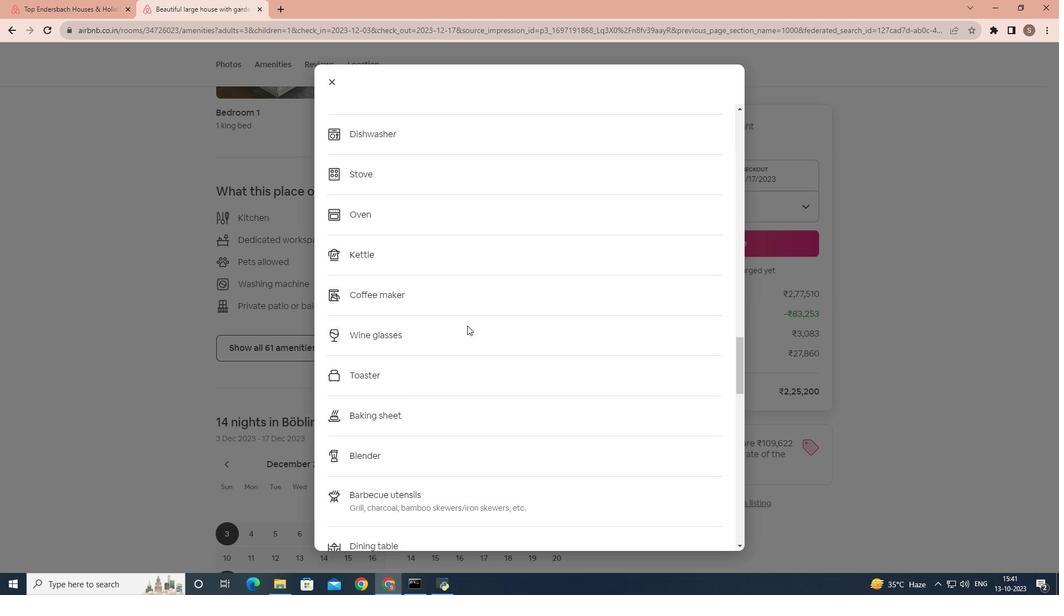 
Action: Mouse scrolled (467, 325) with delta (0, 0)
Screenshot: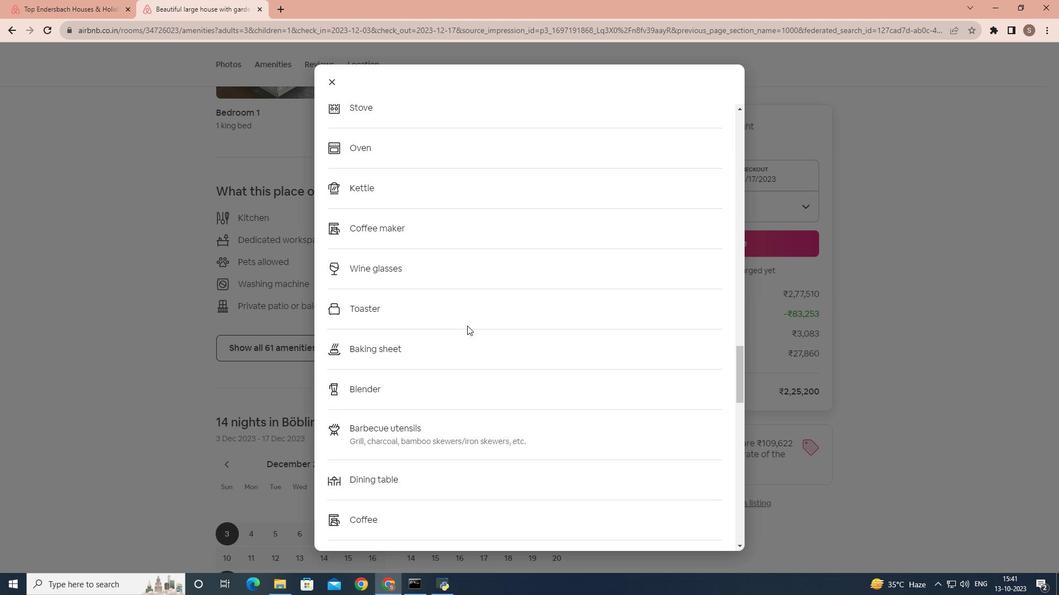 
Action: Mouse scrolled (467, 325) with delta (0, 0)
Screenshot: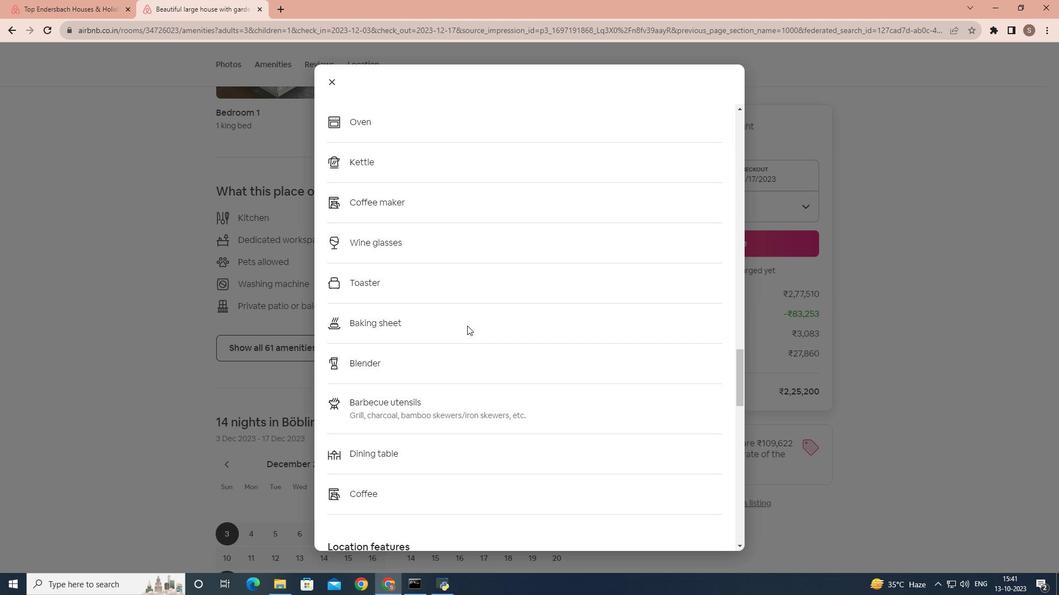
Action: Mouse scrolled (467, 325) with delta (0, 0)
Screenshot: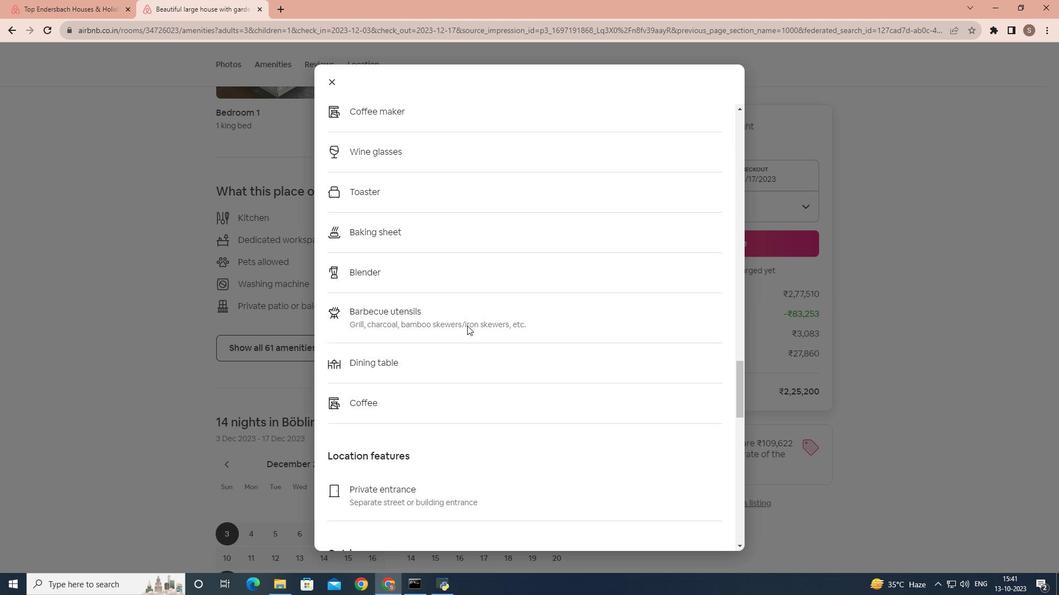 
Action: Mouse scrolled (467, 325) with delta (0, 0)
Screenshot: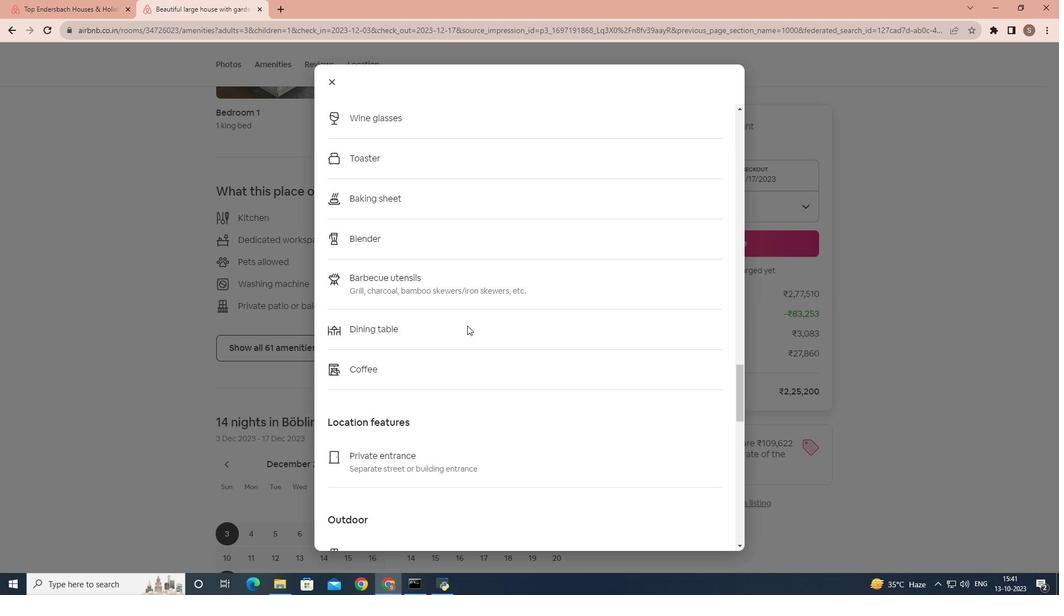 
Action: Mouse scrolled (467, 325) with delta (0, 0)
Screenshot: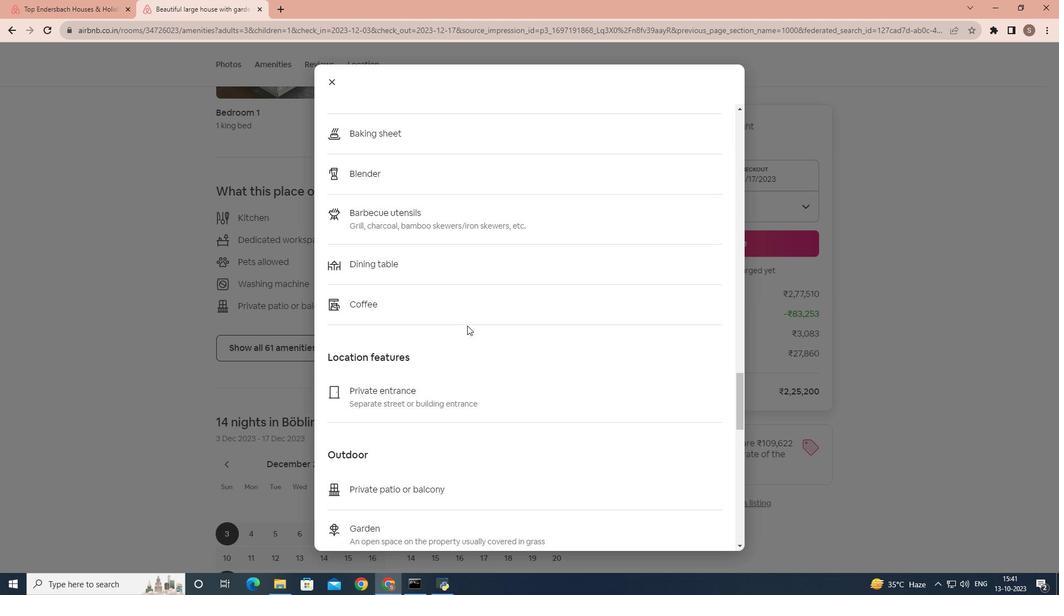 
Action: Mouse scrolled (467, 325) with delta (0, 0)
Screenshot: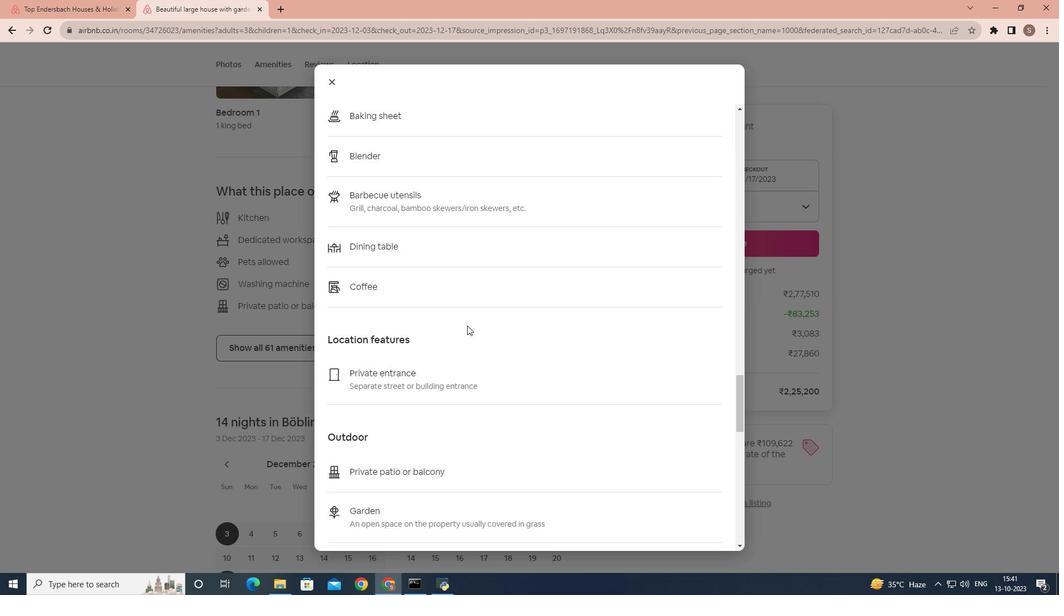 
Action: Mouse scrolled (467, 325) with delta (0, 0)
Screenshot: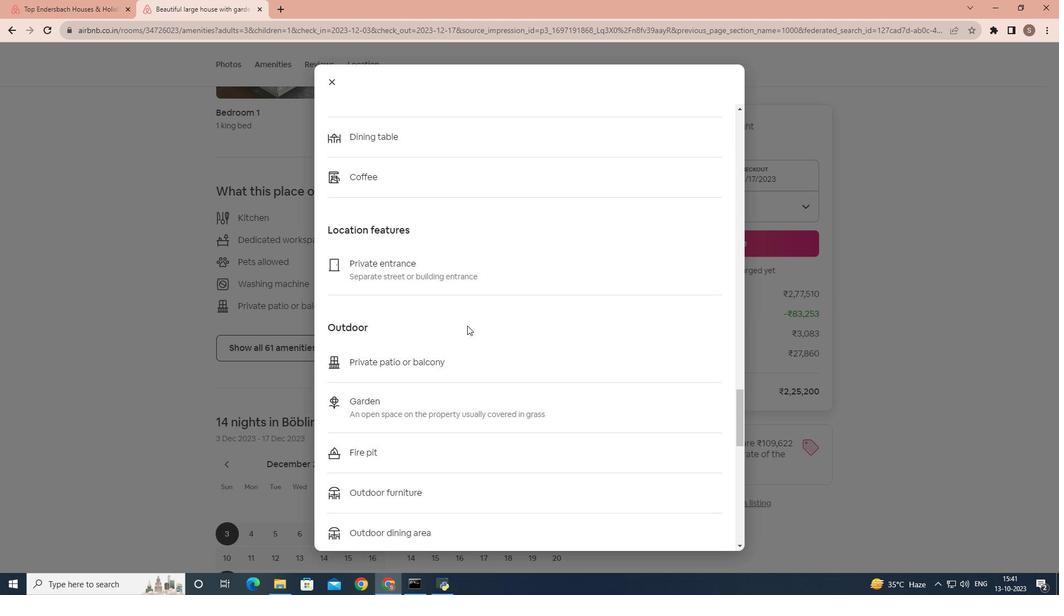 
Action: Mouse scrolled (467, 325) with delta (0, 0)
Screenshot: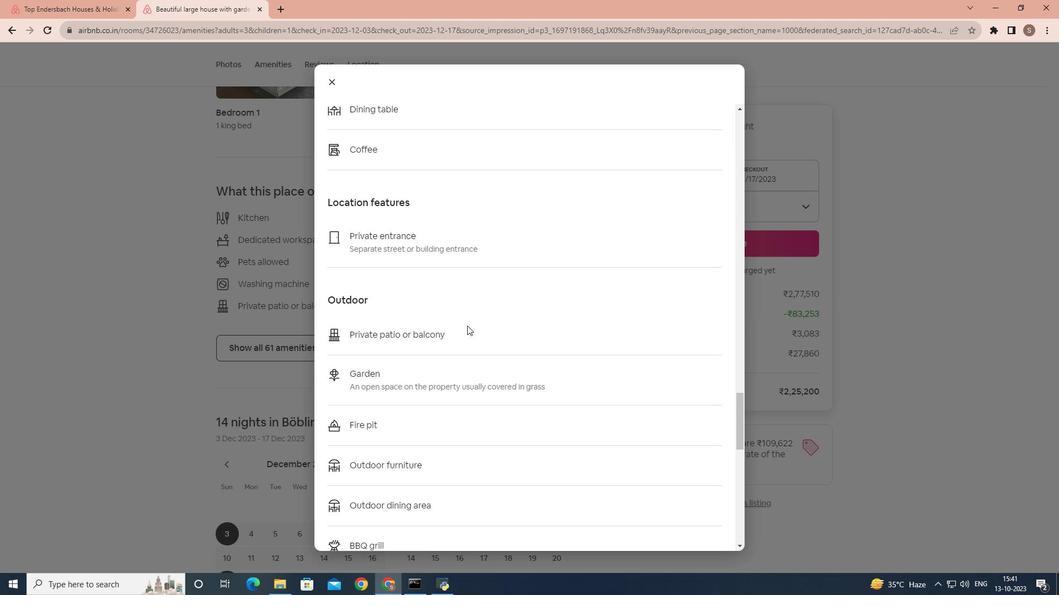 
Action: Mouse scrolled (467, 325) with delta (0, 0)
Screenshot: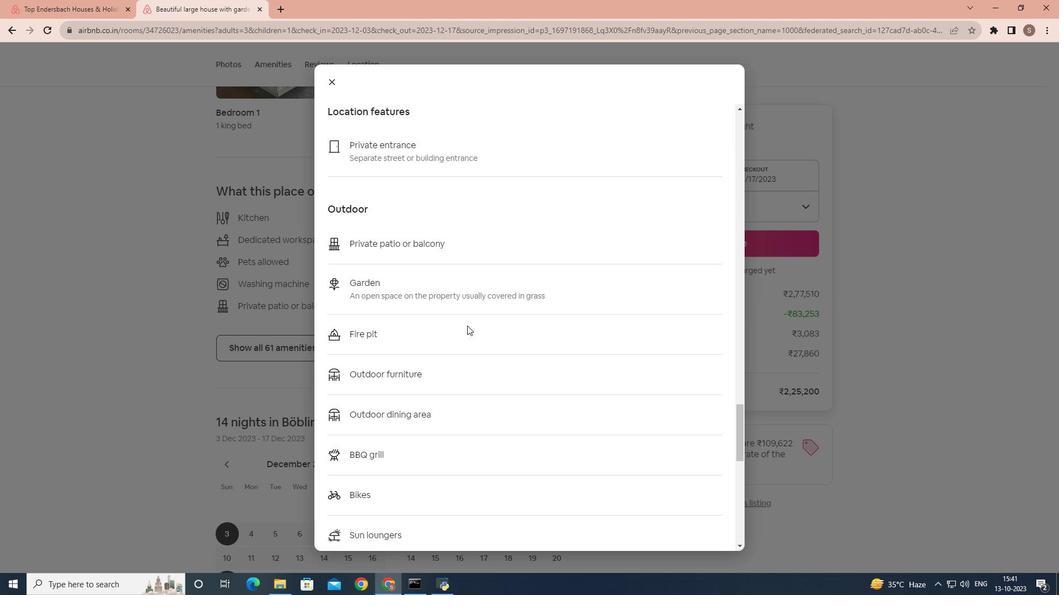 
Action: Mouse scrolled (467, 325) with delta (0, 0)
Screenshot: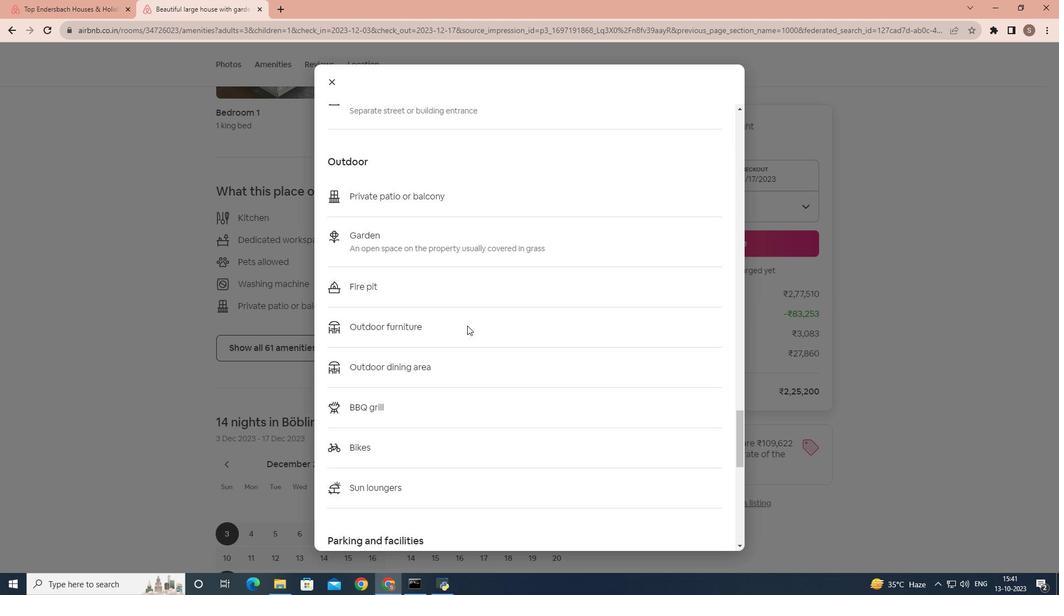 
Action: Mouse scrolled (467, 325) with delta (0, 0)
Screenshot: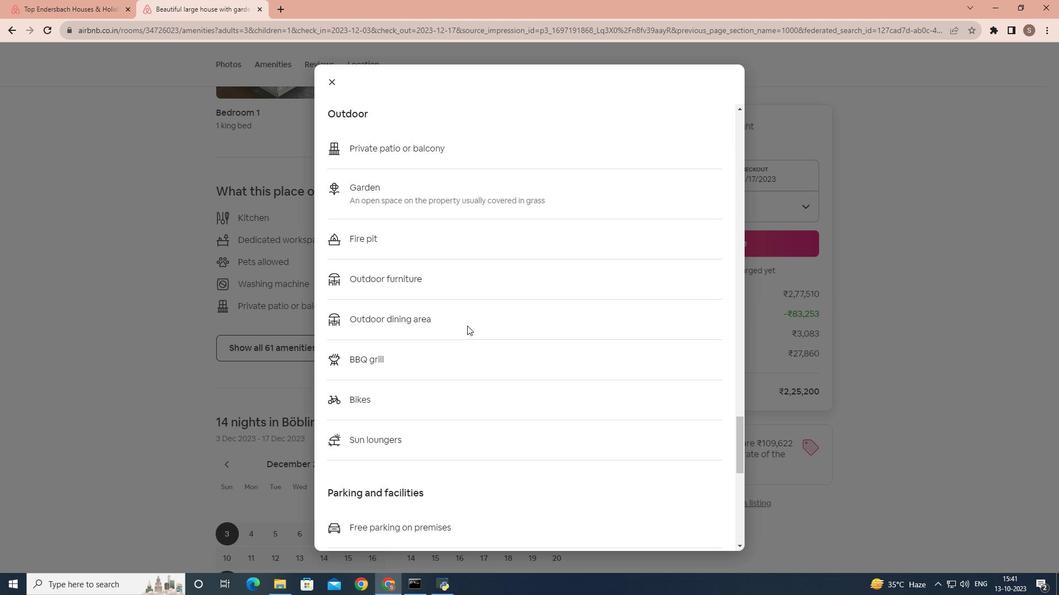
Action: Mouse scrolled (467, 325) with delta (0, 0)
Screenshot: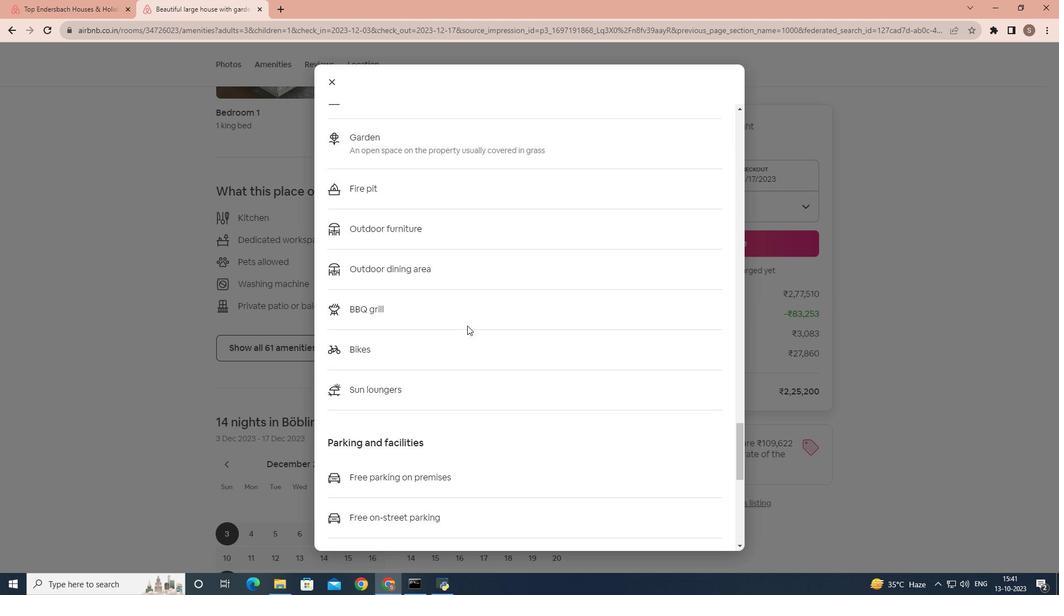 
Action: Mouse scrolled (467, 325) with delta (0, 0)
Screenshot: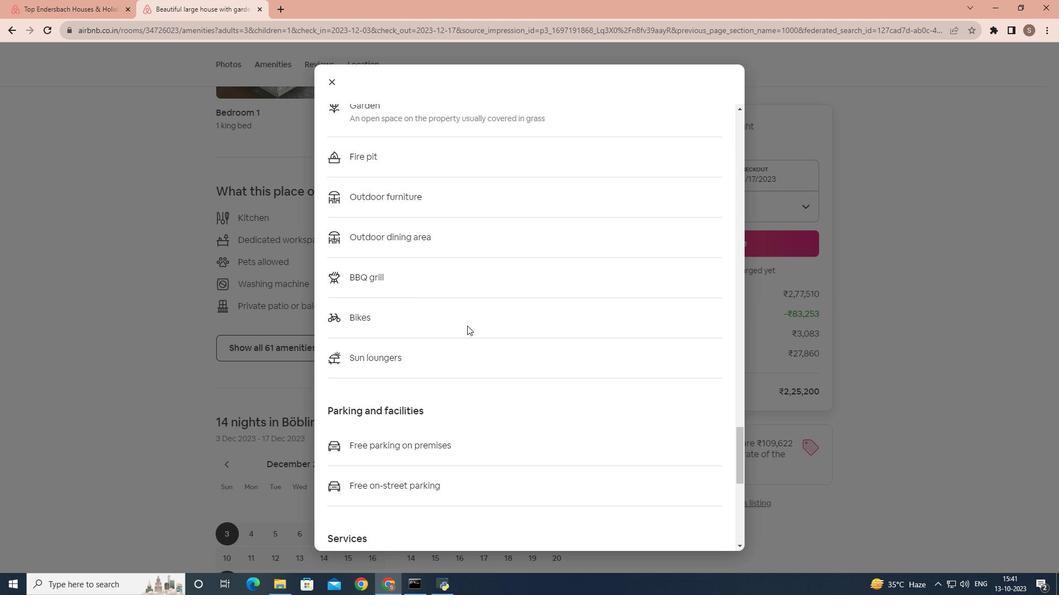 
Action: Mouse scrolled (467, 325) with delta (0, 0)
Screenshot: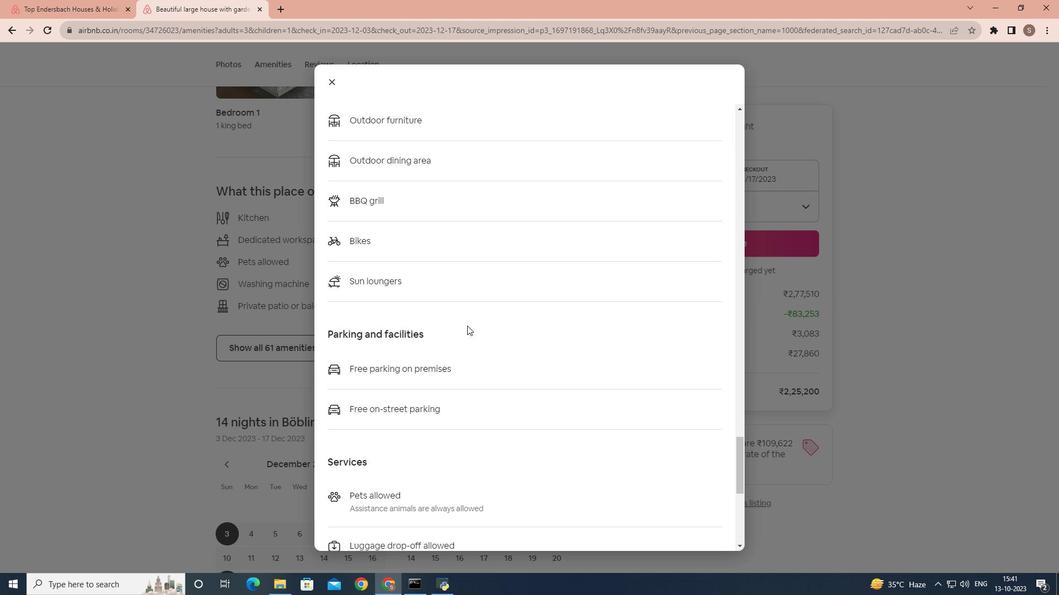 
Action: Mouse scrolled (467, 325) with delta (0, 0)
Screenshot: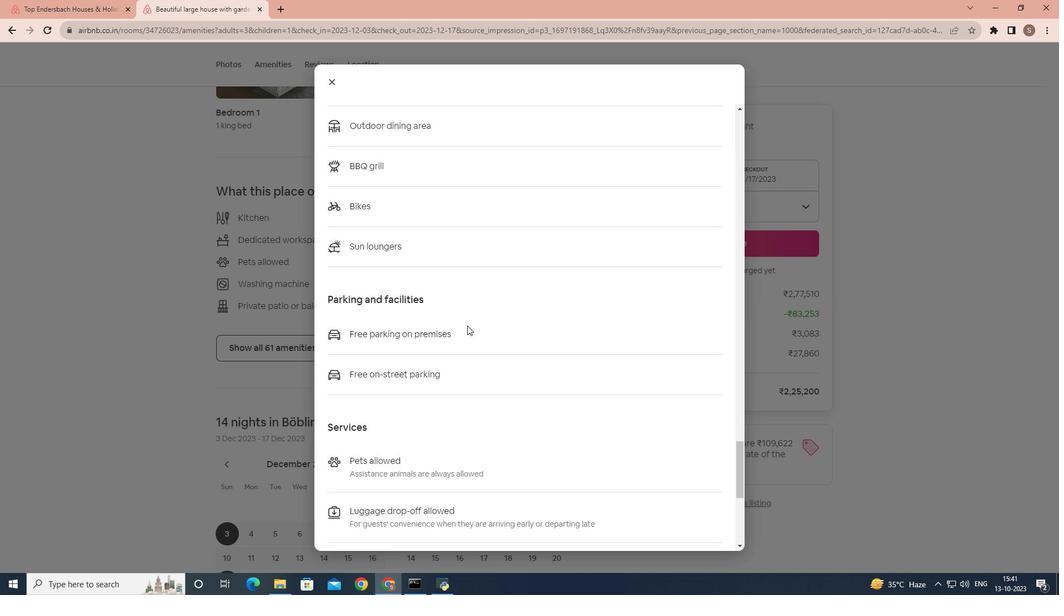 
Action: Mouse scrolled (467, 325) with delta (0, 0)
Screenshot: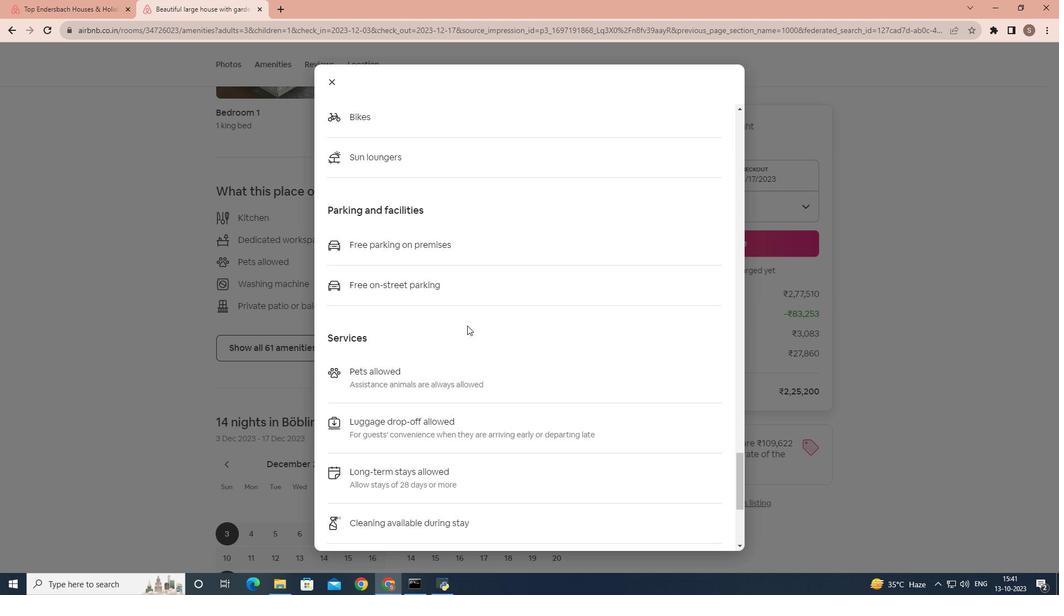 
Action: Mouse scrolled (467, 325) with delta (0, 0)
Screenshot: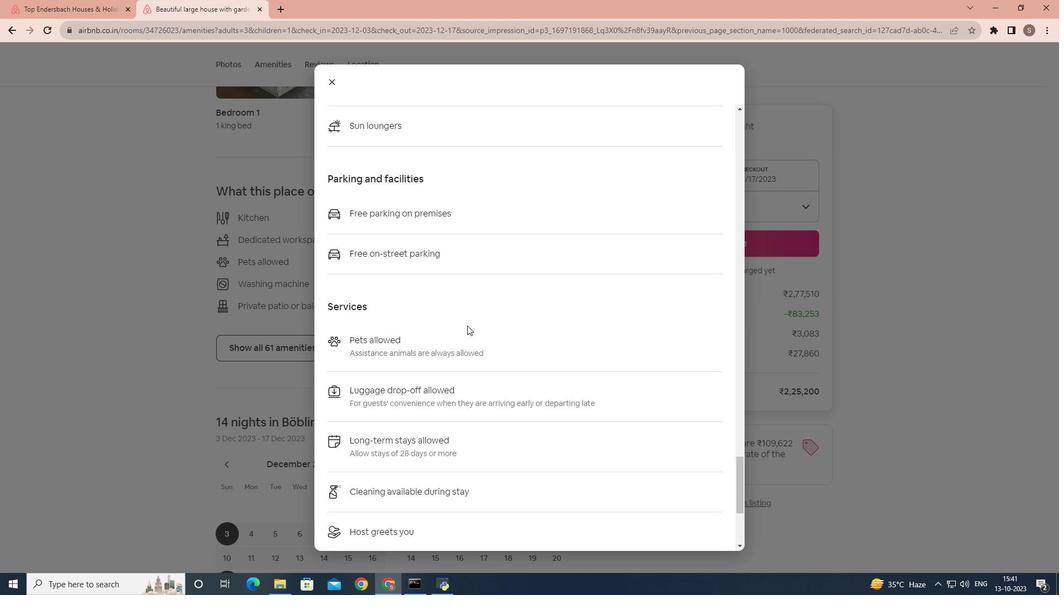 
Action: Mouse scrolled (467, 325) with delta (0, 0)
Screenshot: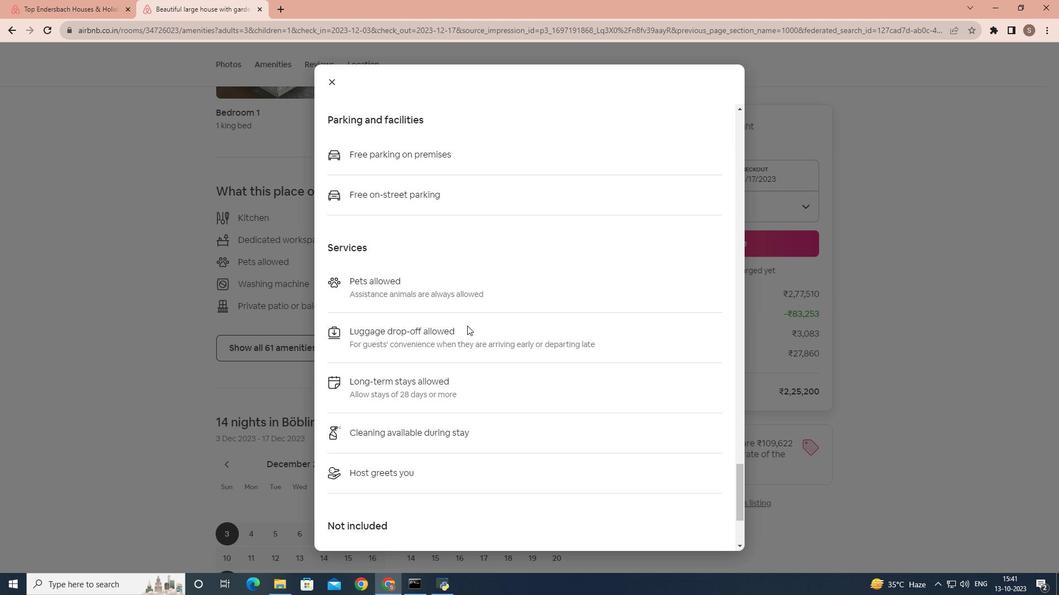 
Action: Mouse scrolled (467, 325) with delta (0, 0)
Screenshot: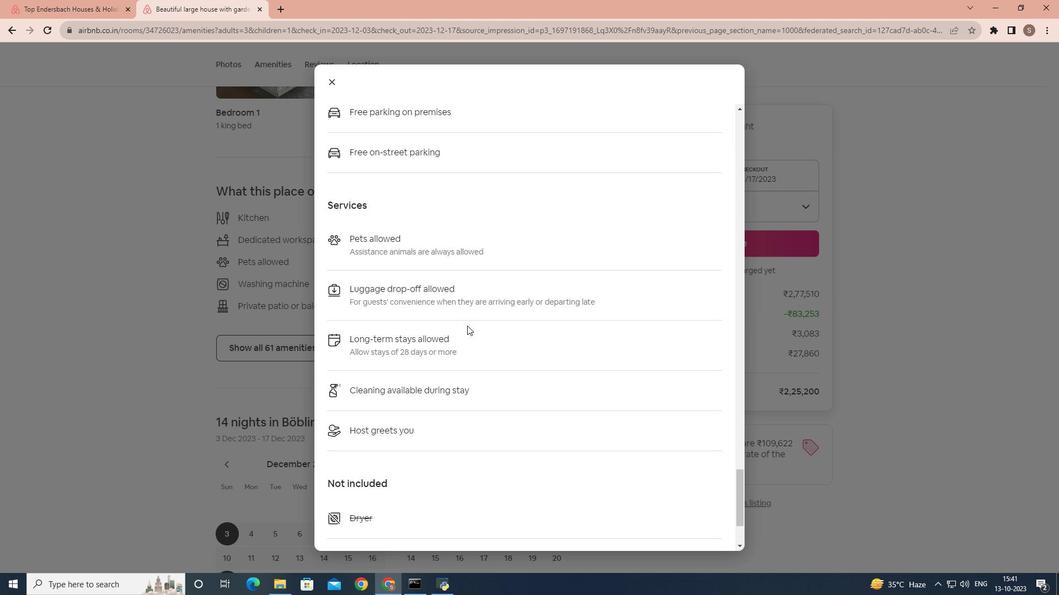 
Action: Mouse scrolled (467, 325) with delta (0, 0)
Screenshot: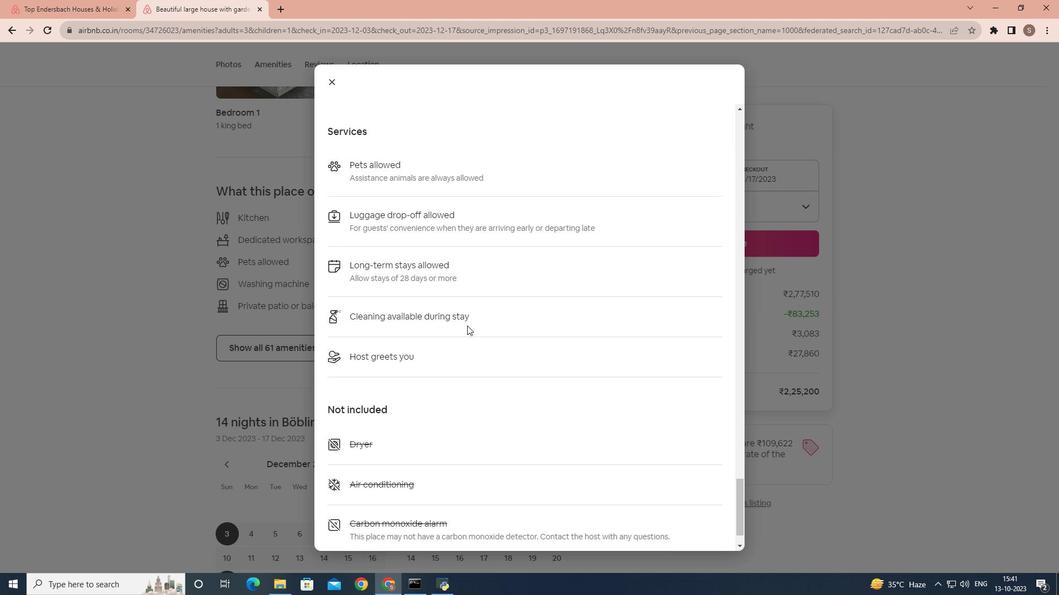 
Action: Mouse scrolled (467, 325) with delta (0, 0)
Screenshot: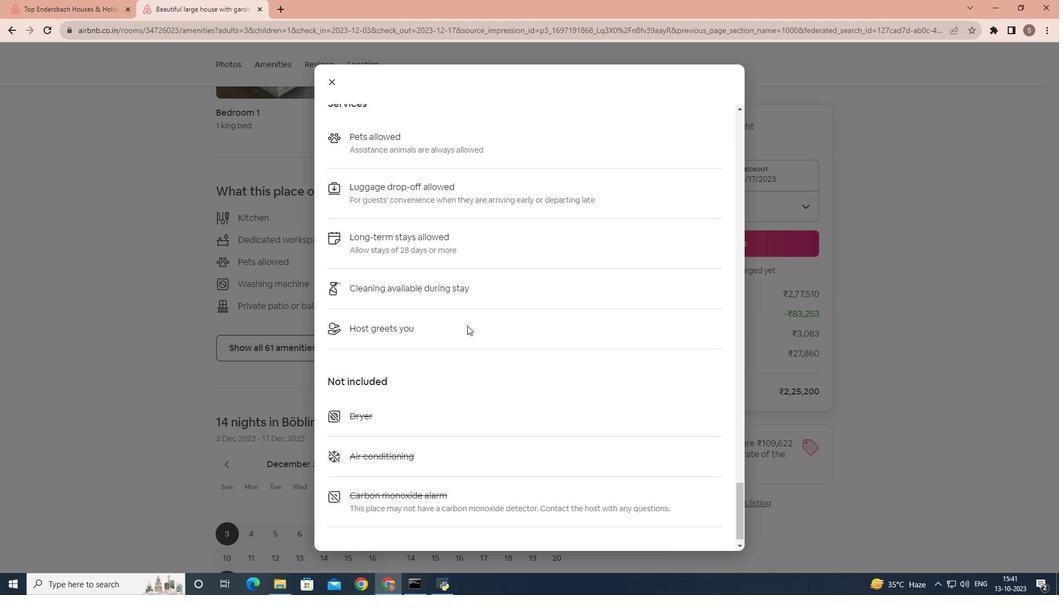
Action: Mouse scrolled (467, 325) with delta (0, 0)
Screenshot: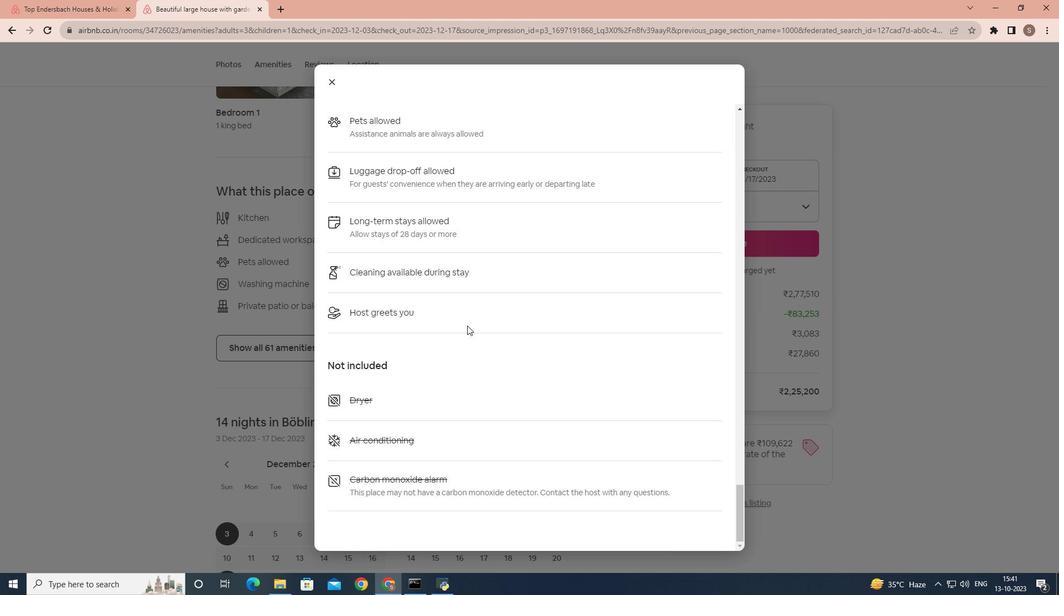 
Action: Mouse scrolled (467, 325) with delta (0, 0)
Screenshot: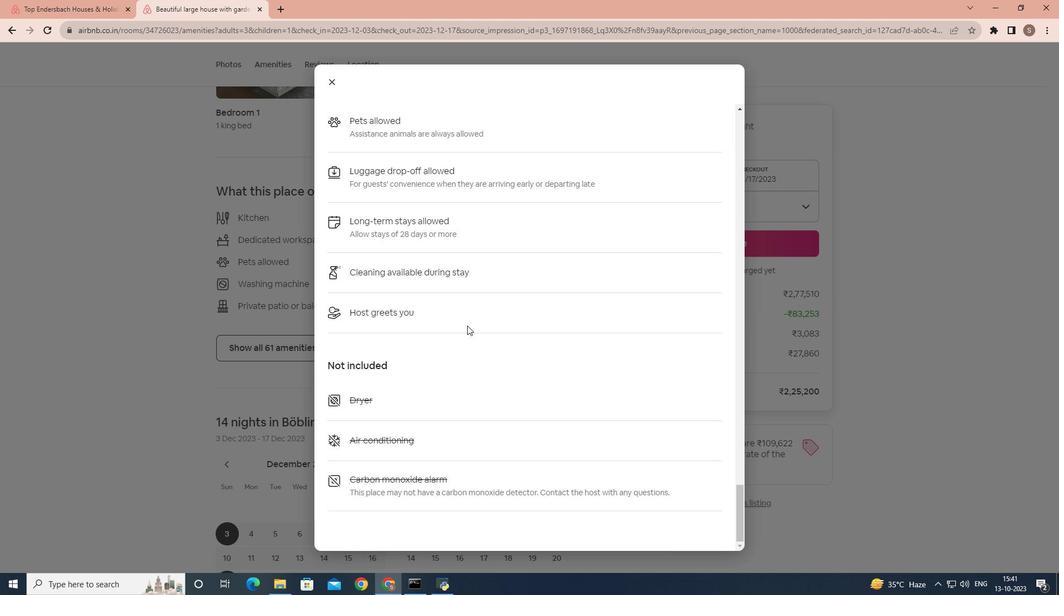 
Action: Mouse moved to (327, 87)
Screenshot: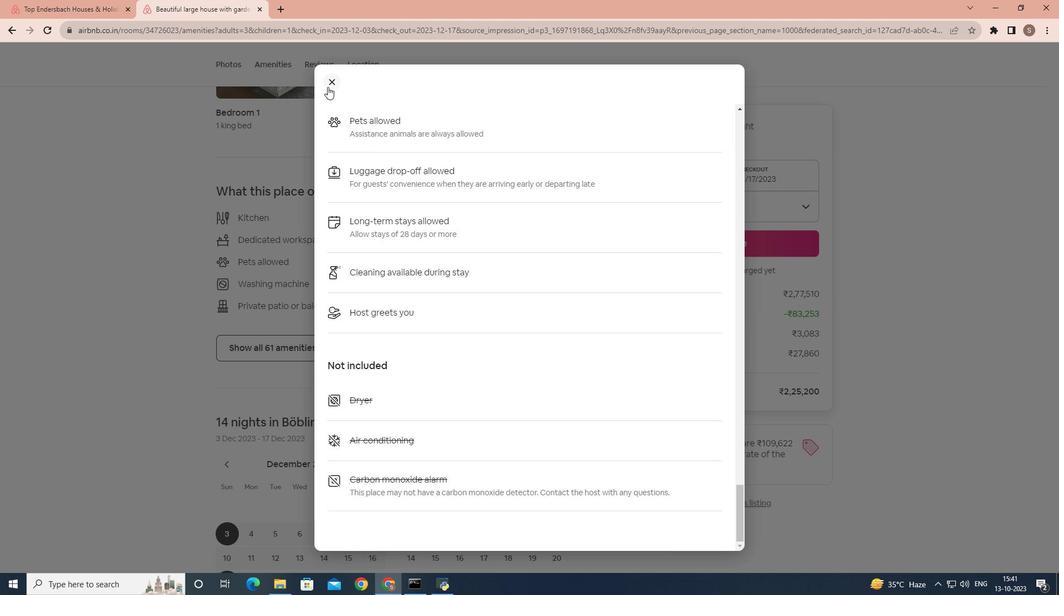 
Action: Mouse pressed left at (327, 87)
Screenshot: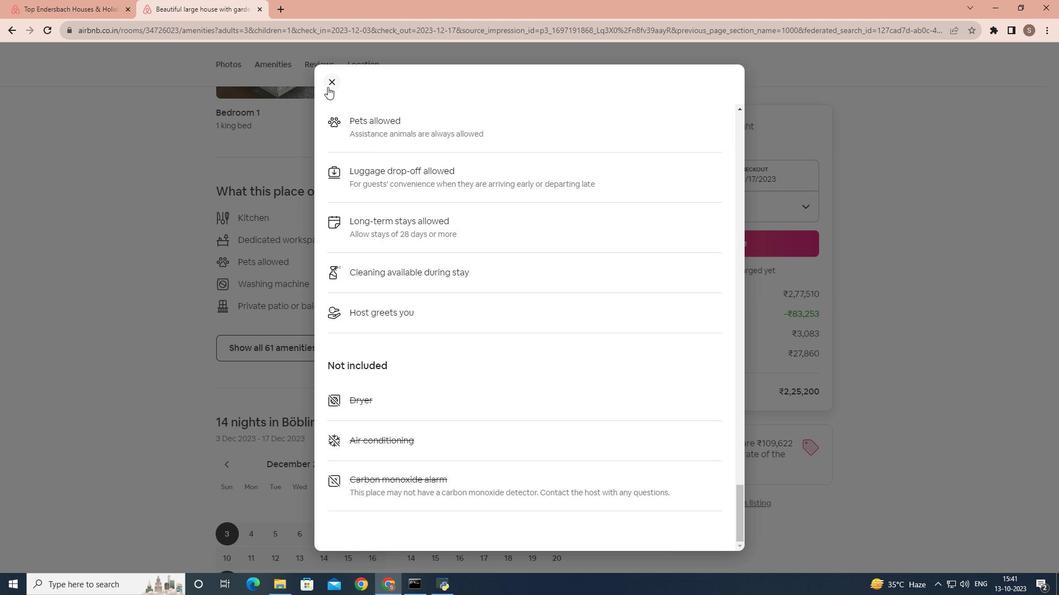 
Action: Mouse moved to (339, 348)
Screenshot: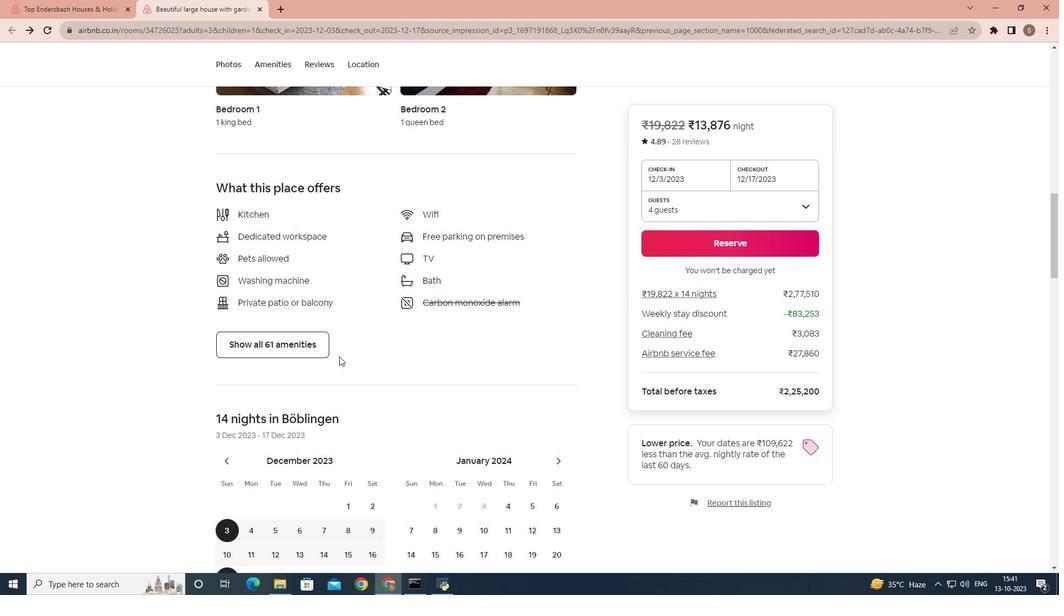 
Action: Mouse scrolled (339, 347) with delta (0, 0)
Screenshot: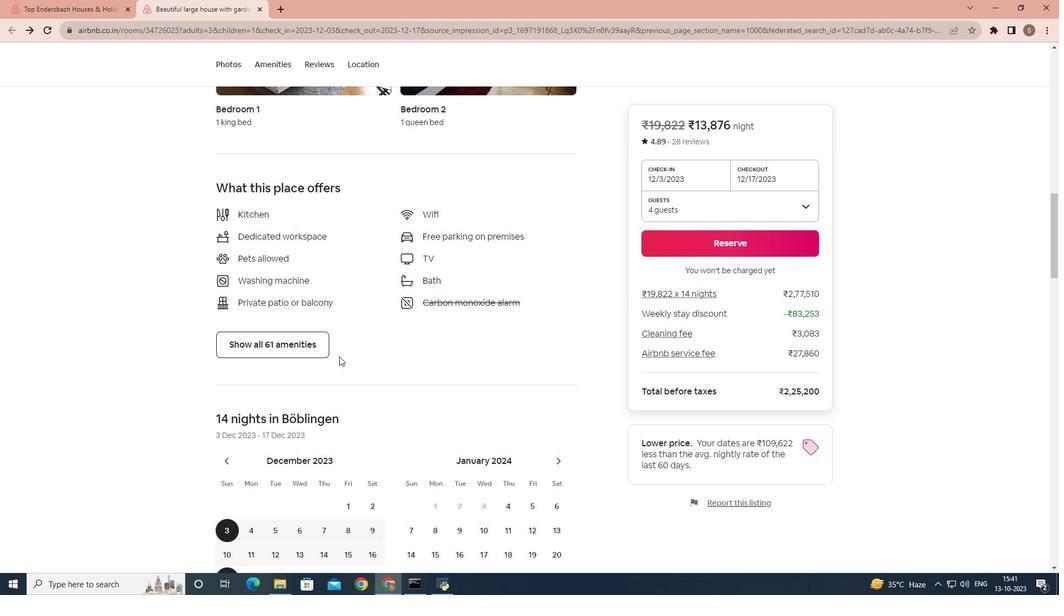 
Action: Mouse moved to (339, 356)
Screenshot: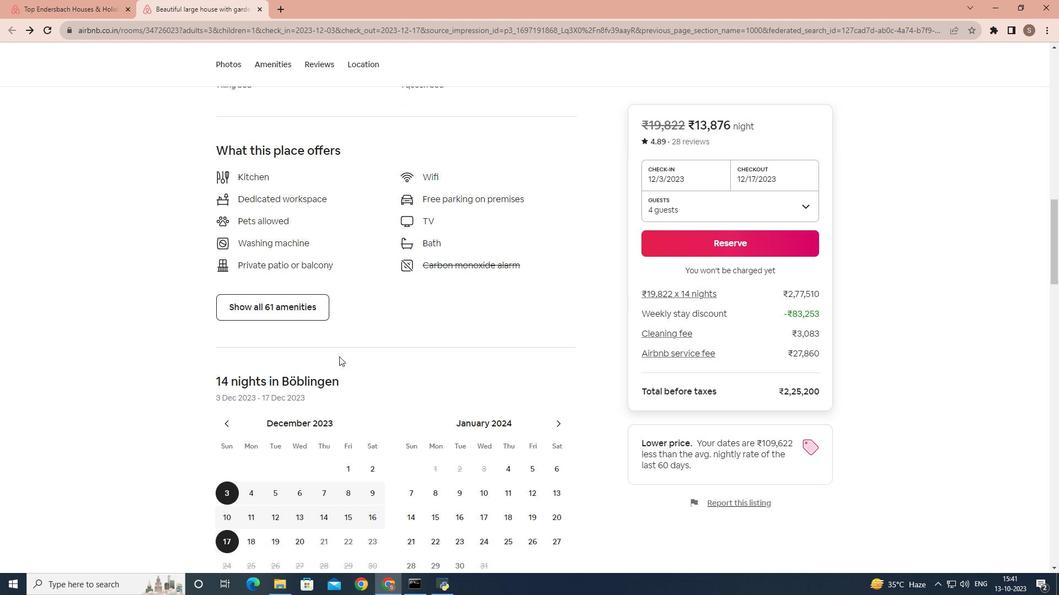 
Action: Mouse scrolled (339, 356) with delta (0, 0)
Screenshot: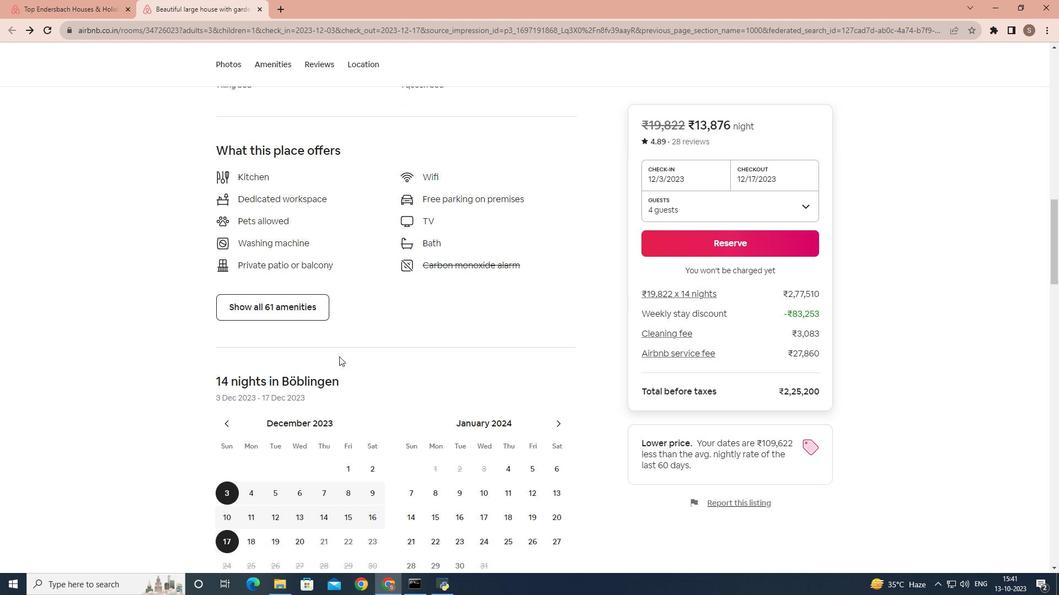 
Action: Mouse scrolled (339, 356) with delta (0, 0)
Screenshot: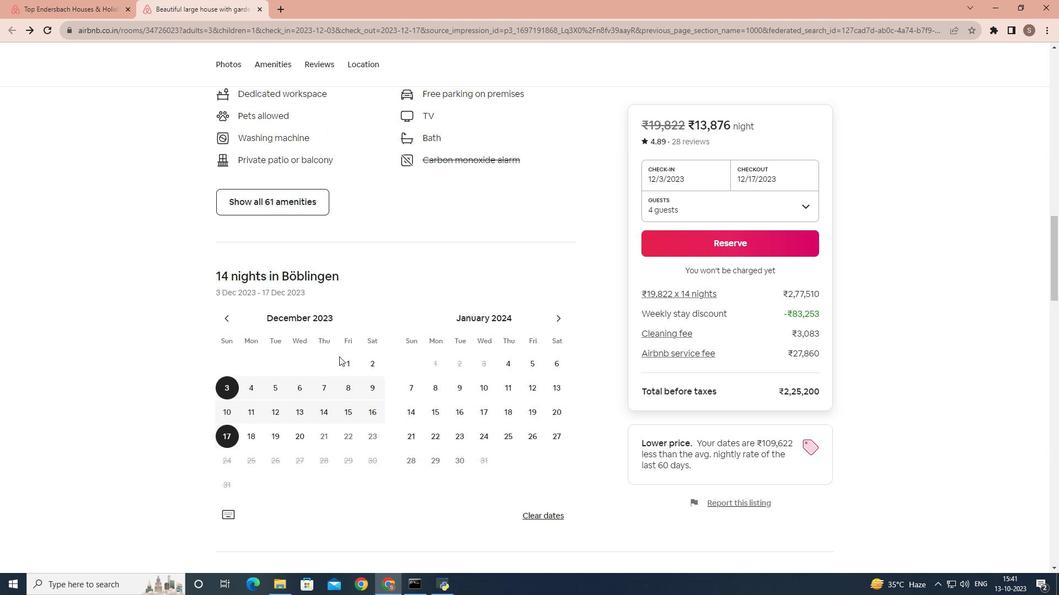 
Action: Mouse scrolled (339, 356) with delta (0, 0)
Screenshot: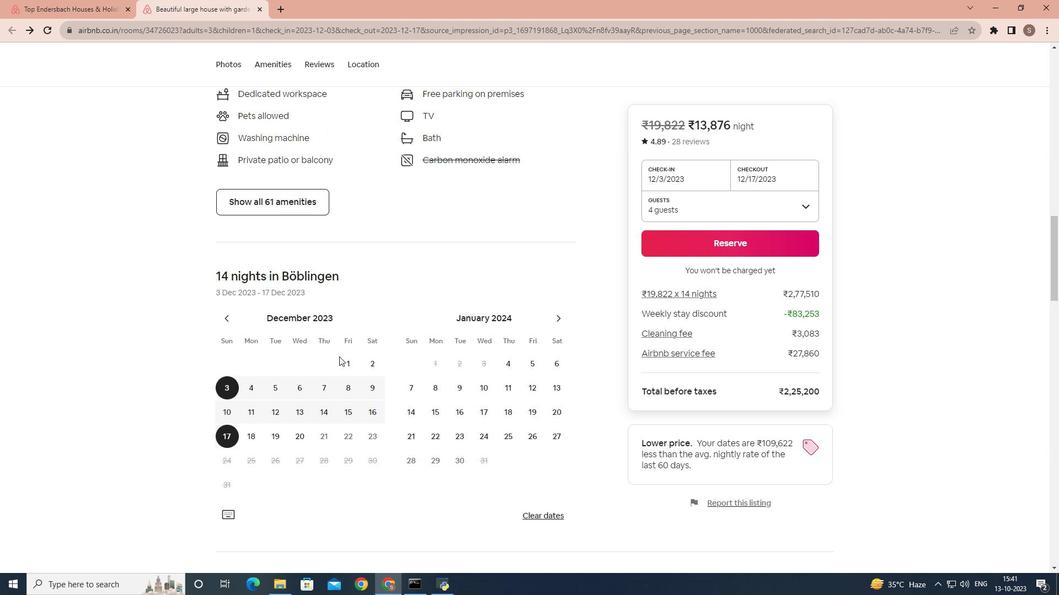
Action: Mouse scrolled (339, 356) with delta (0, 0)
Screenshot: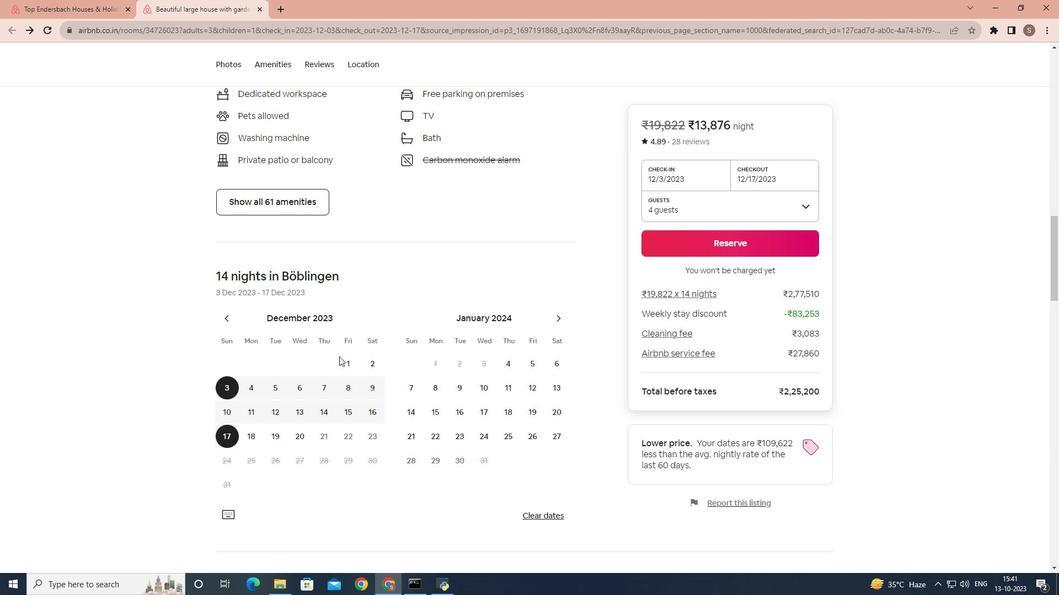 
Action: Mouse scrolled (339, 356) with delta (0, 0)
Screenshot: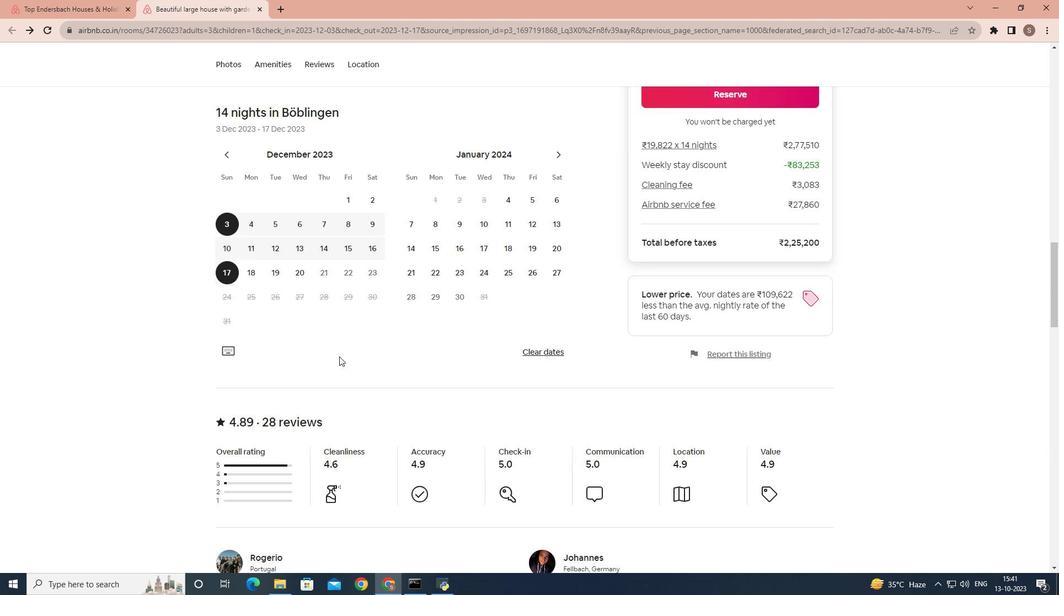 
Action: Mouse scrolled (339, 356) with delta (0, 0)
Screenshot: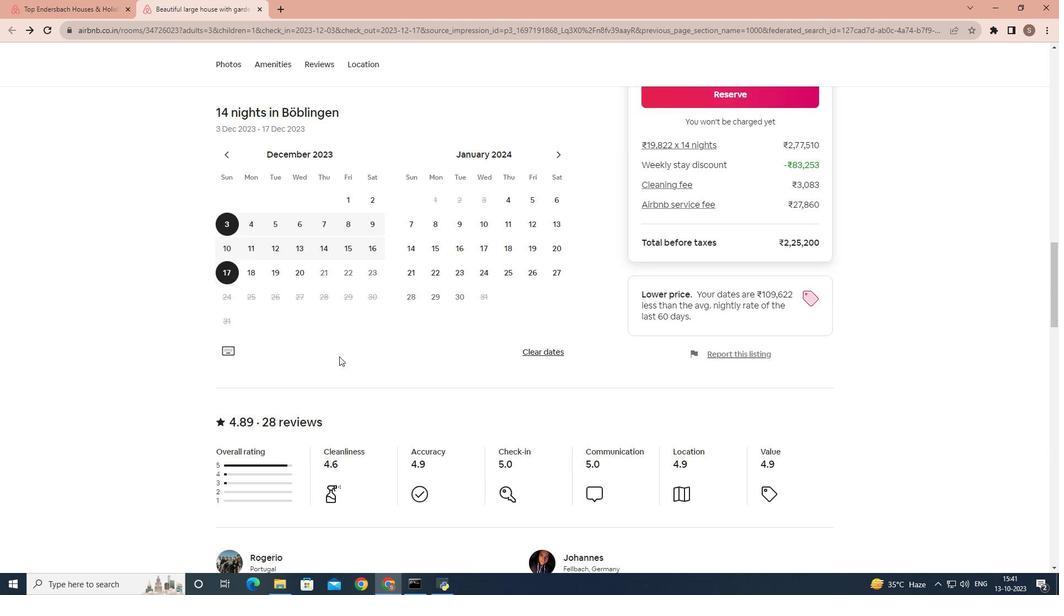 
Action: Mouse scrolled (339, 356) with delta (0, 0)
